 Task: Add an event with the title Product Launch Announcement, date '2023/11/10', time 7:00 AM to 9:00 AMand add a description: Throughout the workshop, participants will engage in a series of activities, exercises, and practice sessions that focus on refining their presentation skills. These activities are designed to provide hands-on experience and valuable feedback to help participants improve their delivery style and create compelling presentations.Select event color  Blueberry . Add location for the event as: 321 Dolmabahçe Palace, Istanbul, Turkey, logged in from the account softage.2@softage.netand send the event invitation to softage.10@softage.net and softage.1@softage.net. Set a reminder for the event Doesn't repeat
Action: Mouse moved to (73, 167)
Screenshot: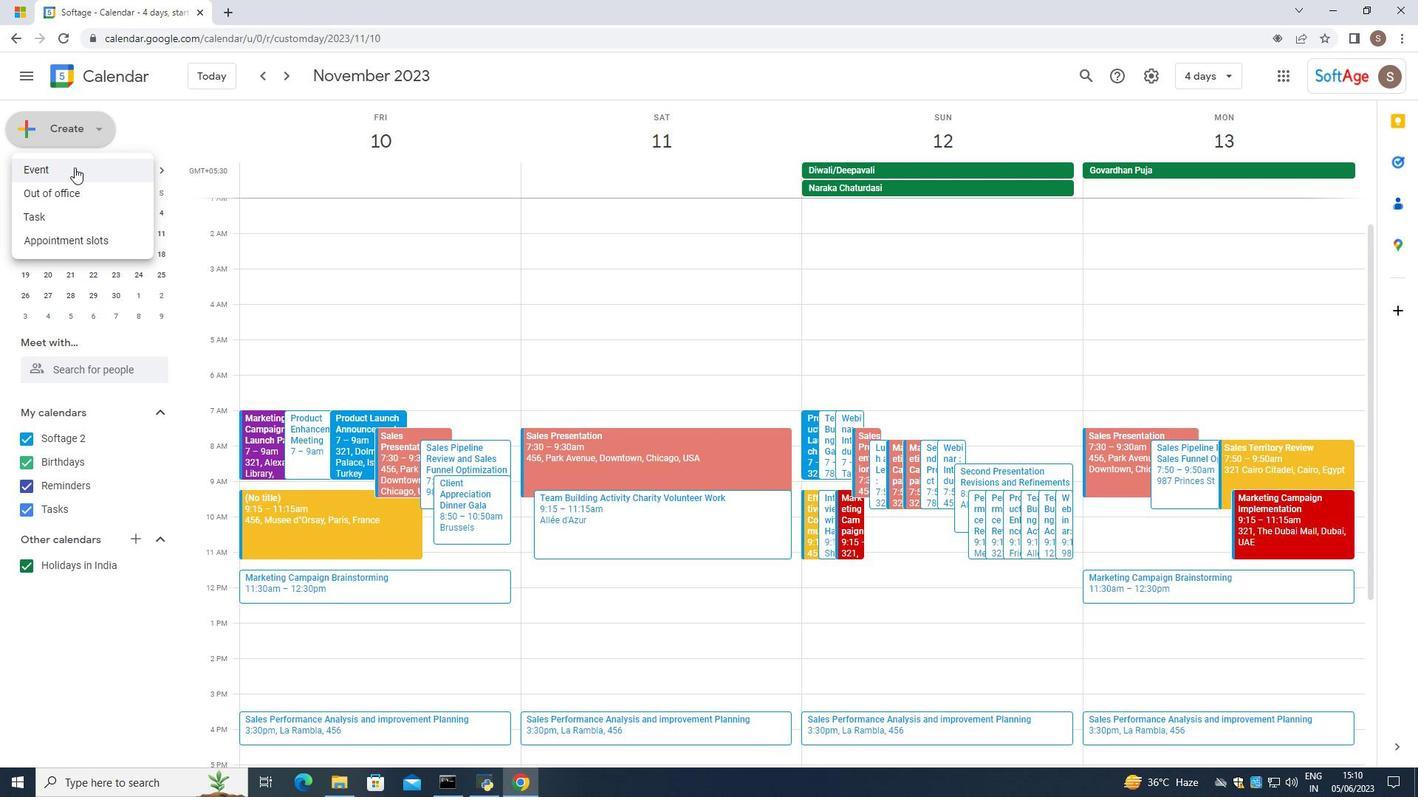 
Action: Mouse pressed left at (73, 167)
Screenshot: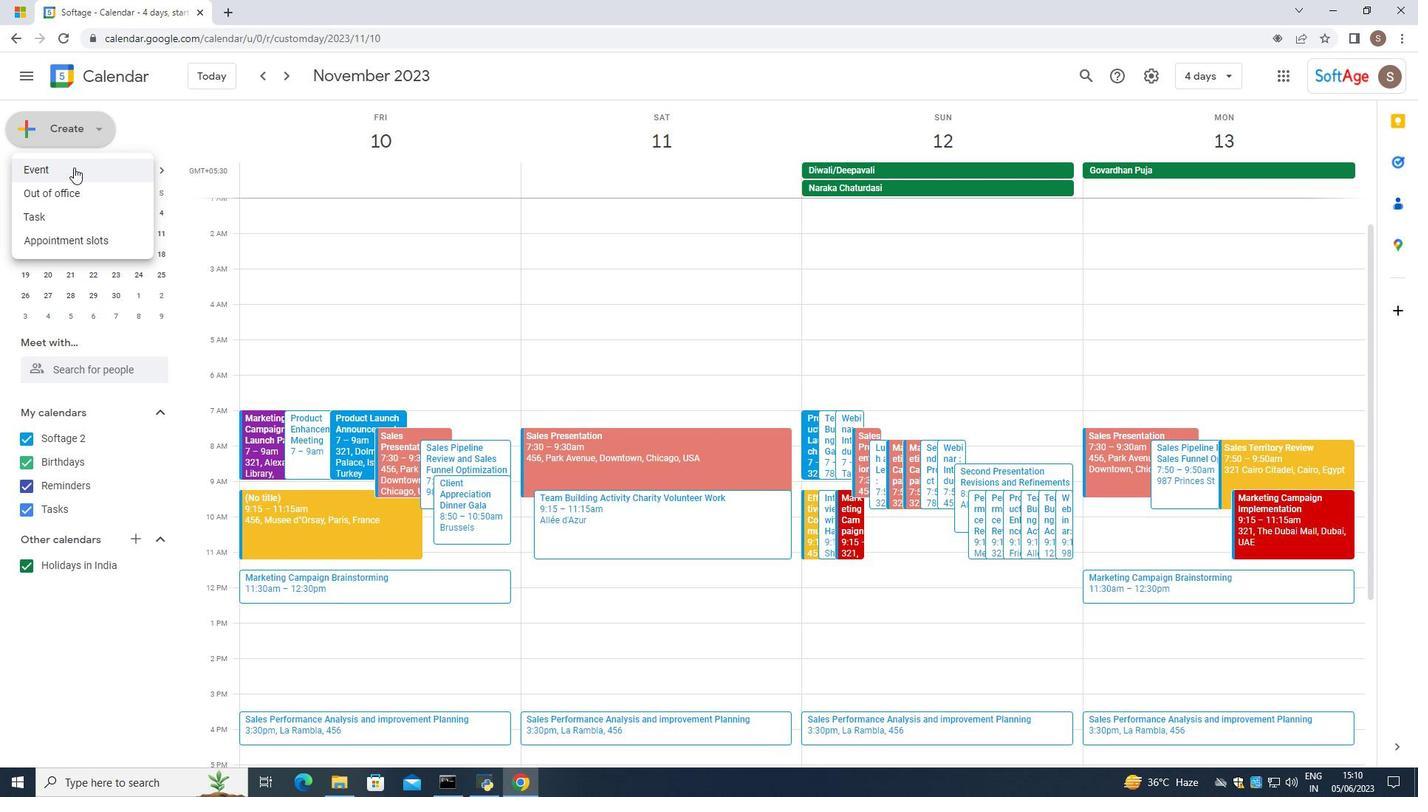 
Action: Mouse moved to (713, 480)
Screenshot: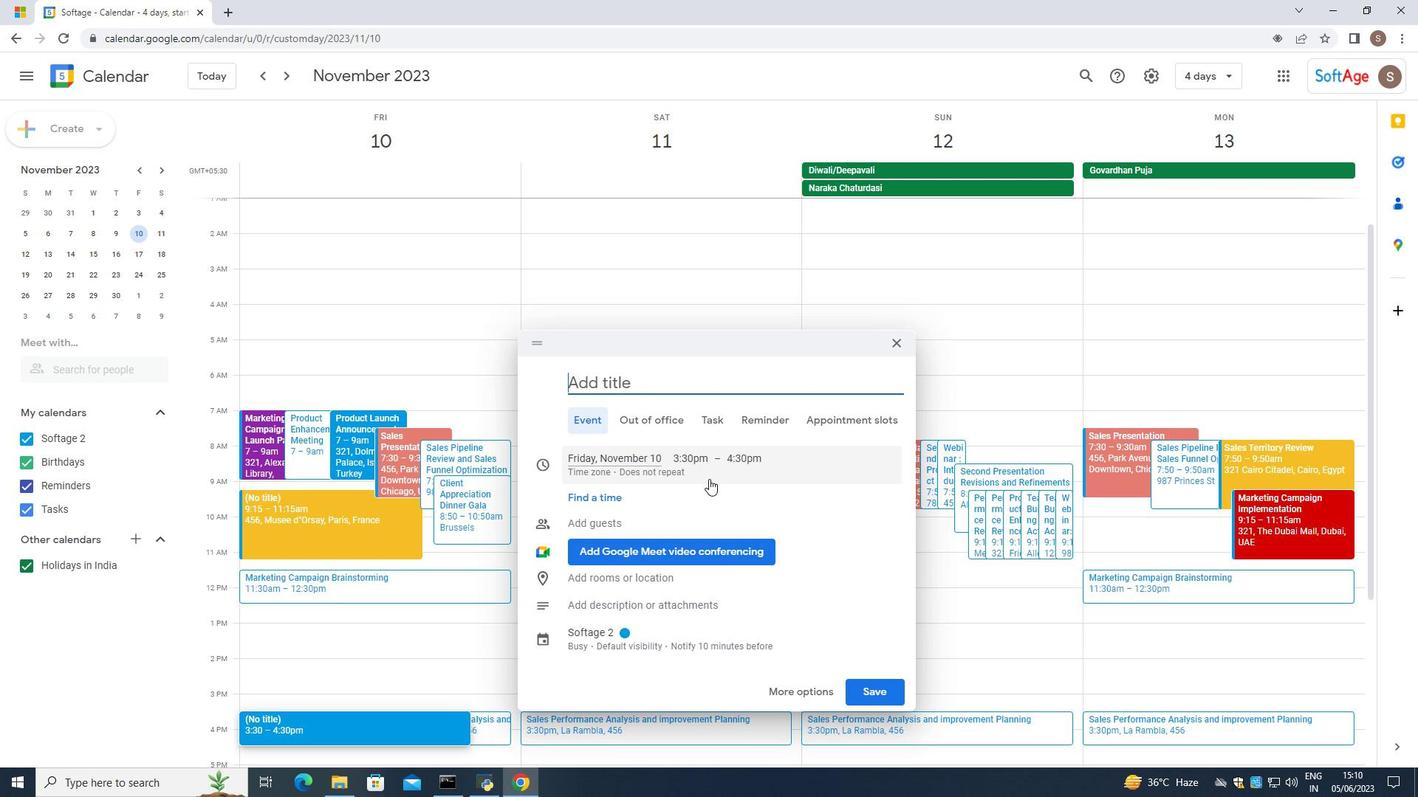 
Action: Mouse pressed left at (713, 480)
Screenshot: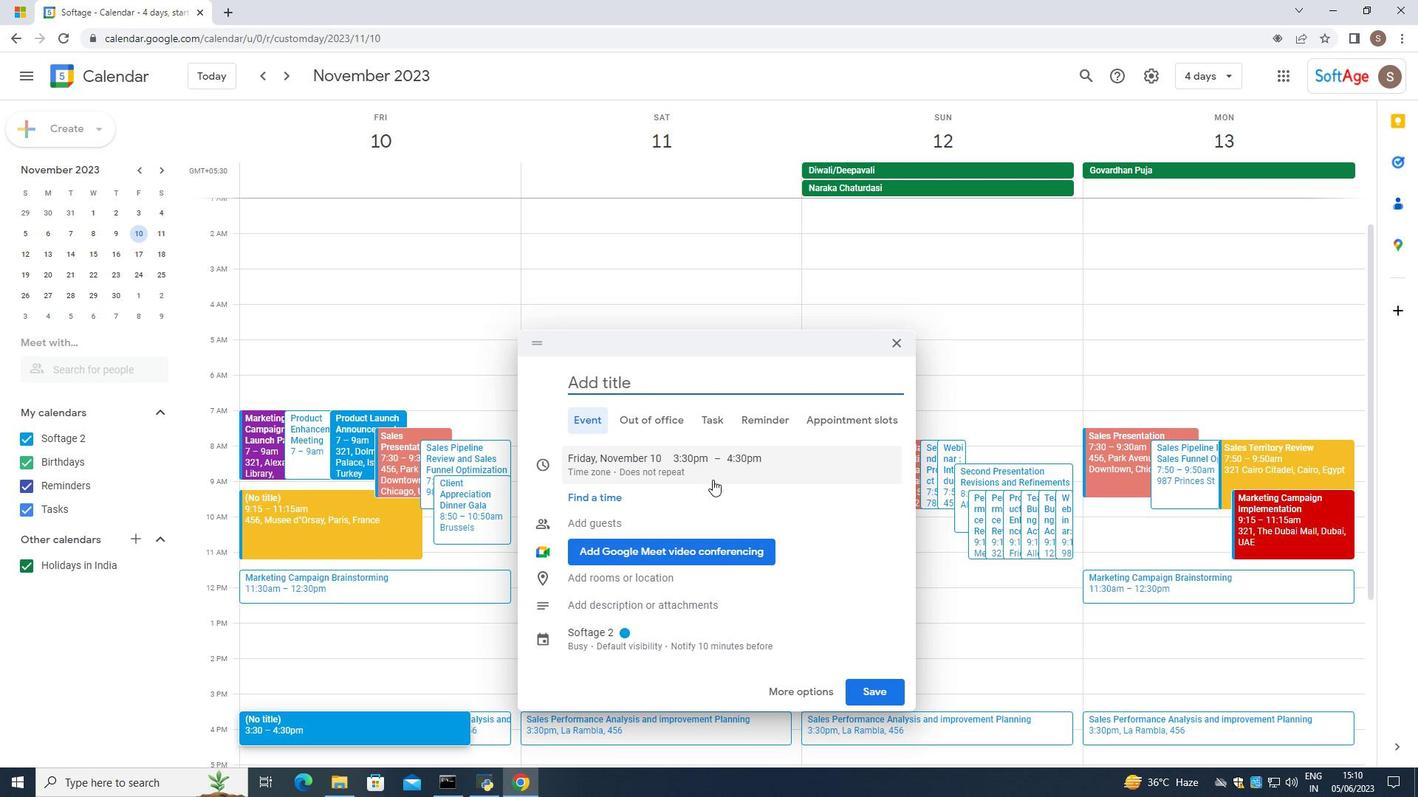
Action: Mouse moved to (718, 447)
Screenshot: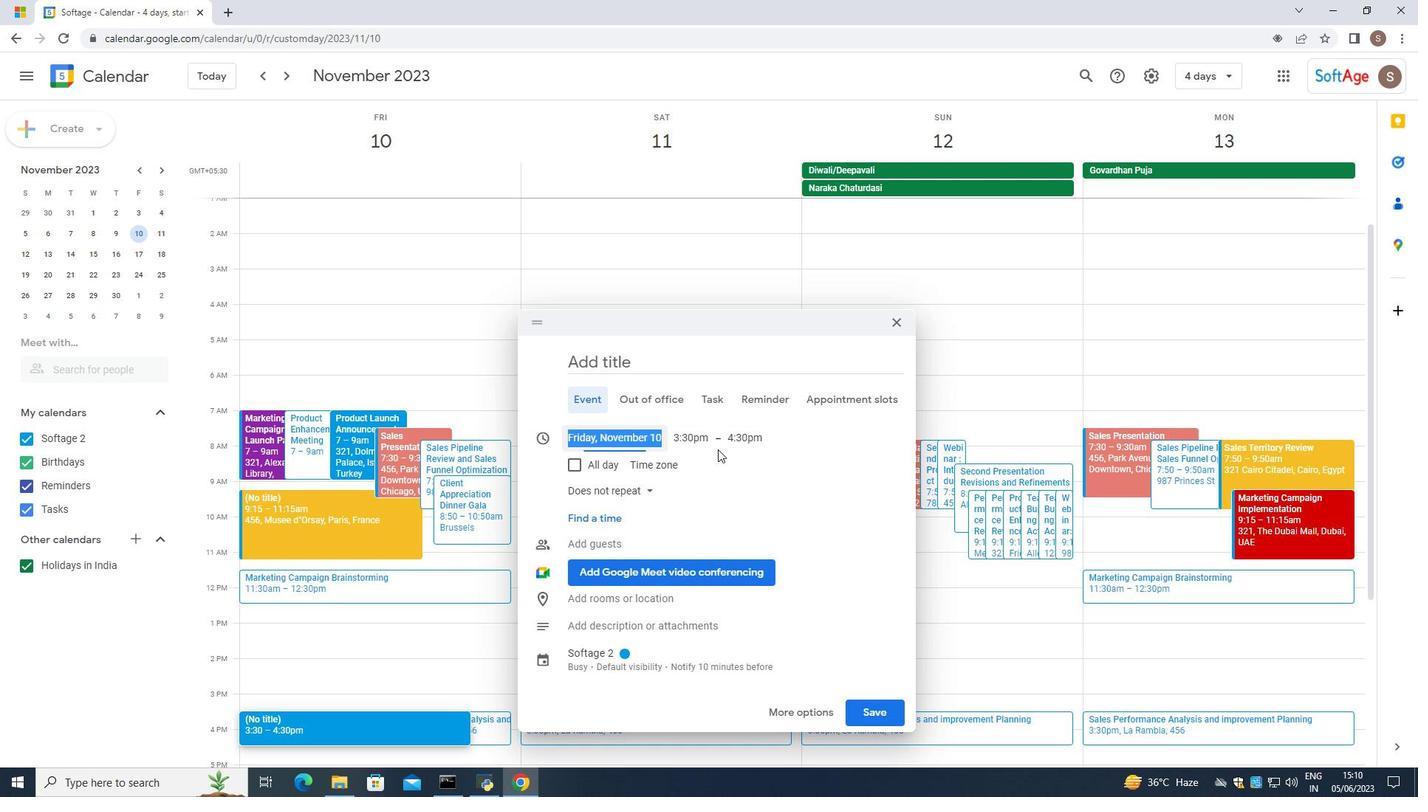 
Action: Mouse pressed left at (718, 447)
Screenshot: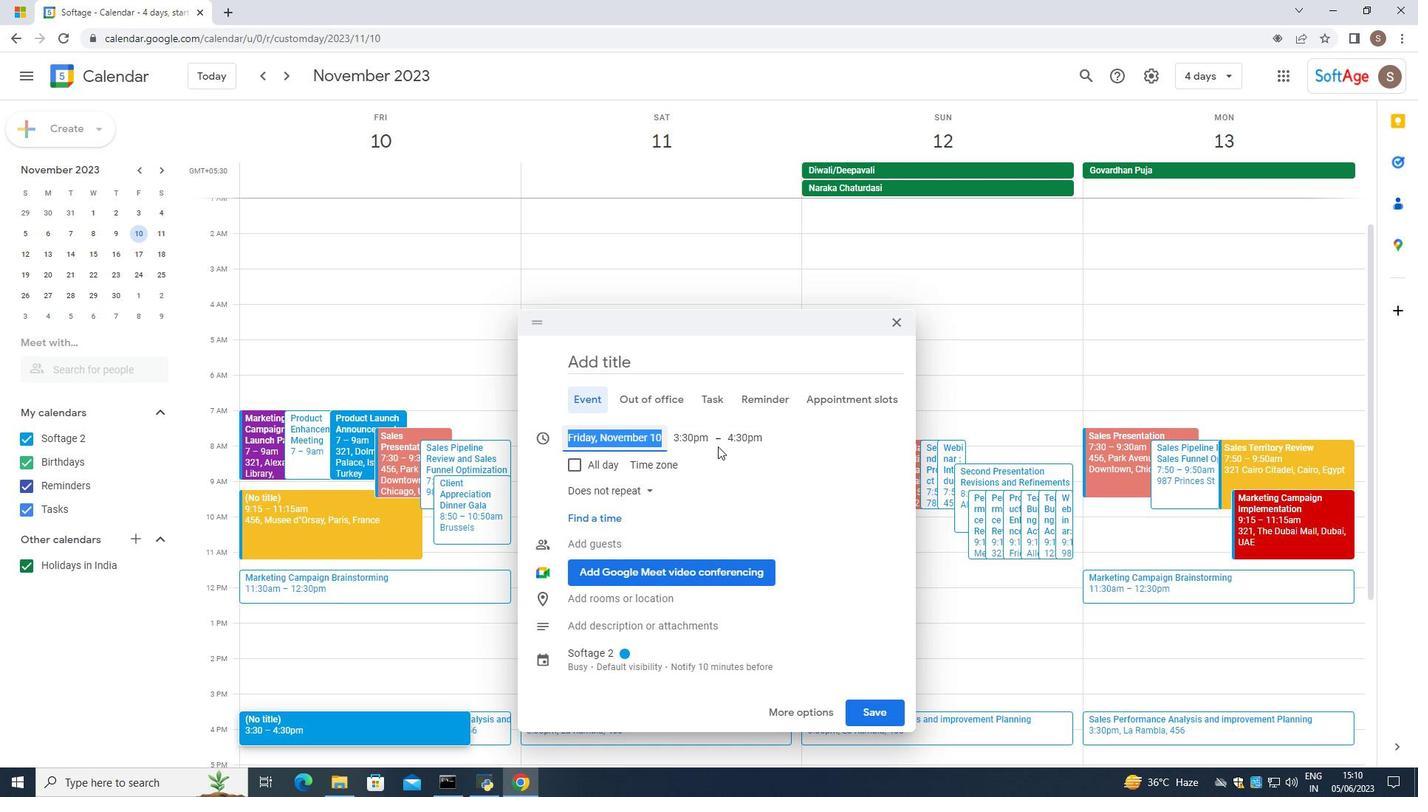 
Action: Mouse moved to (713, 443)
Screenshot: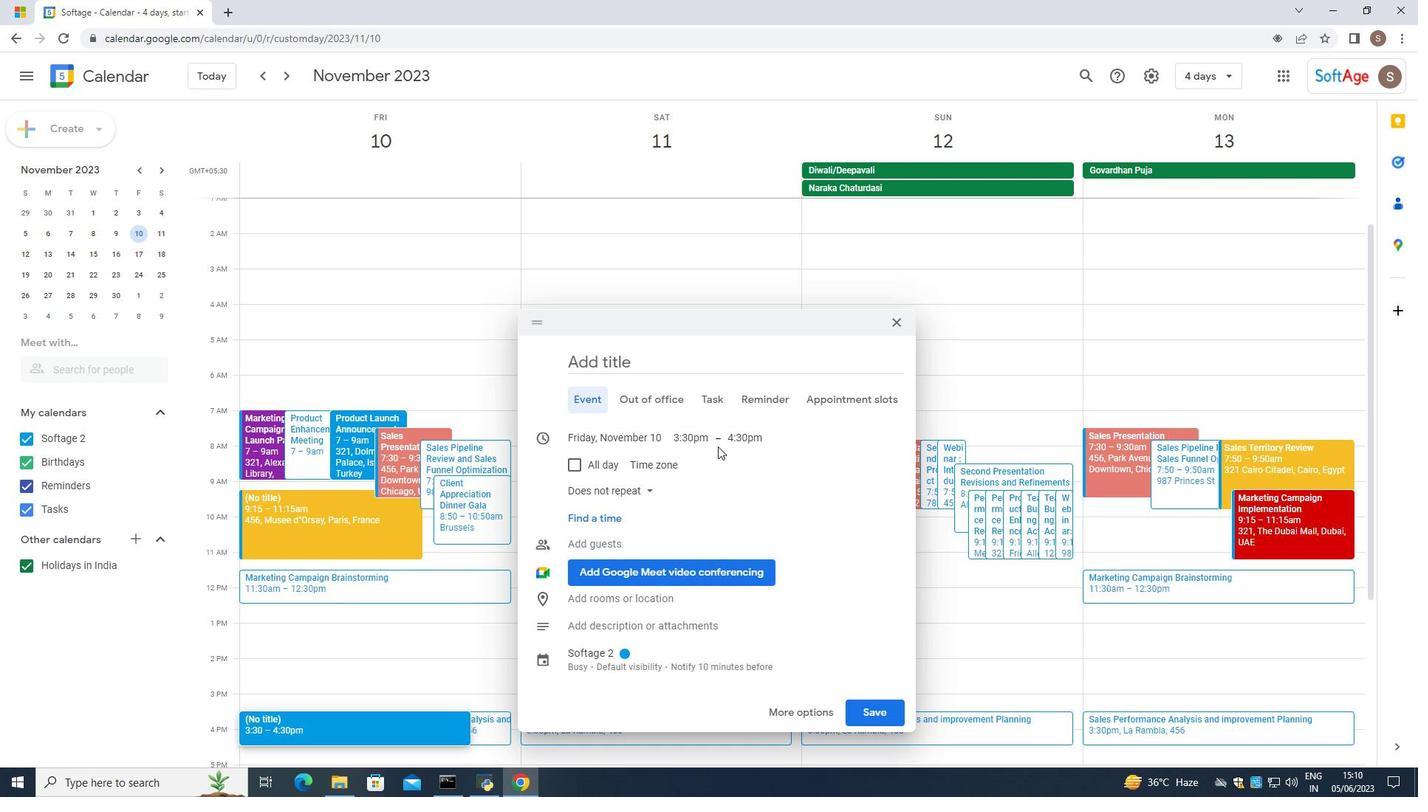 
Action: Mouse pressed left at (713, 443)
Screenshot: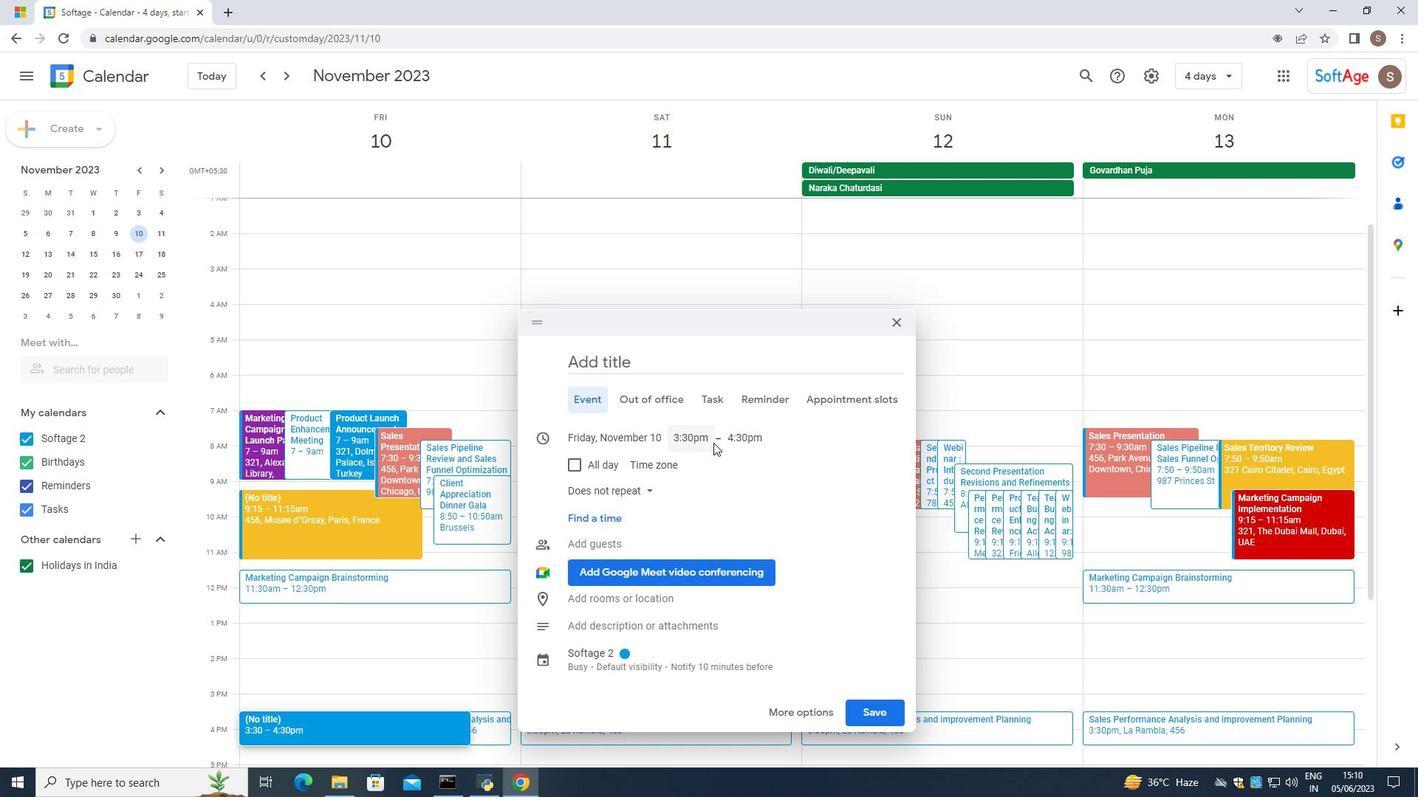 
Action: Mouse moved to (716, 524)
Screenshot: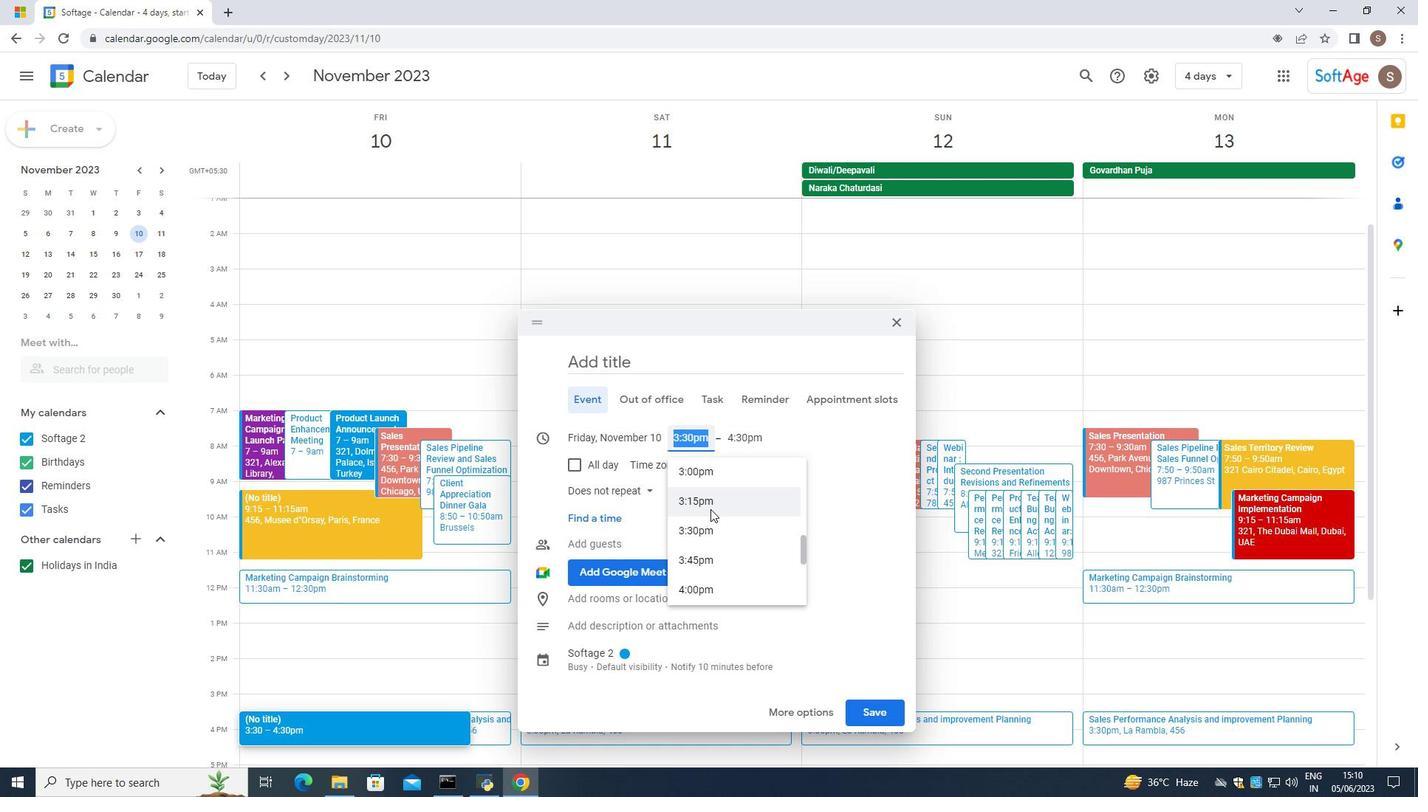 
Action: Mouse scrolled (716, 525) with delta (0, 0)
Screenshot: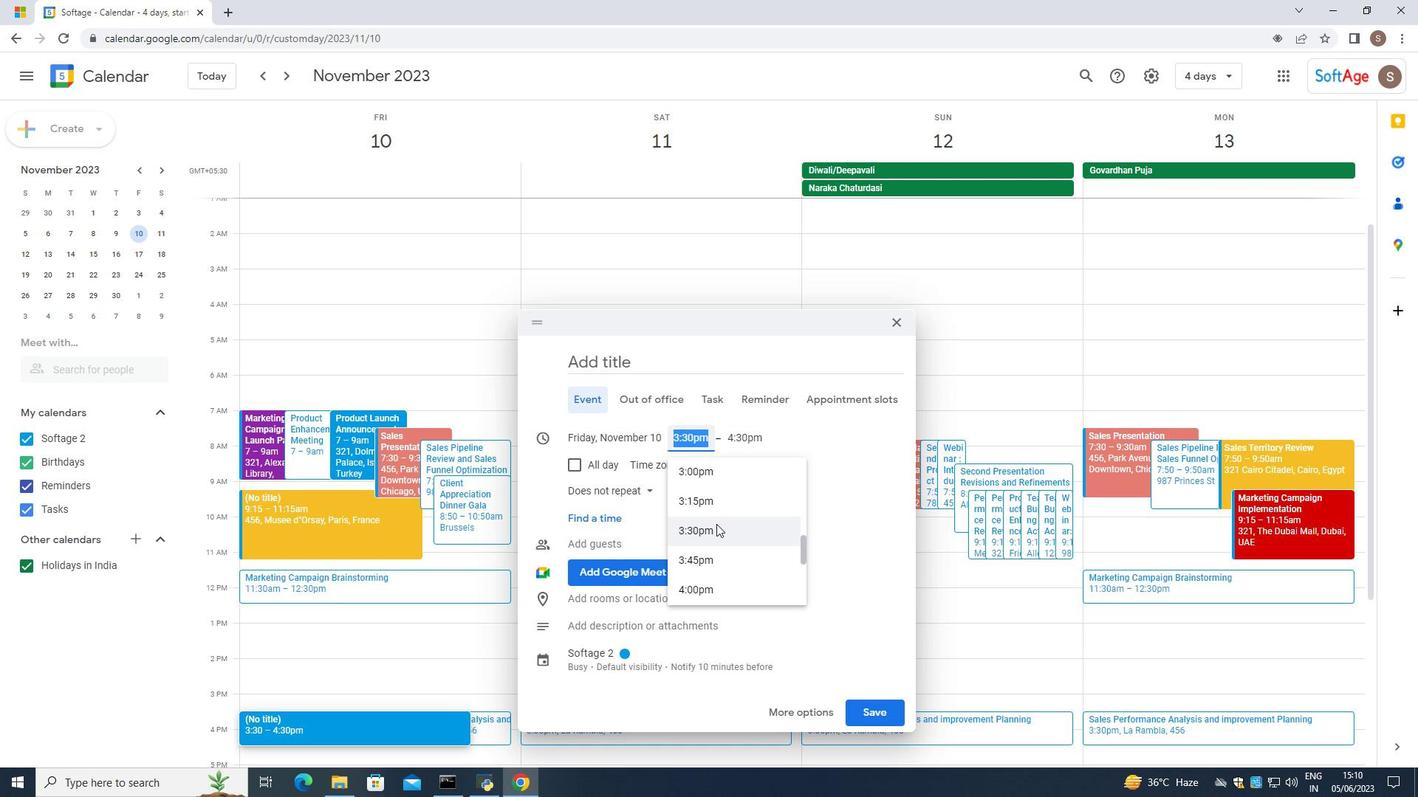 
Action: Mouse scrolled (716, 525) with delta (0, 0)
Screenshot: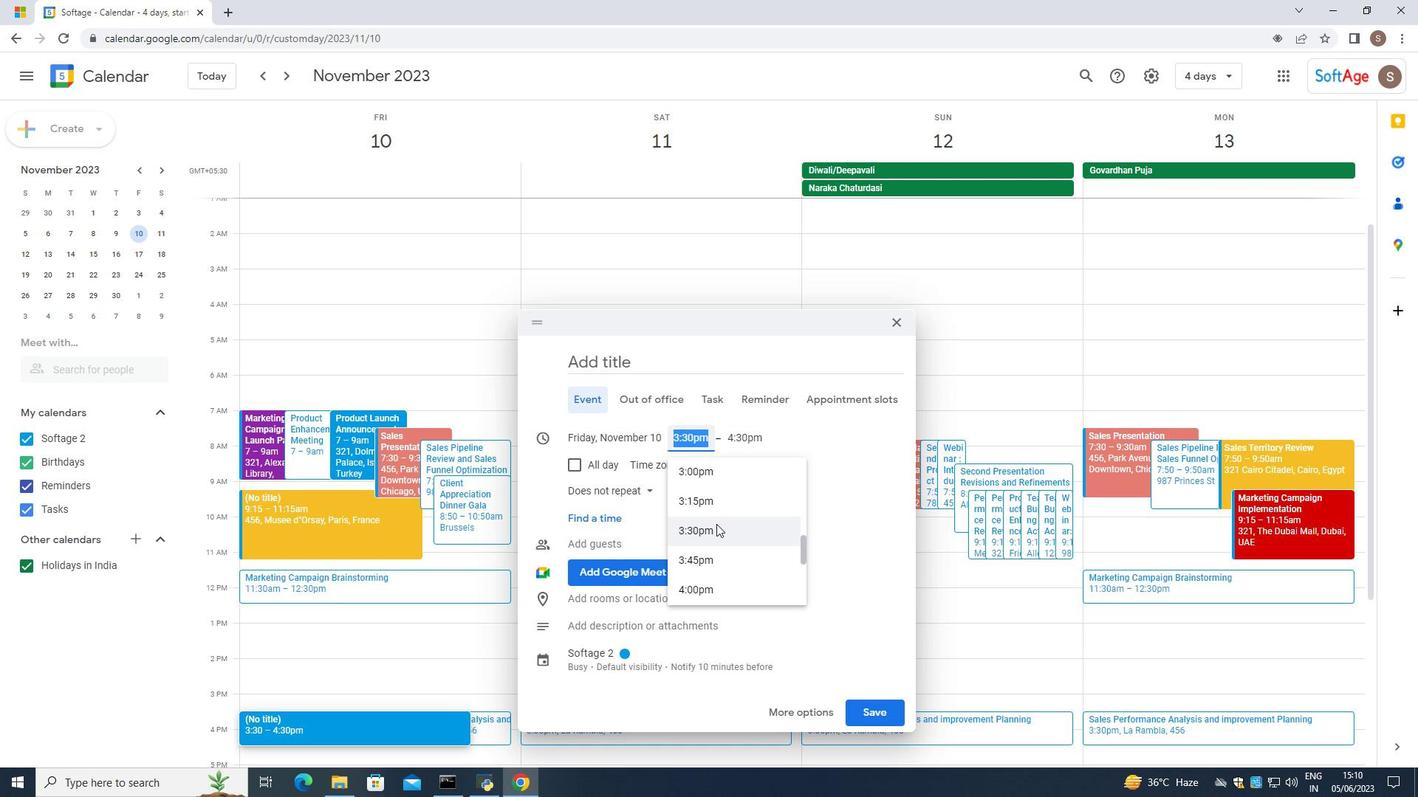 
Action: Mouse scrolled (716, 525) with delta (0, 0)
Screenshot: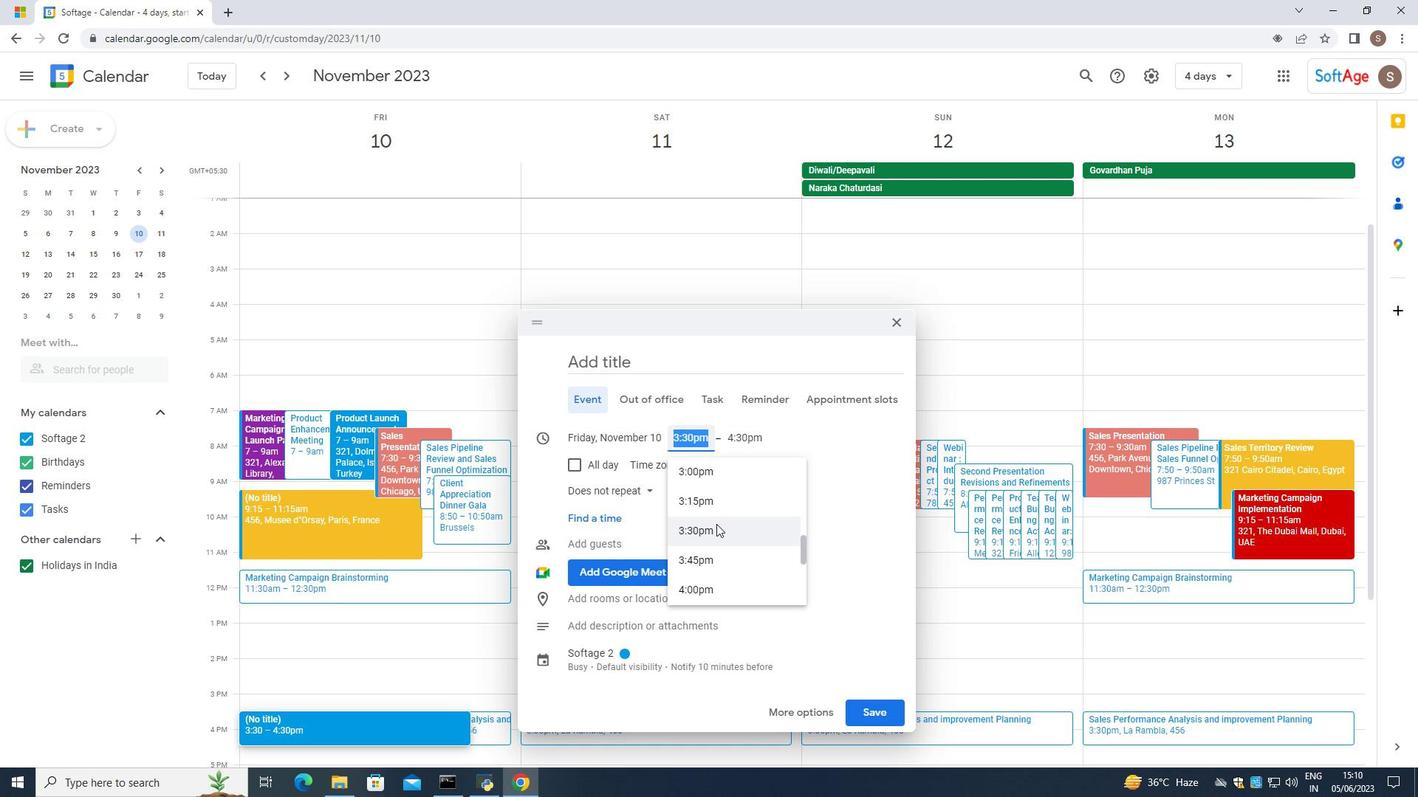 
Action: Mouse scrolled (716, 525) with delta (0, 0)
Screenshot: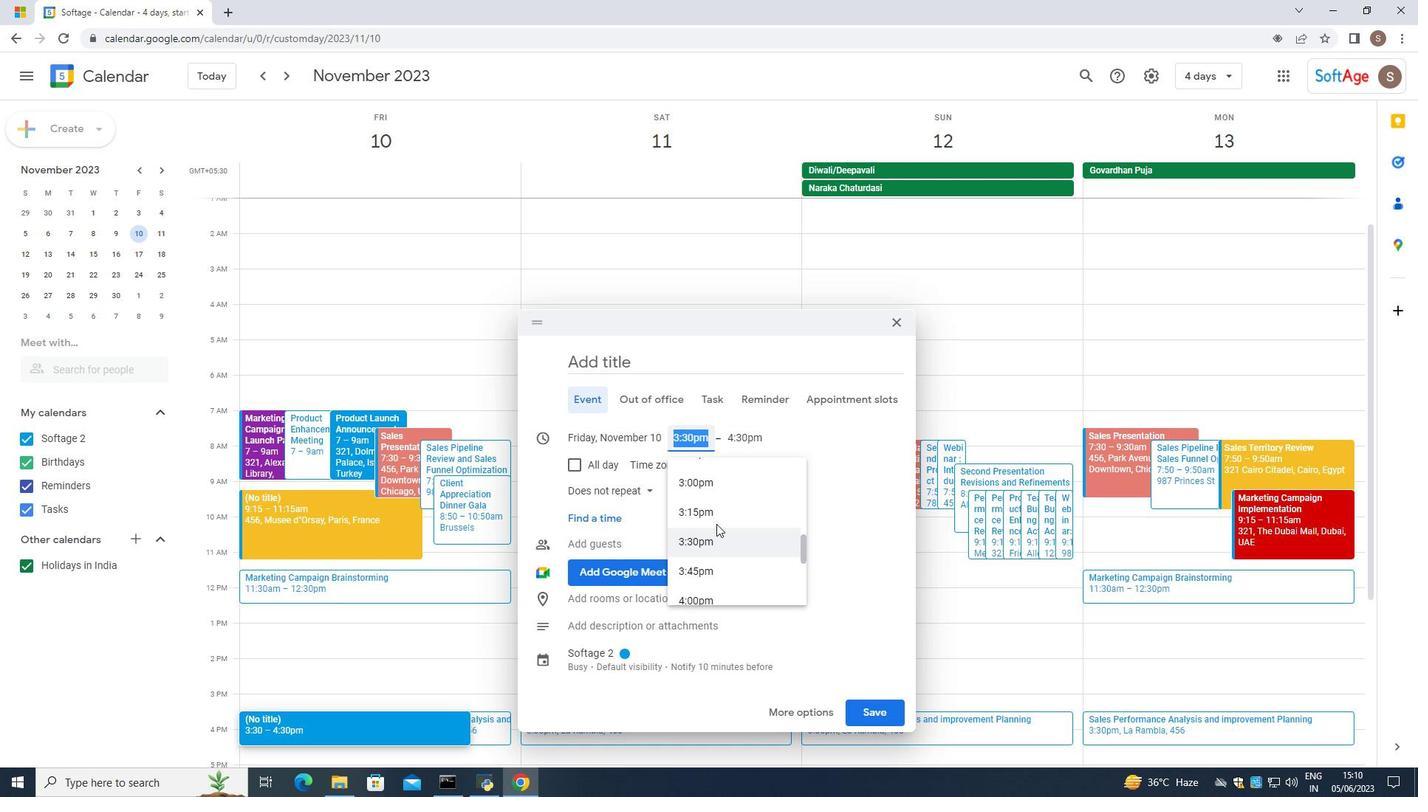 
Action: Mouse scrolled (716, 525) with delta (0, 0)
Screenshot: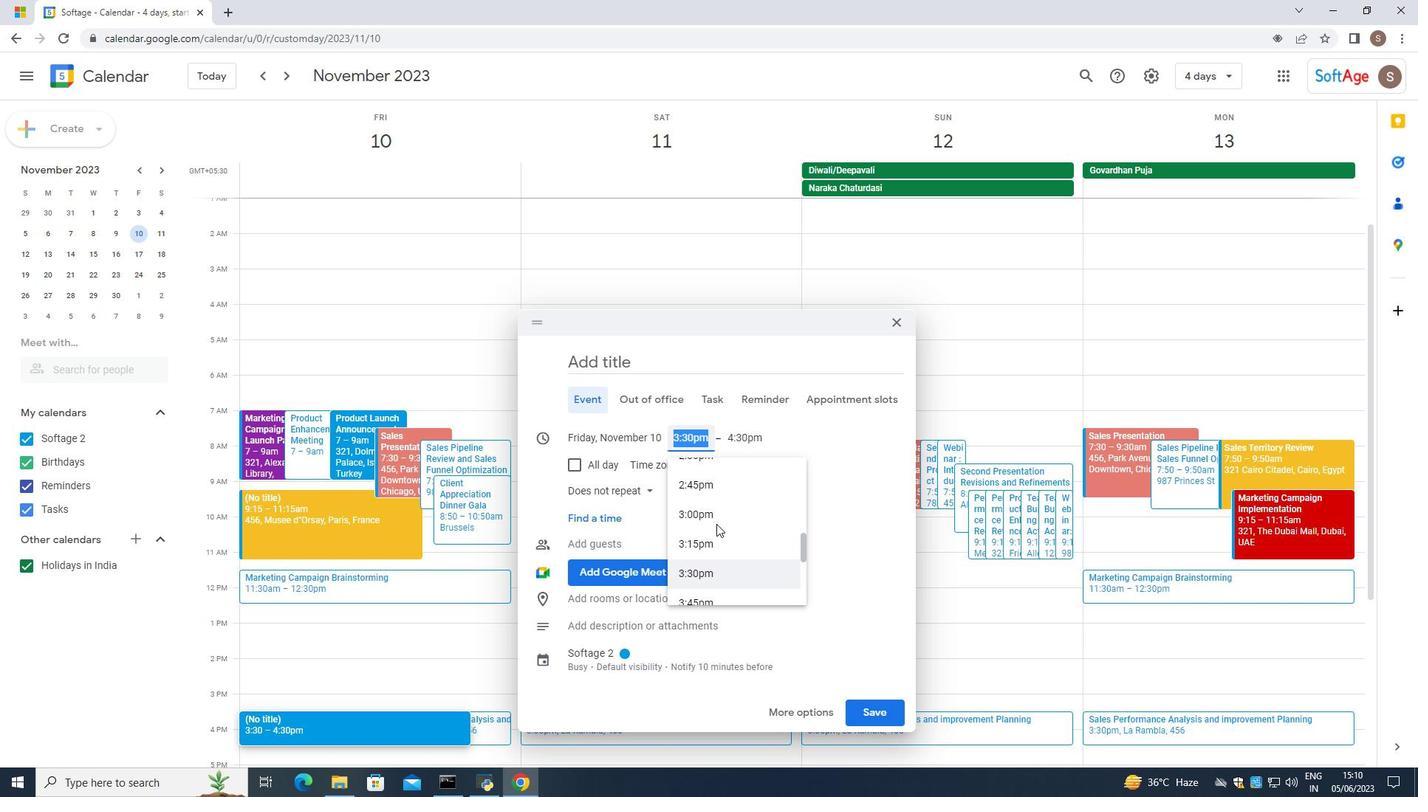 
Action: Mouse scrolled (716, 525) with delta (0, 0)
Screenshot: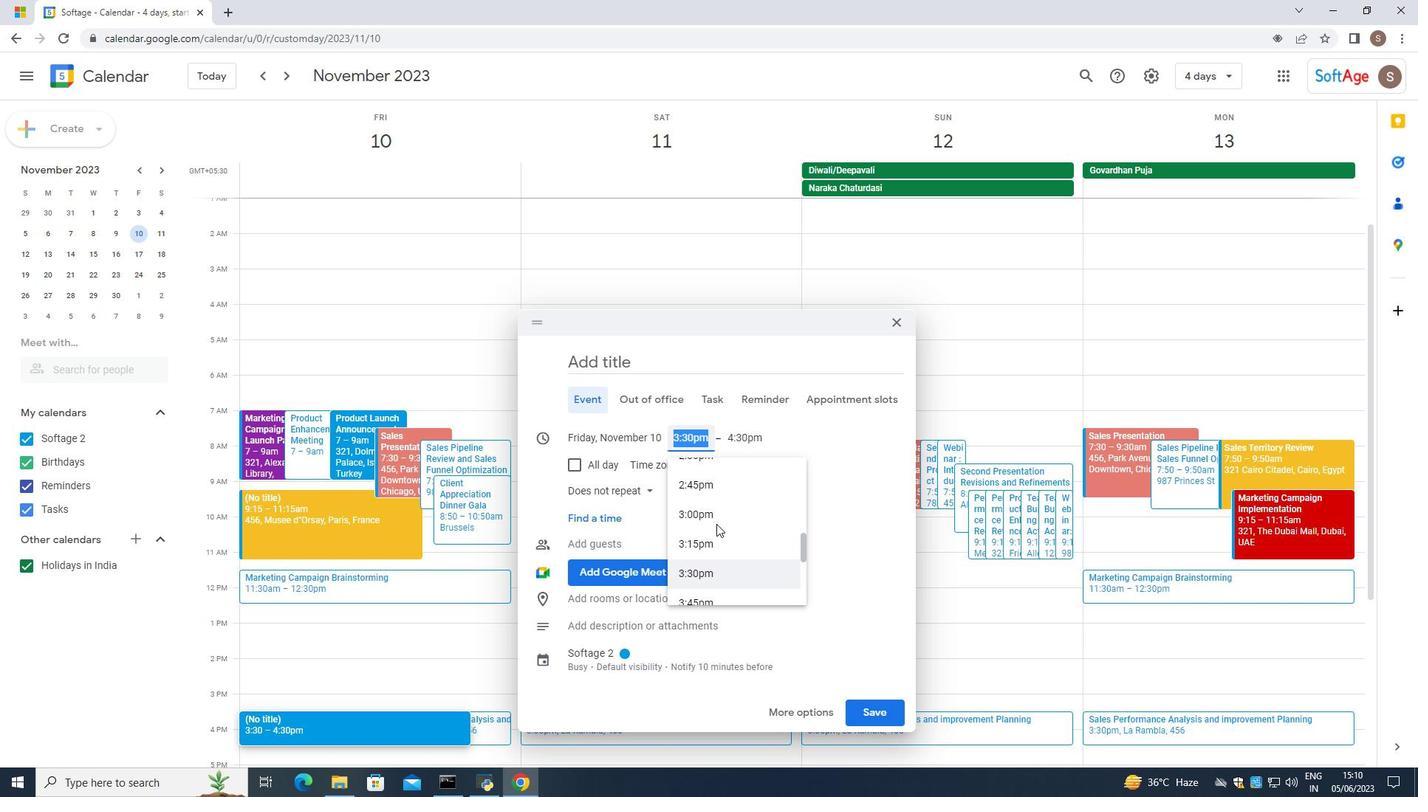 
Action: Mouse scrolled (716, 525) with delta (0, 0)
Screenshot: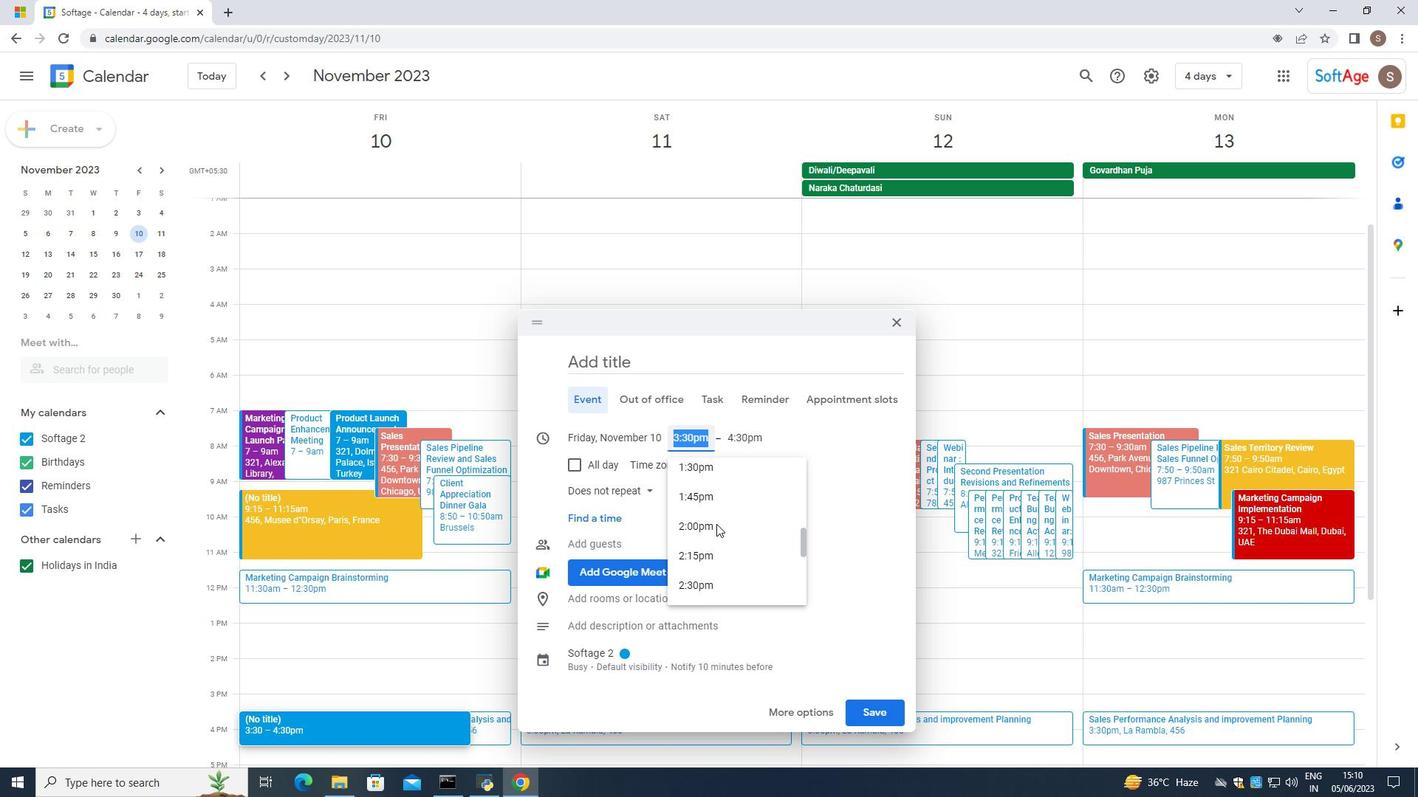 
Action: Mouse scrolled (716, 525) with delta (0, 0)
Screenshot: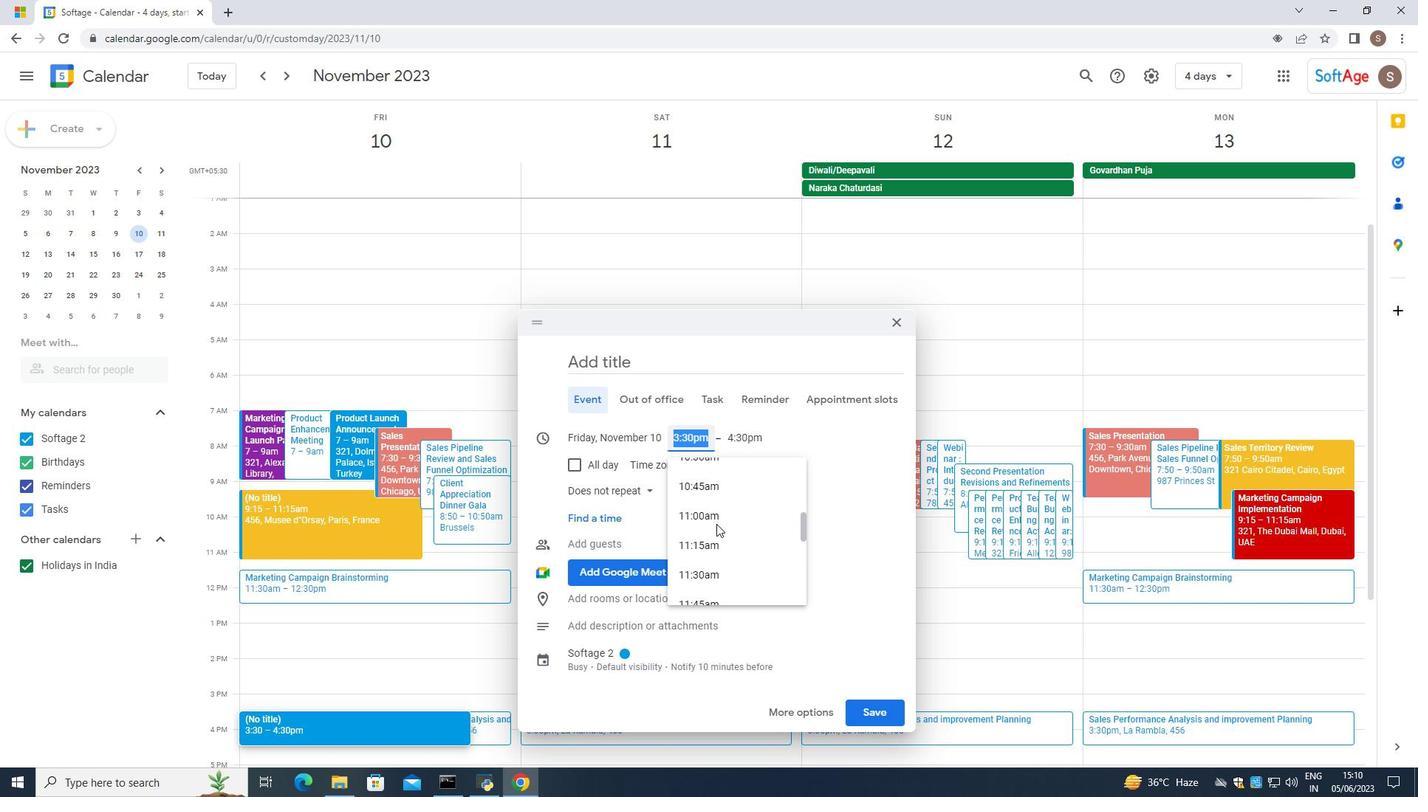 
Action: Mouse scrolled (716, 525) with delta (0, 0)
Screenshot: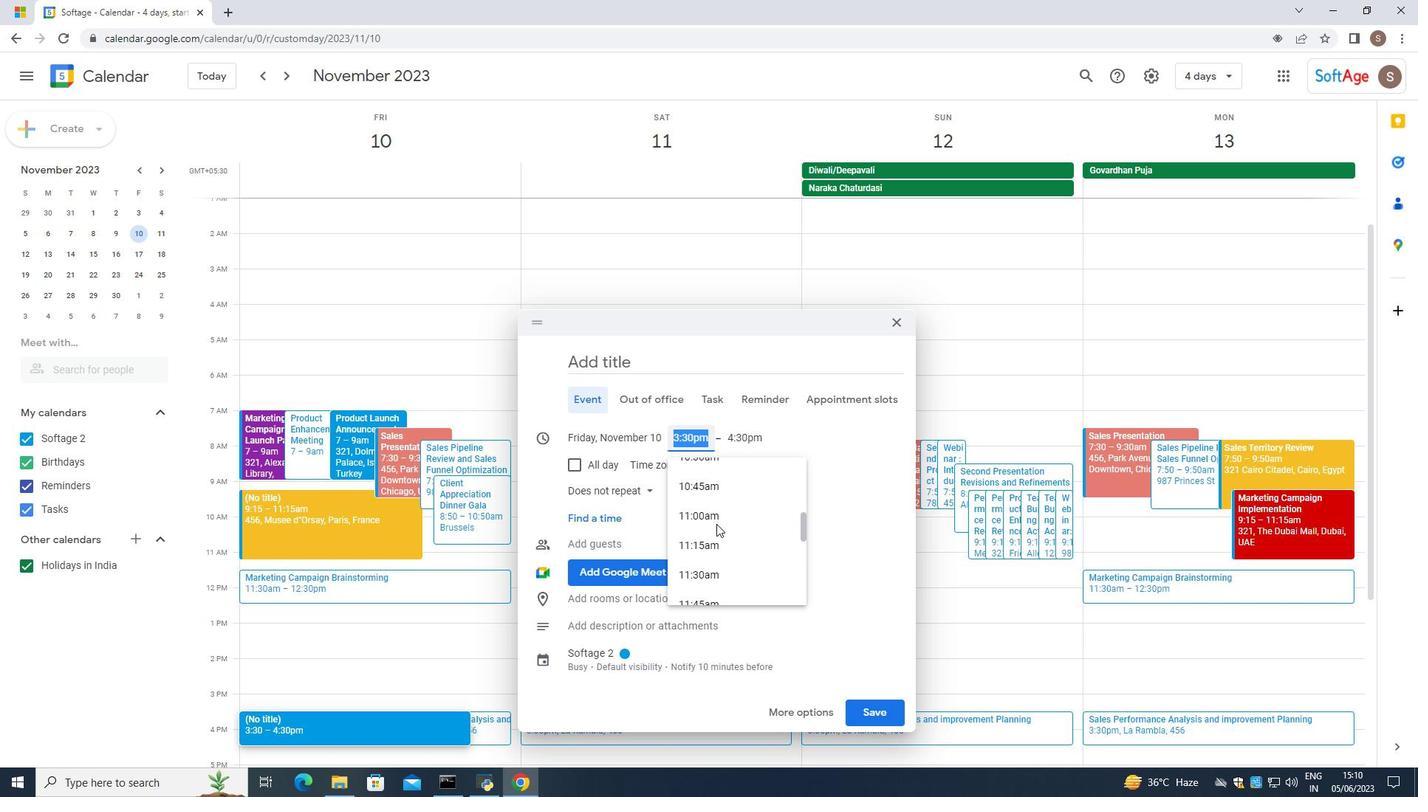 
Action: Mouse scrolled (716, 525) with delta (0, 0)
Screenshot: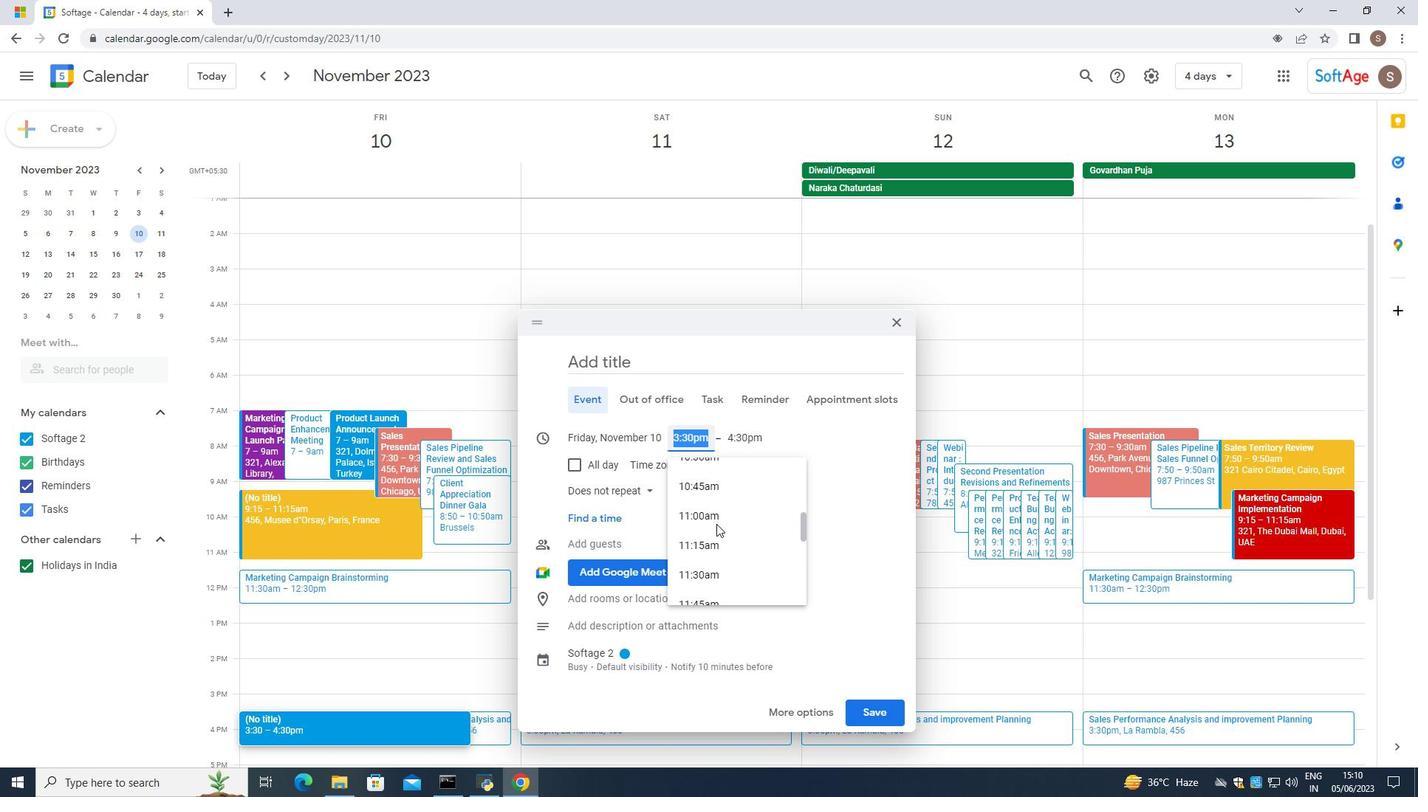 
Action: Mouse scrolled (716, 525) with delta (0, 0)
Screenshot: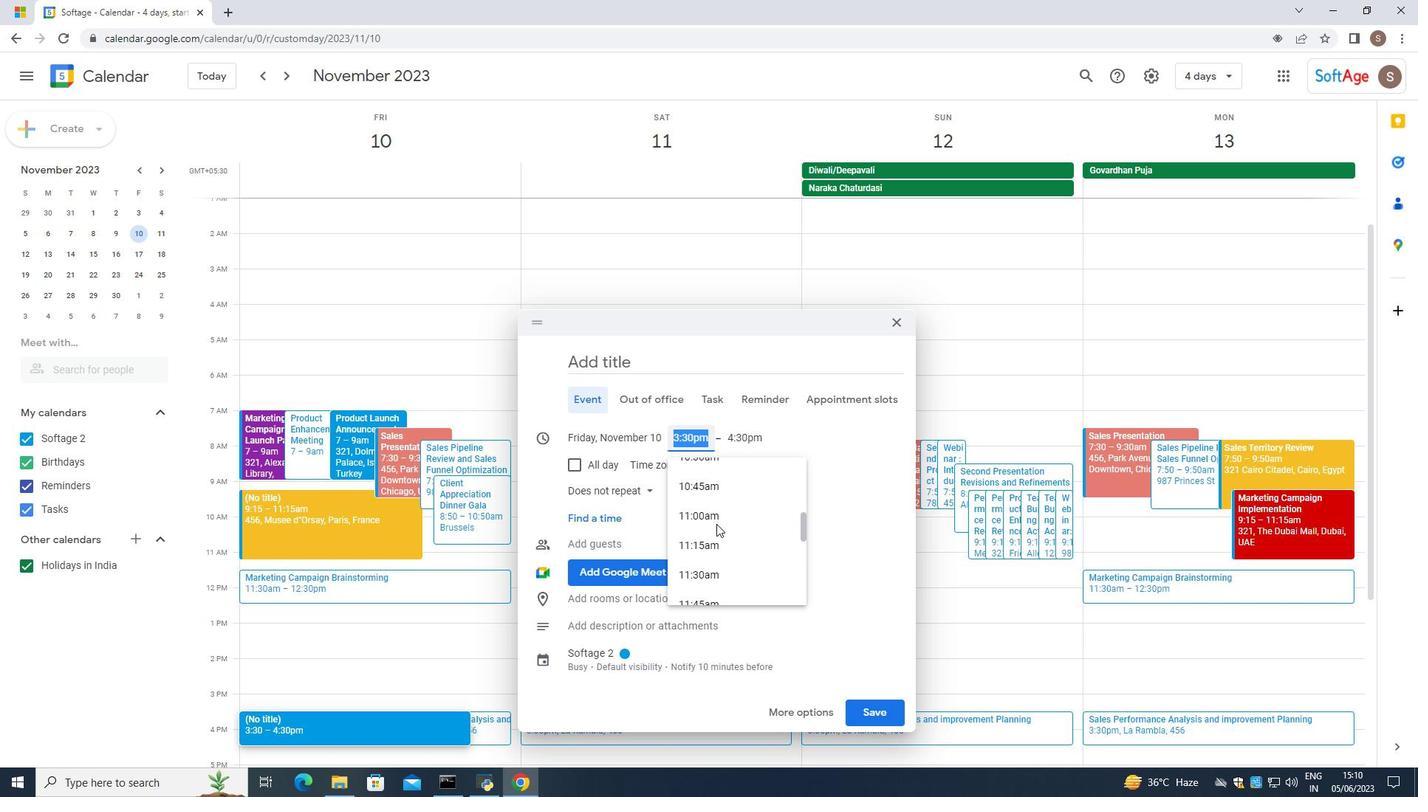 
Action: Mouse scrolled (716, 525) with delta (0, 0)
Screenshot: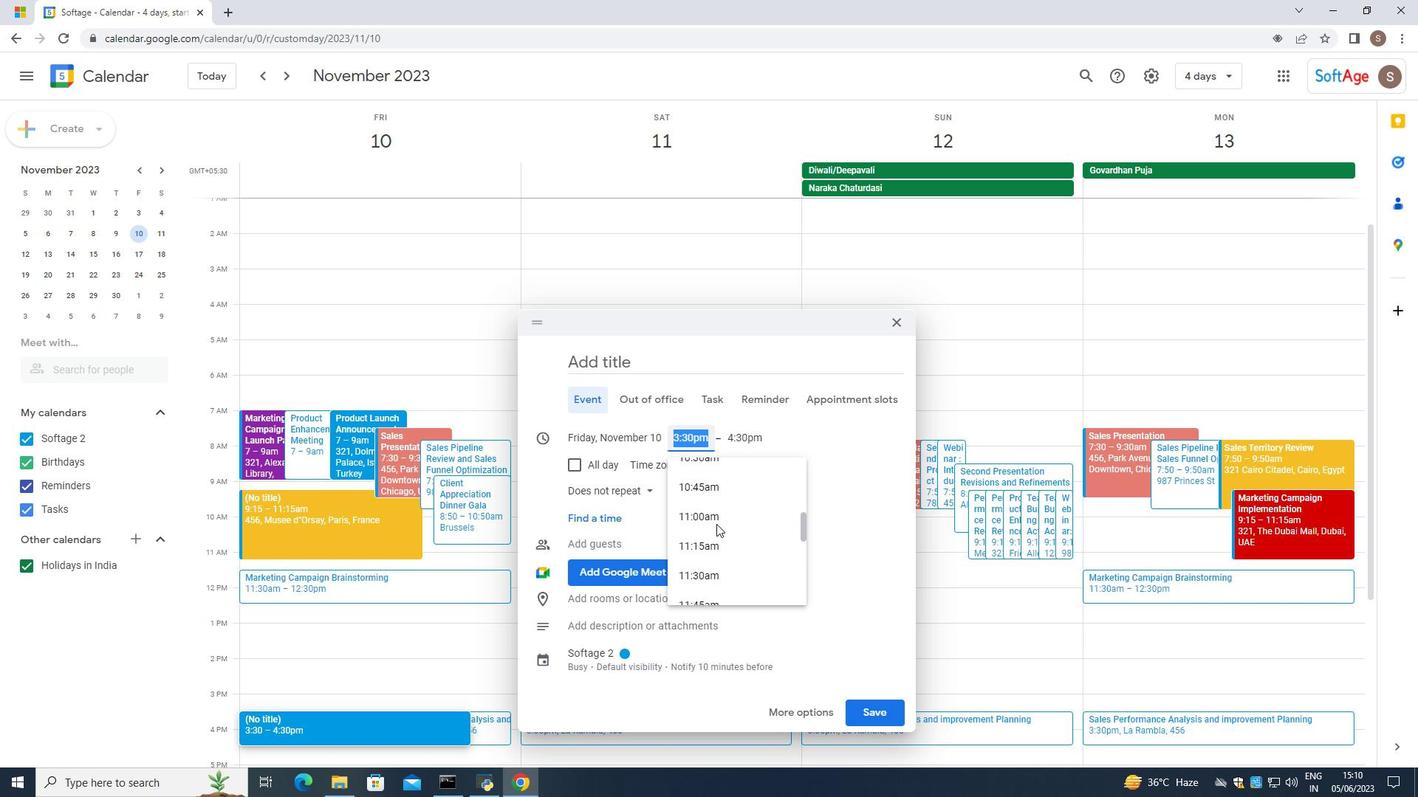 
Action: Mouse moved to (713, 517)
Screenshot: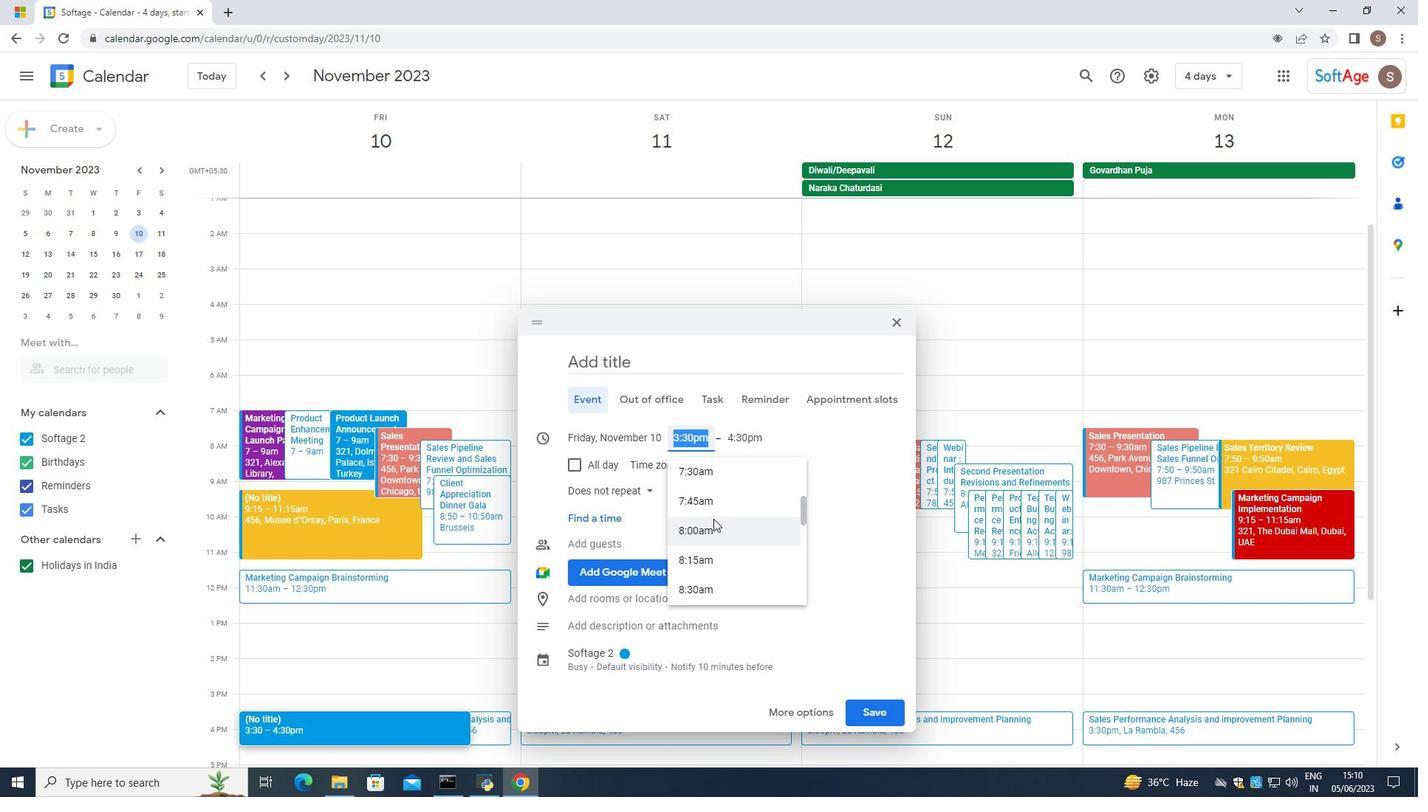 
Action: Mouse scrolled (713, 517) with delta (0, 0)
Screenshot: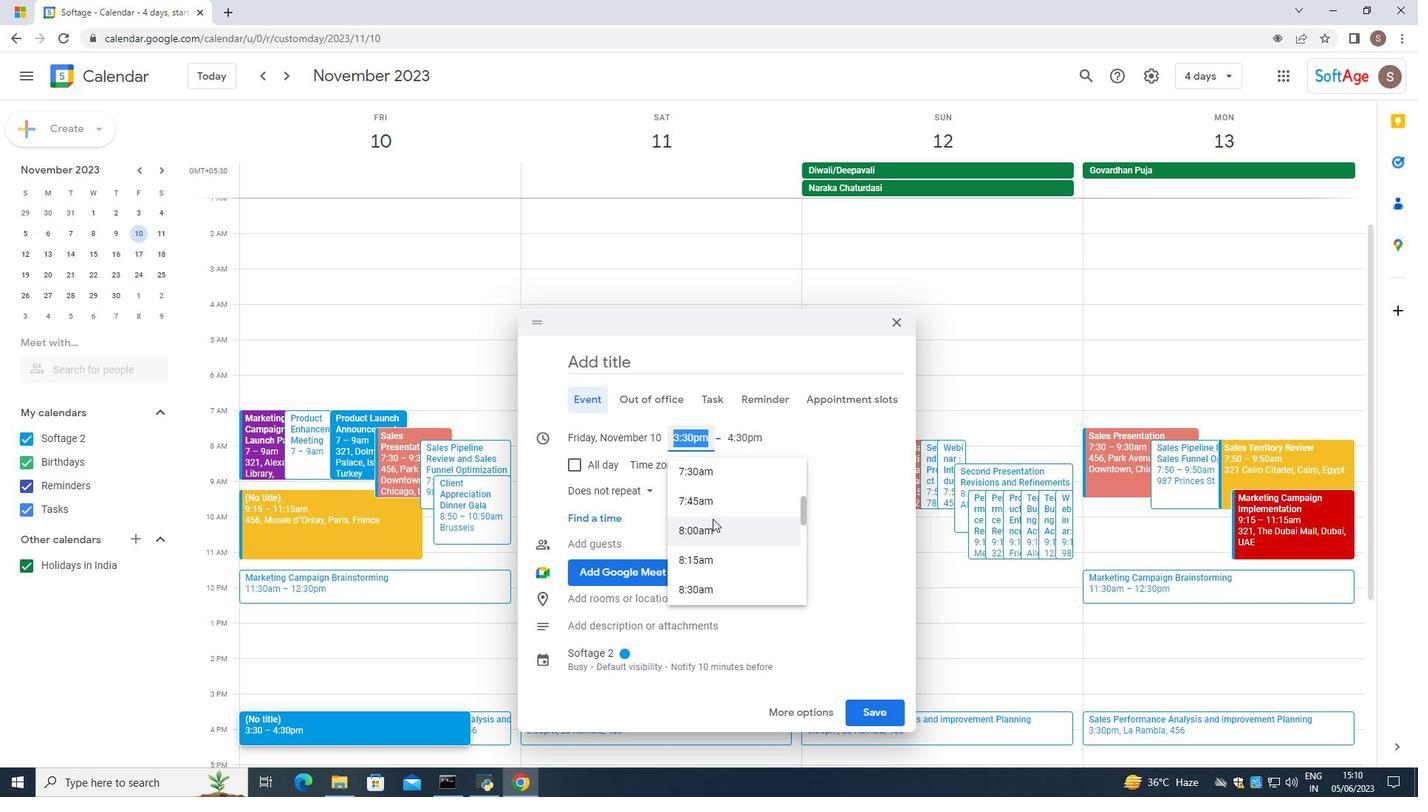 
Action: Mouse moved to (707, 489)
Screenshot: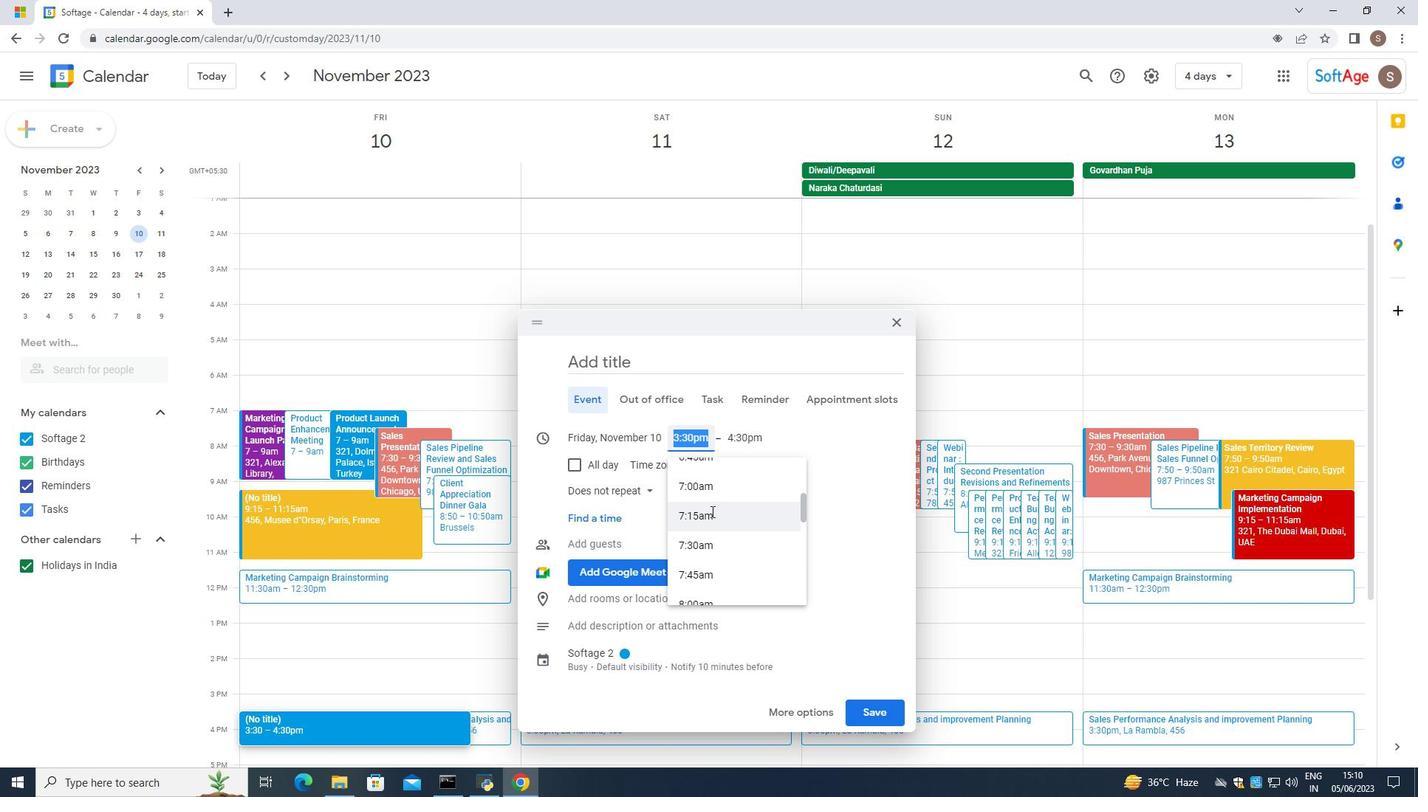 
Action: Mouse pressed left at (707, 489)
Screenshot: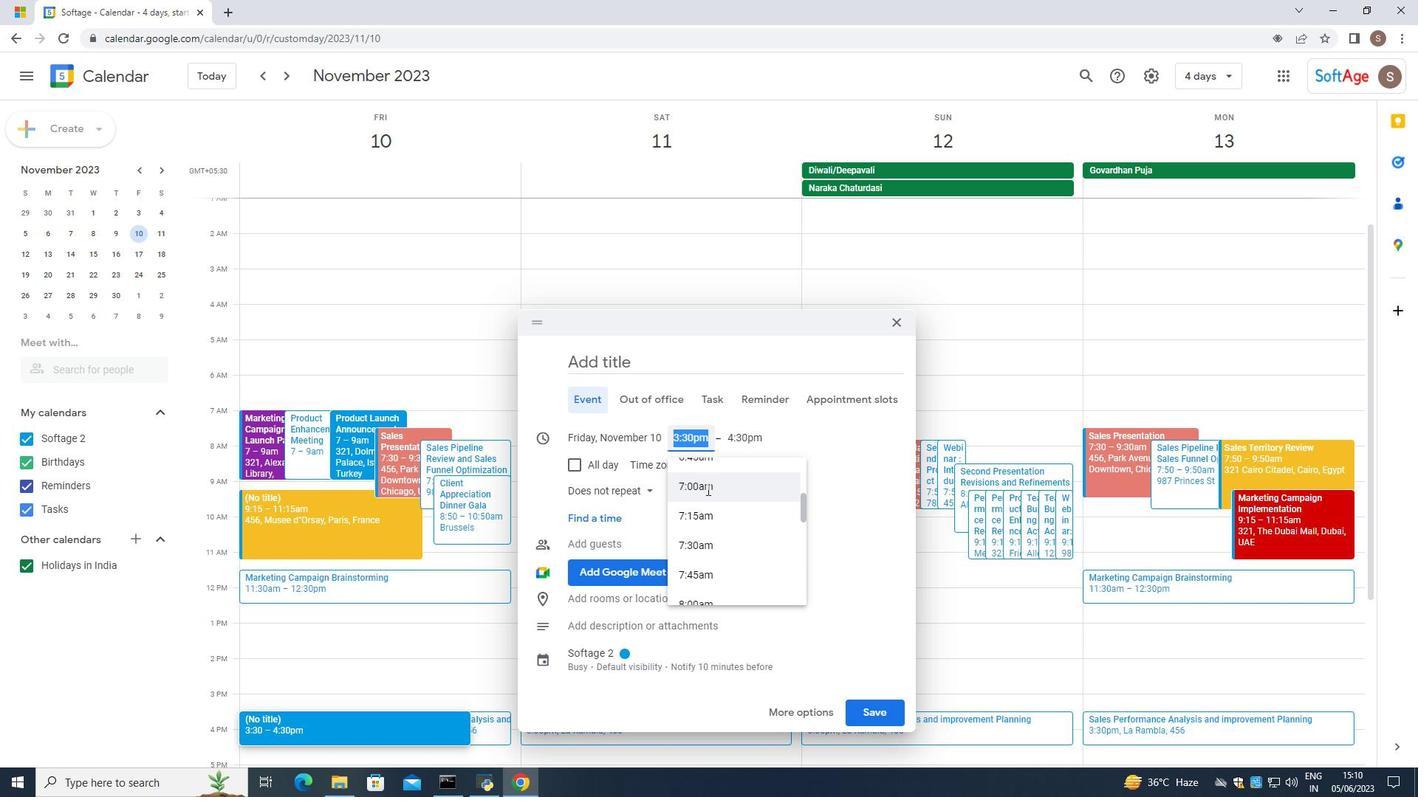 
Action: Mouse moved to (746, 345)
Screenshot: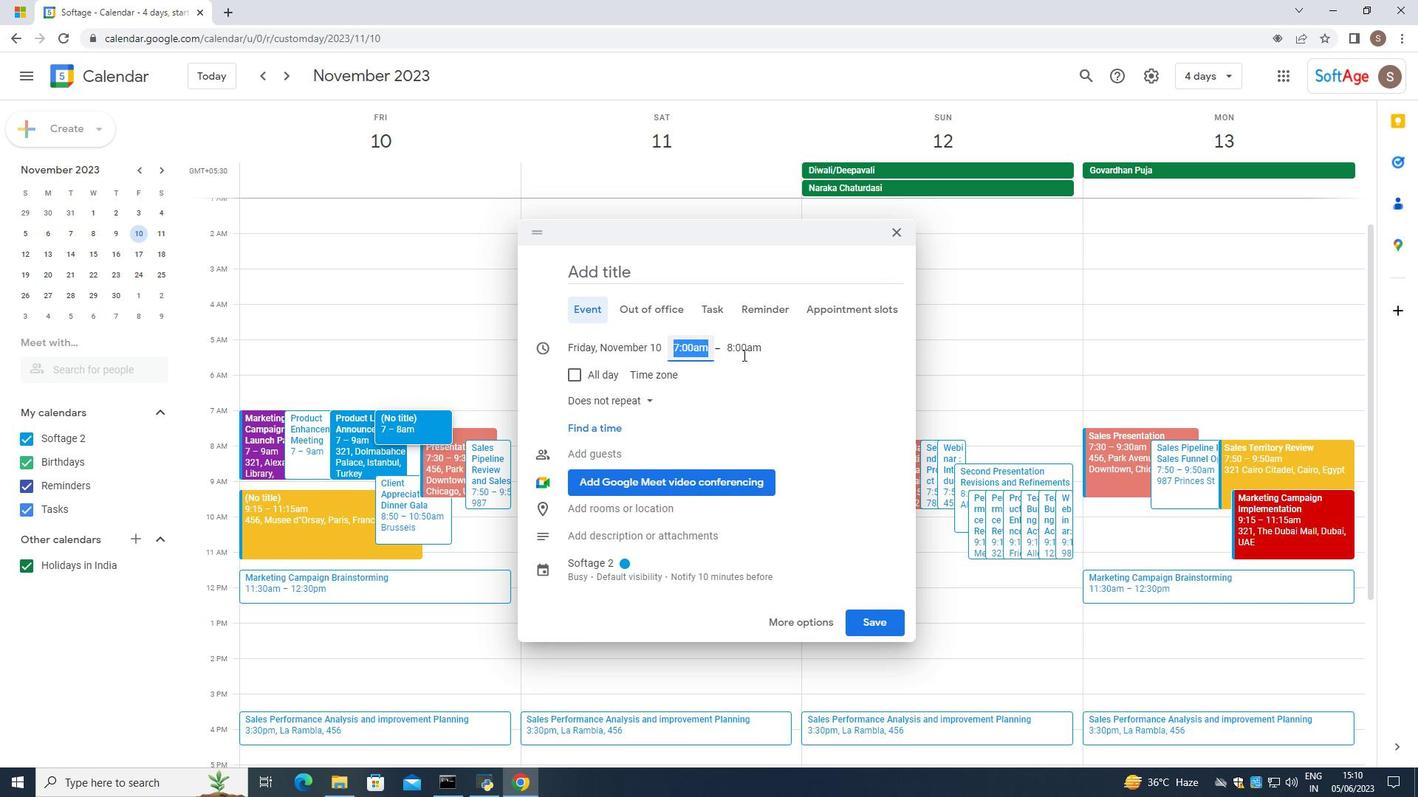
Action: Mouse pressed left at (746, 345)
Screenshot: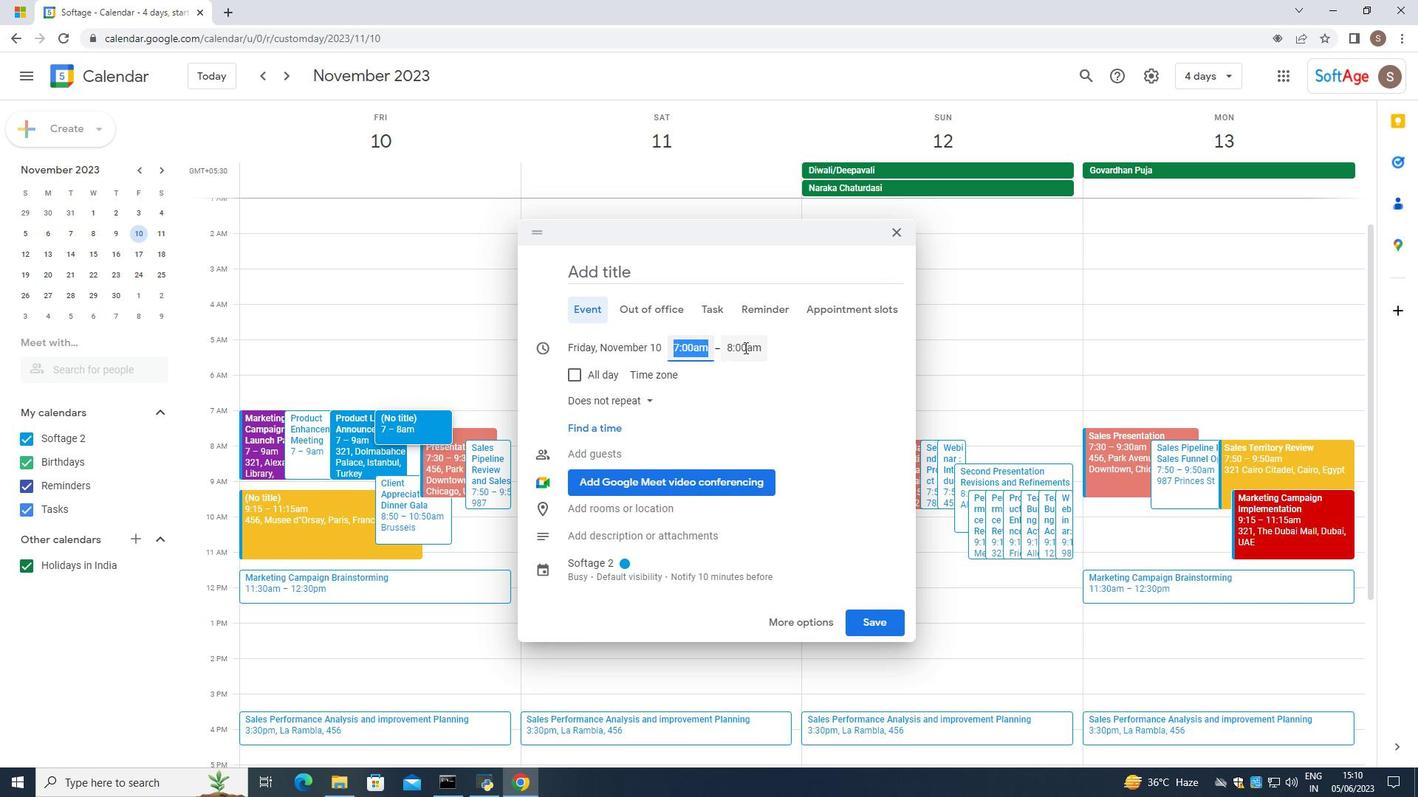 
Action: Mouse moved to (752, 494)
Screenshot: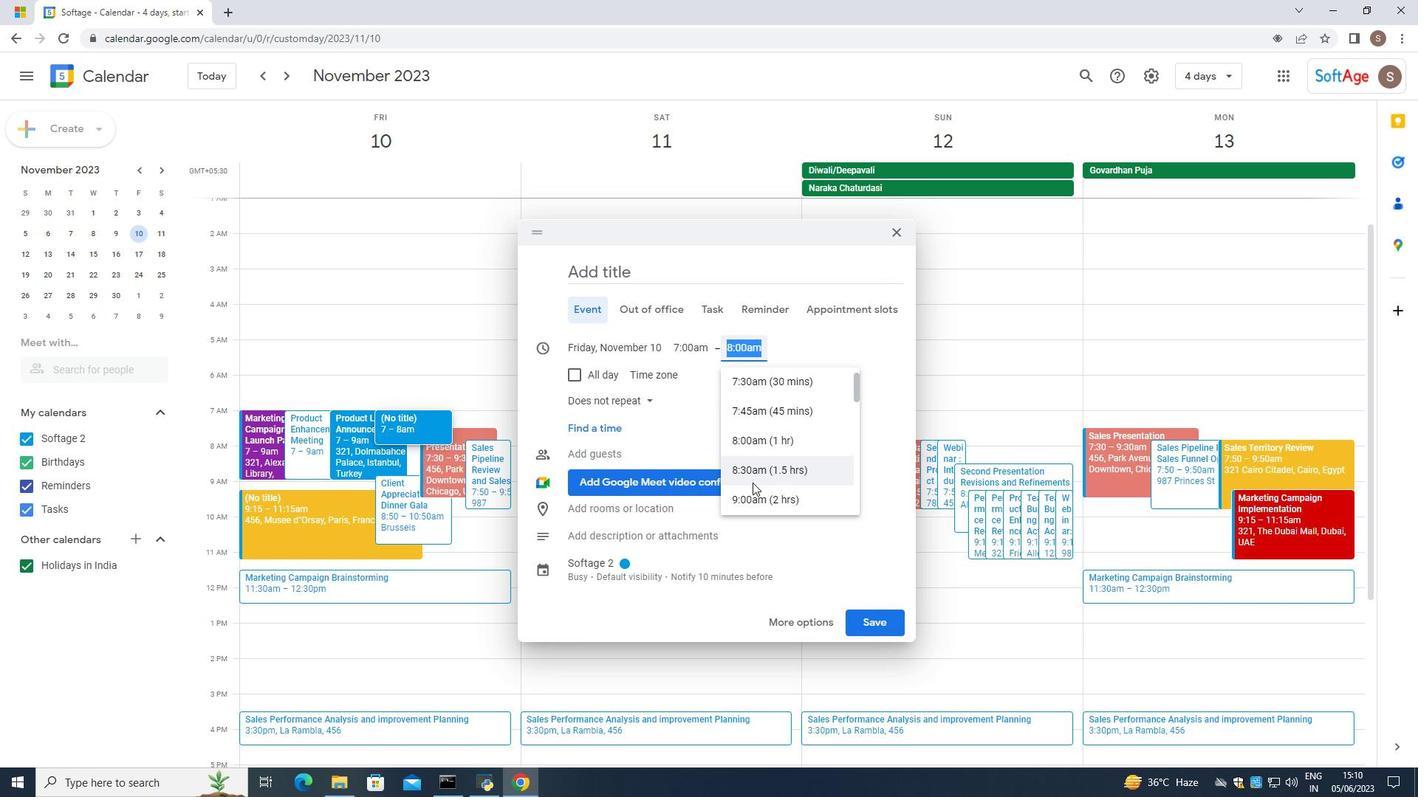 
Action: Mouse scrolled (752, 493) with delta (0, 0)
Screenshot: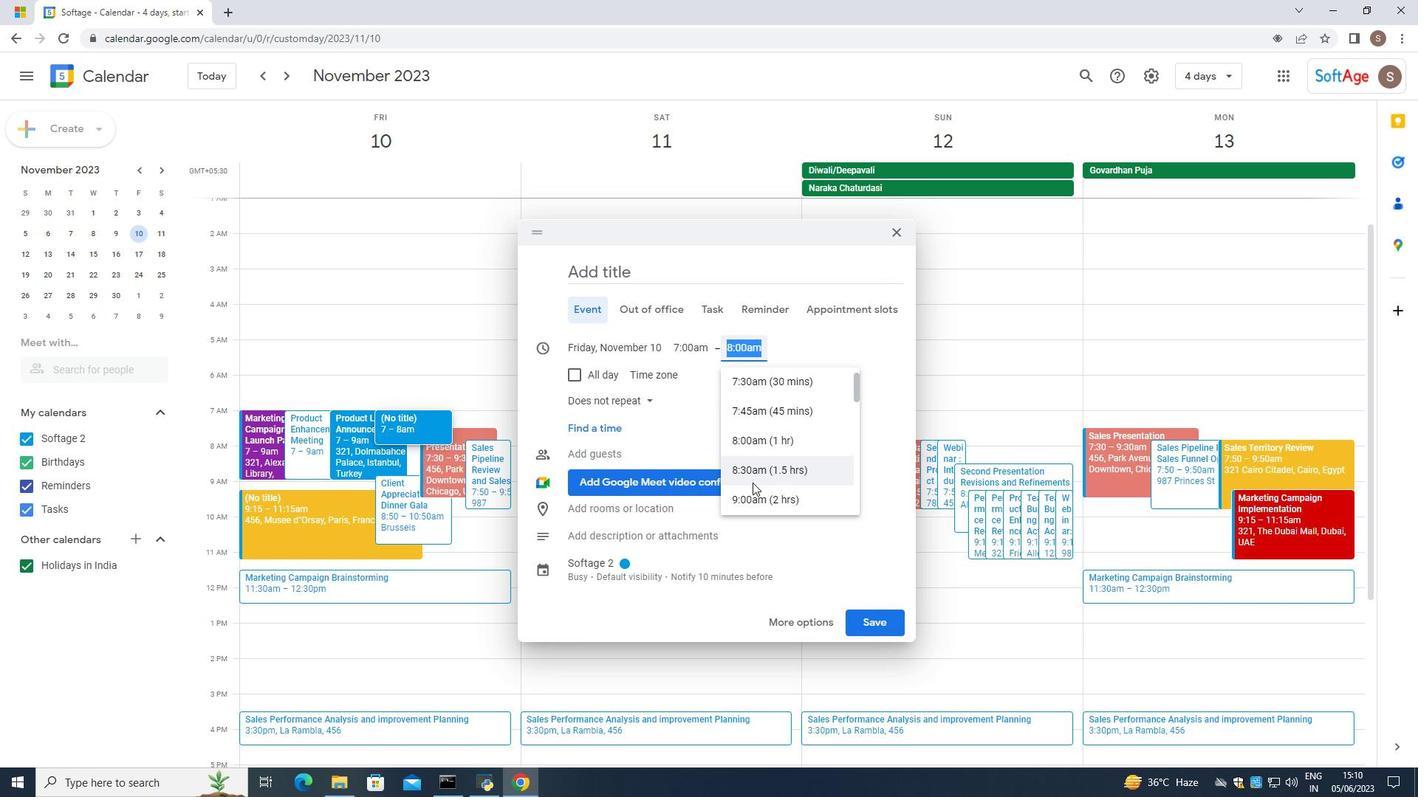 
Action: Mouse moved to (752, 500)
Screenshot: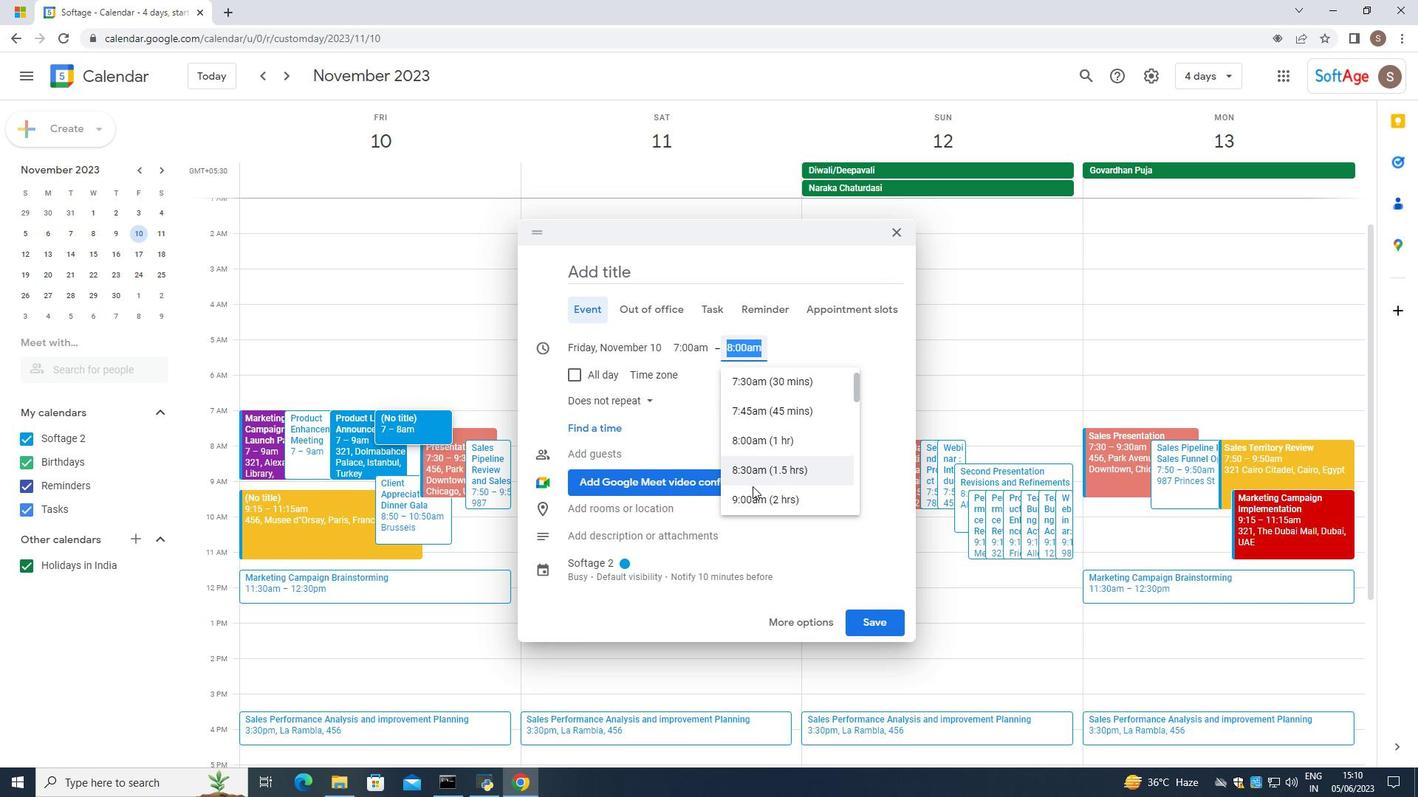
Action: Mouse pressed left at (752, 500)
Screenshot: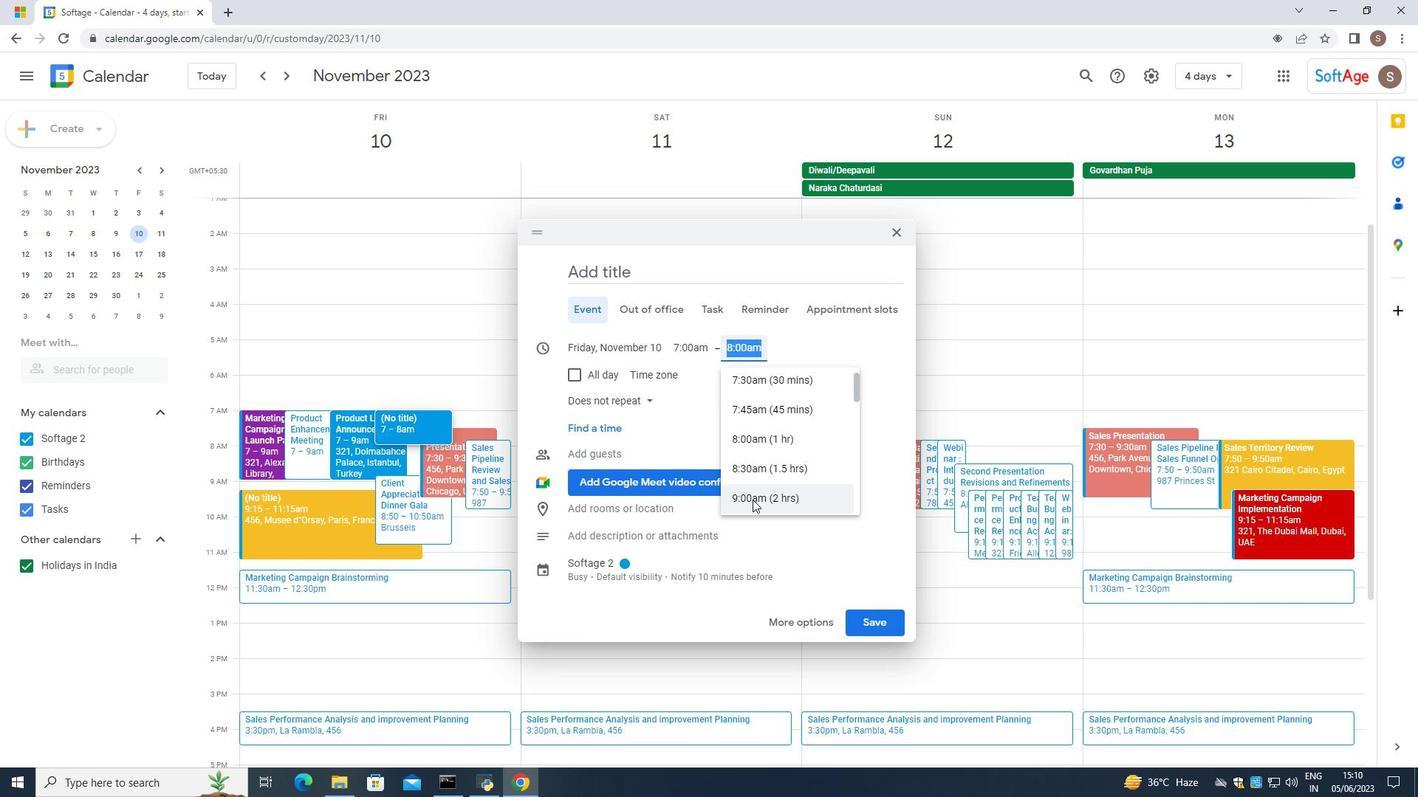 
Action: Mouse moved to (747, 340)
Screenshot: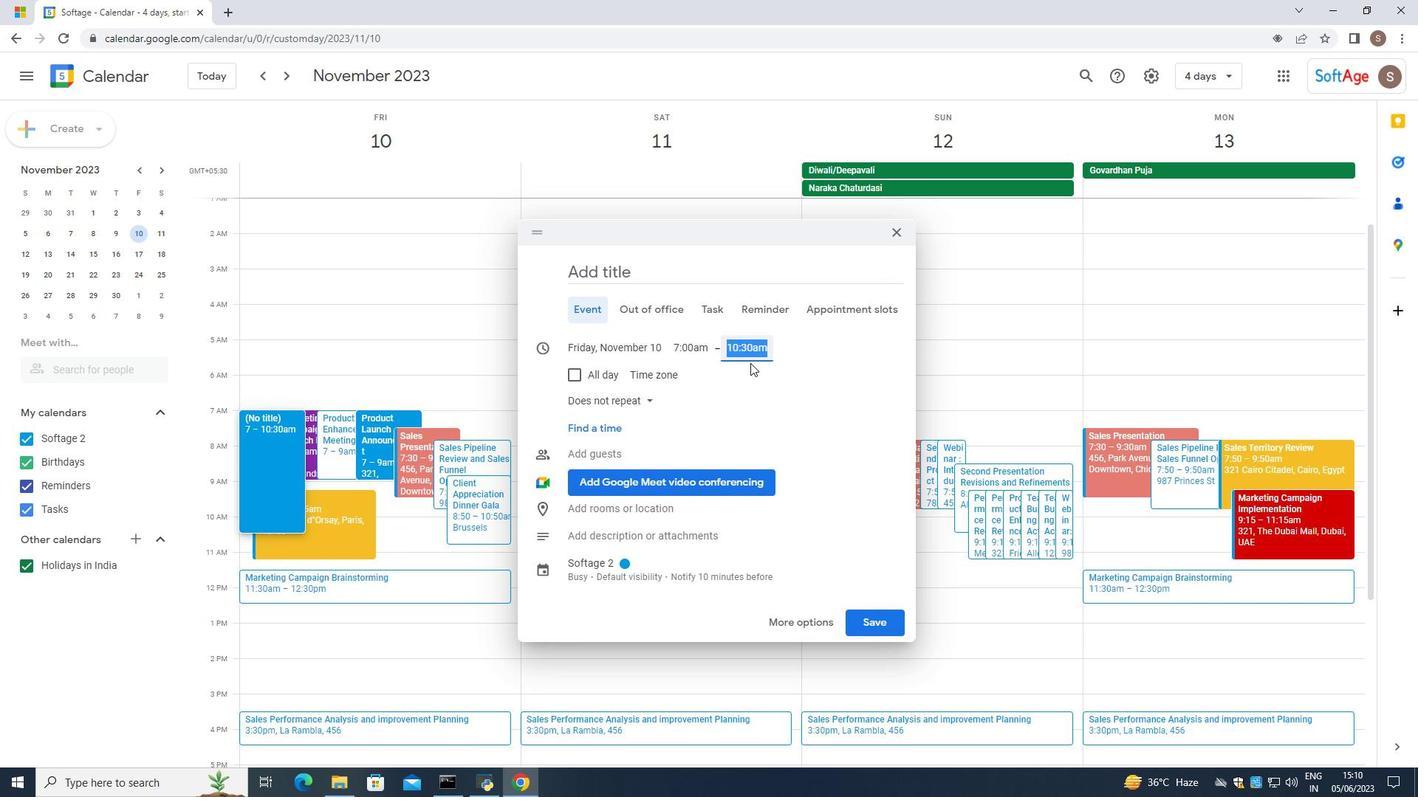 
Action: Mouse pressed left at (747, 340)
Screenshot: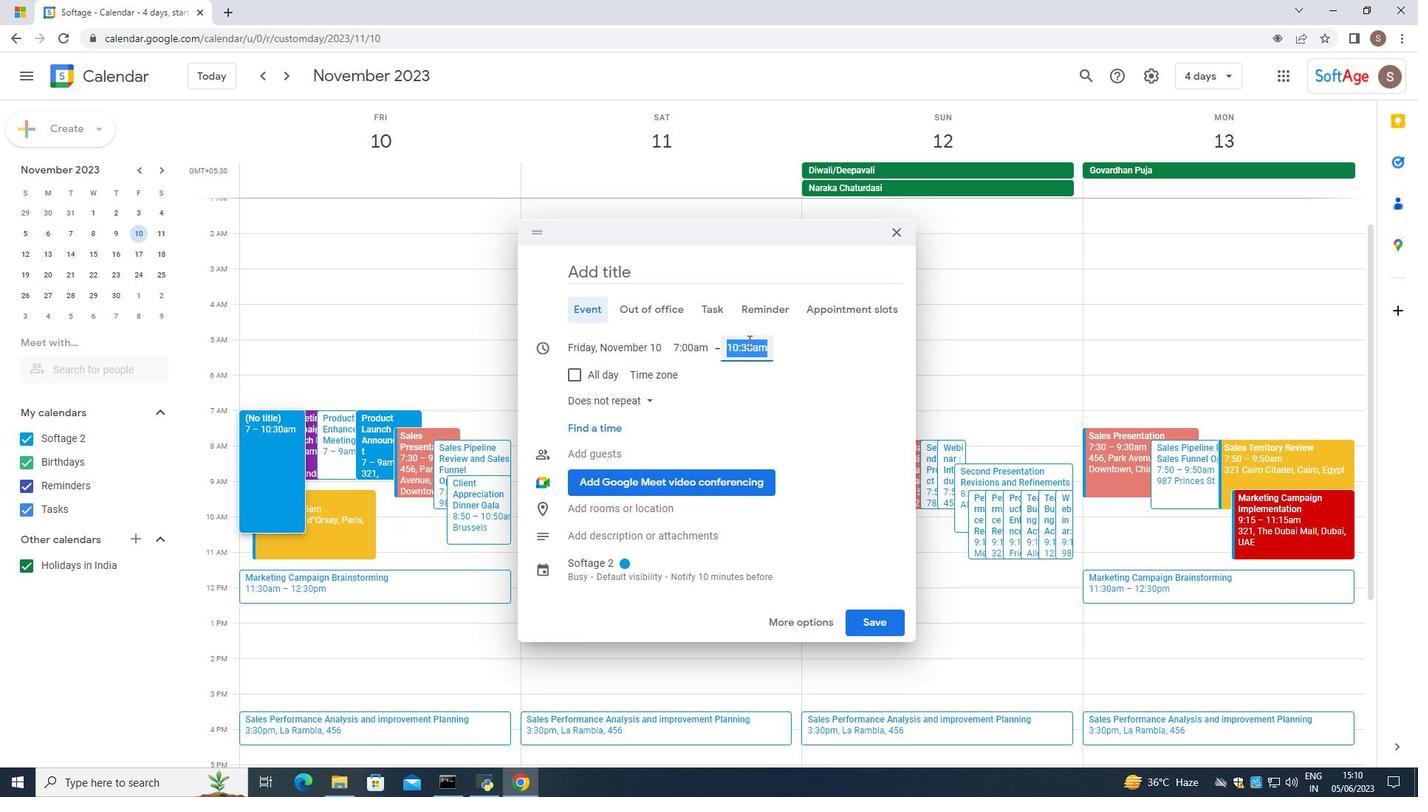 
Action: Mouse moved to (769, 394)
Screenshot: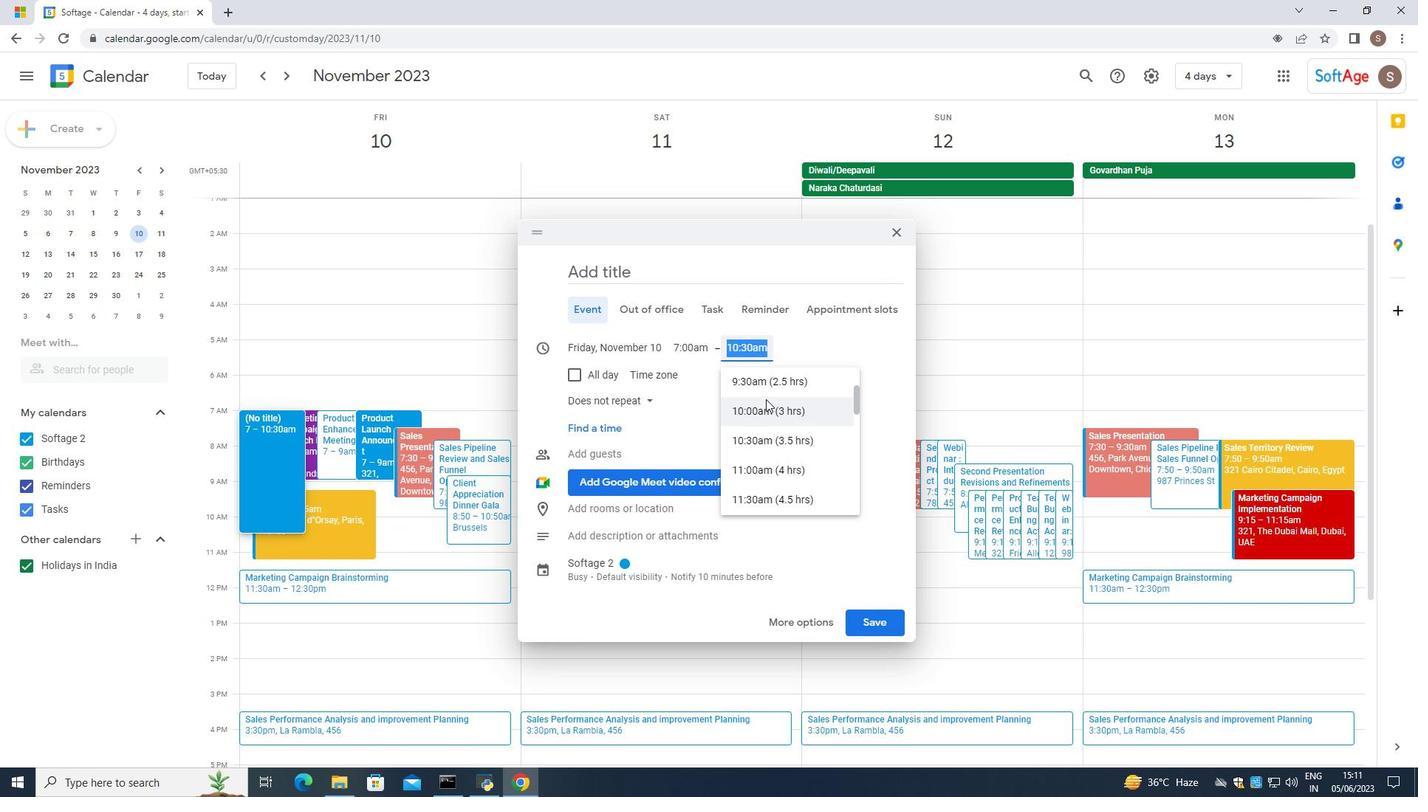 
Action: Mouse scrolled (769, 395) with delta (0, 0)
Screenshot: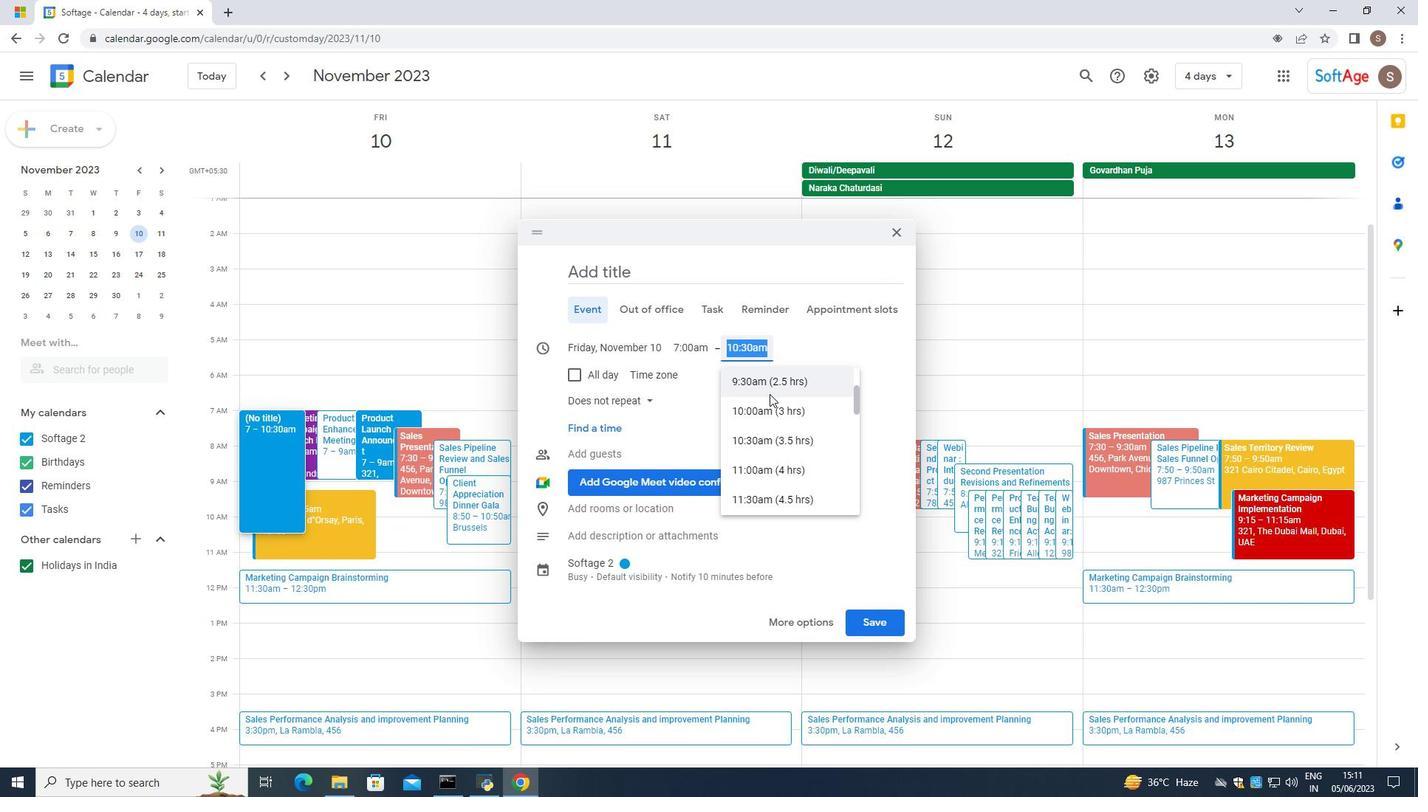 
Action: Mouse moved to (763, 421)
Screenshot: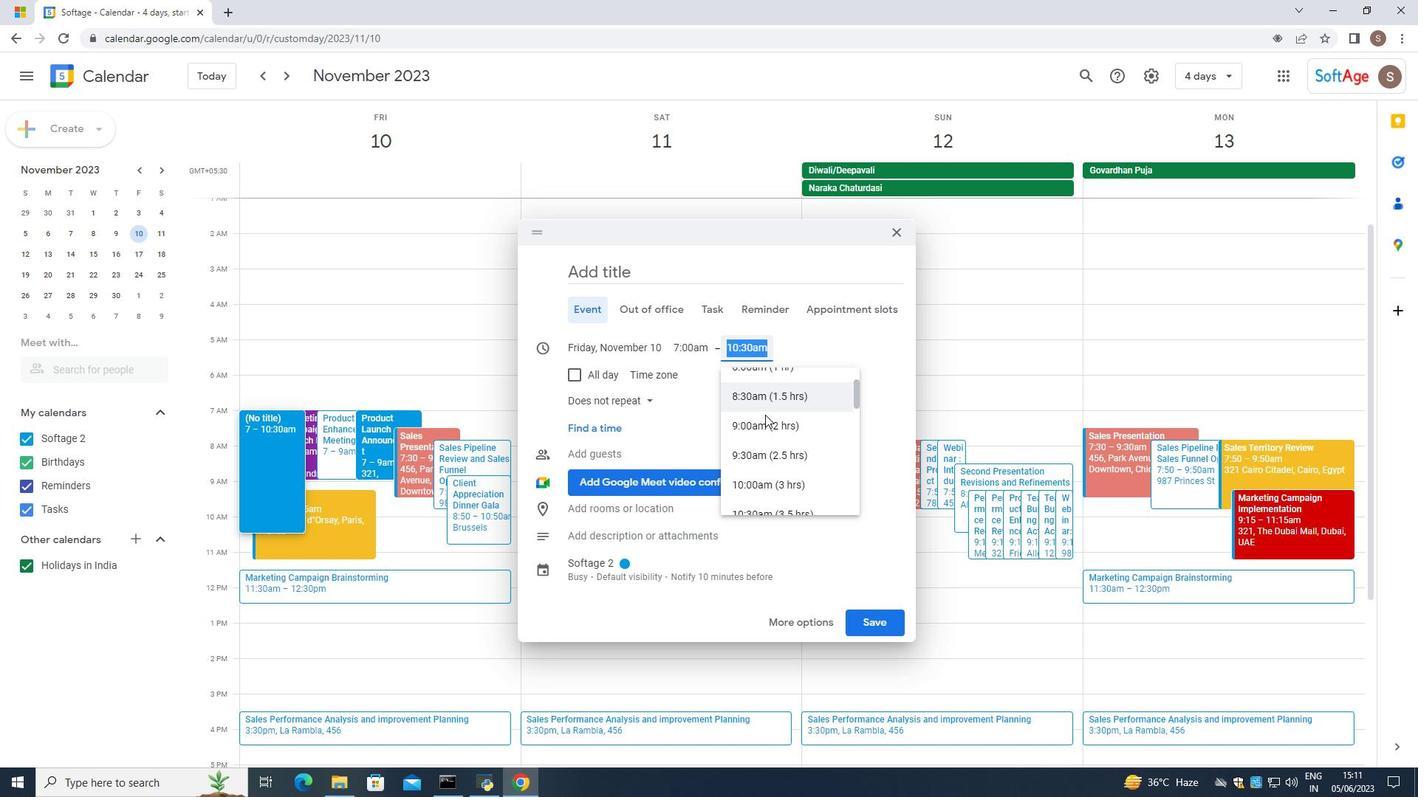 
Action: Mouse pressed left at (763, 421)
Screenshot: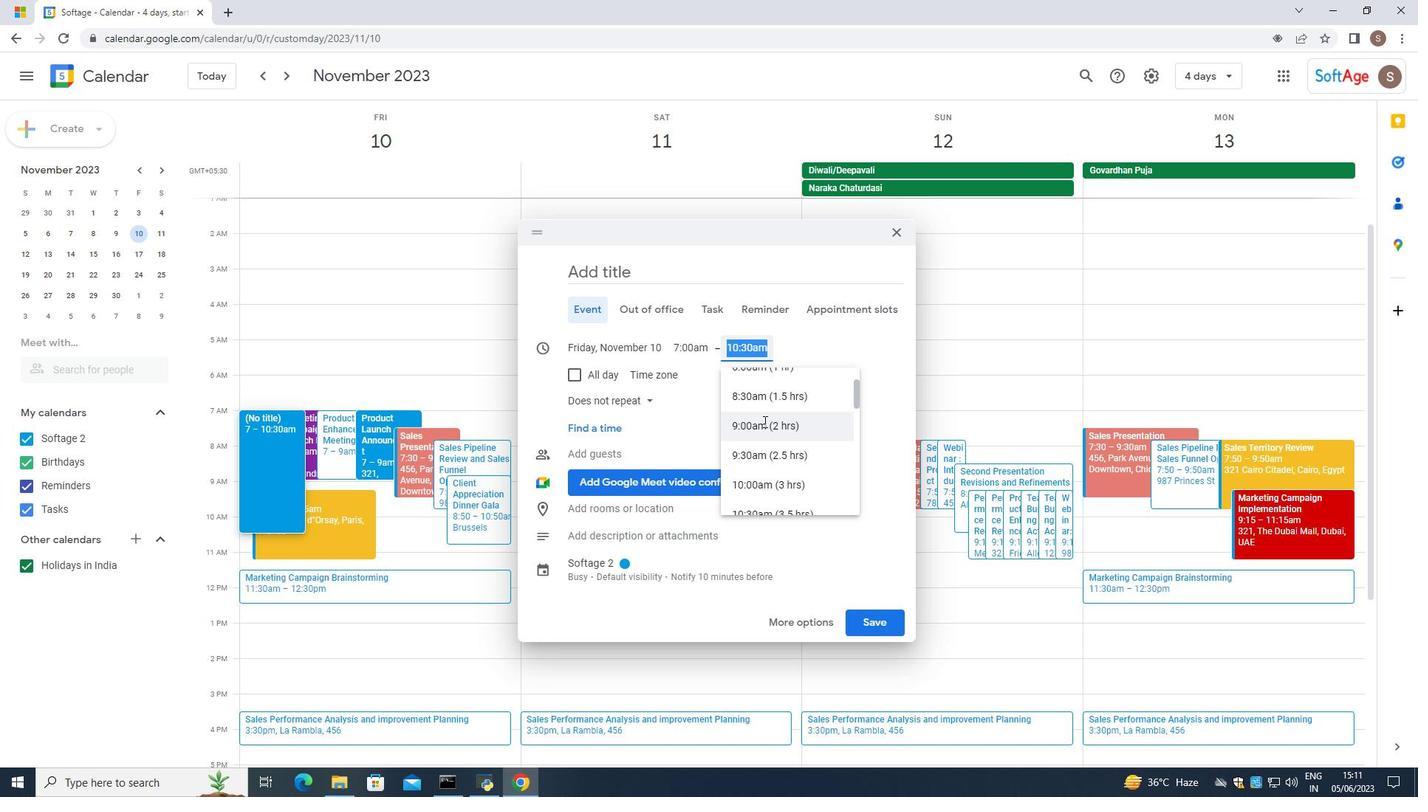 
Action: Mouse moved to (616, 401)
Screenshot: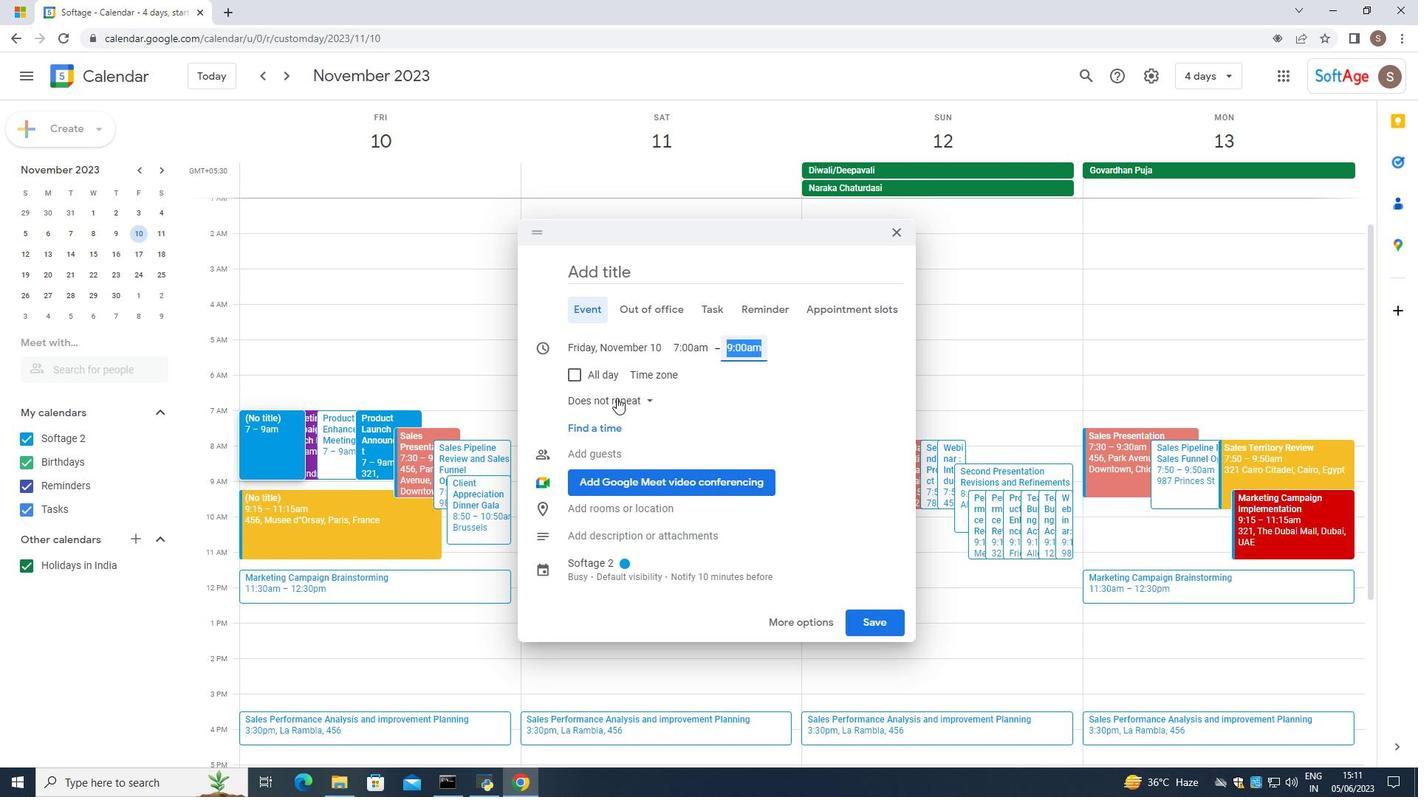 
Action: Mouse pressed left at (616, 401)
Screenshot: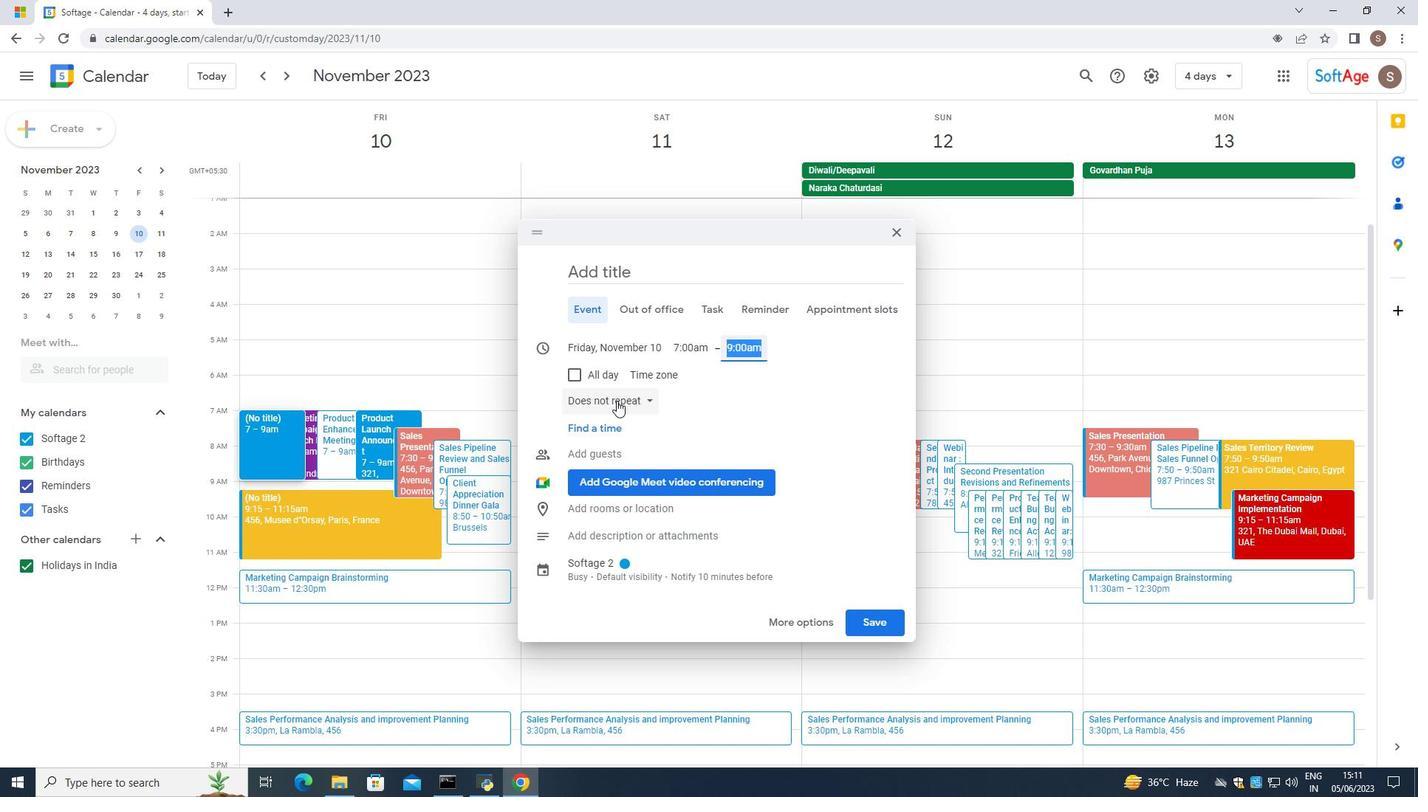 
Action: Mouse moved to (617, 441)
Screenshot: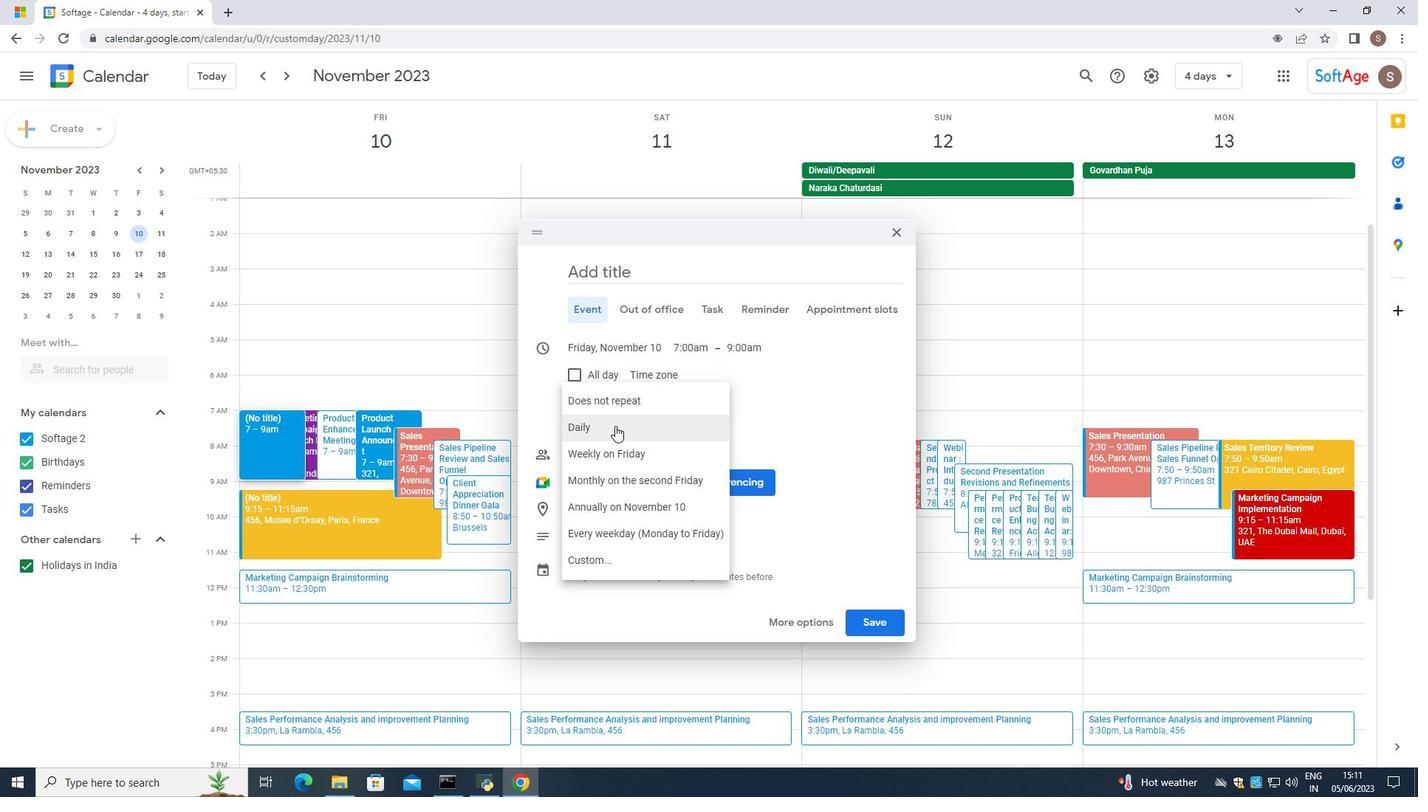 
Action: Mouse scrolled (617, 440) with delta (0, 0)
Screenshot: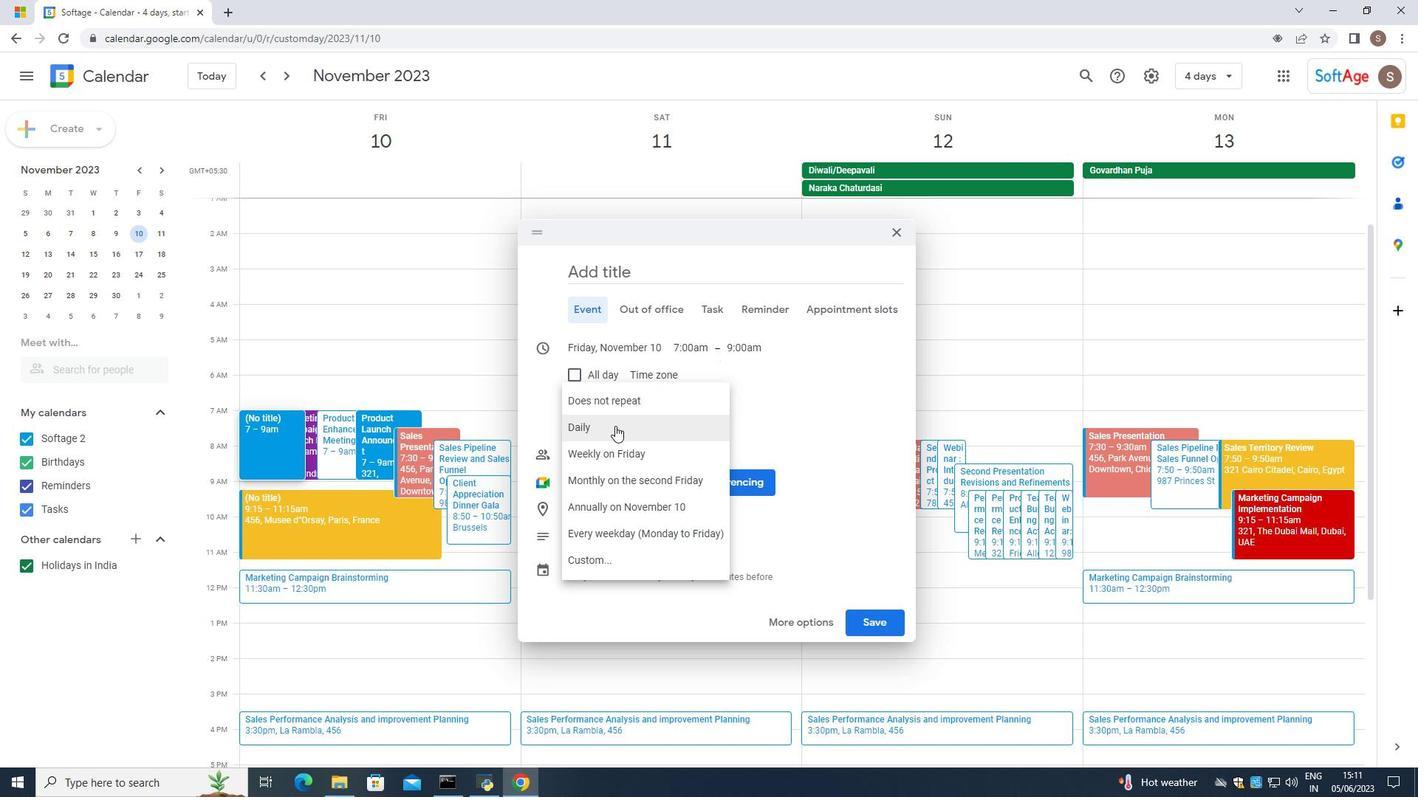 
Action: Mouse moved to (611, 512)
Screenshot: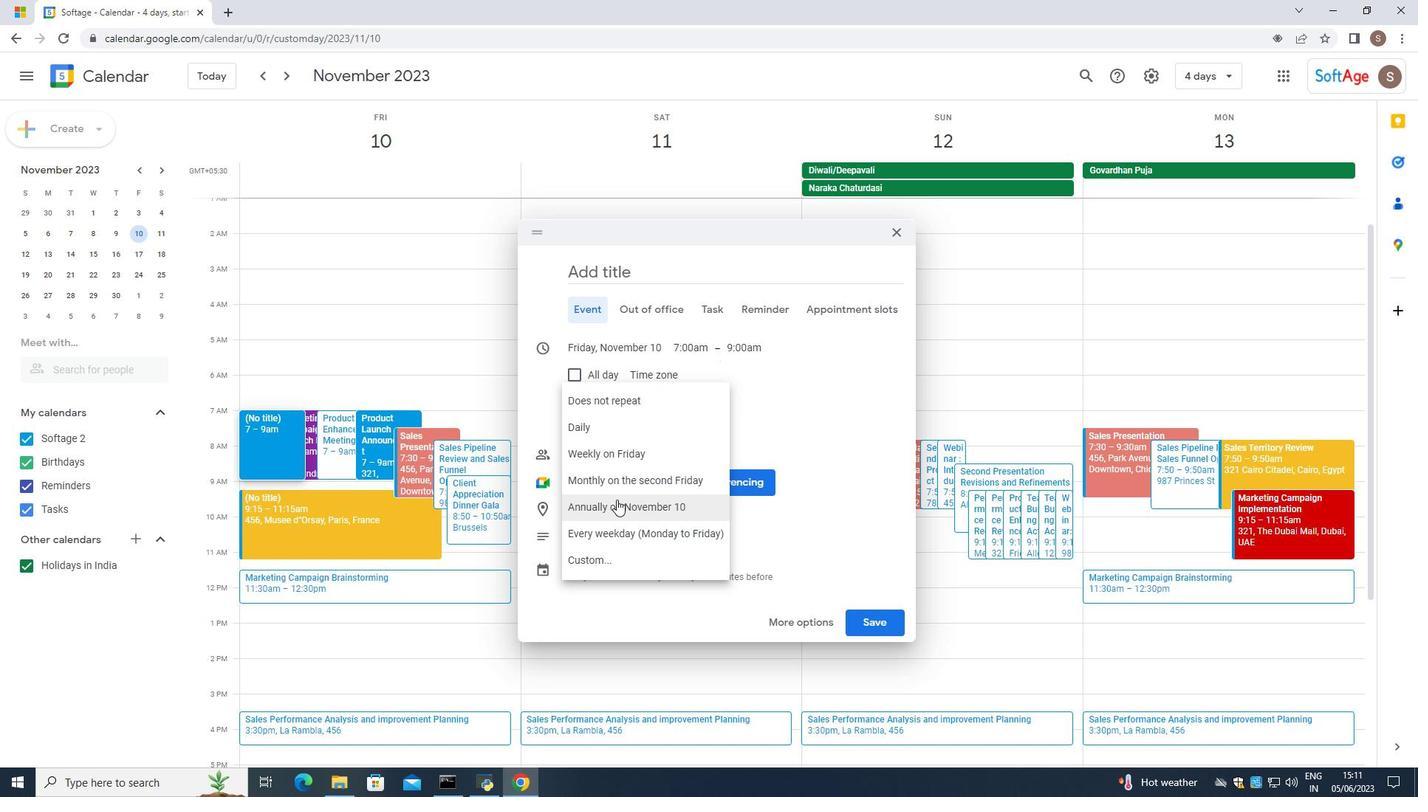 
Action: Mouse scrolled (611, 511) with delta (0, 0)
Screenshot: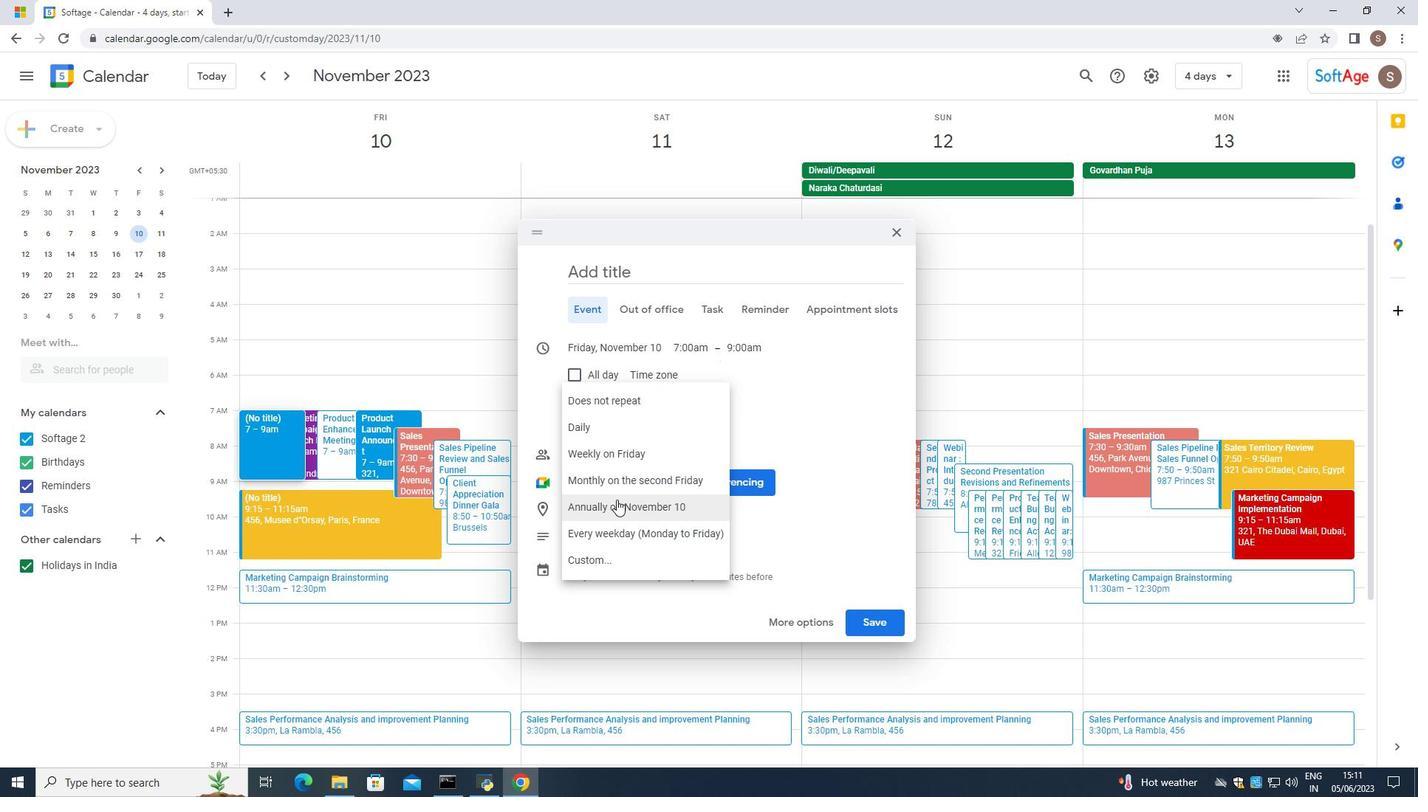 
Action: Mouse moved to (628, 404)
Screenshot: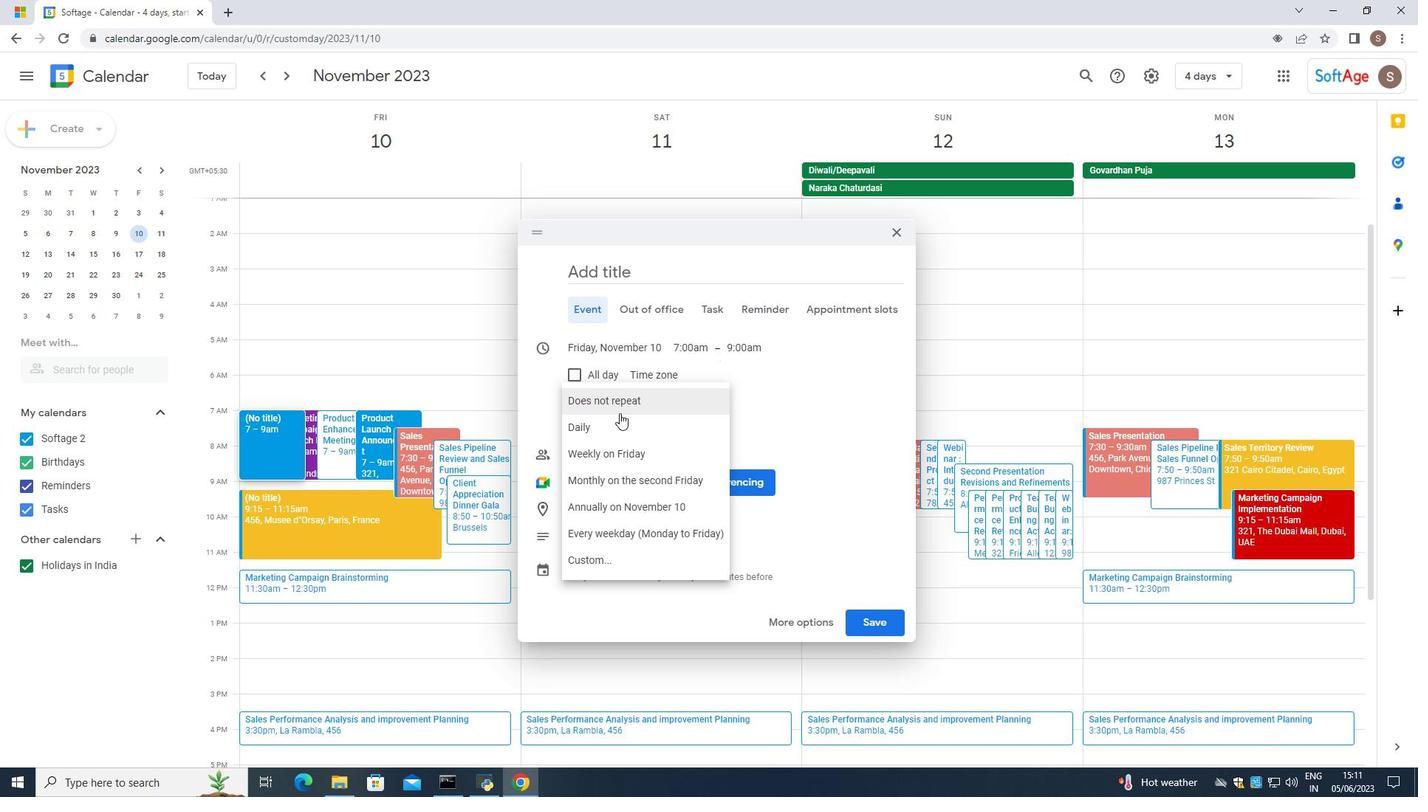 
Action: Mouse pressed left at (628, 404)
Screenshot: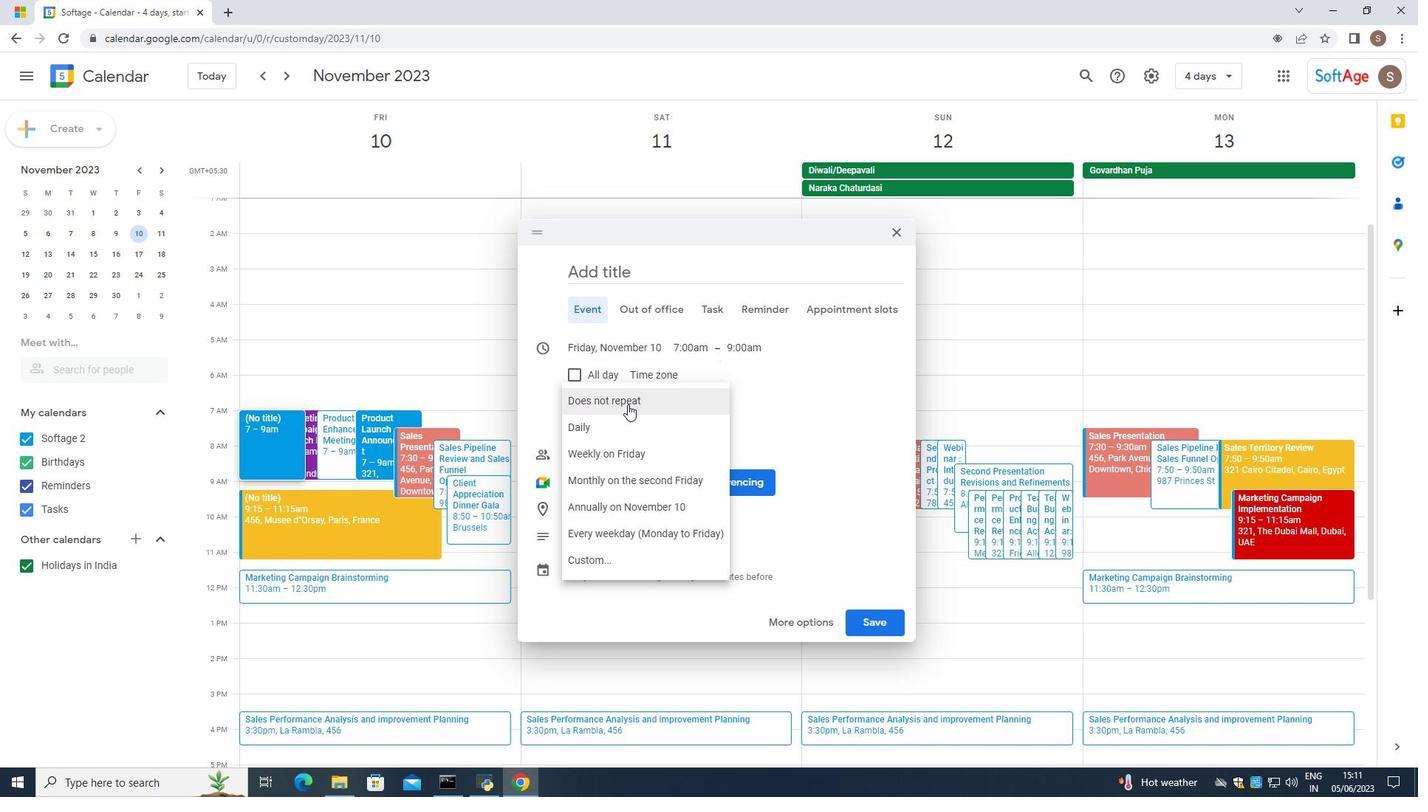 
Action: Mouse moved to (650, 567)
Screenshot: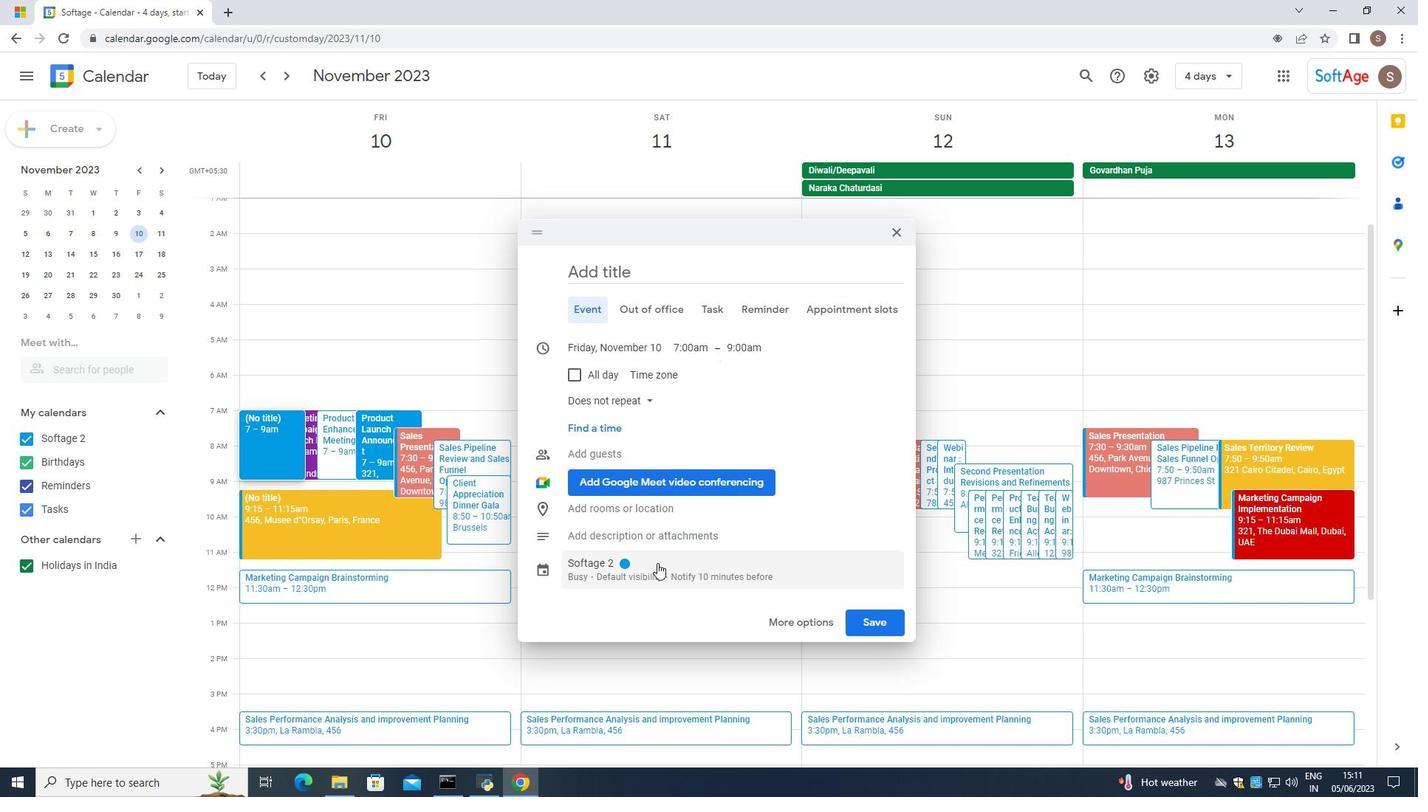 
Action: Mouse pressed left at (650, 567)
Screenshot: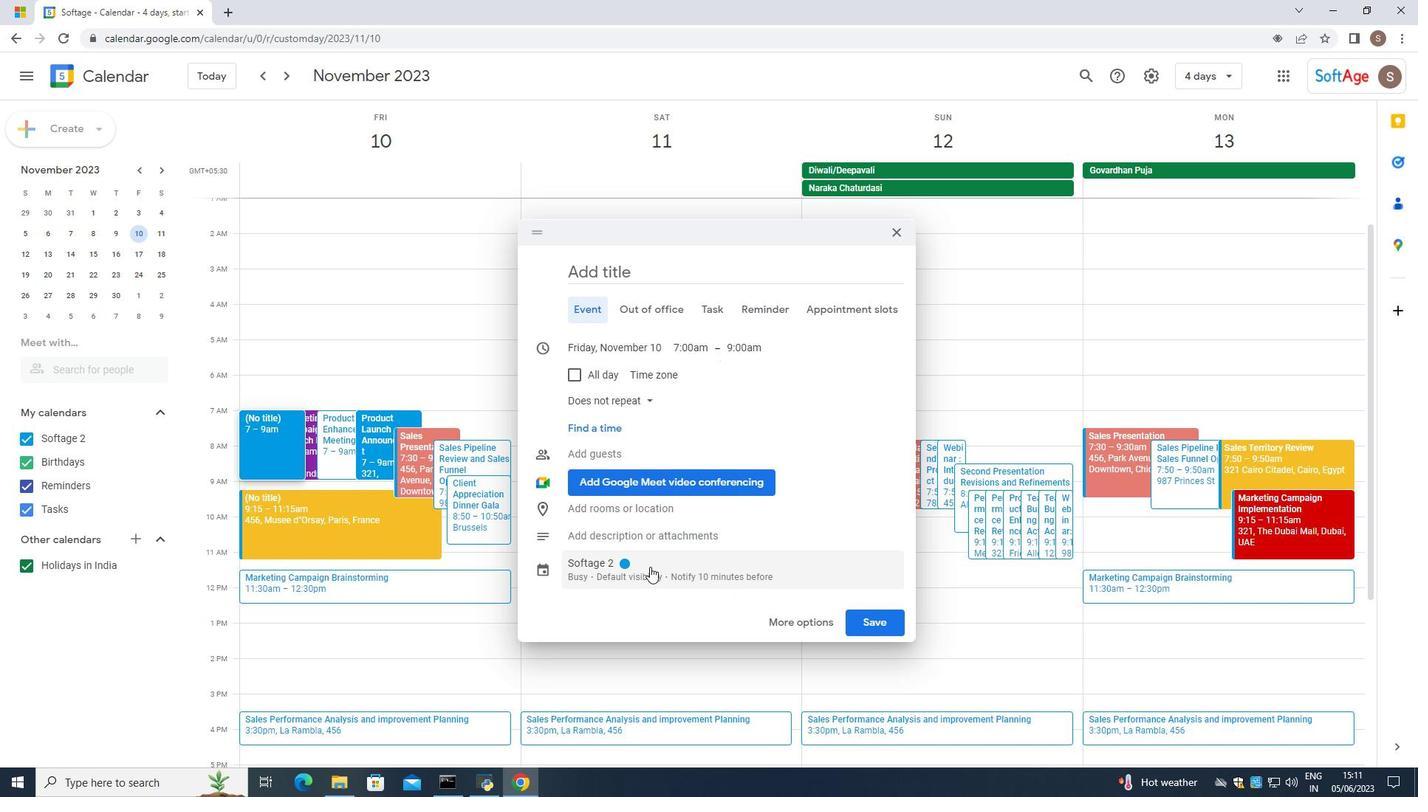 
Action: Mouse moved to (642, 549)
Screenshot: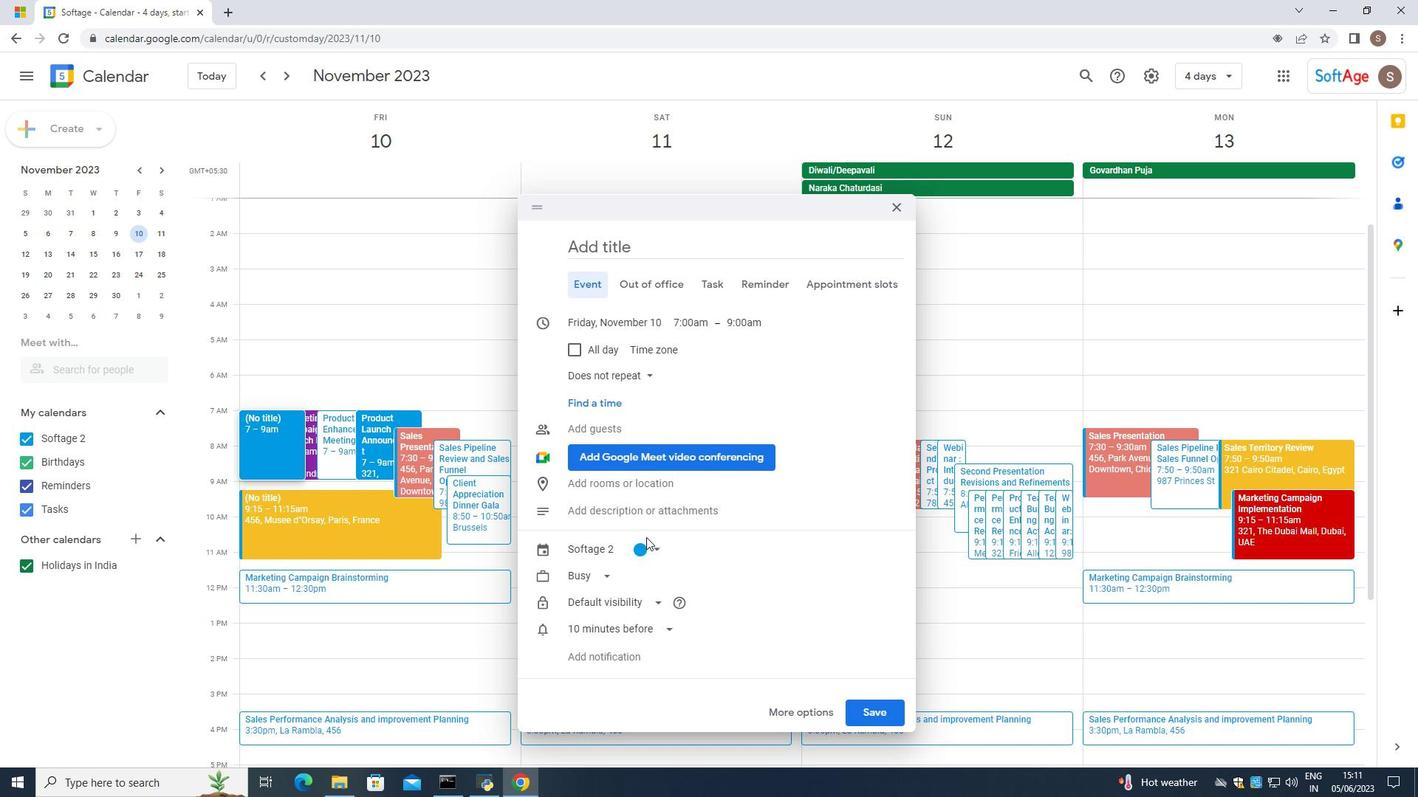 
Action: Mouse pressed left at (642, 549)
Screenshot: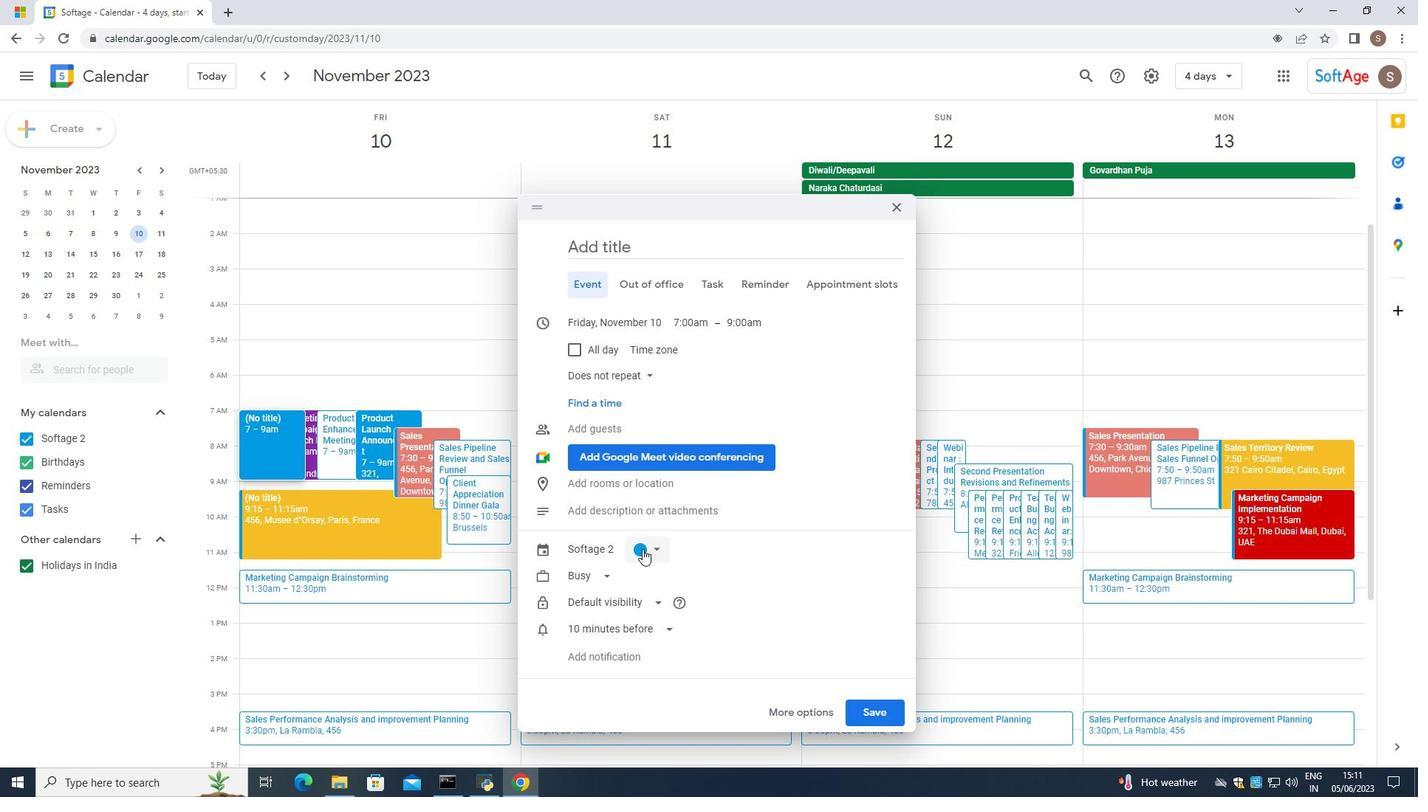 
Action: Mouse moved to (653, 626)
Screenshot: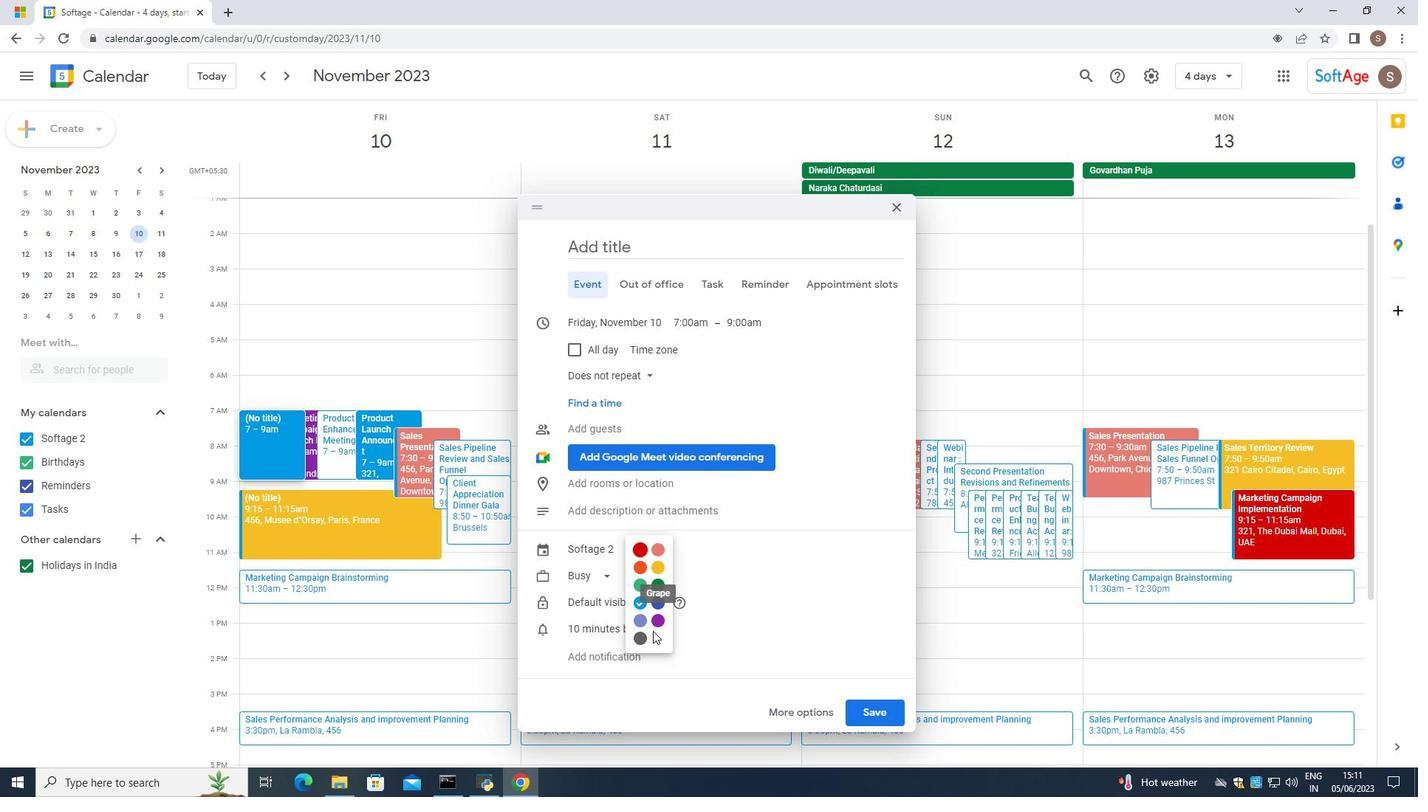 
Action: Mouse pressed left at (653, 626)
Screenshot: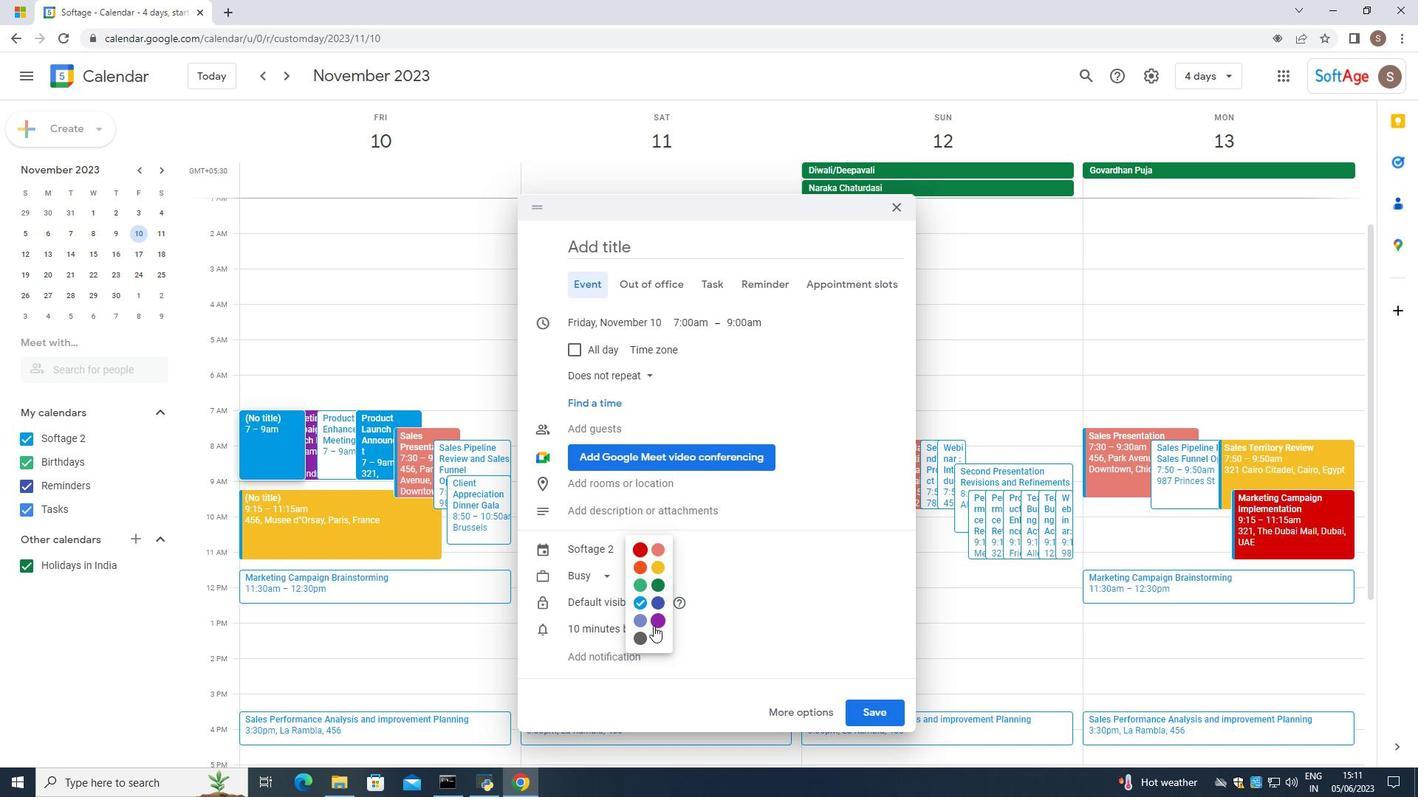 
Action: Mouse moved to (588, 482)
Screenshot: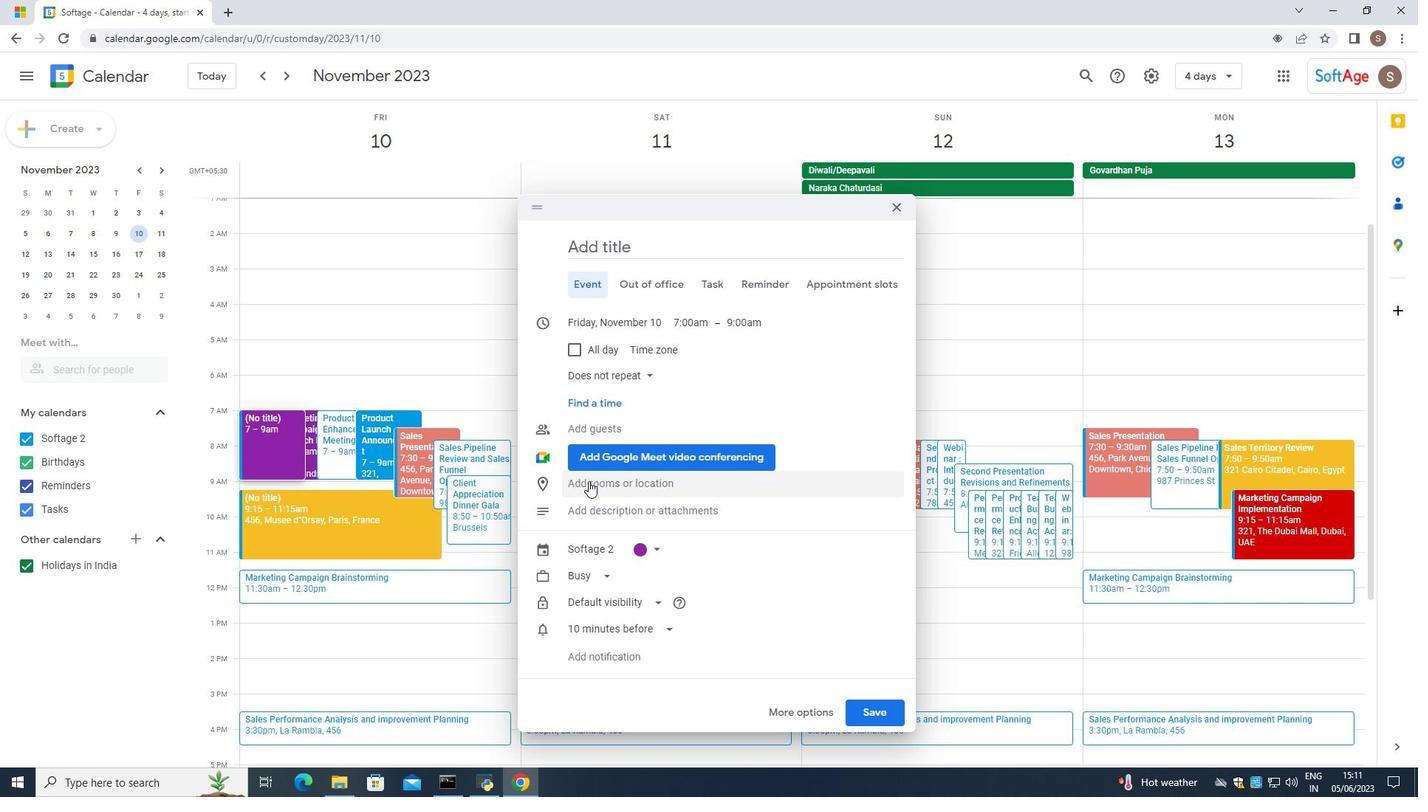 
Action: Mouse pressed left at (588, 482)
Screenshot: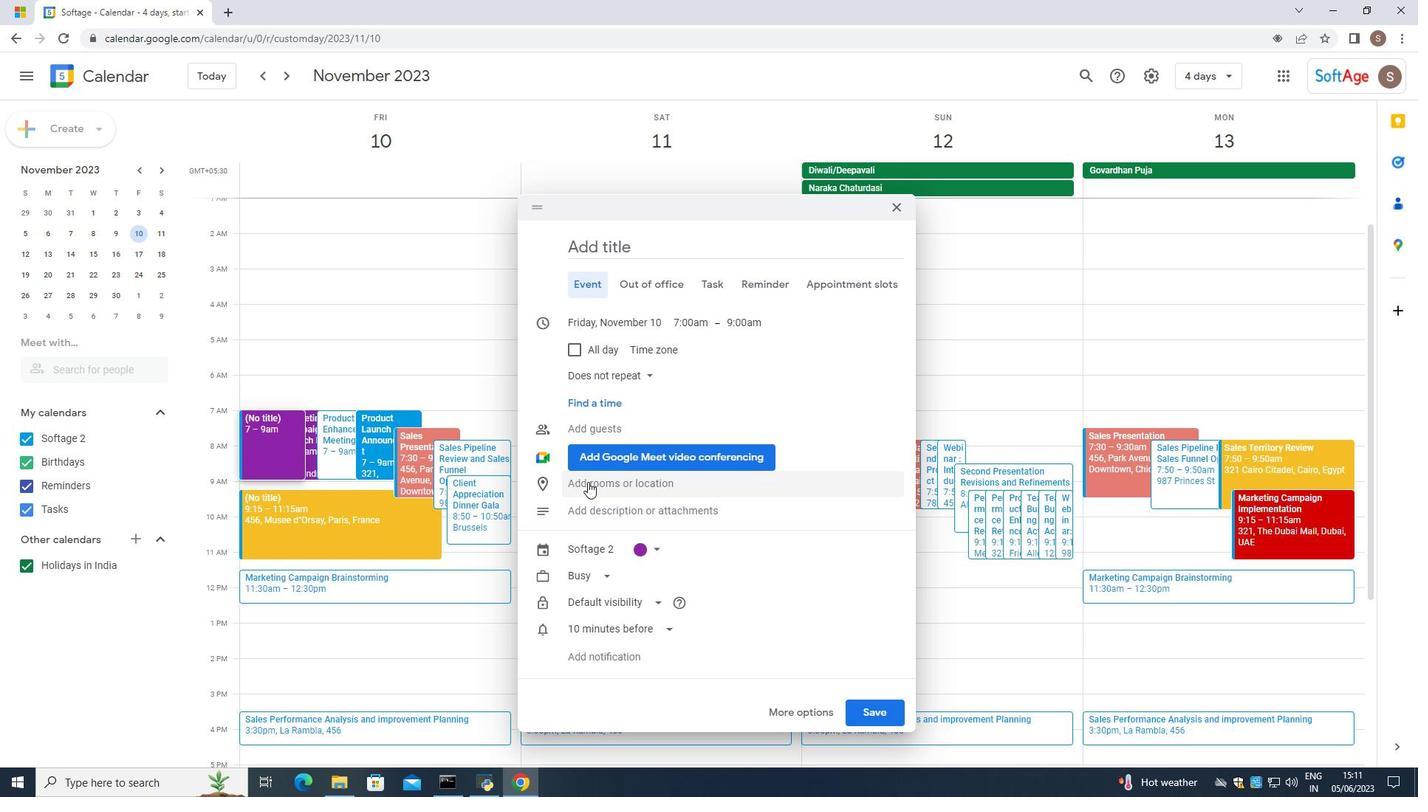 
Action: Mouse moved to (593, 470)
Screenshot: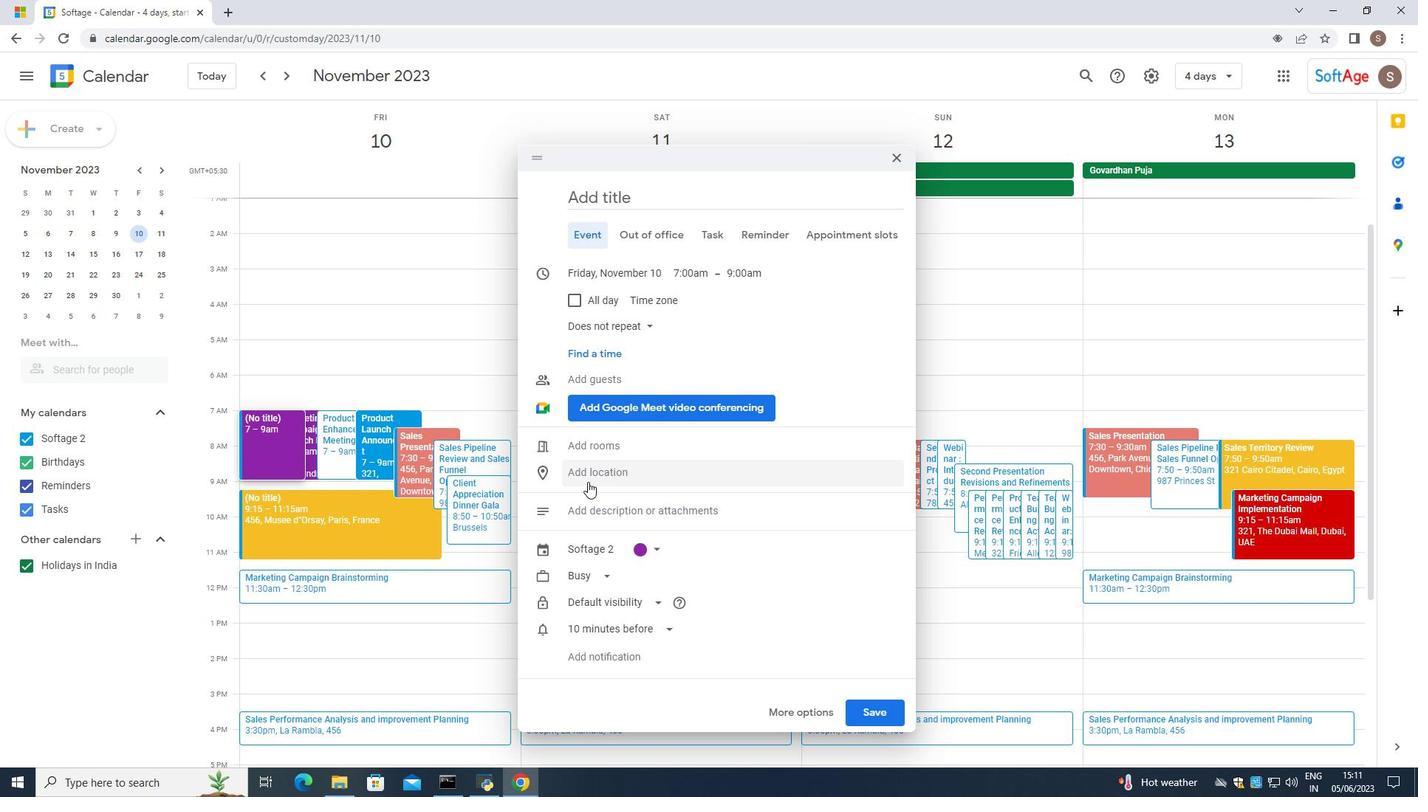 
Action: Mouse pressed left at (593, 470)
Screenshot: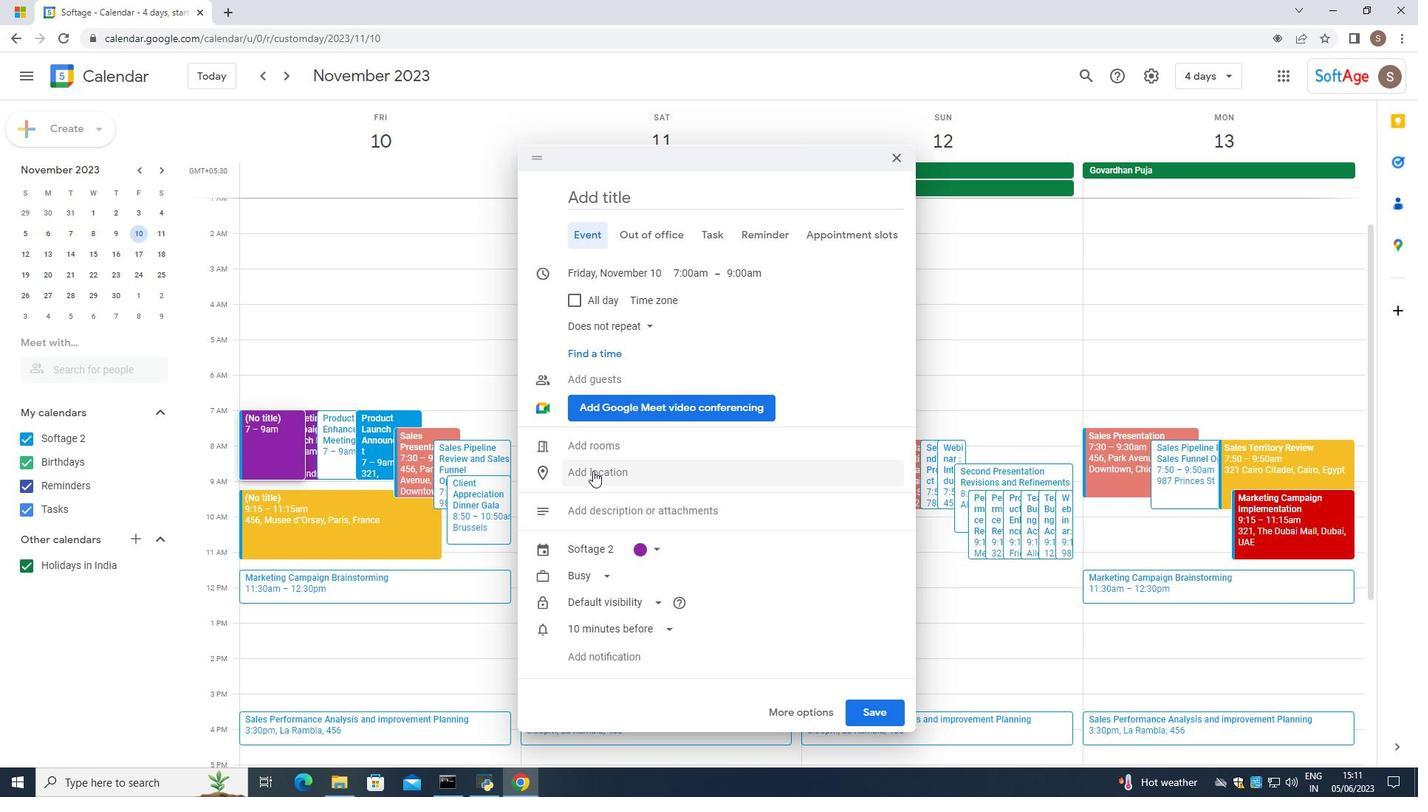 
Action: Mouse moved to (593, 470)
Screenshot: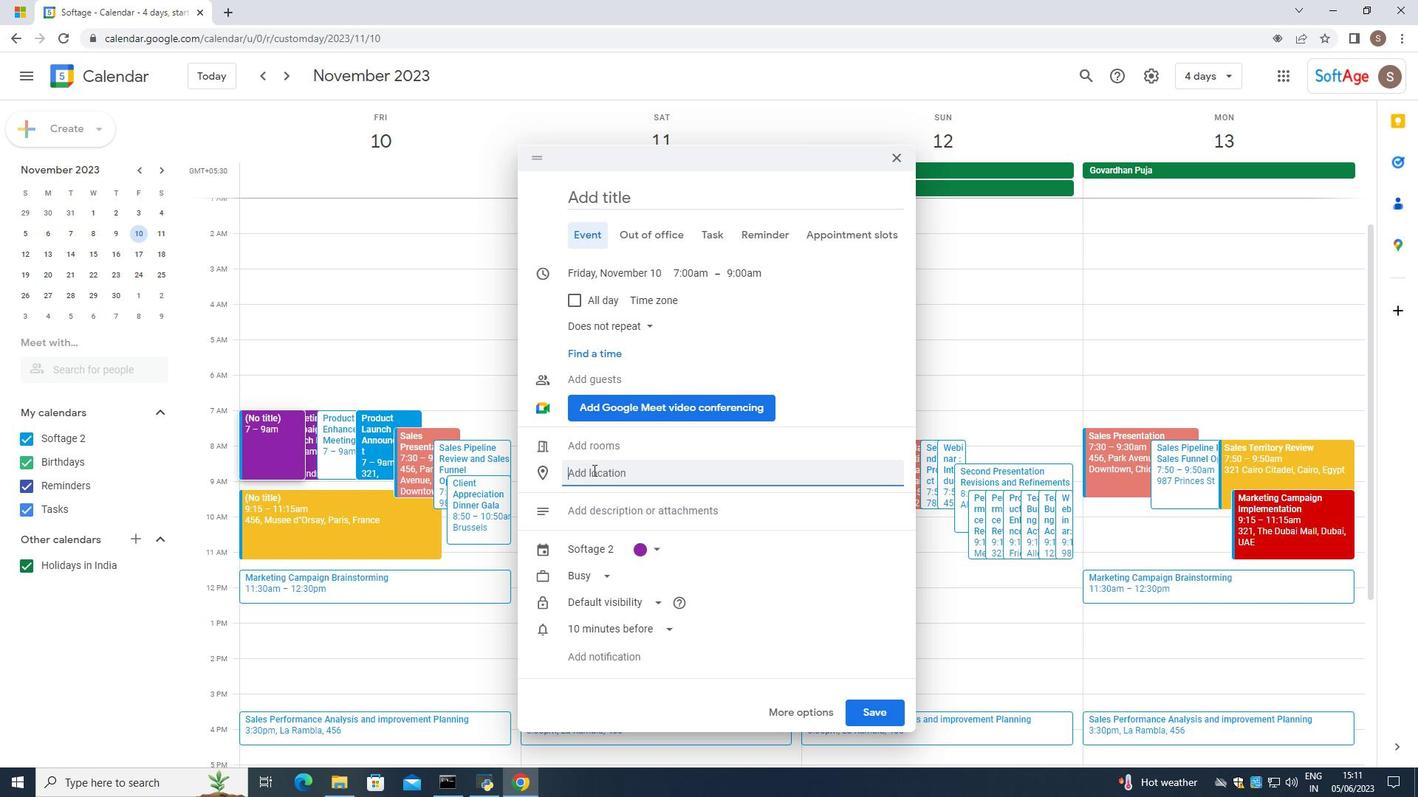 
Action: Key pressed 321,<Key.caps_lock>D<Key.caps_lock>olman<Key.backspace><Key.backspace><Key.backspace>mabance<Key.space><Key.caps_lock>P<Key.caps_lock>alace,<Key.space><Key.caps_lock>I<Key.caps_lock>stanbul,<Key.caps_lock>T<Key.caps_lock>urkey
Screenshot: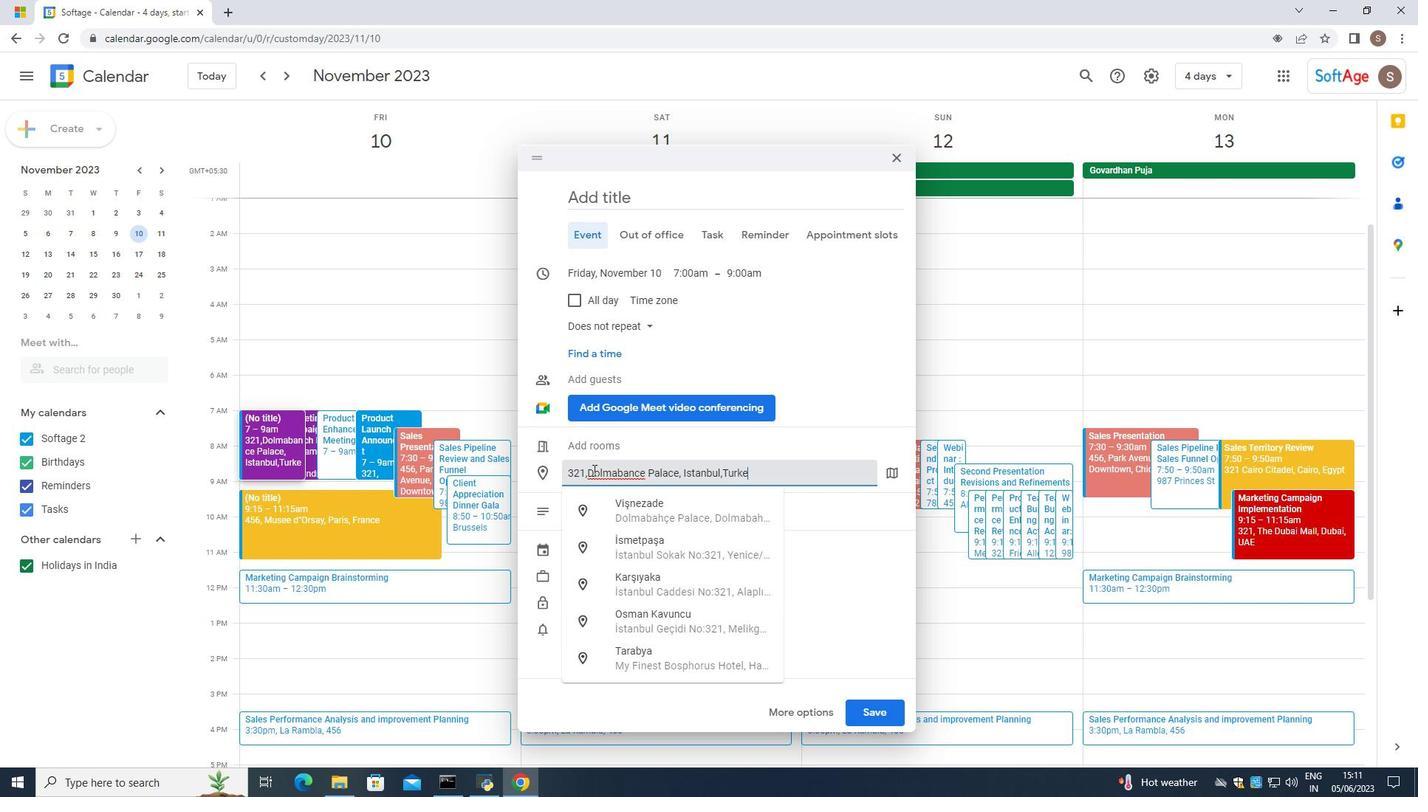 
Action: Mouse moved to (778, 465)
Screenshot: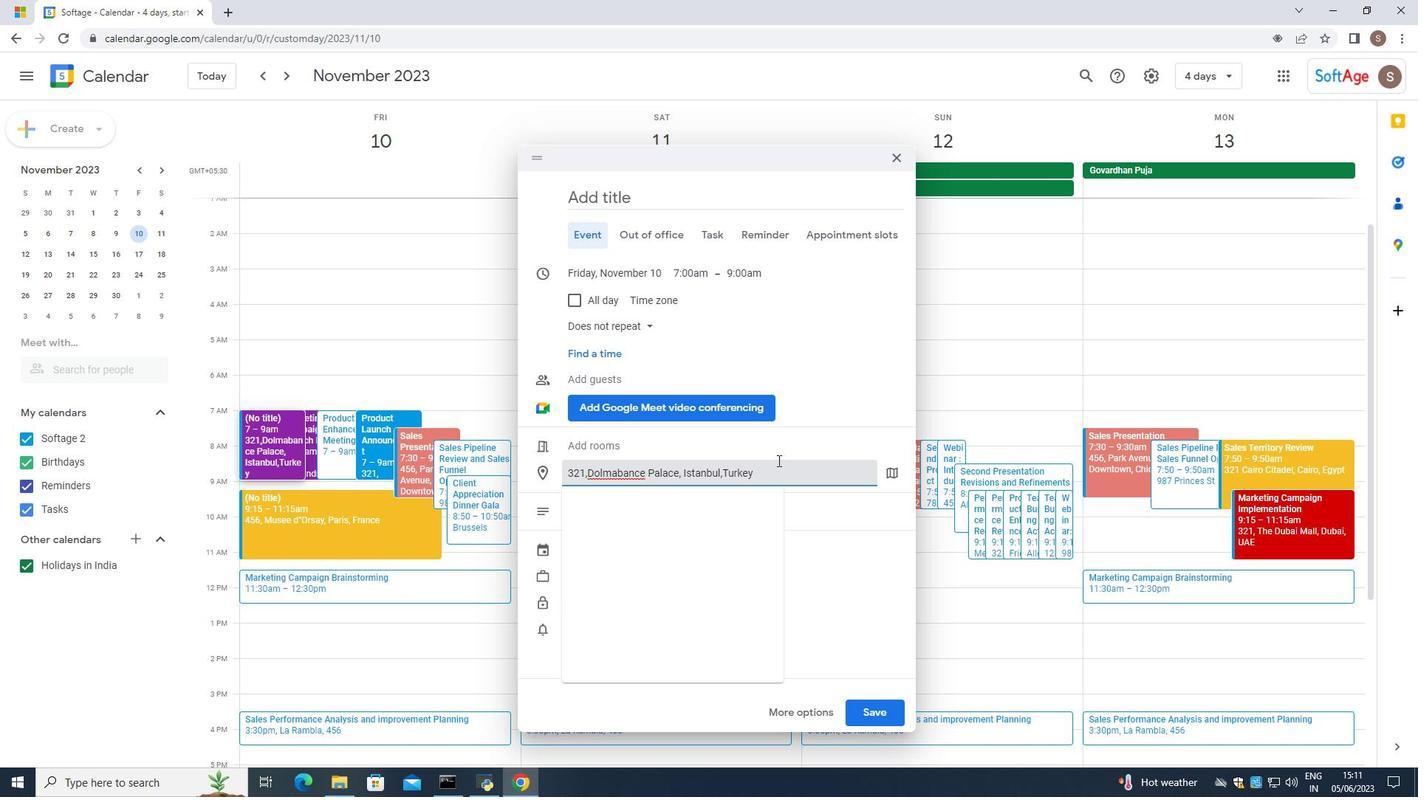 
Action: Key pressed <Key.enter>
Screenshot: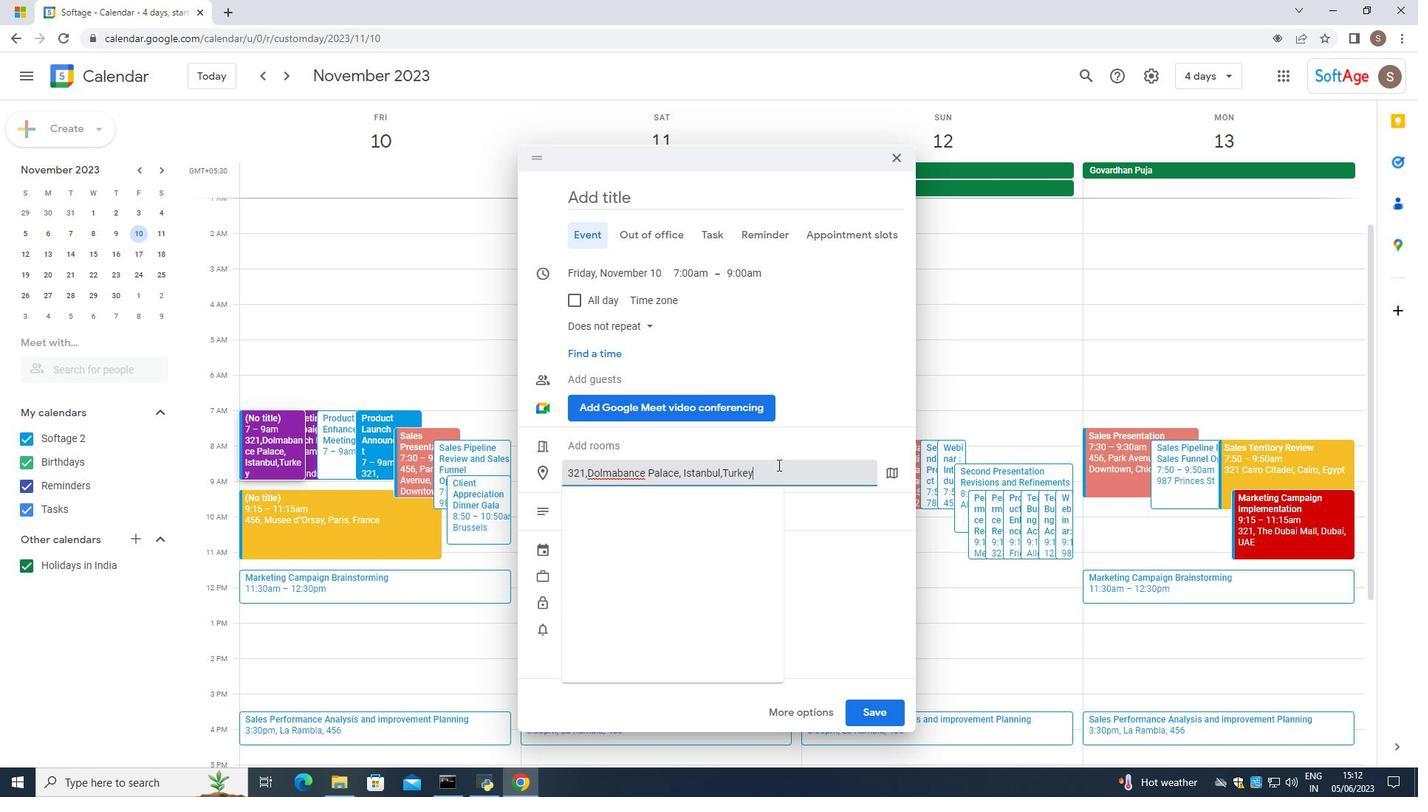 
Action: Mouse moved to (670, 476)
Screenshot: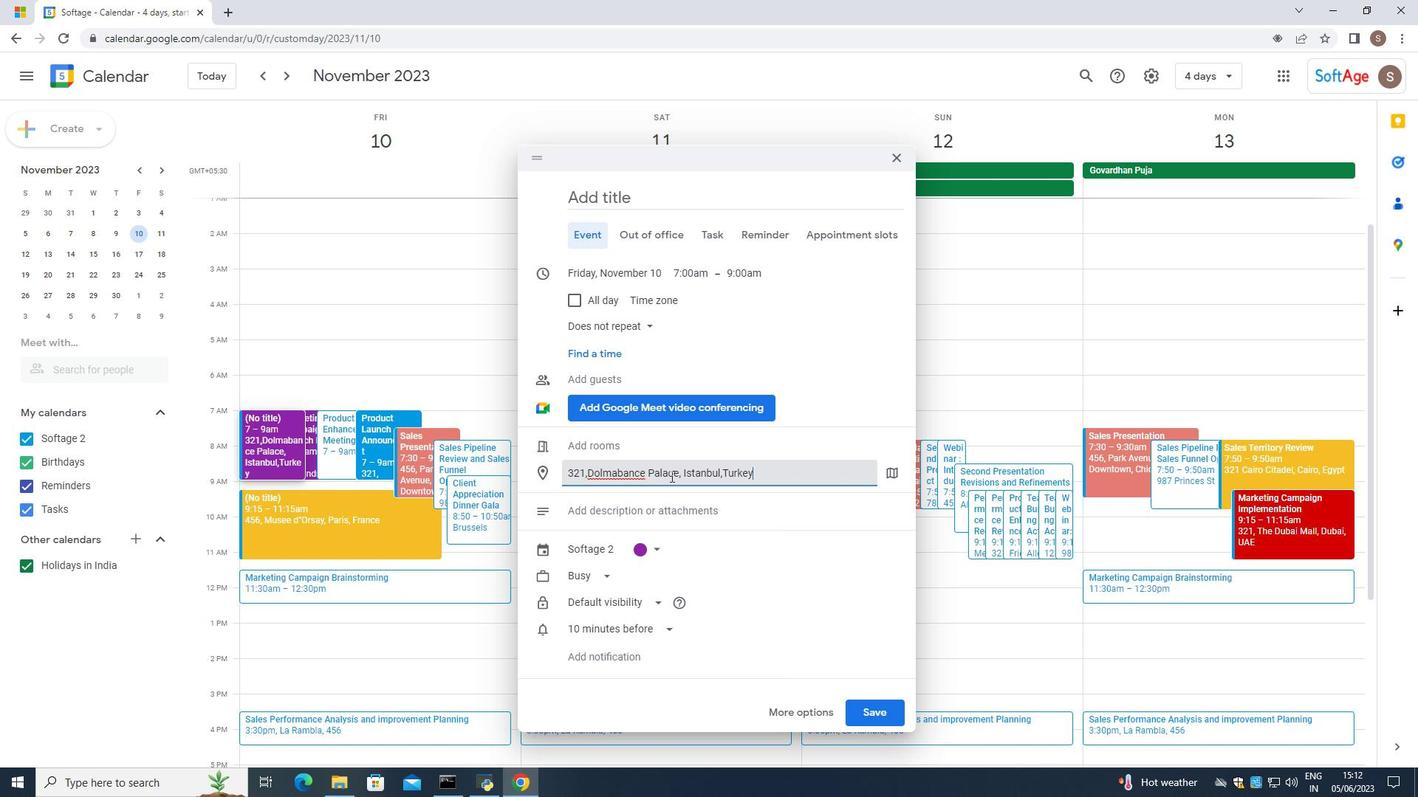 
Action: Mouse scrolled (670, 475) with delta (0, 0)
Screenshot: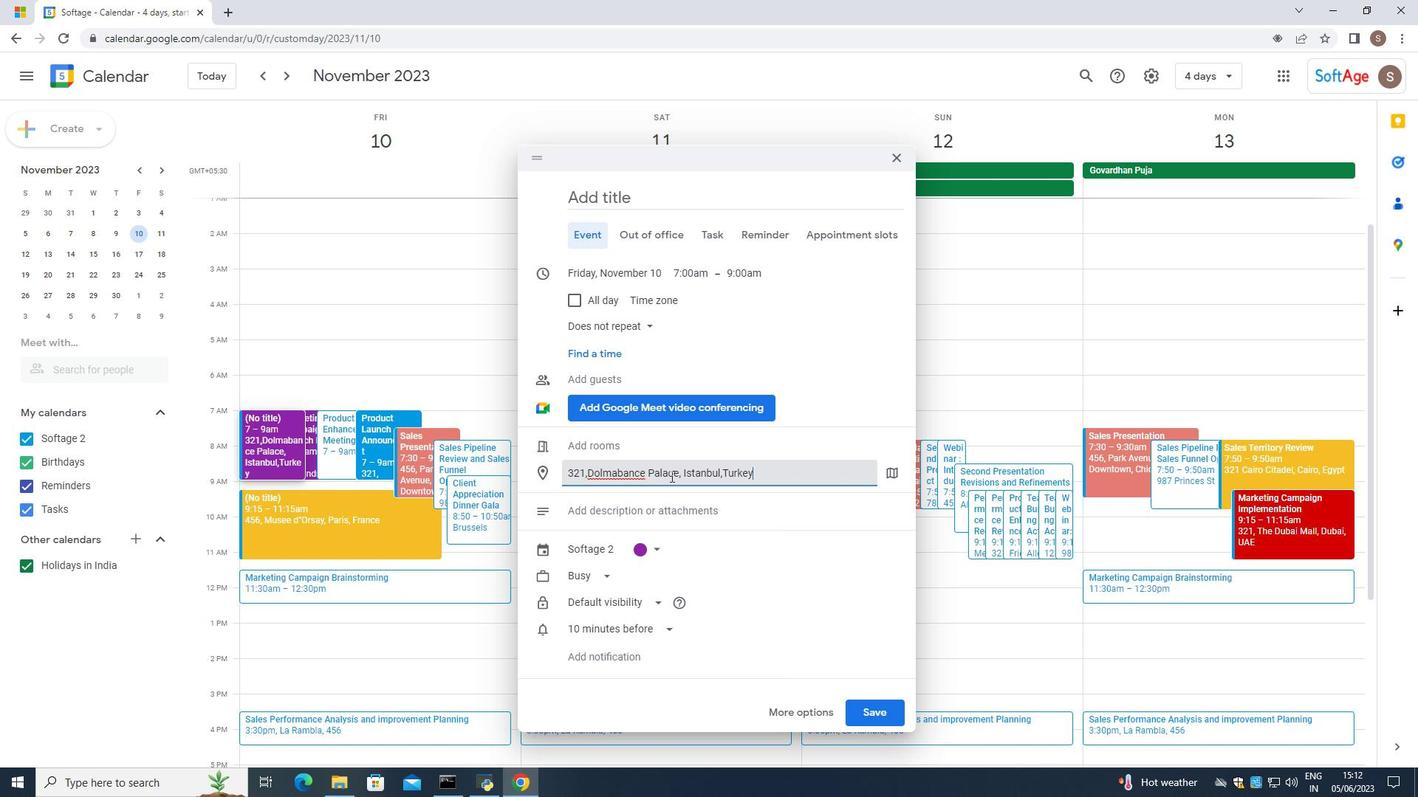 
Action: Mouse moved to (663, 480)
Screenshot: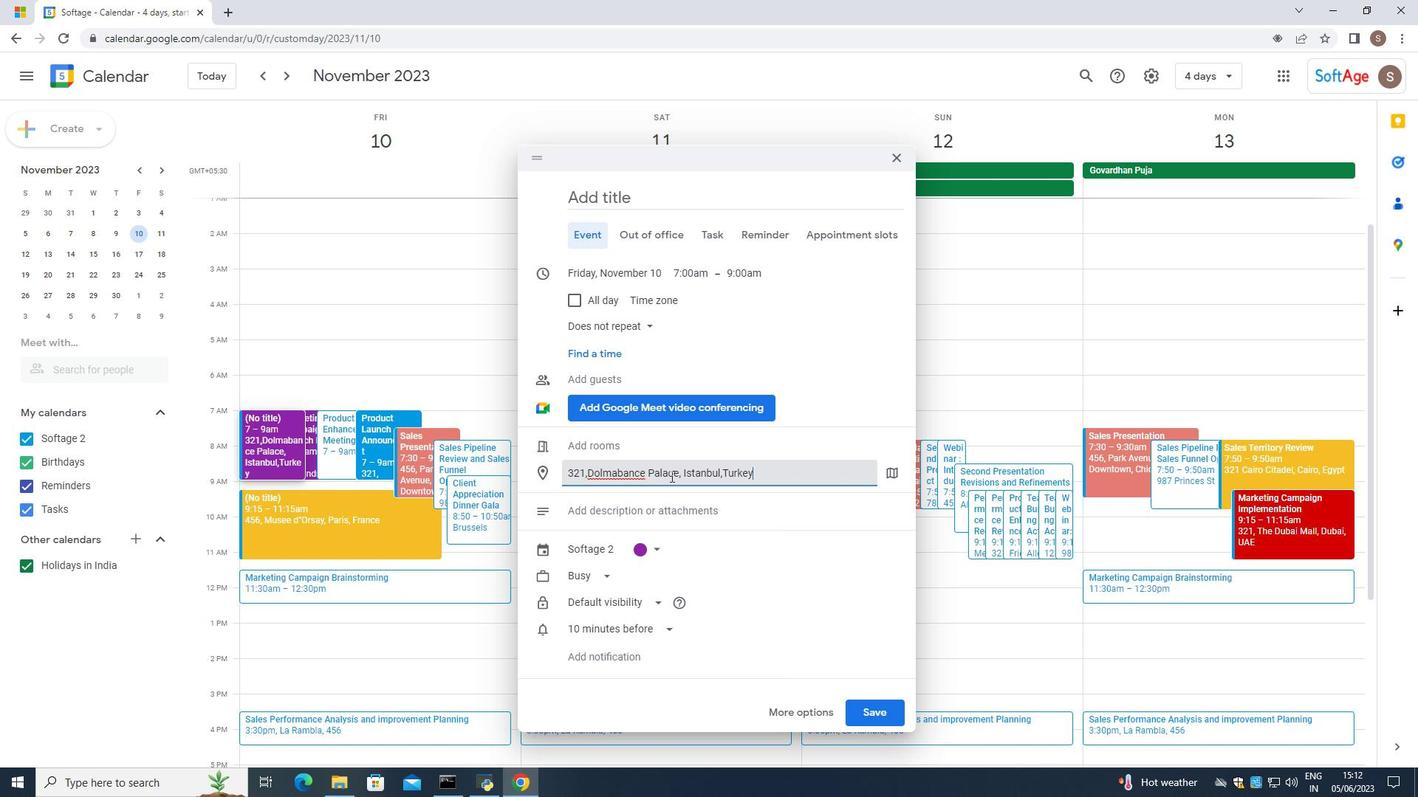 
Action: Mouse scrolled (663, 479) with delta (0, 0)
Screenshot: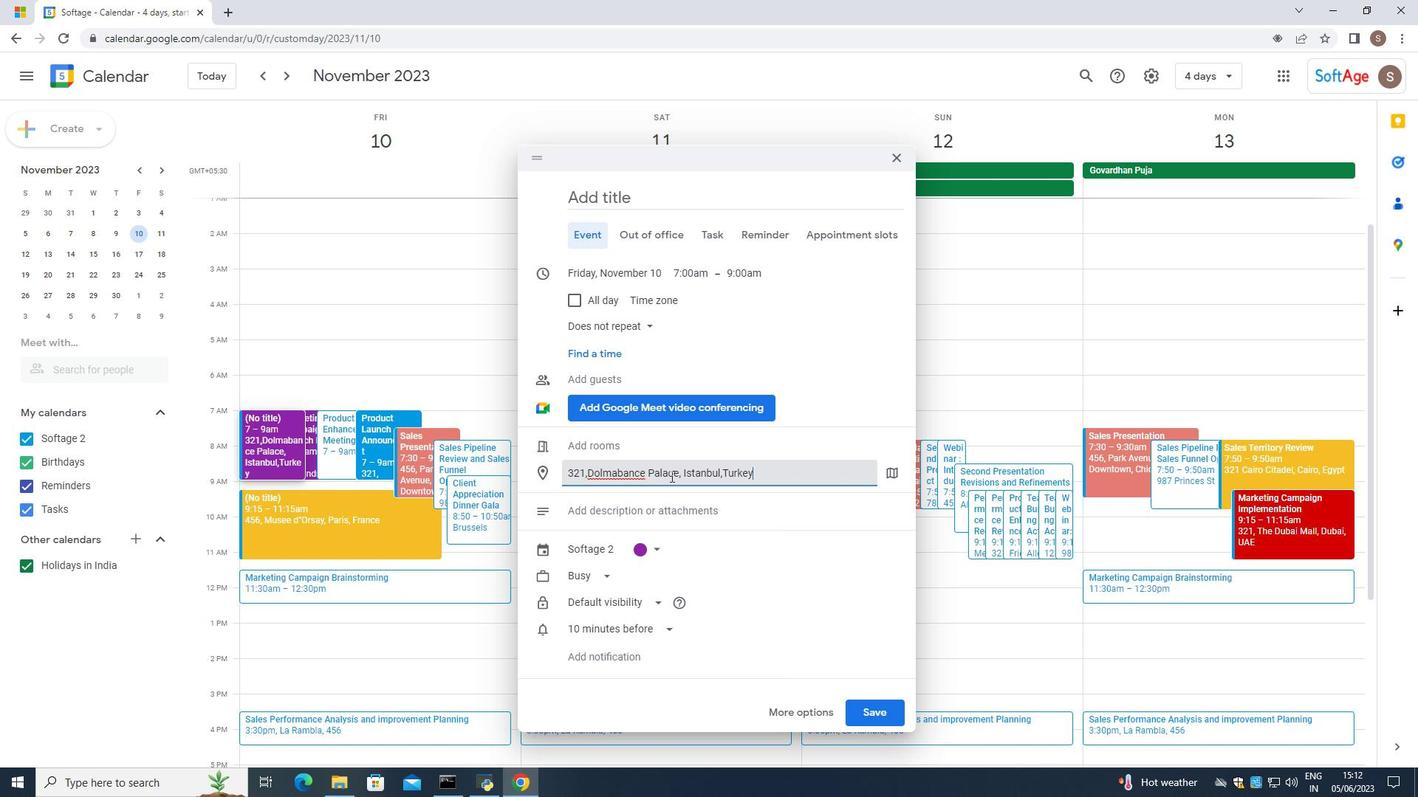 
Action: Mouse moved to (660, 483)
Screenshot: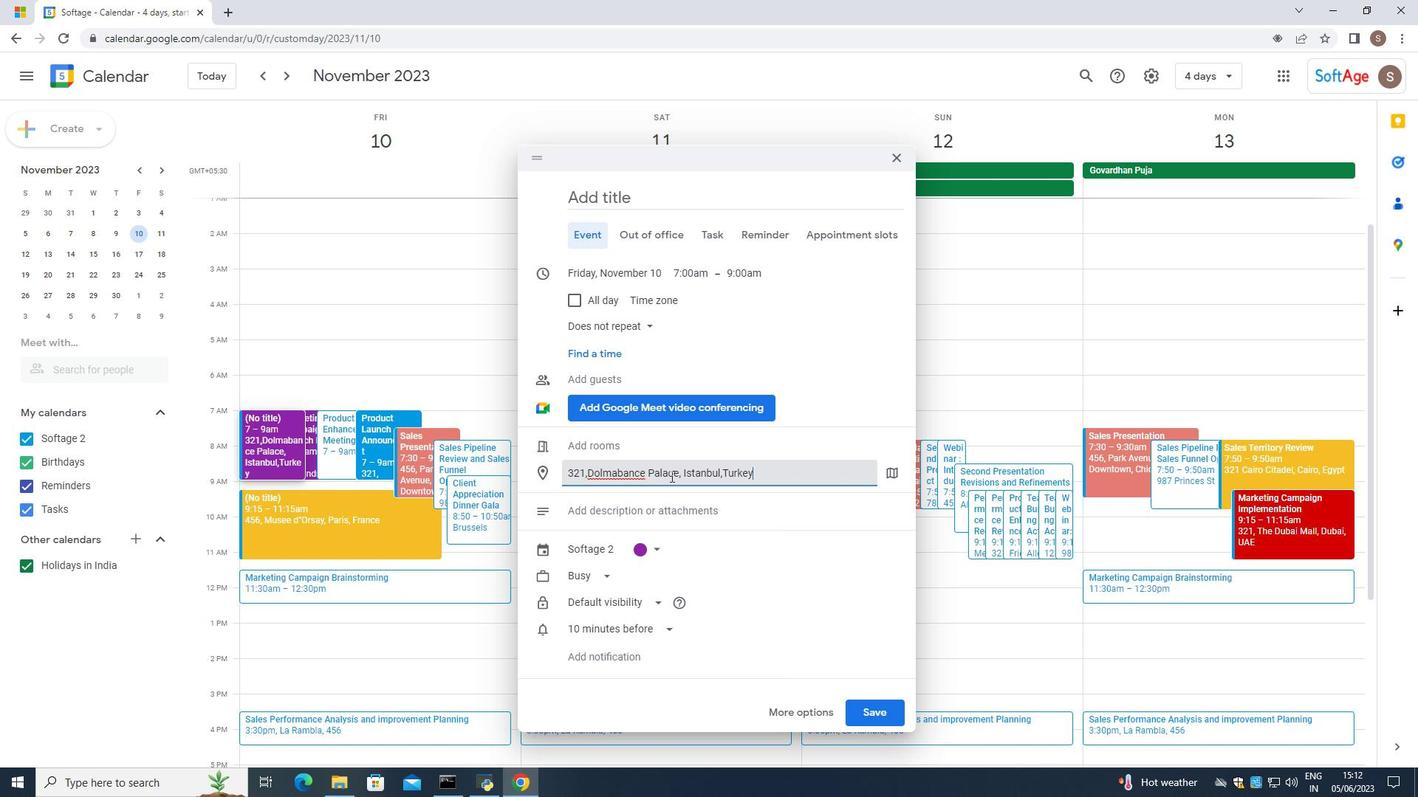 
Action: Mouse scrolled (660, 482) with delta (0, 0)
Screenshot: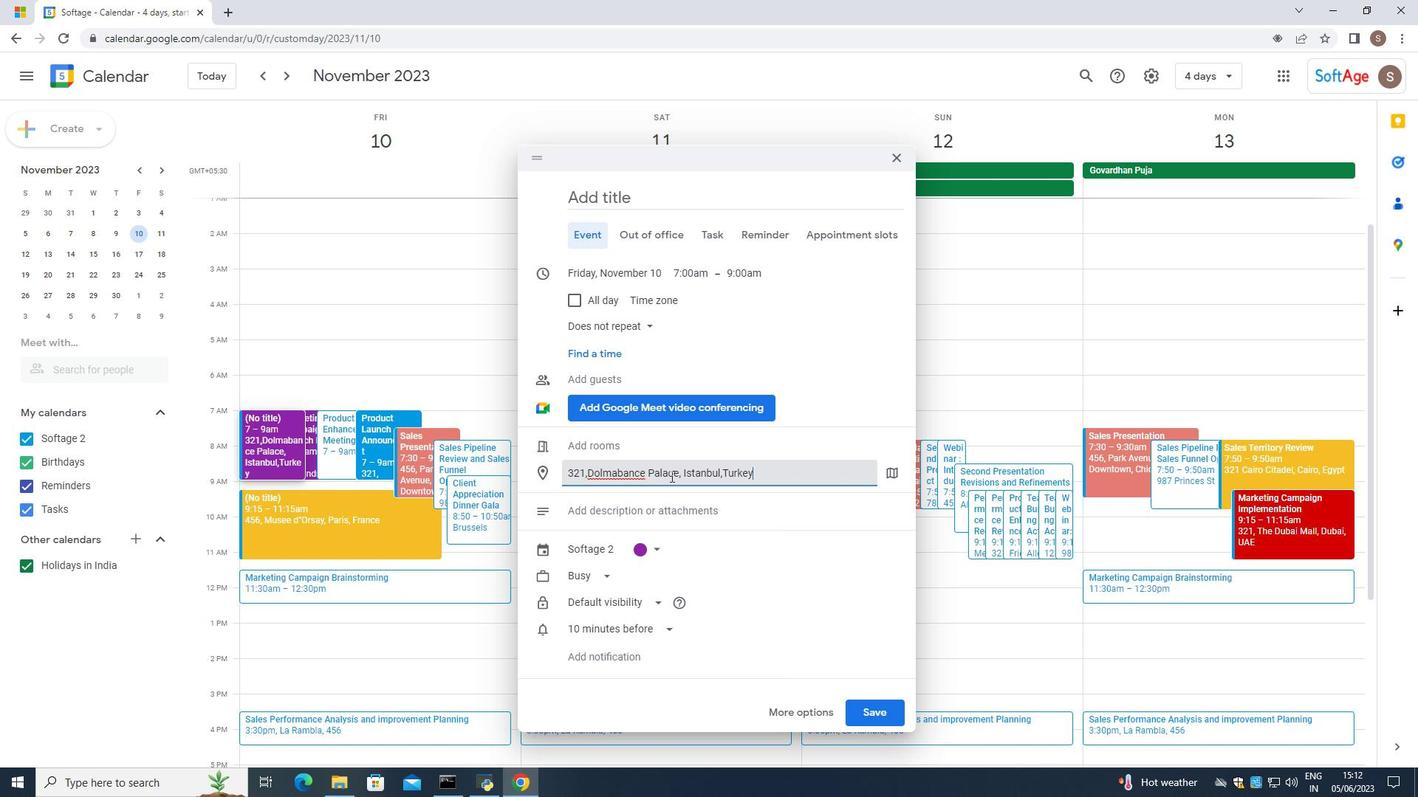 
Action: Mouse moved to (659, 482)
Screenshot: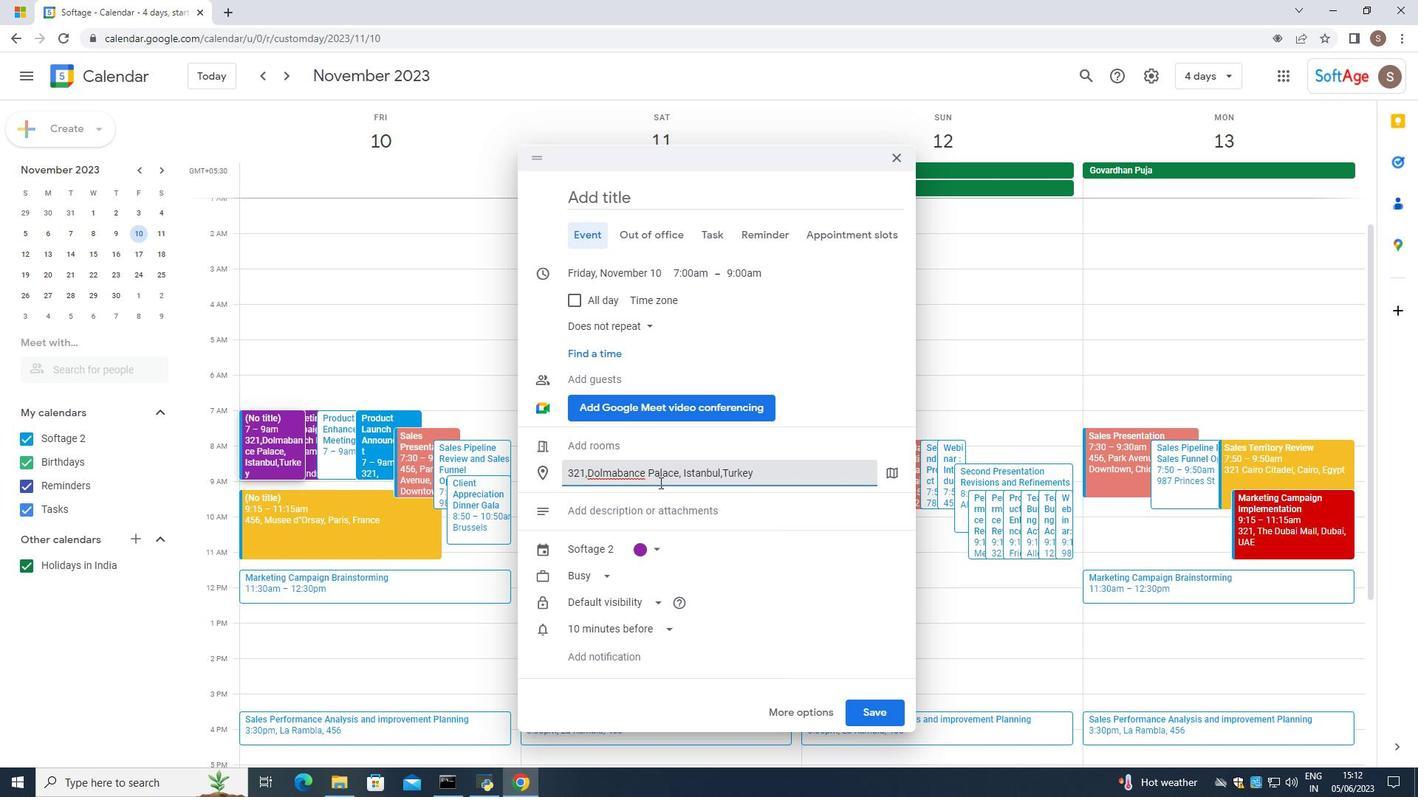 
Action: Mouse scrolled (659, 481) with delta (0, 0)
Screenshot: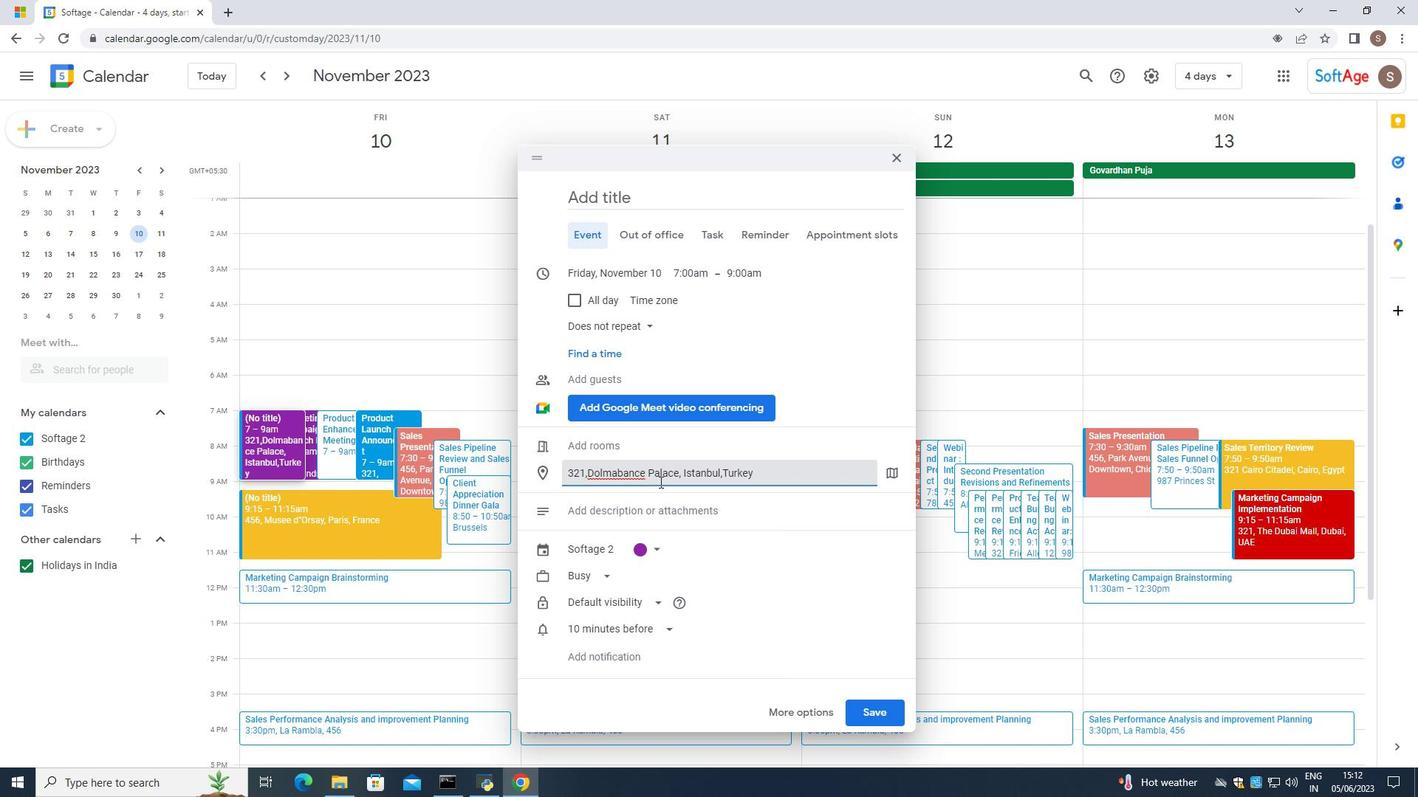 
Action: Mouse moved to (625, 509)
Screenshot: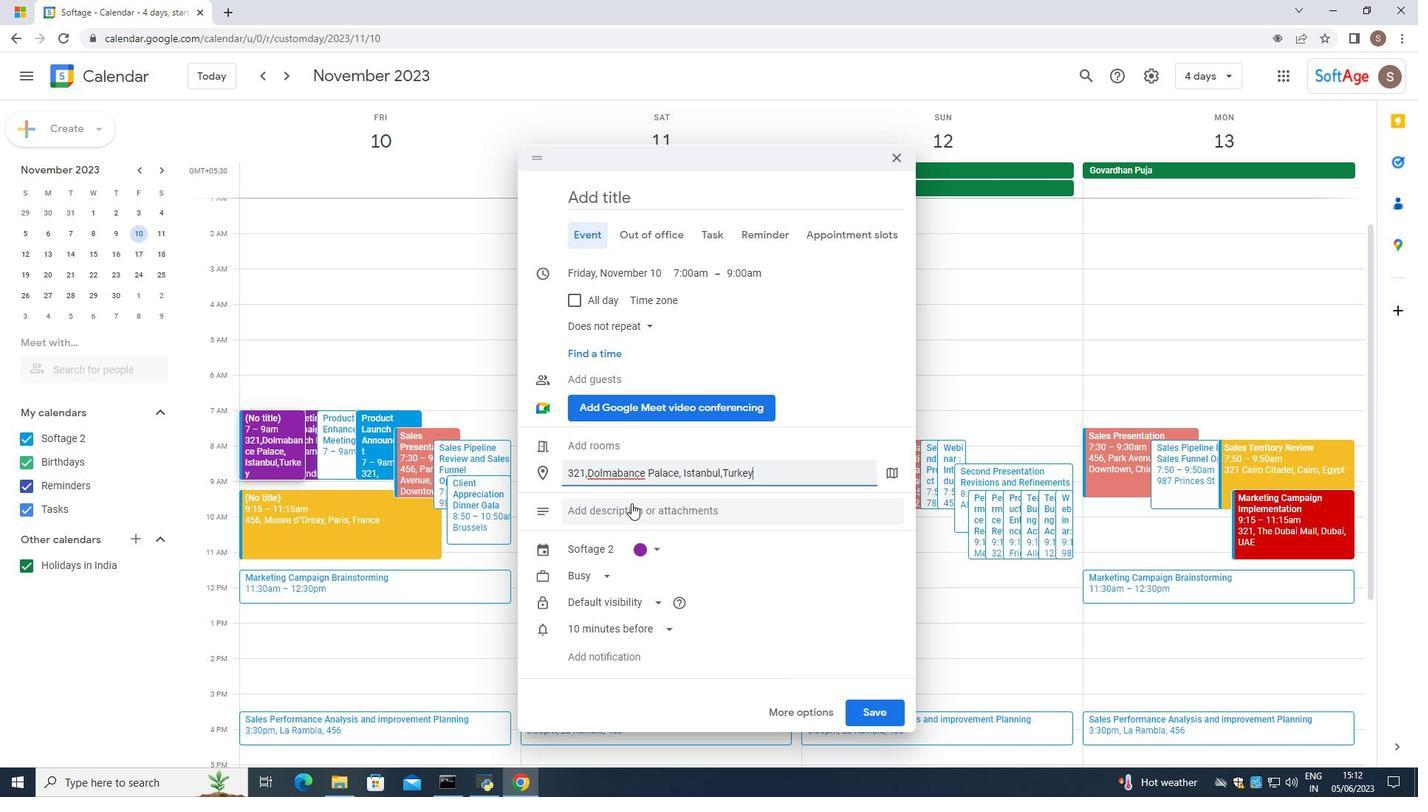 
Action: Mouse pressed left at (625, 509)
Screenshot: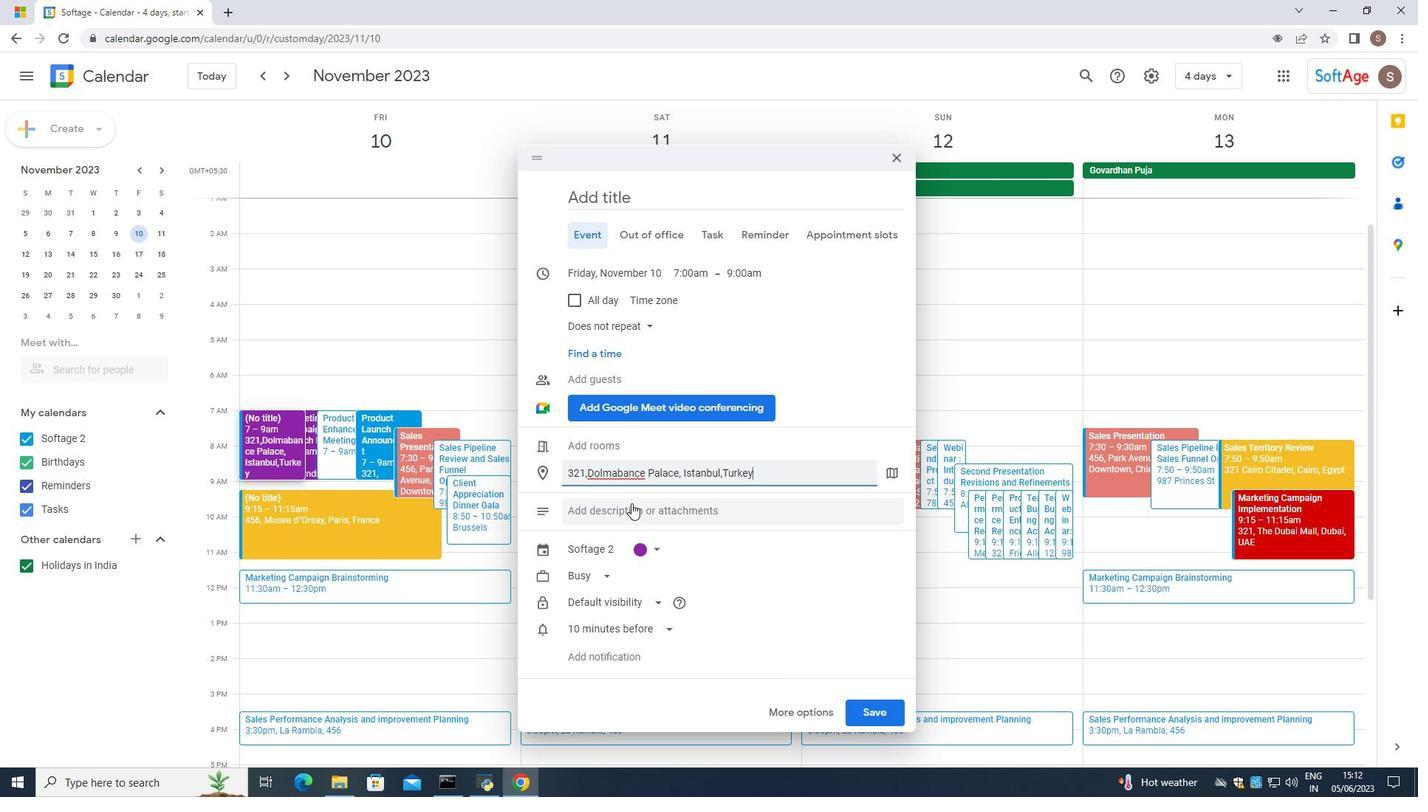 
Action: Mouse moved to (602, 446)
Screenshot: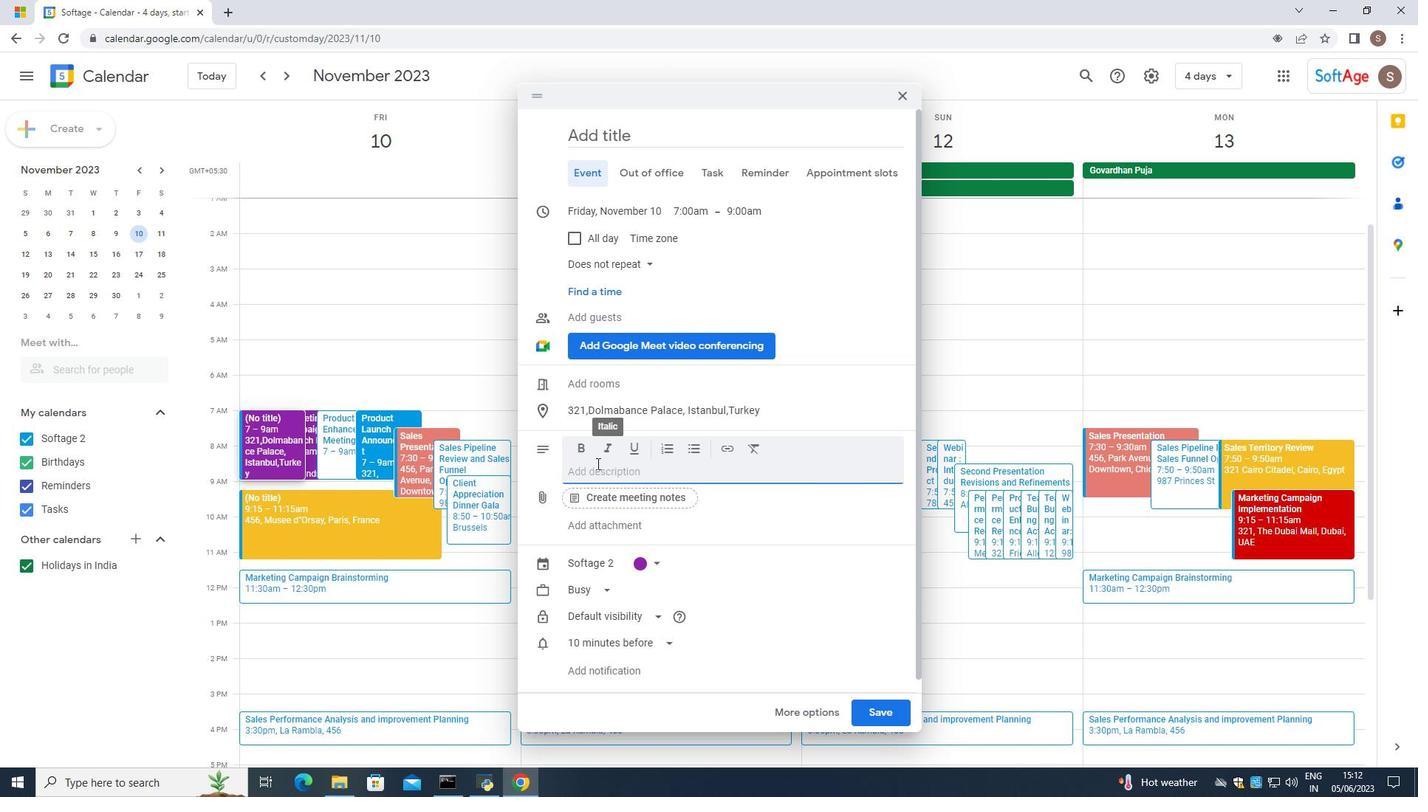 
Action: Mouse pressed left at (602, 446)
Screenshot: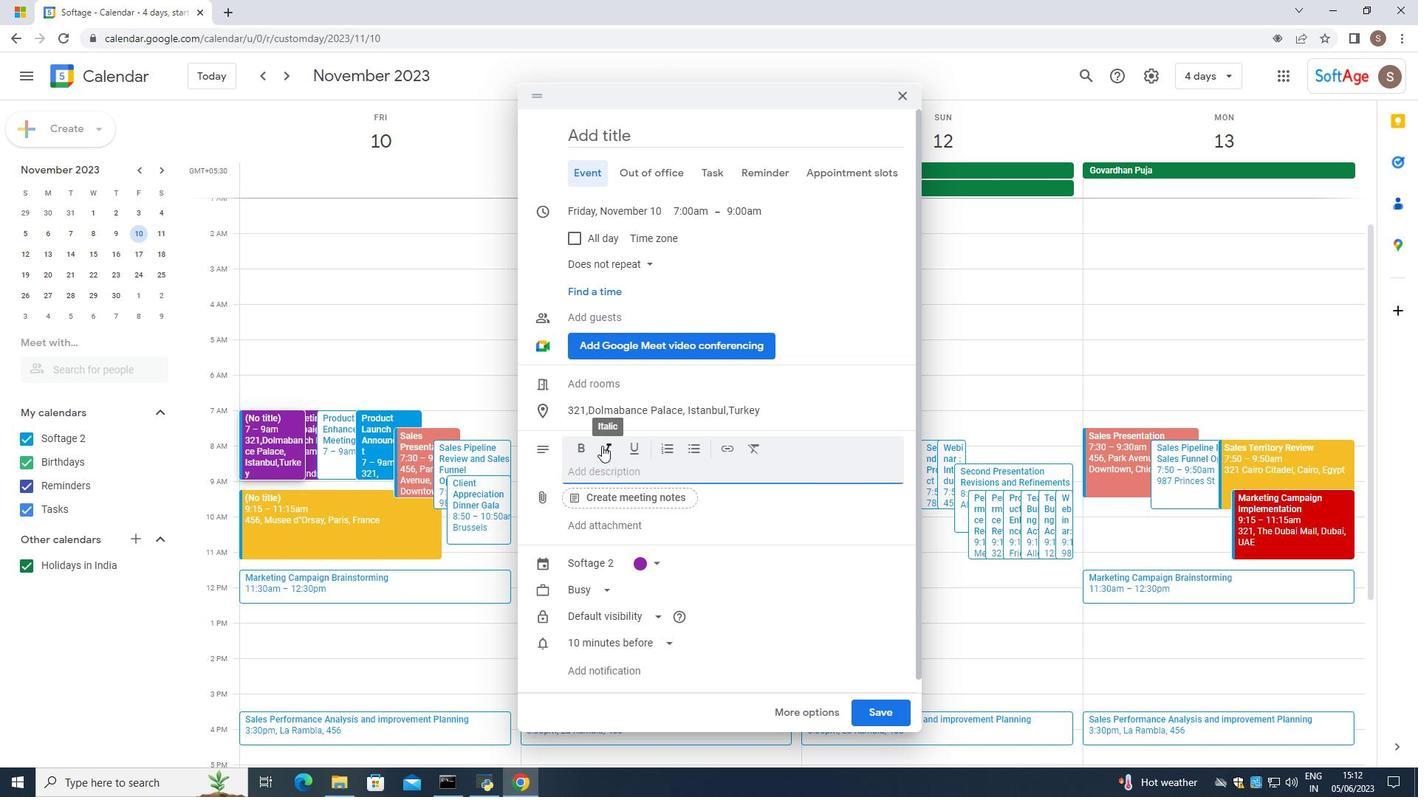 
Action: Mouse moved to (591, 483)
Screenshot: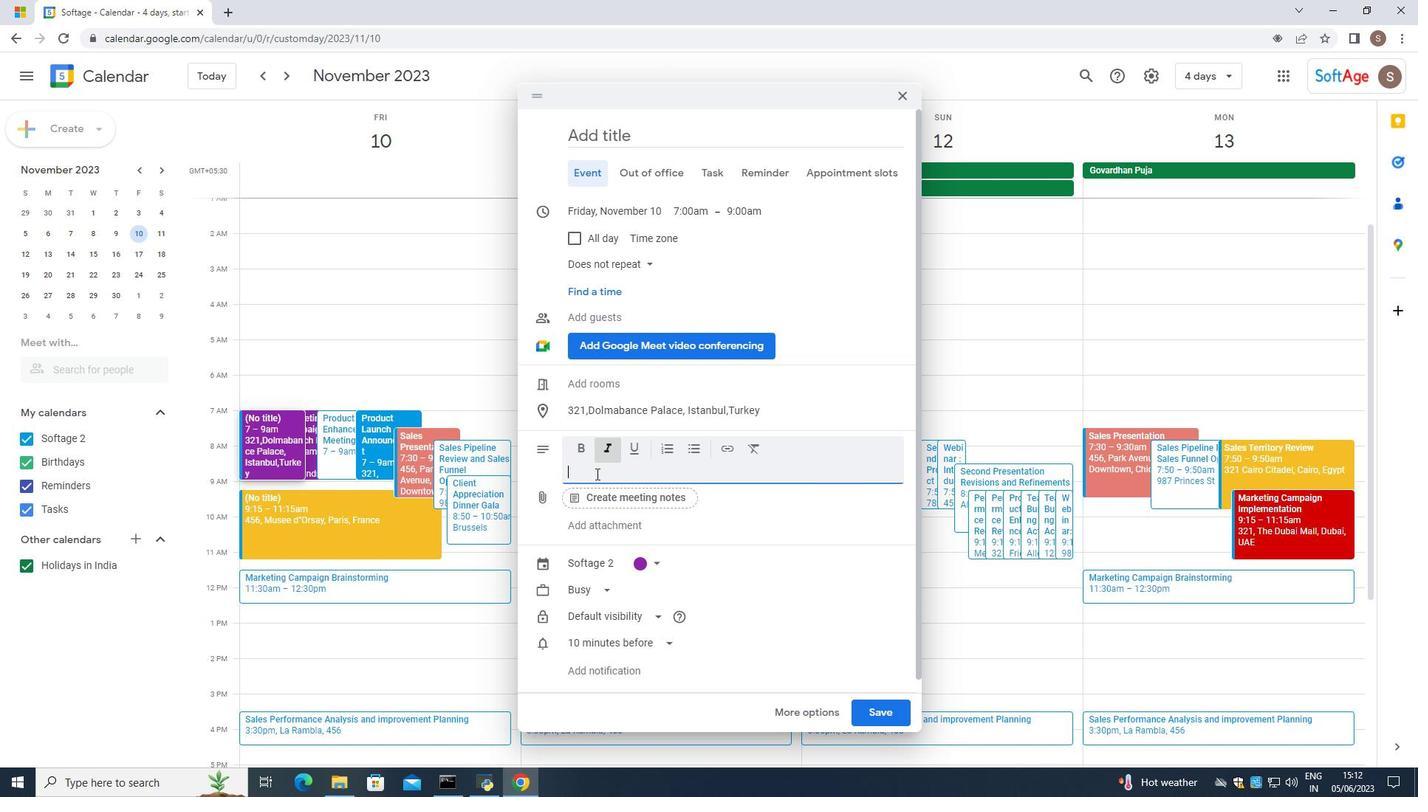 
Action: Mouse pressed left at (591, 483)
Screenshot: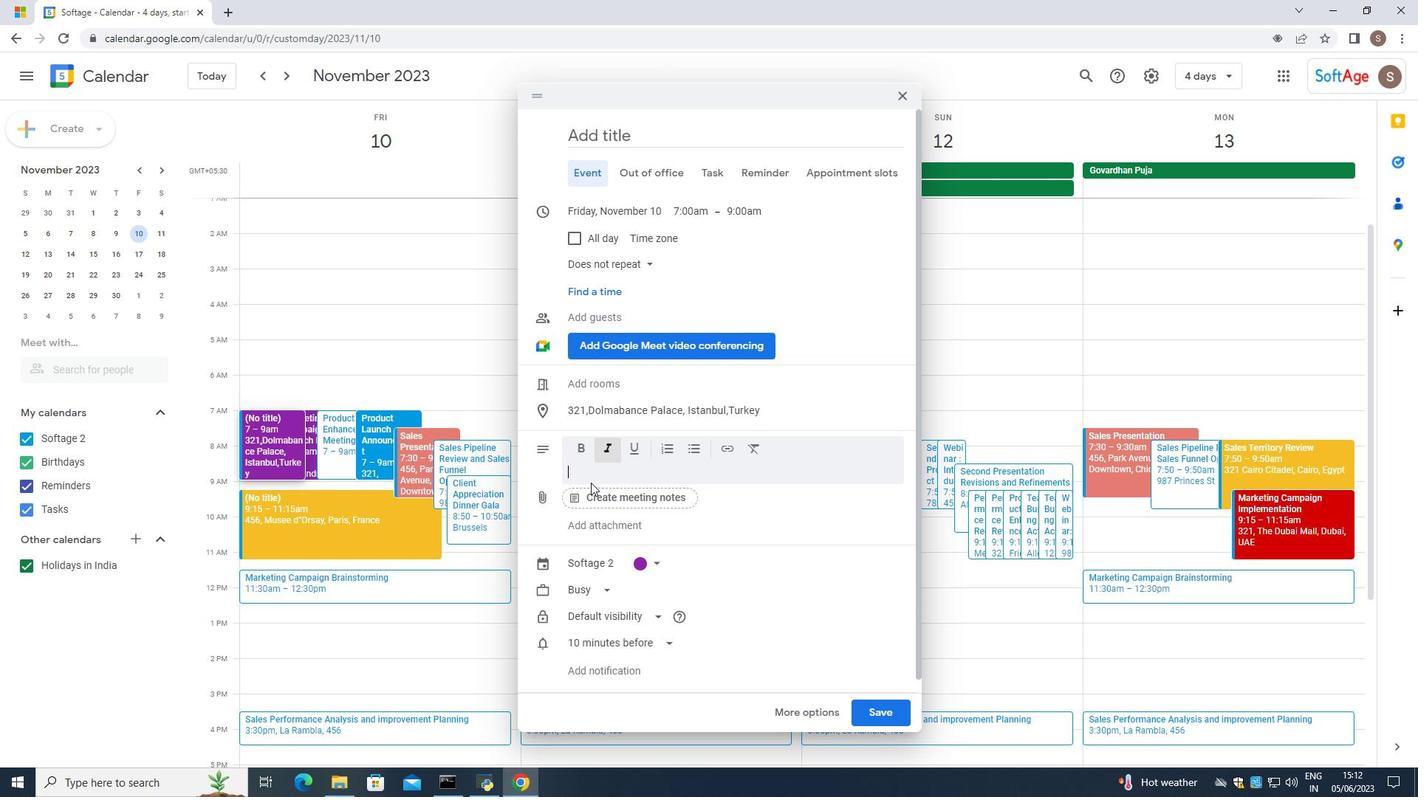 
Action: Mouse moved to (593, 476)
Screenshot: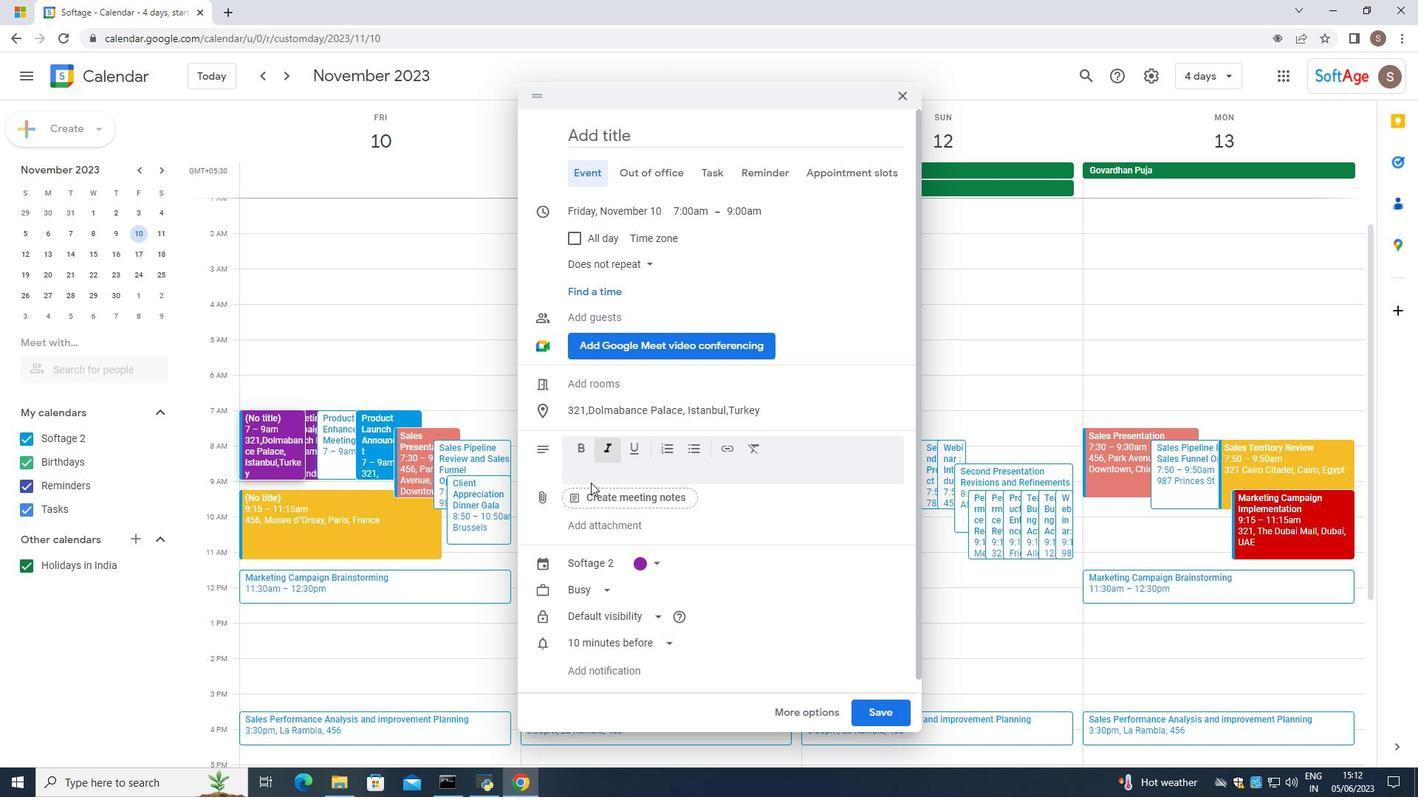 
Action: Mouse pressed left at (593, 476)
Screenshot: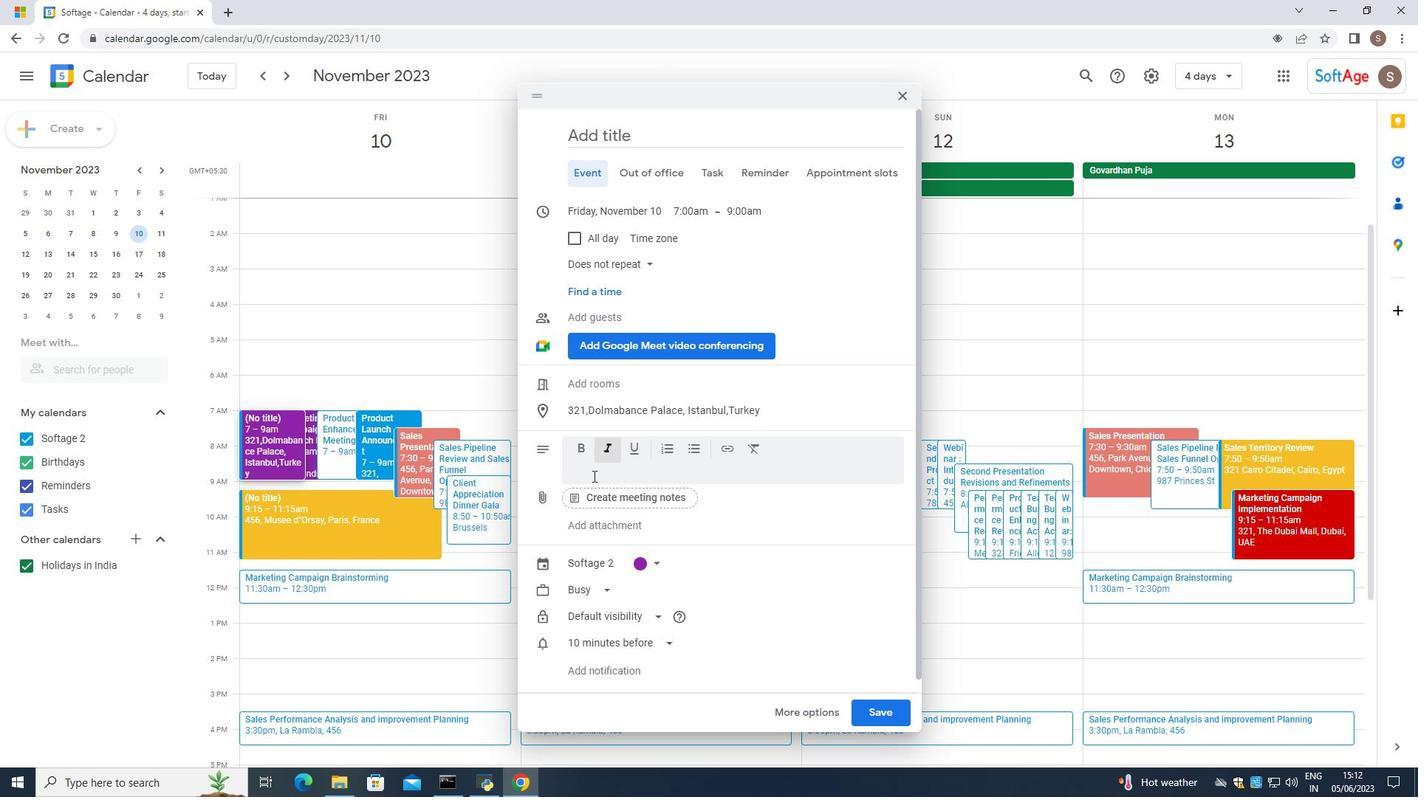 
Action: Key pressed <Key.caps_lock>T<Key.caps_lock>hroughout<Key.space>the<Key.space>wortkshop[<Key.backspace>,<Key.space>
Screenshot: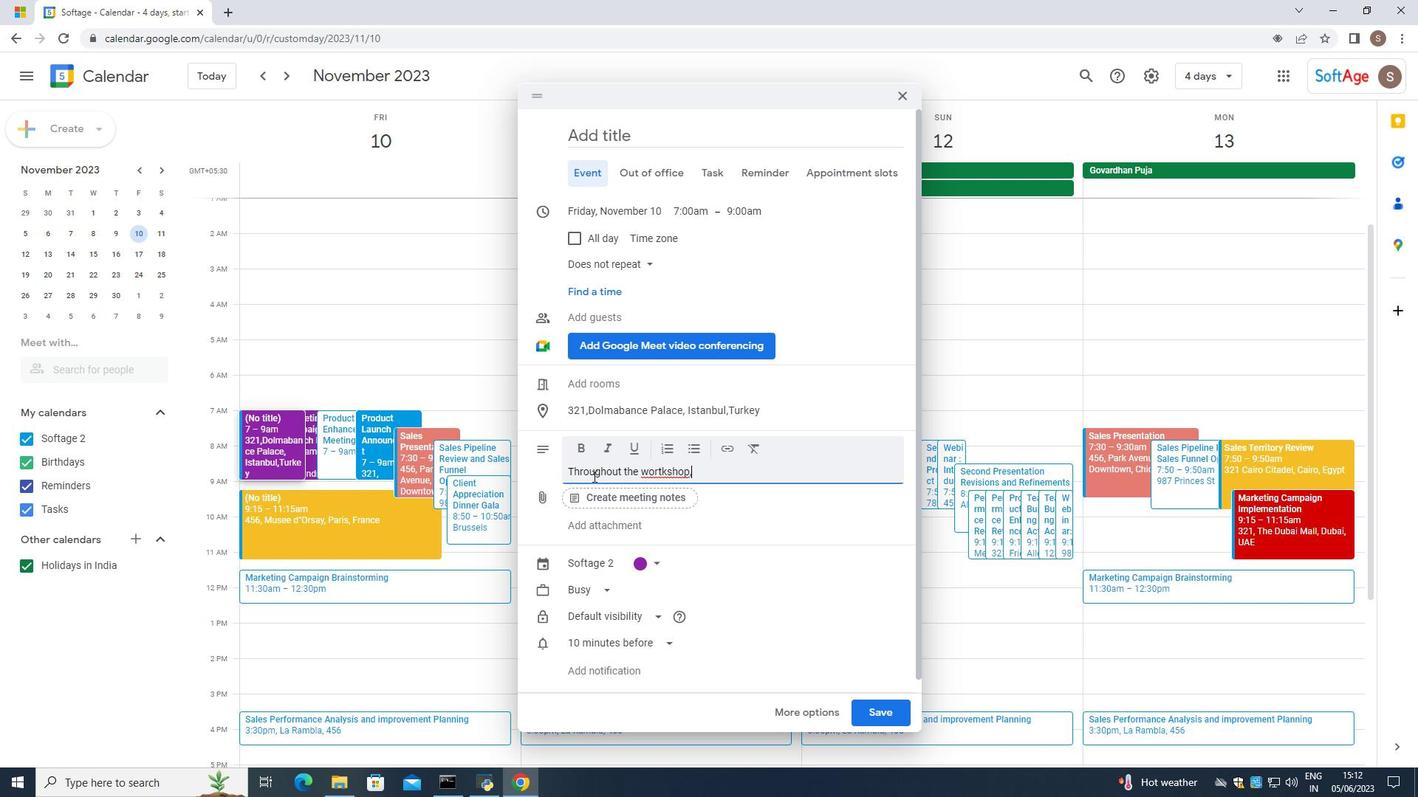
Action: Mouse moved to (657, 469)
Screenshot: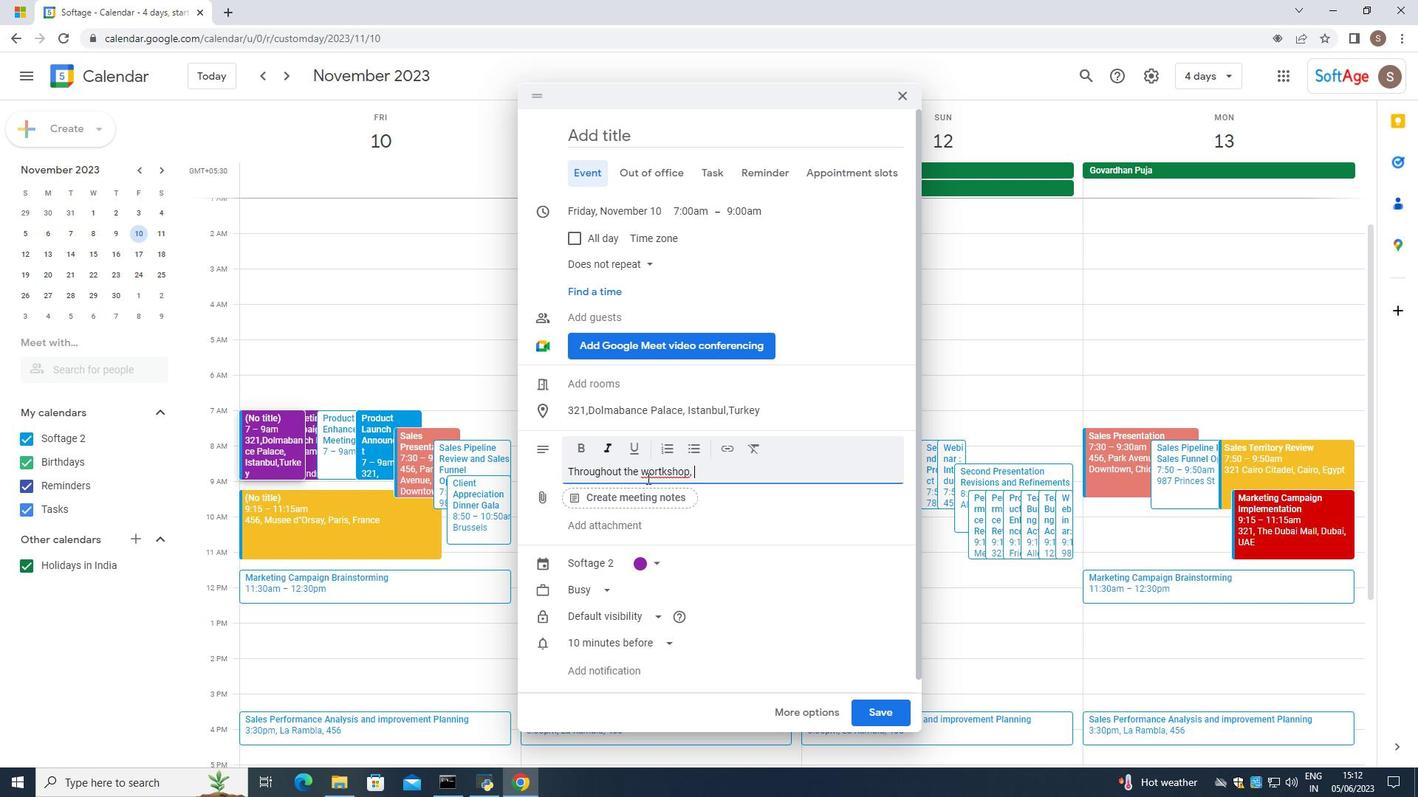 
Action: Mouse pressed left at (657, 469)
Screenshot: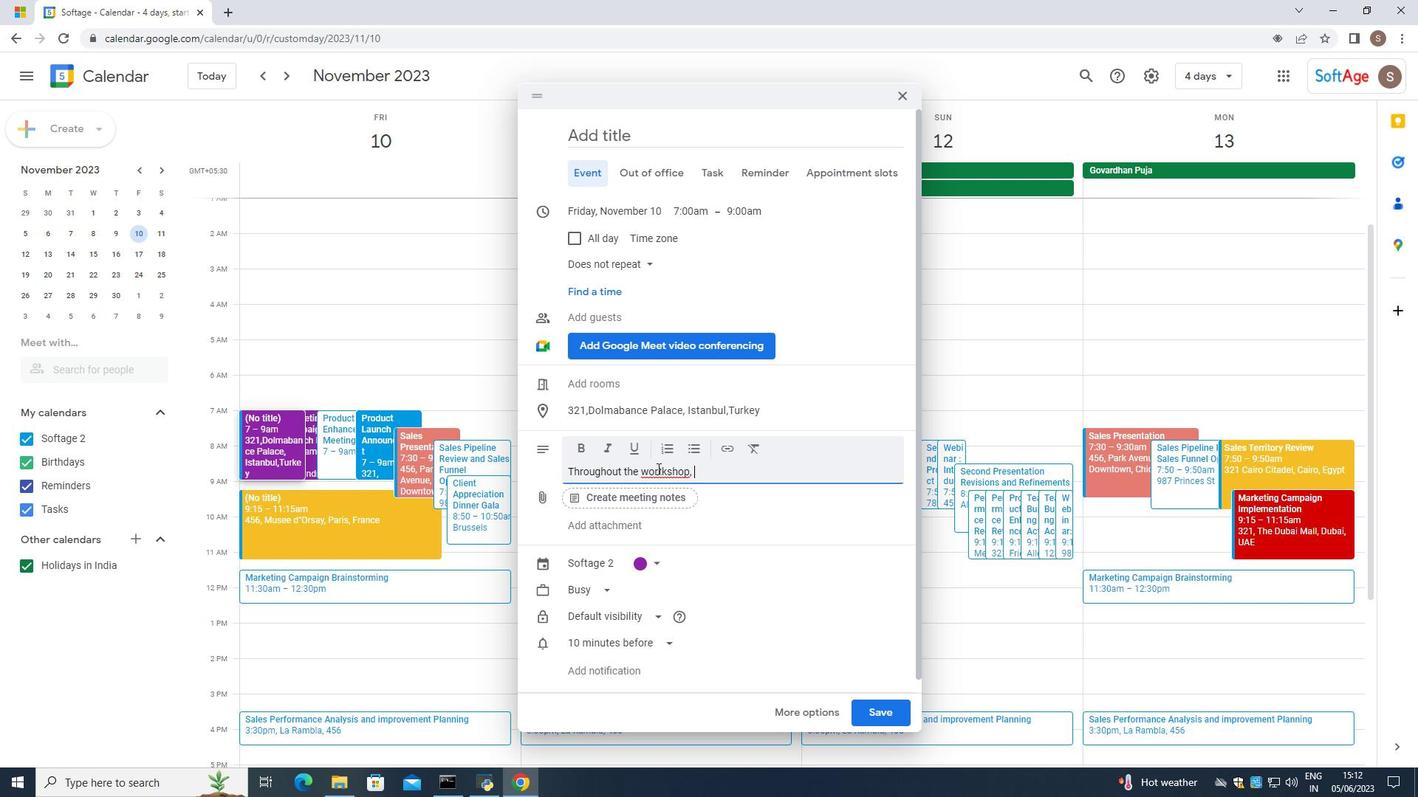 
Action: Mouse pressed right at (657, 469)
Screenshot: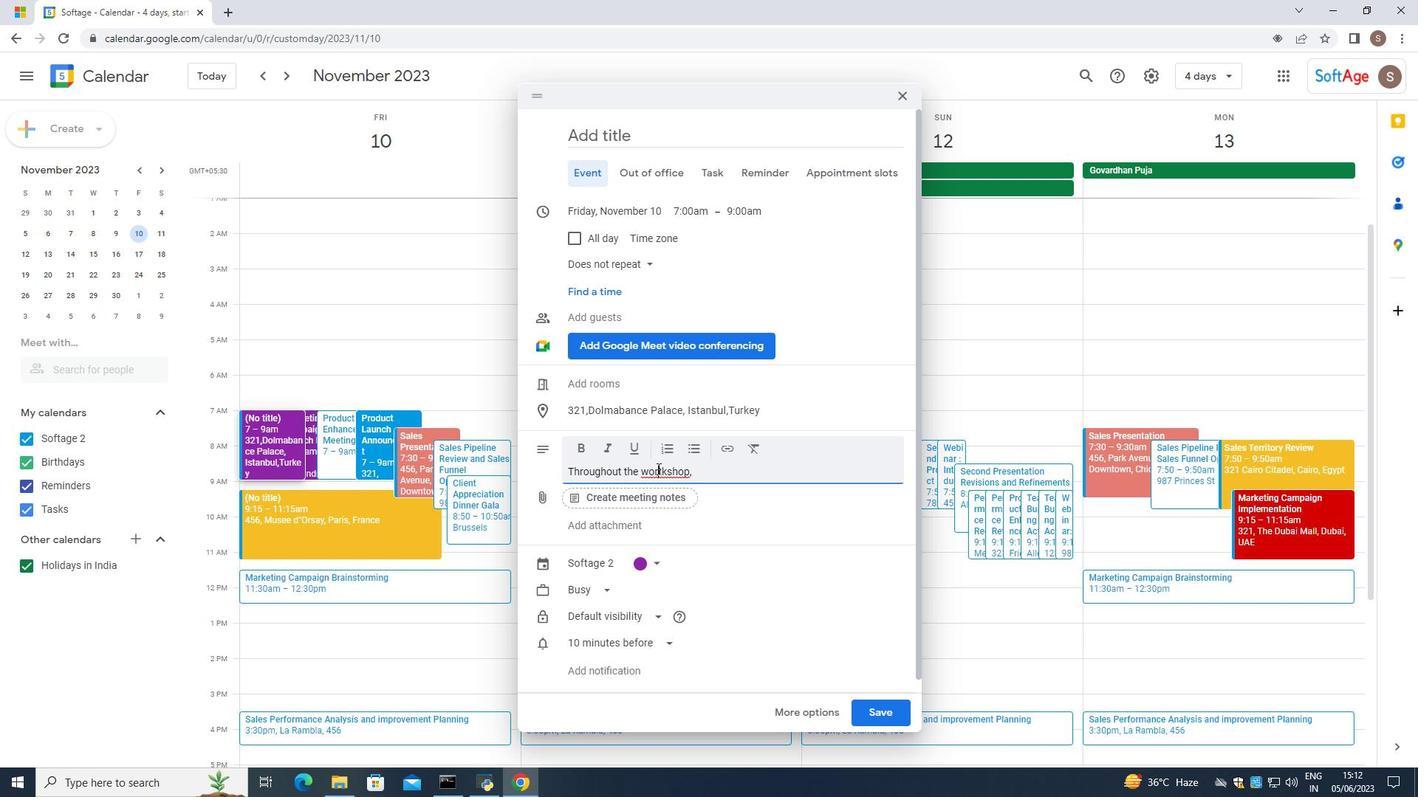 
Action: Mouse moved to (678, 483)
Screenshot: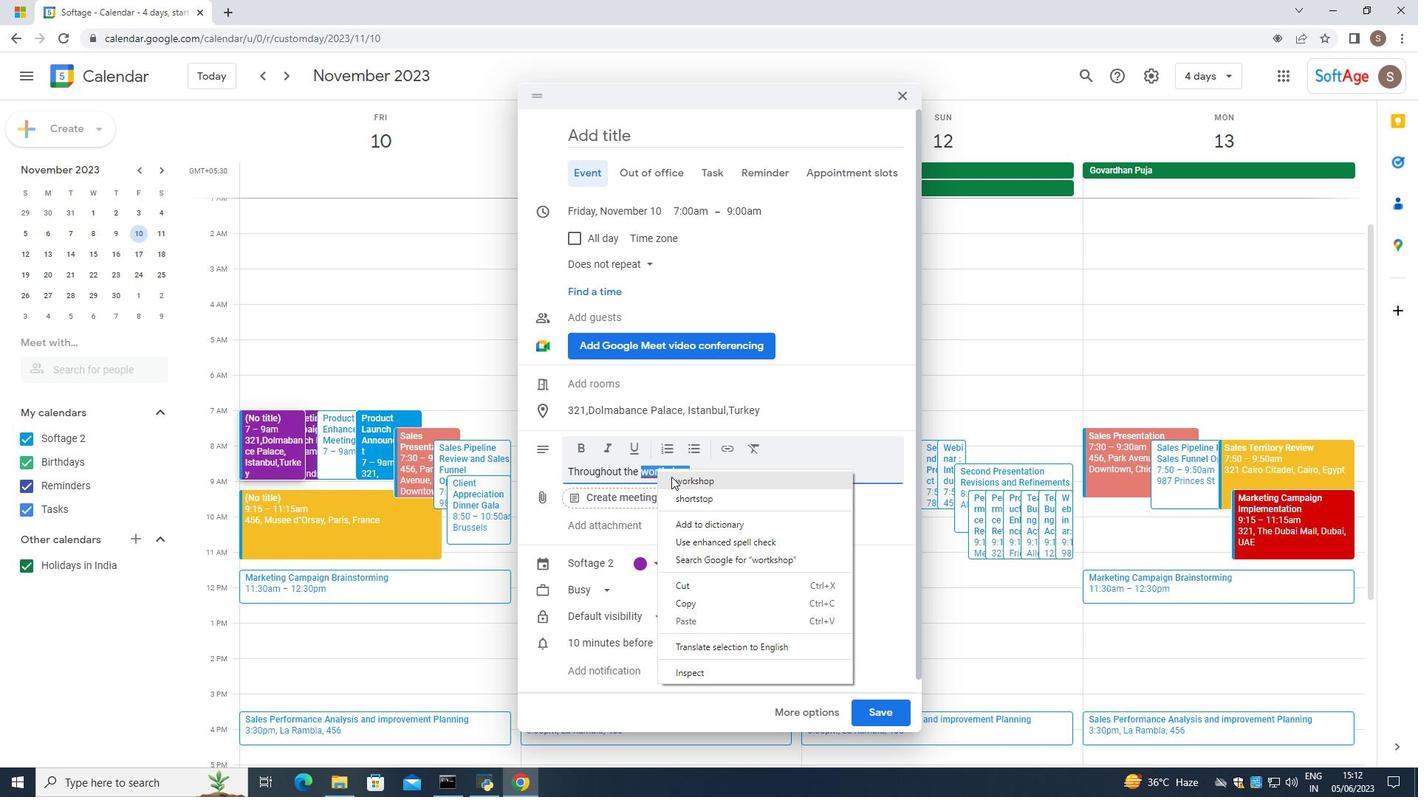 
Action: Mouse pressed left at (678, 483)
Screenshot: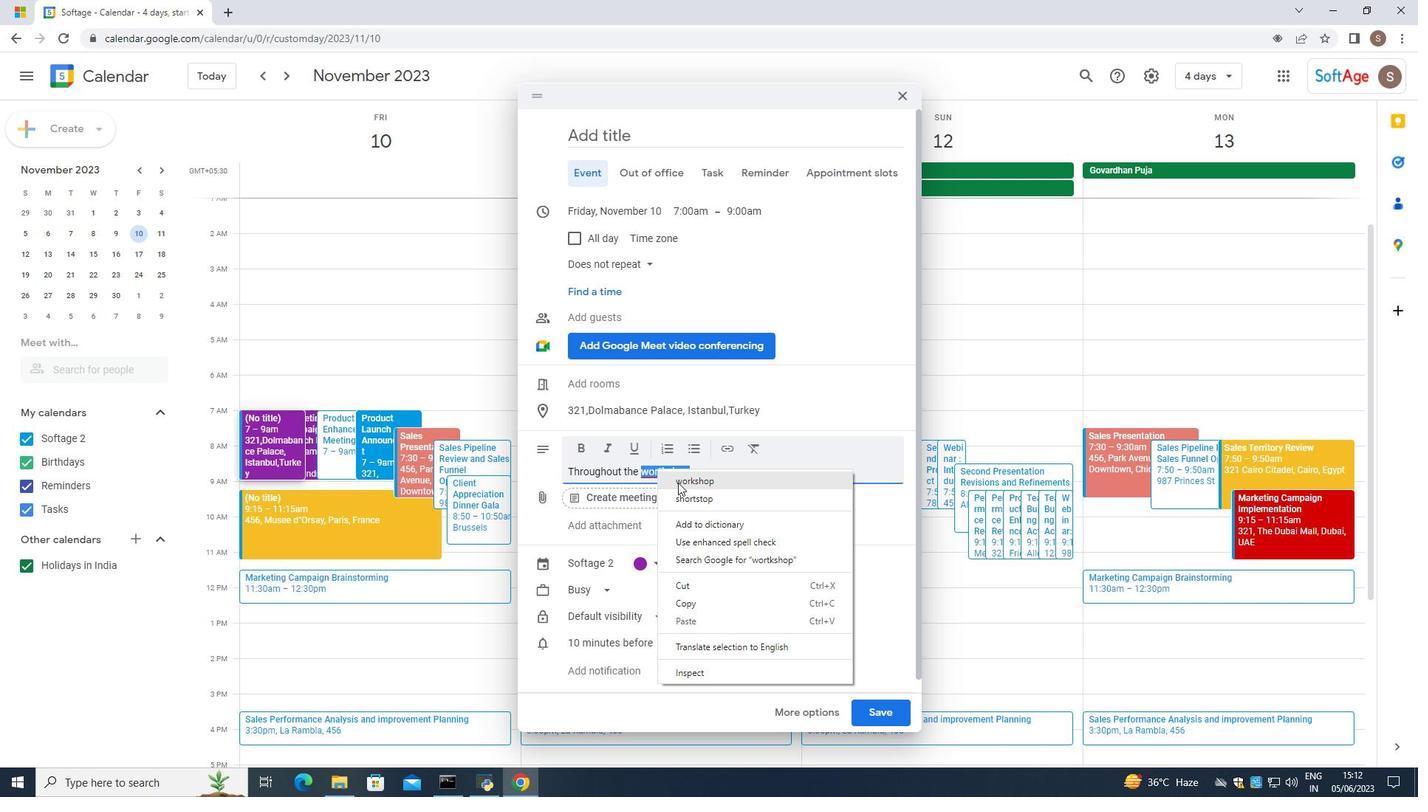 
Action: Mouse moved to (704, 471)
Screenshot: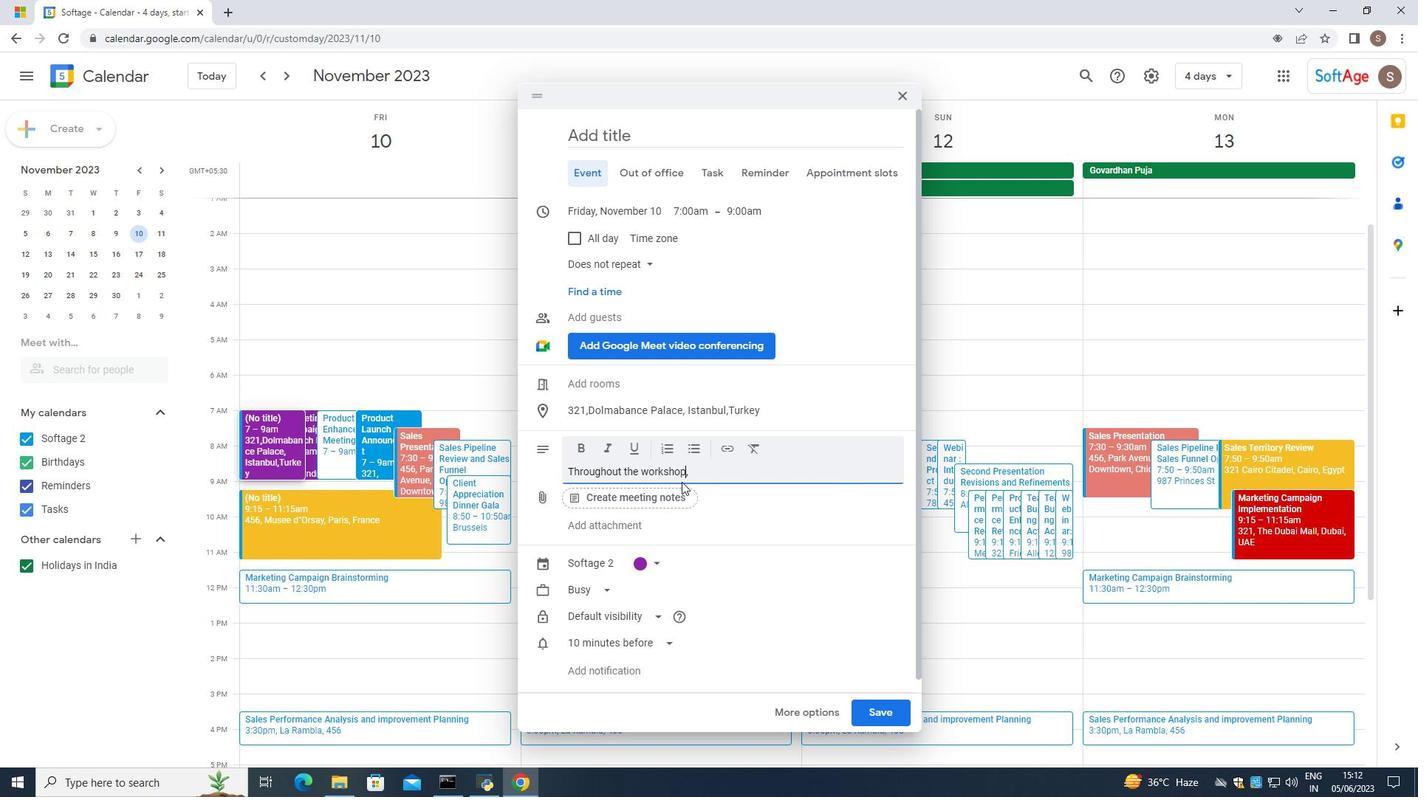 
Action: Mouse pressed left at (704, 471)
Screenshot: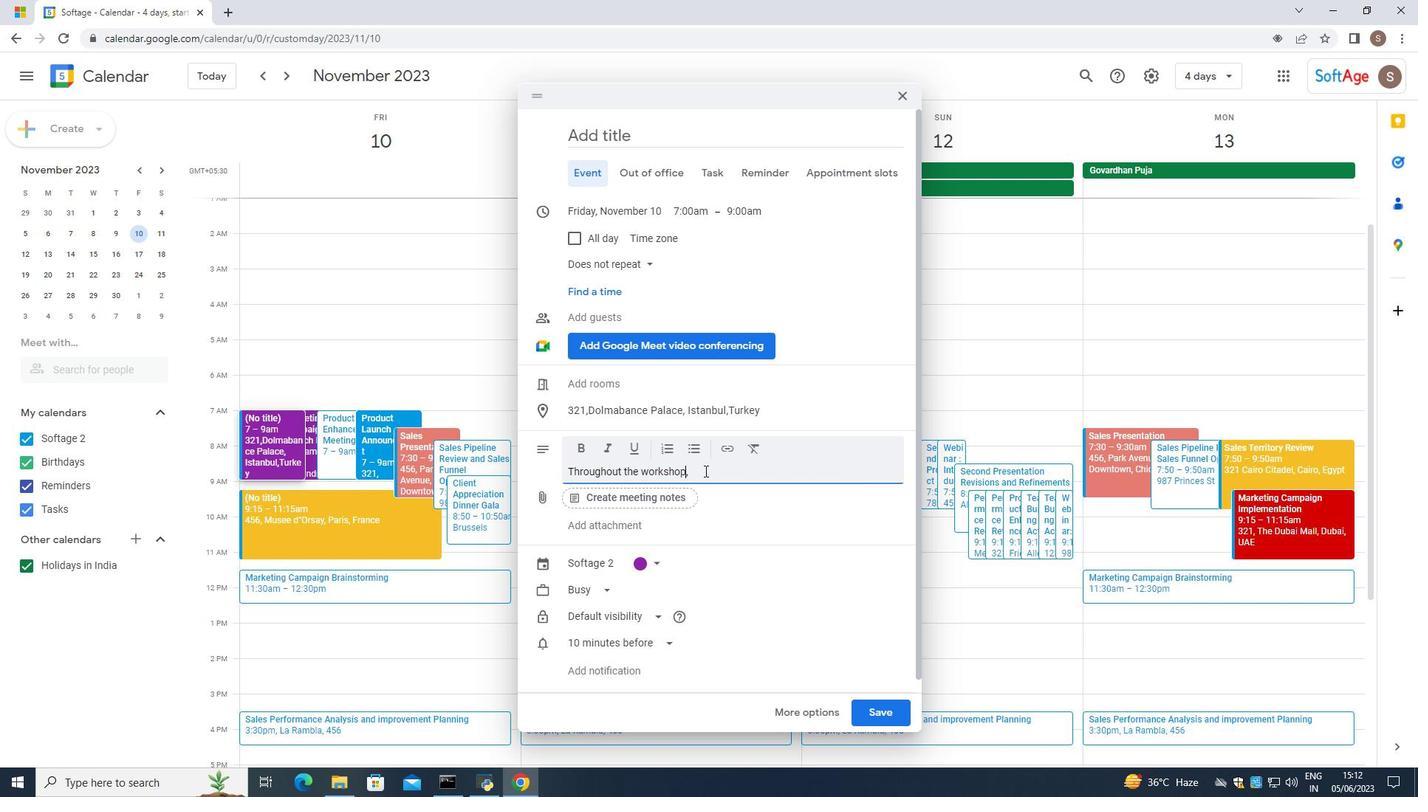 
Action: Mouse moved to (619, 523)
Screenshot: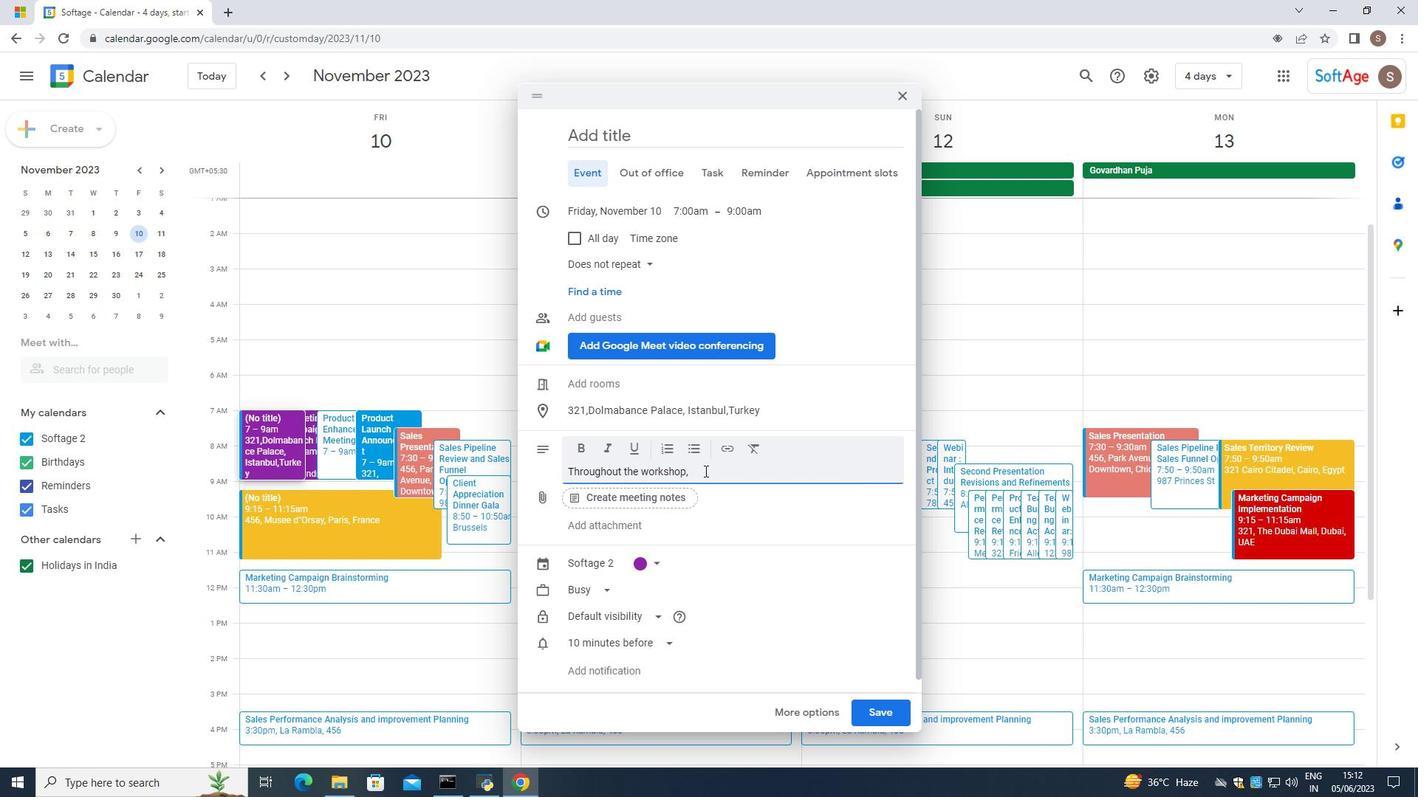 
Action: Key pressed participants<Key.space>will<Key.space>engage<Key.space>
Screenshot: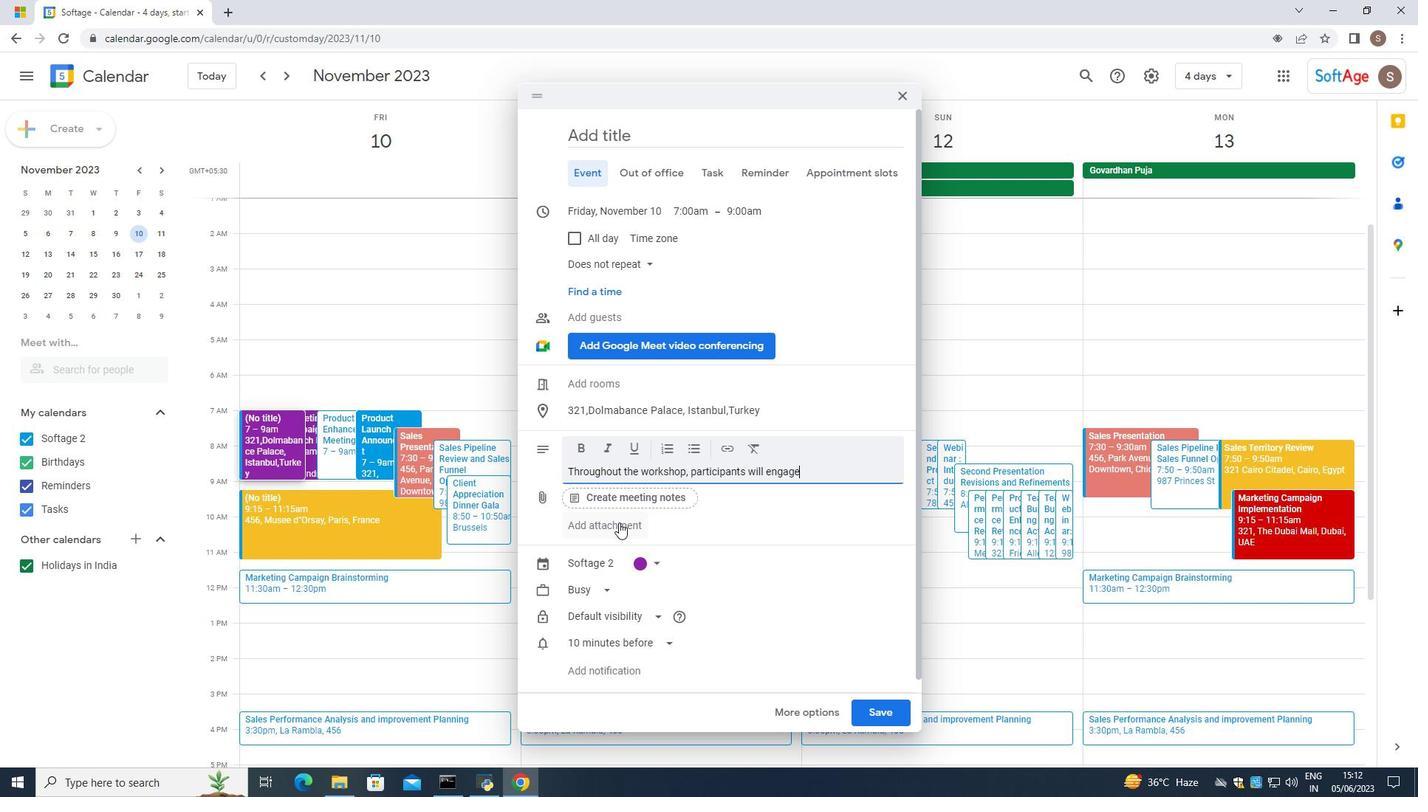 
Action: Mouse moved to (618, 523)
Screenshot: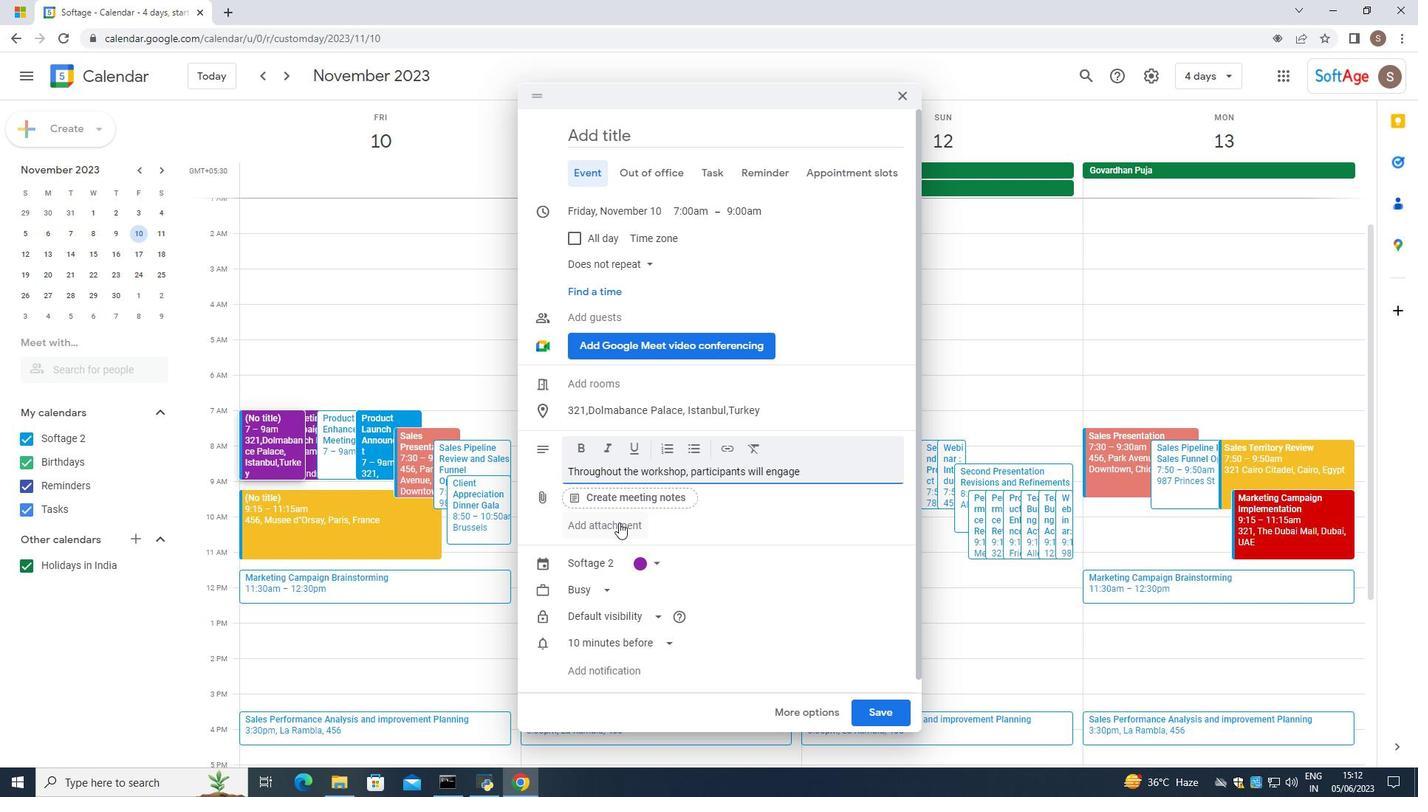 
Action: Key pressed ina<Key.space>series<Key.space>ogf<Key.space>
Screenshot: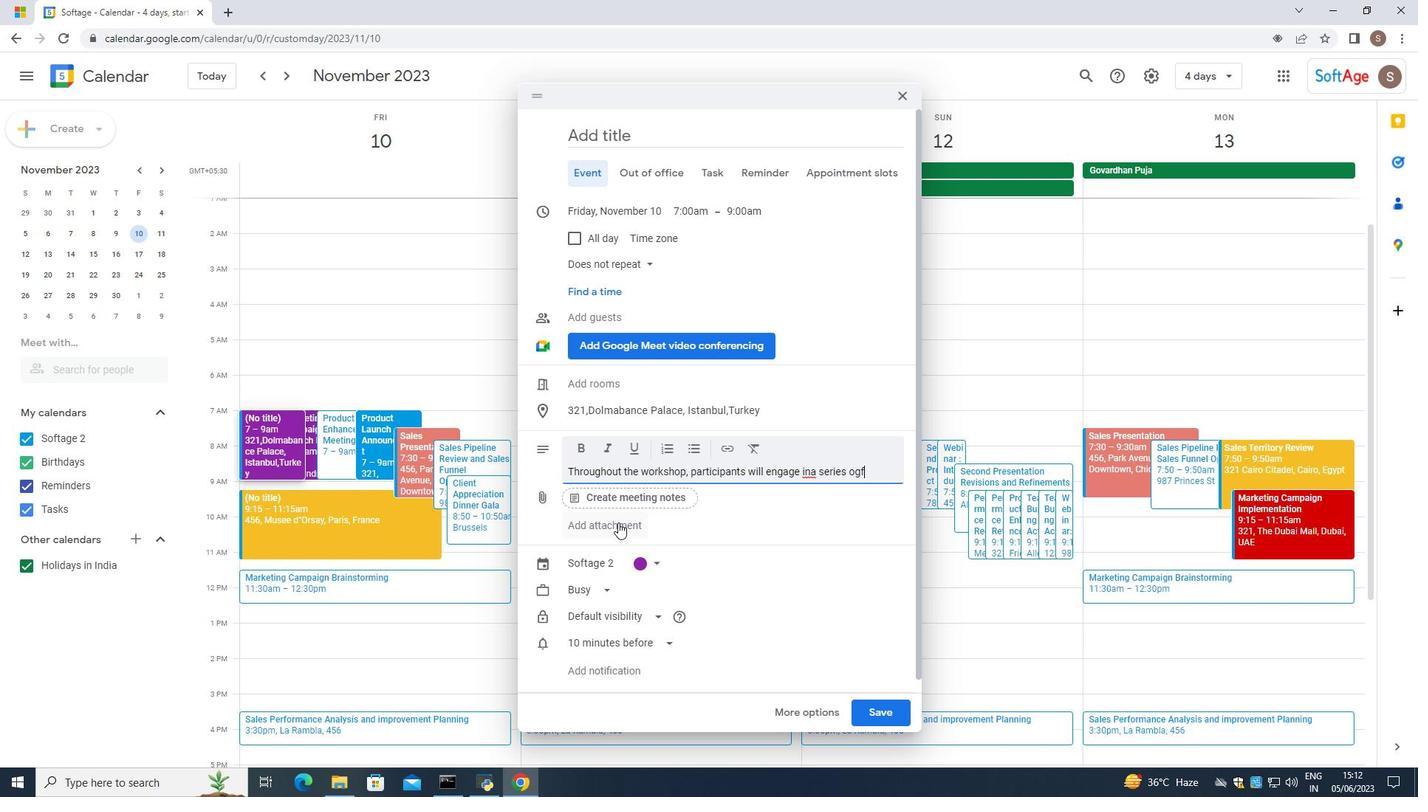 
Action: Mouse moved to (811, 472)
Screenshot: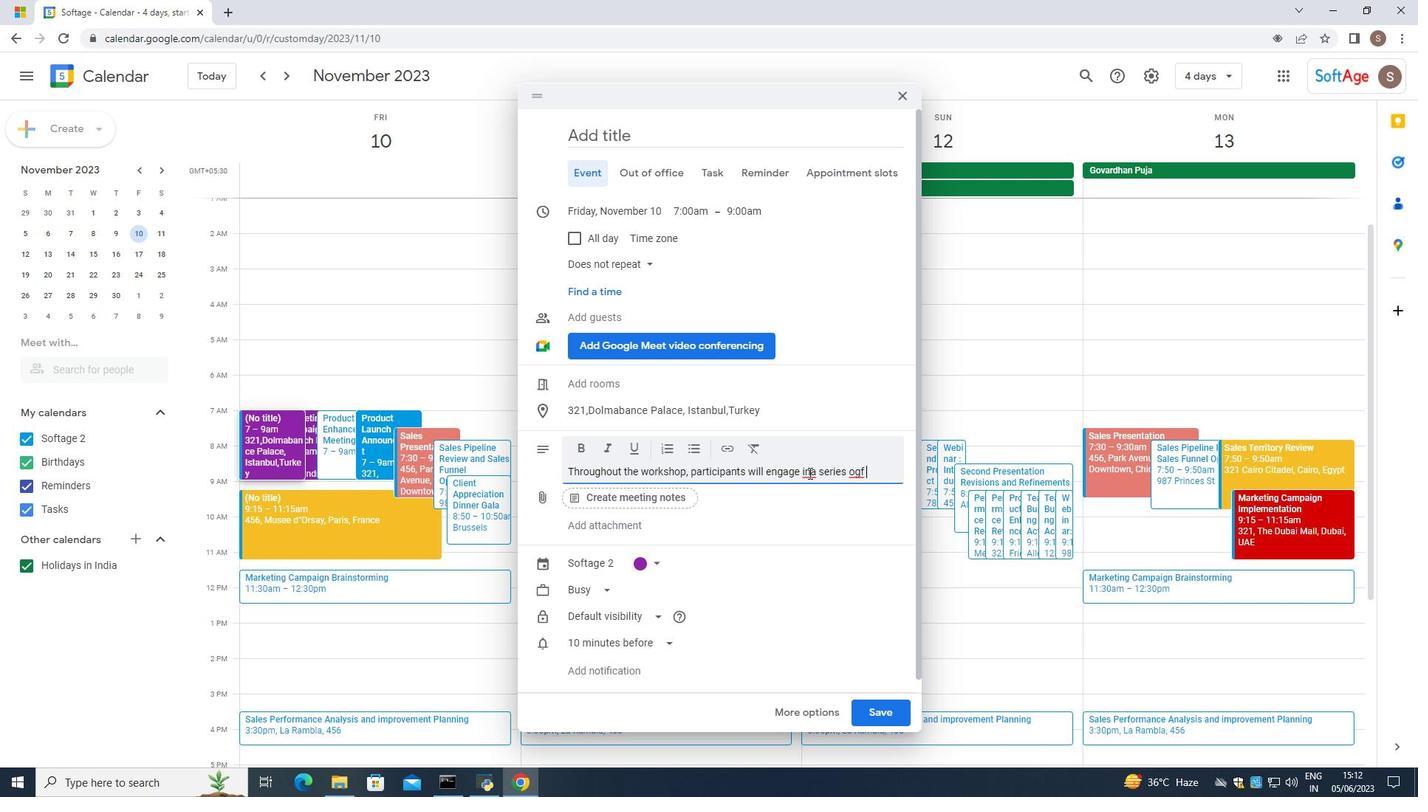 
Action: Mouse pressed left at (811, 472)
Screenshot: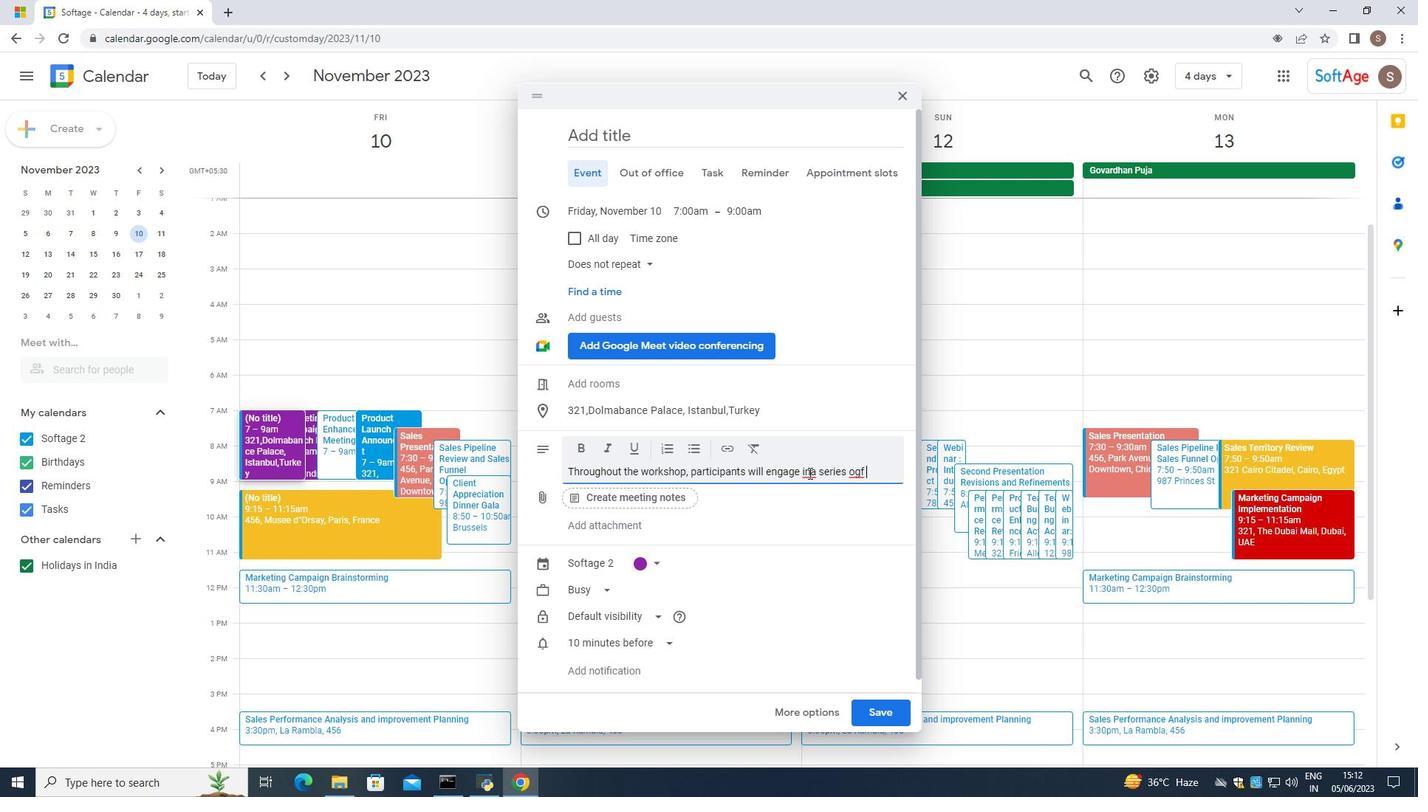 
Action: Mouse moved to (813, 470)
Screenshot: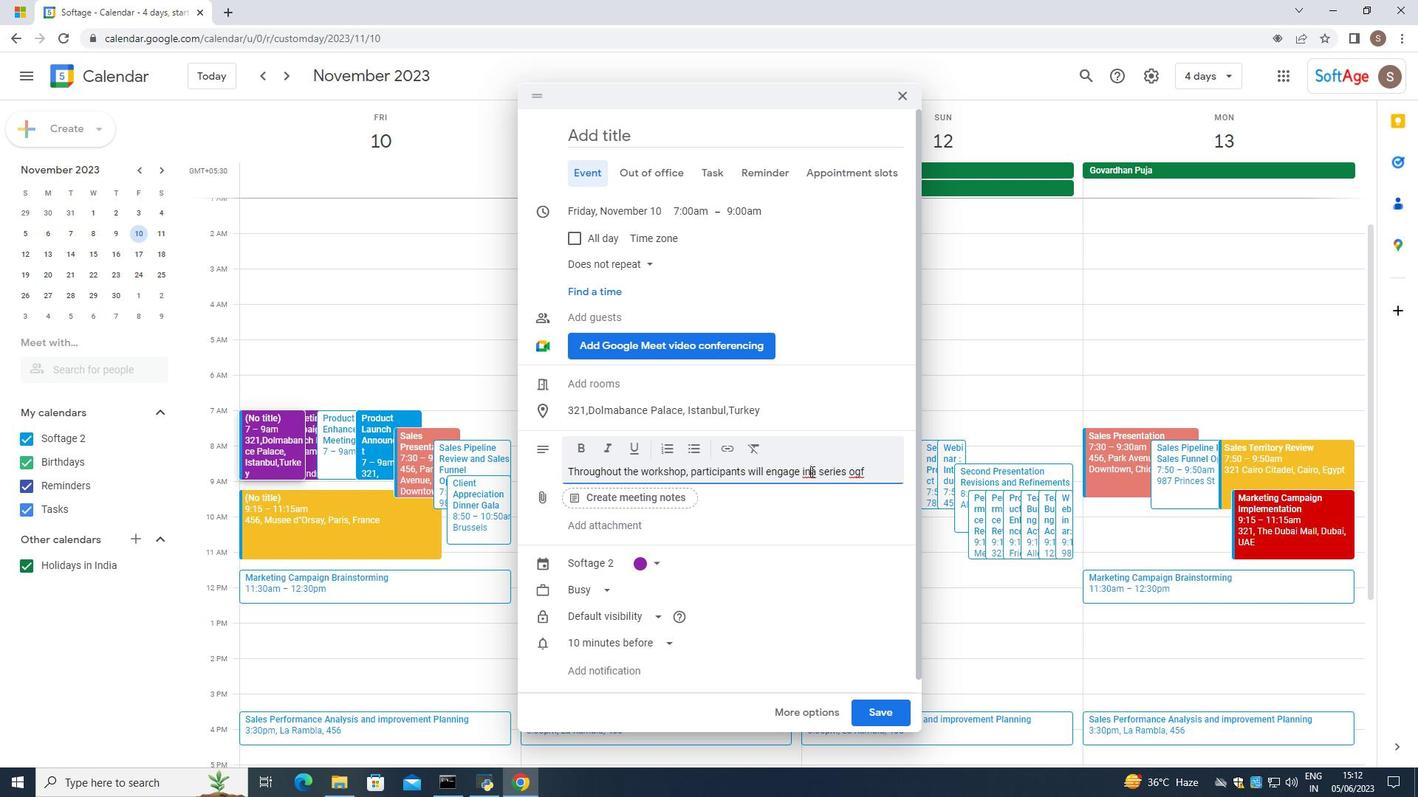 
Action: Key pressed <Key.space>
Screenshot: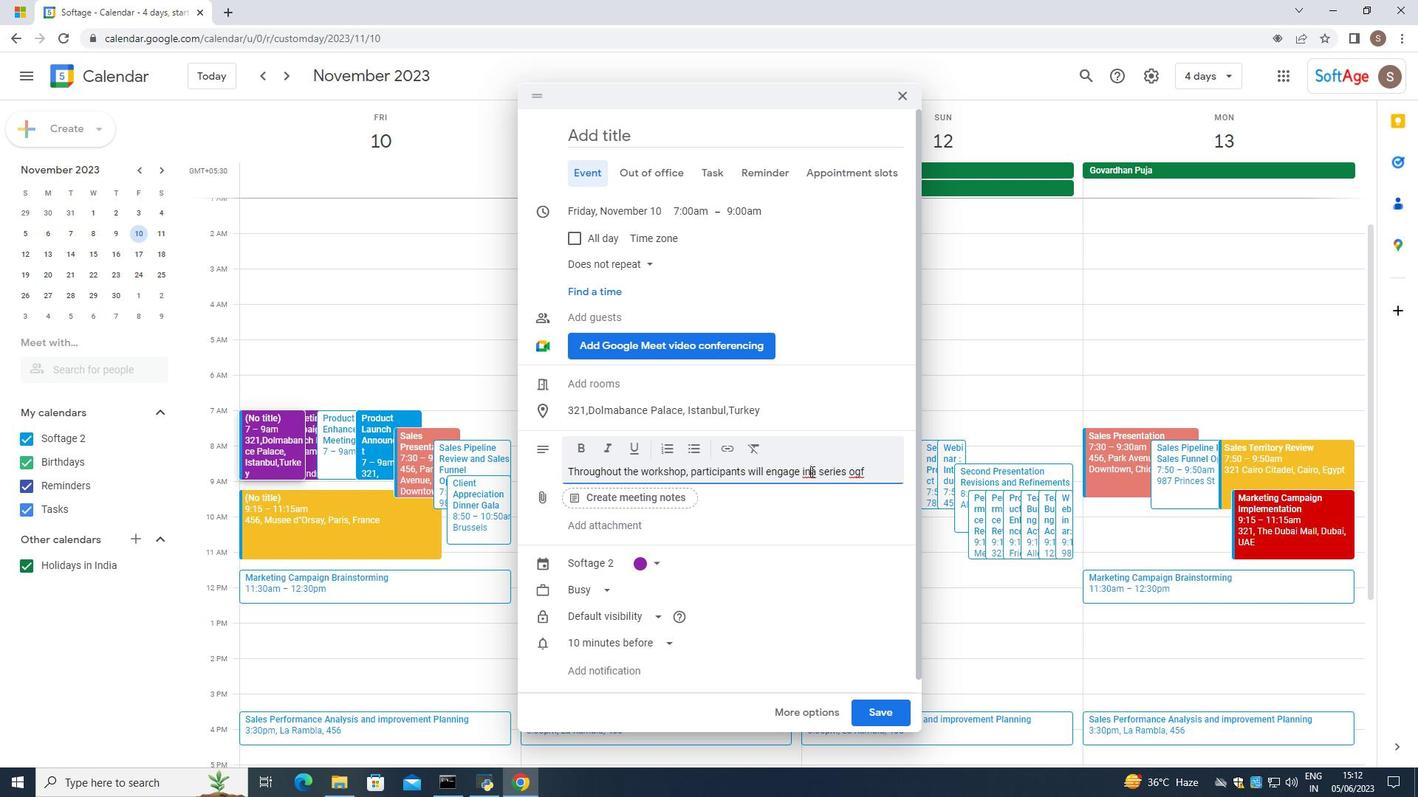 
Action: Mouse moved to (862, 469)
Screenshot: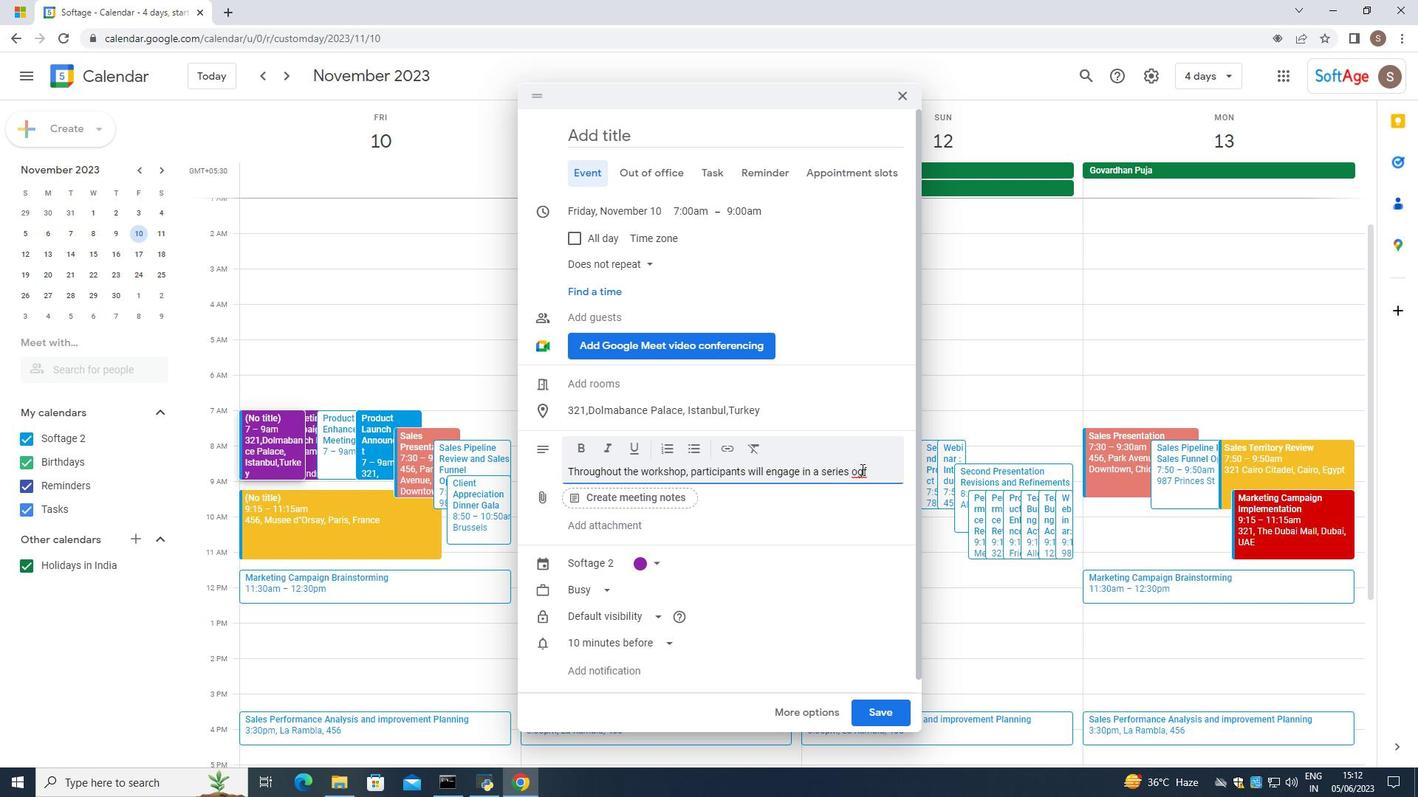 
Action: Mouse pressed left at (862, 469)
Screenshot: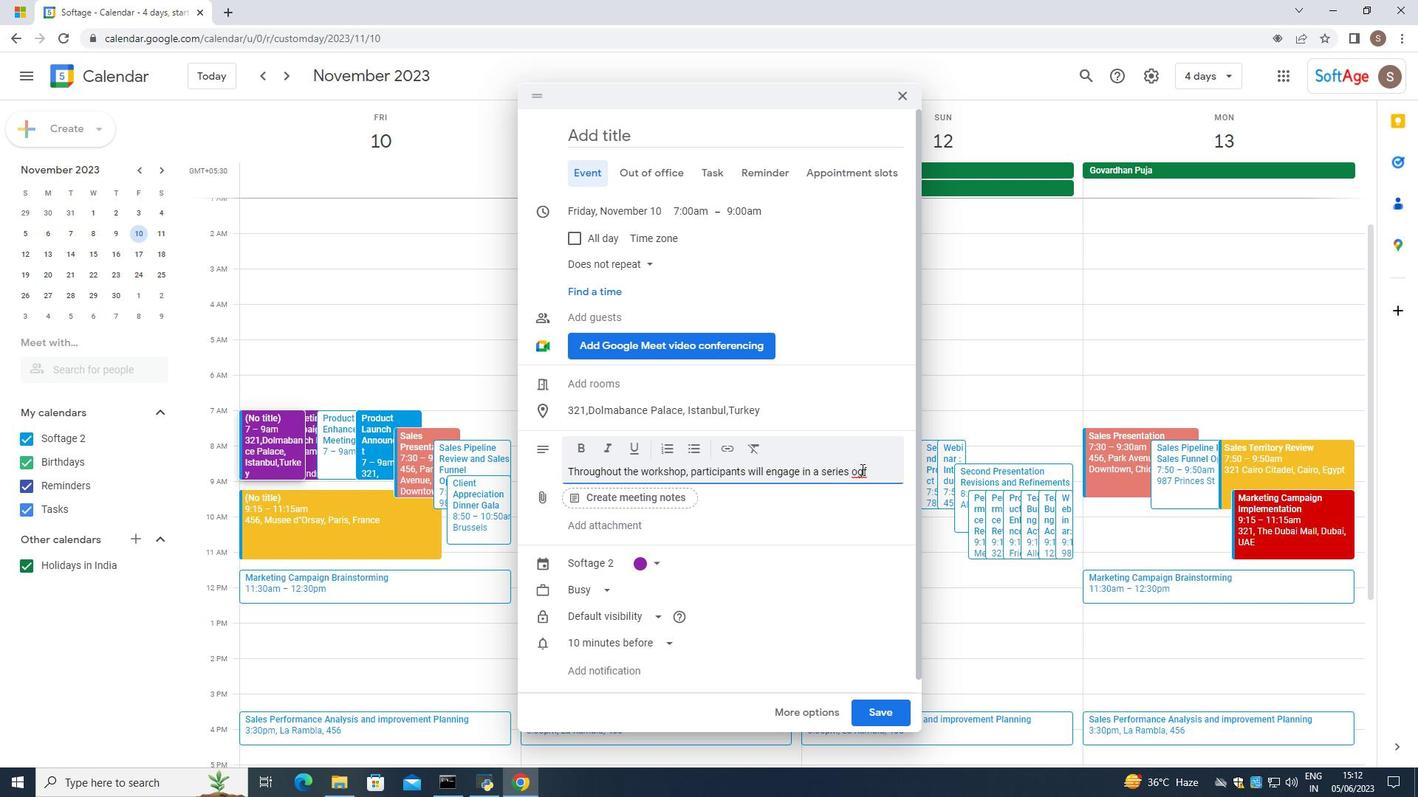 
Action: Key pressed <Key.backspace><Key.right><Key.space><Key.space>activitiesw,<Key.space>exercisesm<Key.backspace>,p[ractice<Key.space>sessions<Key.space>
Screenshot: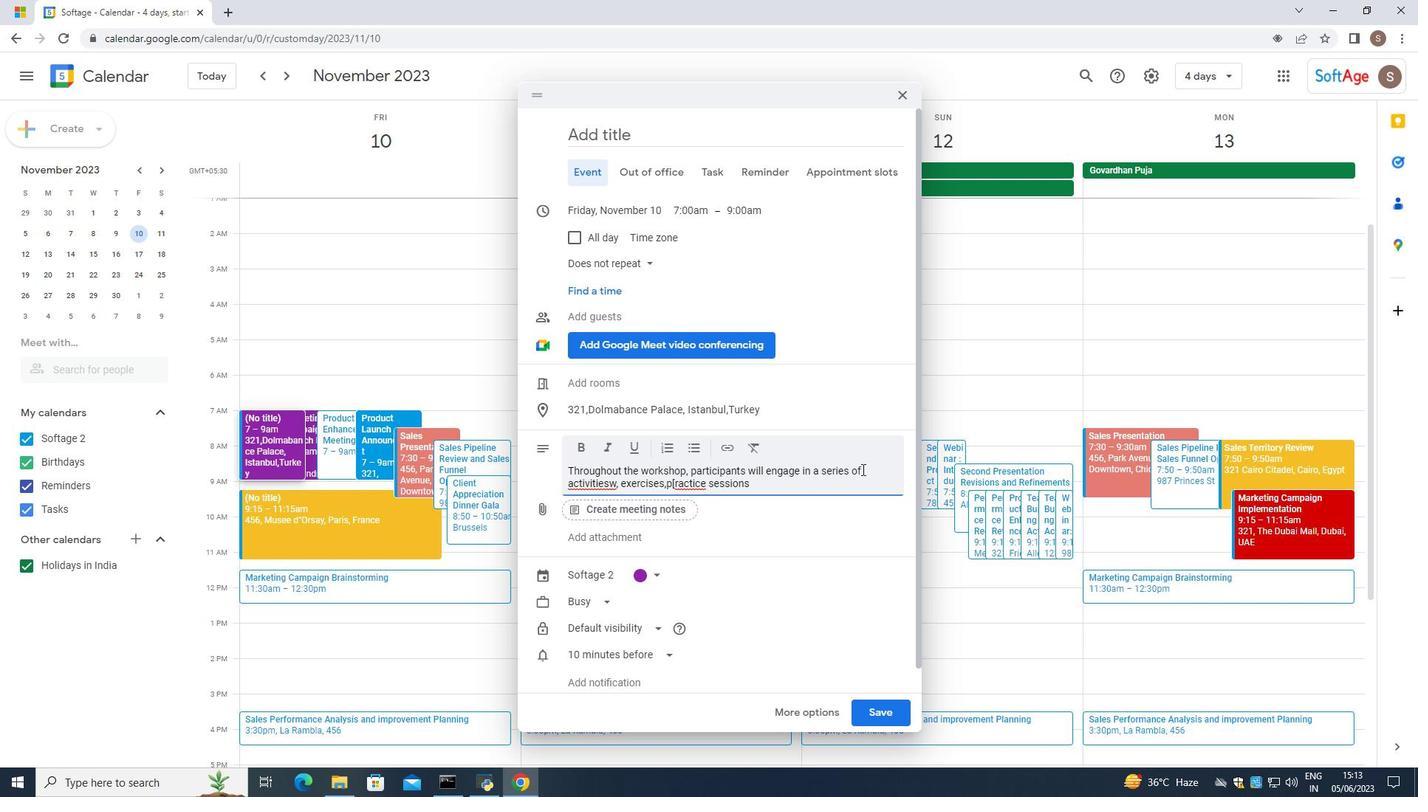 
Action: Mouse moved to (676, 486)
Screenshot: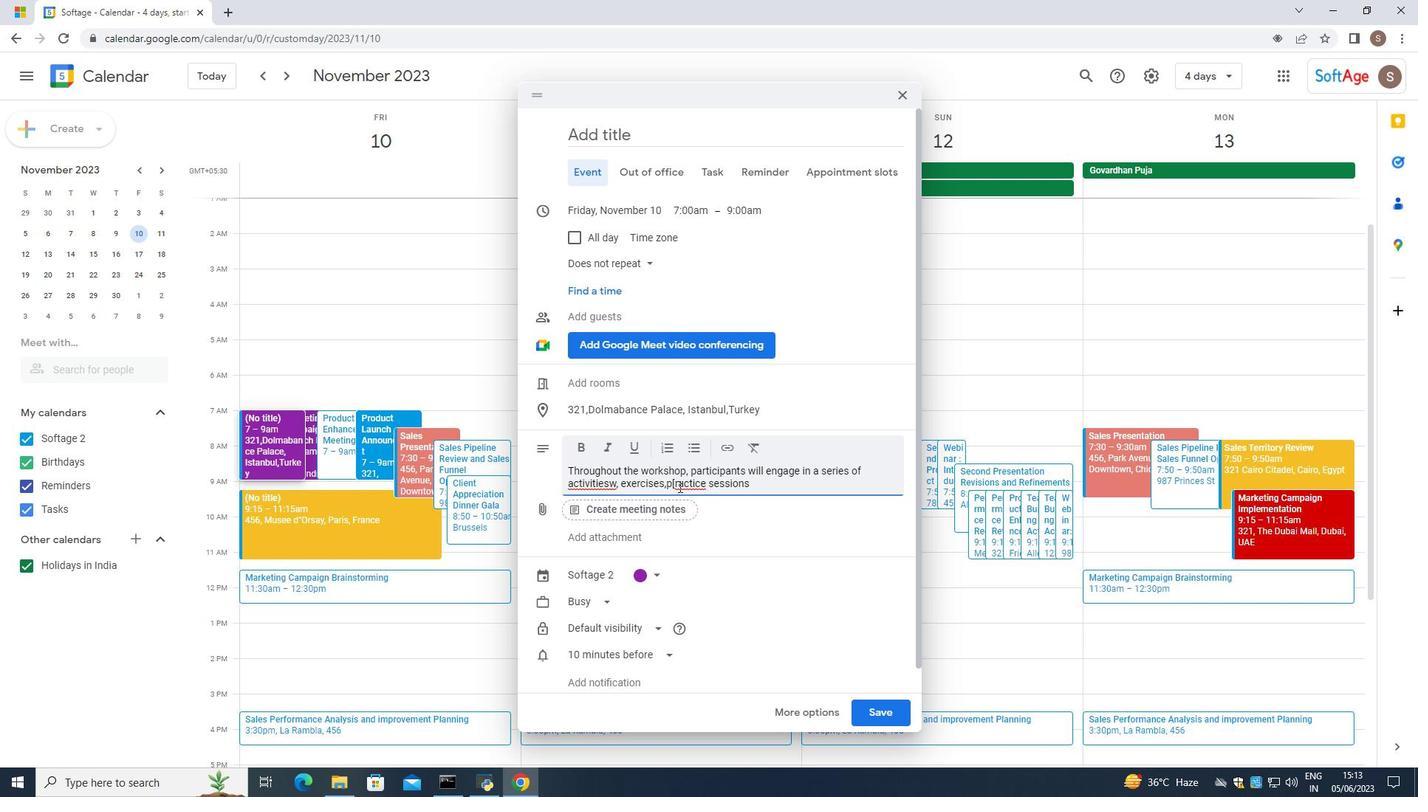 
Action: Mouse pressed left at (676, 486)
Screenshot: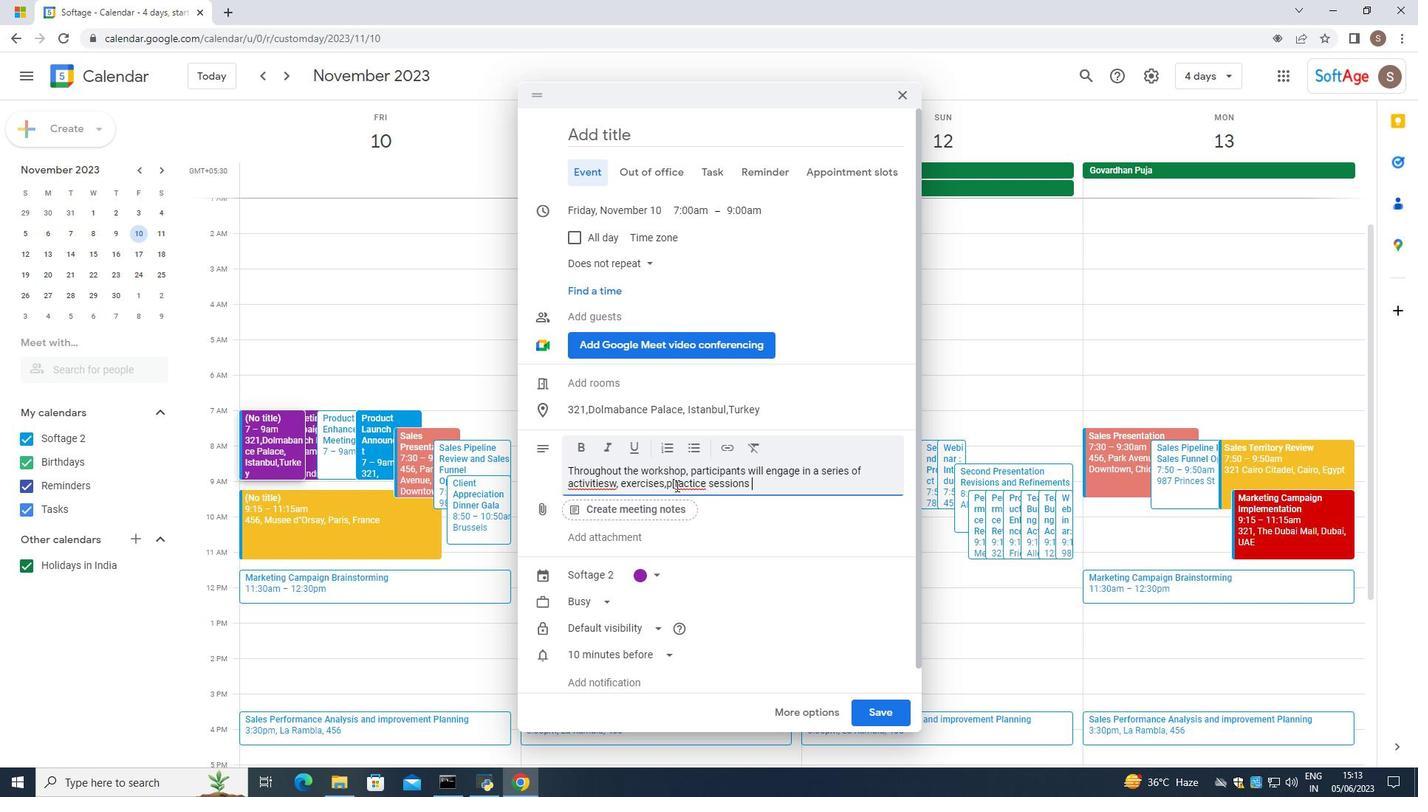 
Action: Mouse moved to (647, 500)
Screenshot: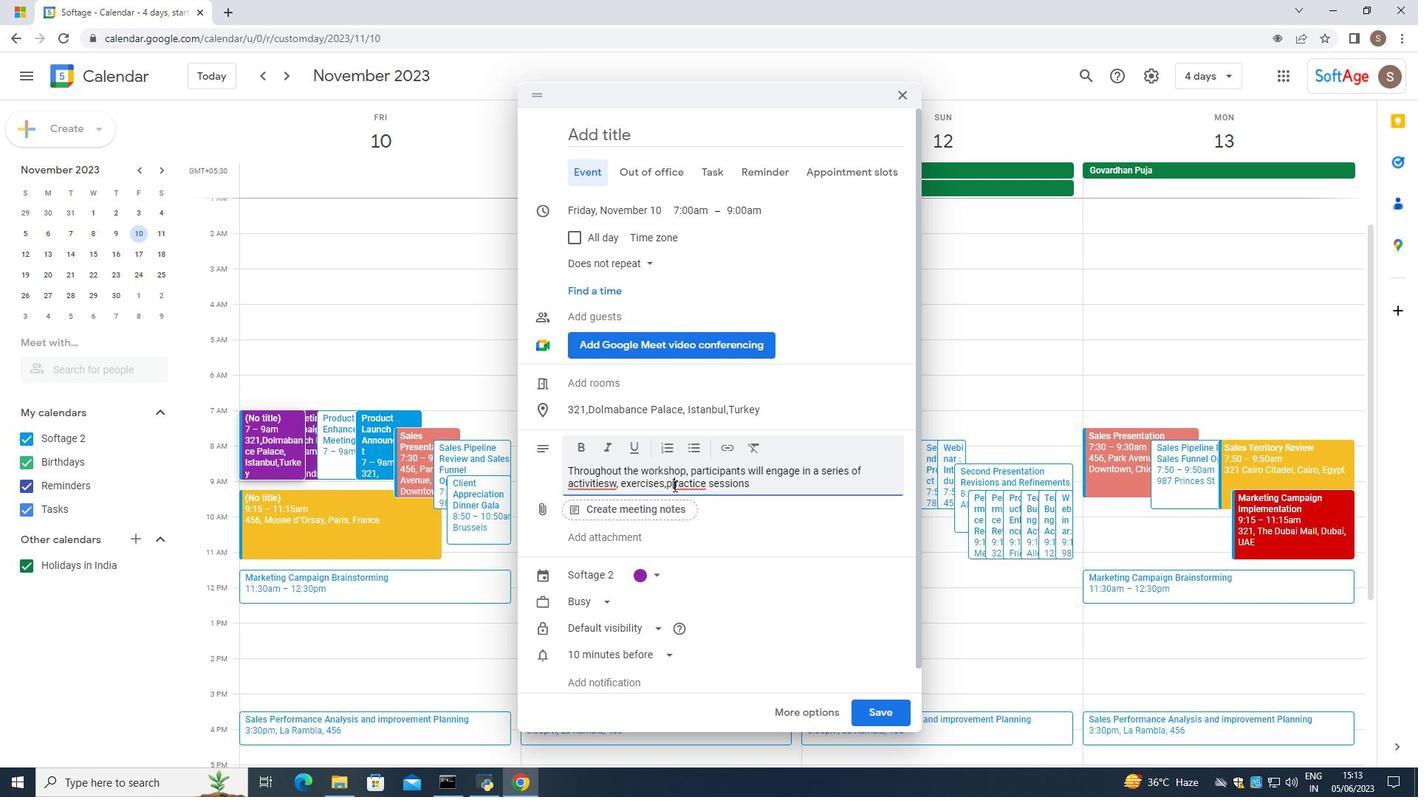 
Action: Key pressed <Key.backspace>
Screenshot: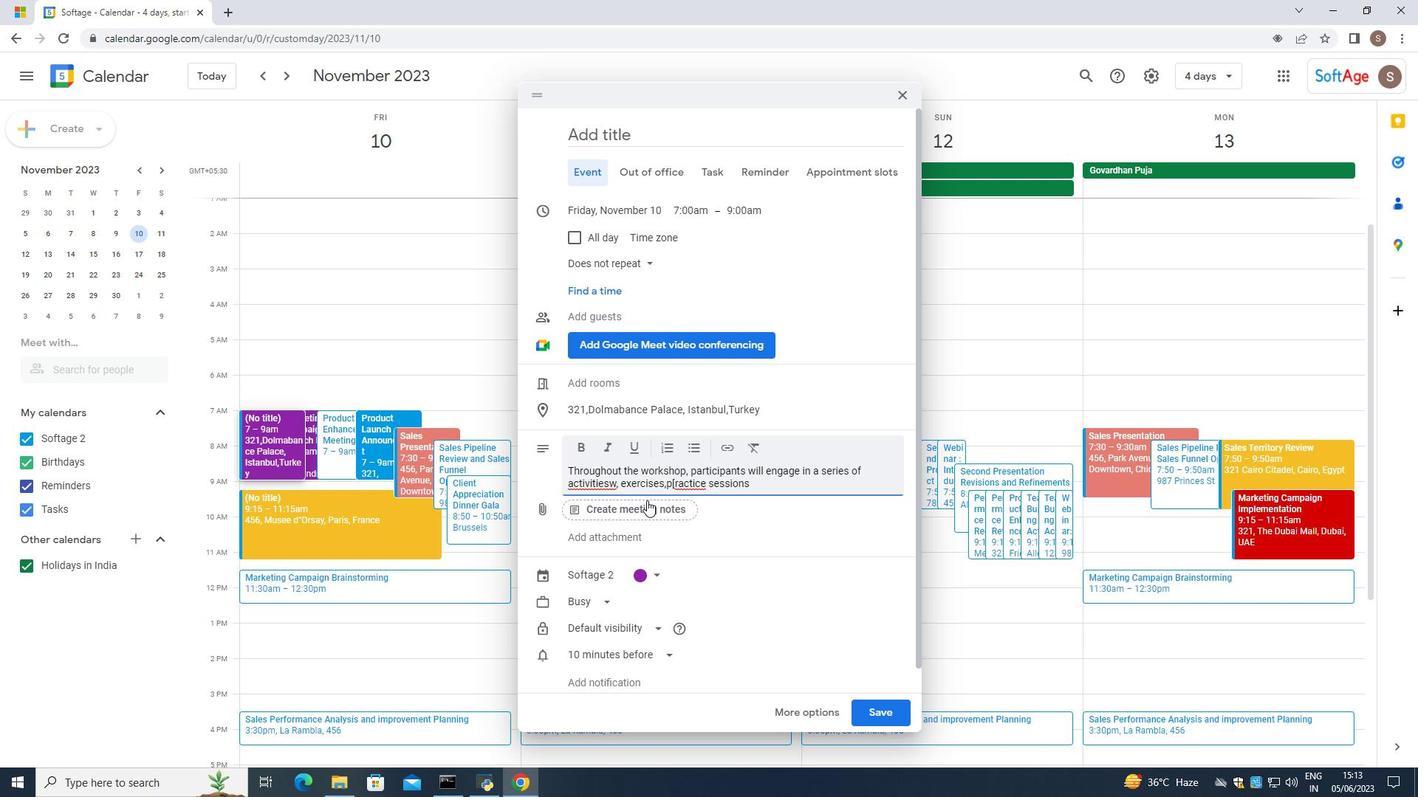 
Action: Mouse moved to (614, 485)
Screenshot: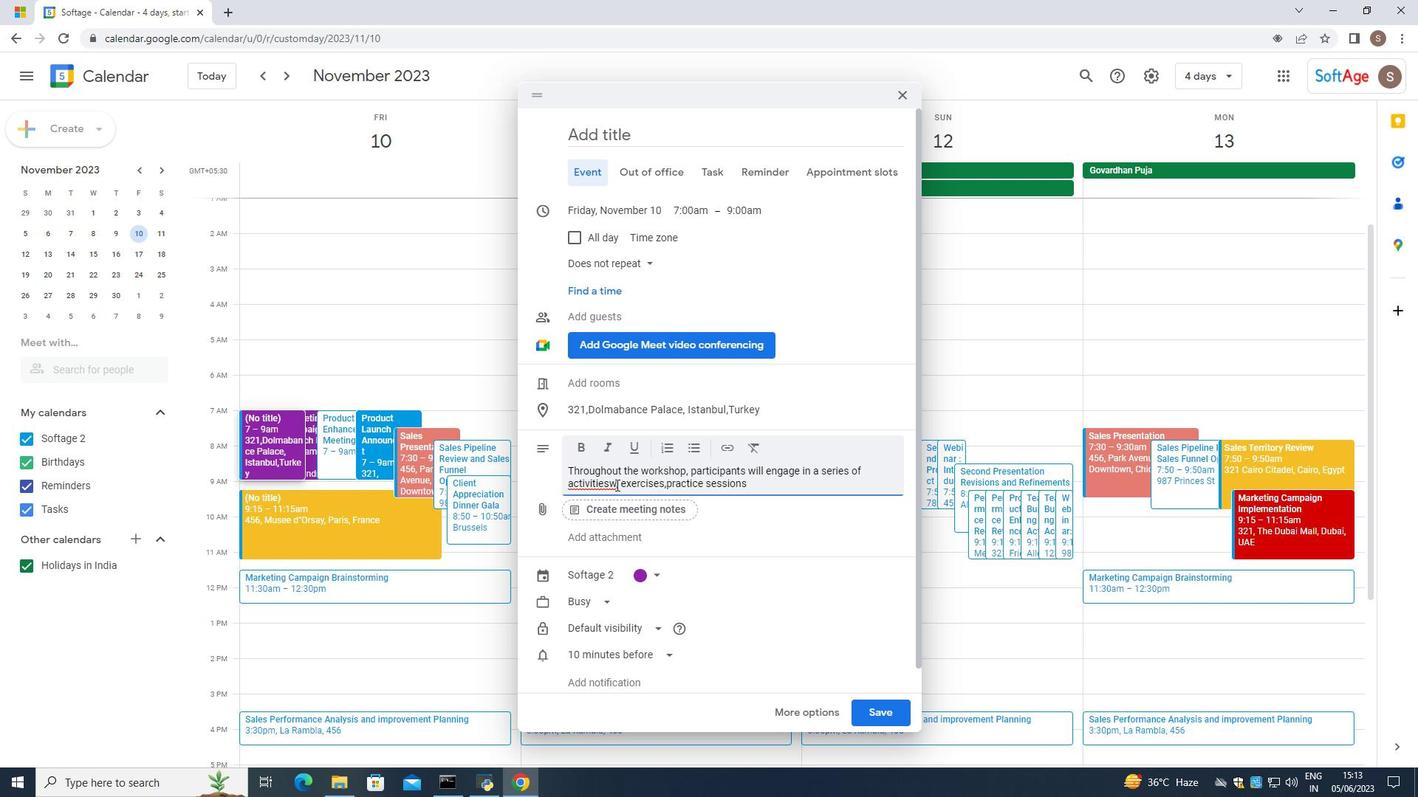
Action: Mouse pressed left at (614, 485)
Screenshot: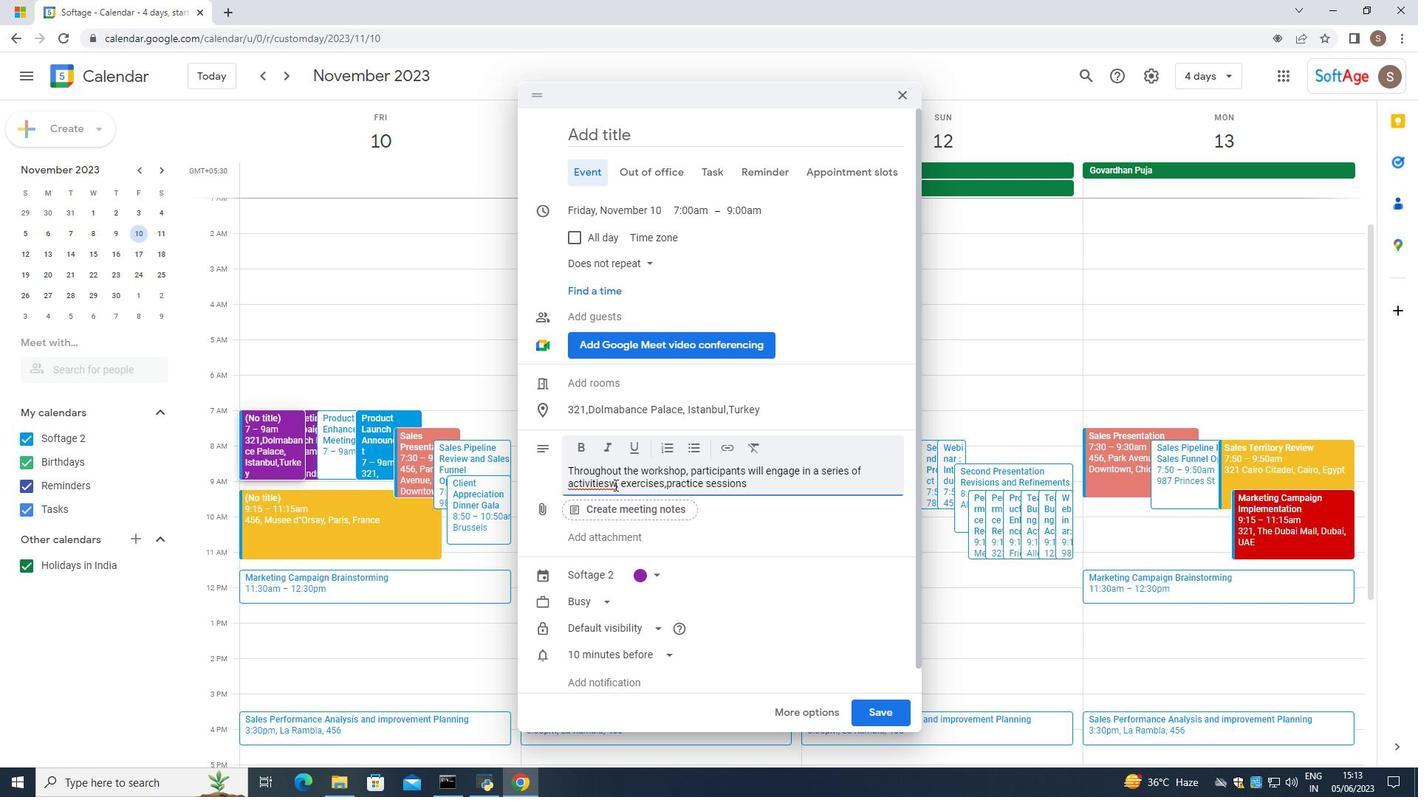 
Action: Mouse moved to (613, 485)
Screenshot: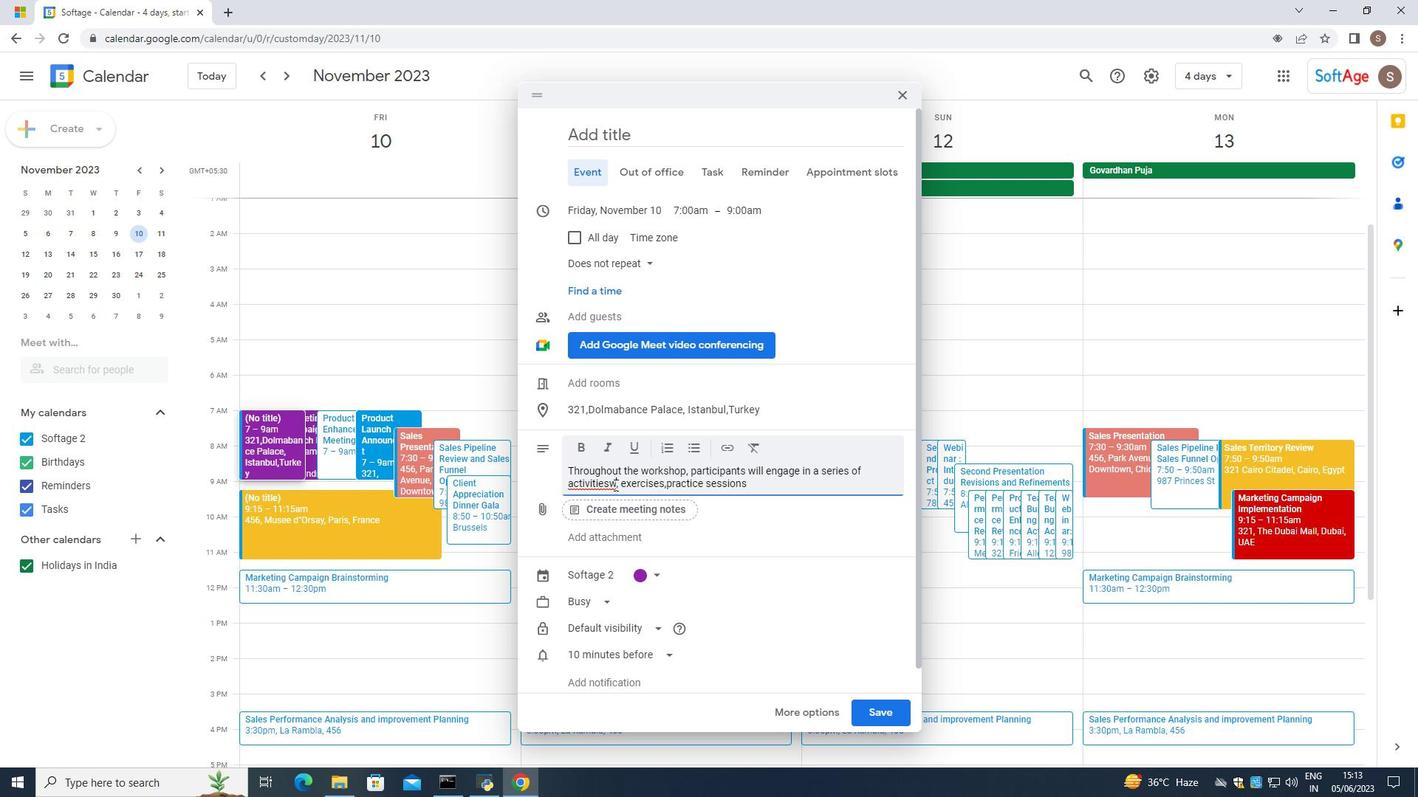 
Action: Key pressed <Key.backspace>
Screenshot: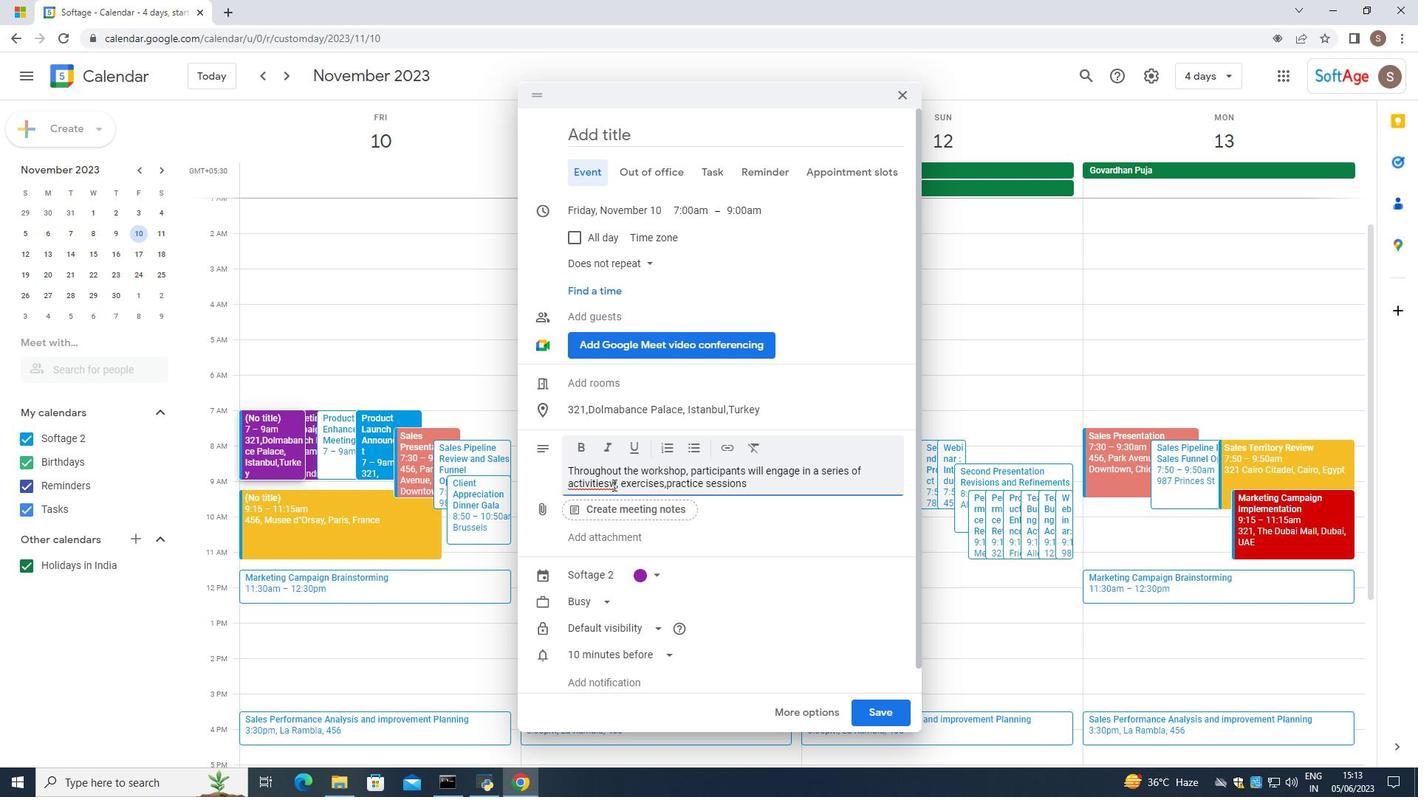 
Action: Mouse moved to (745, 479)
Screenshot: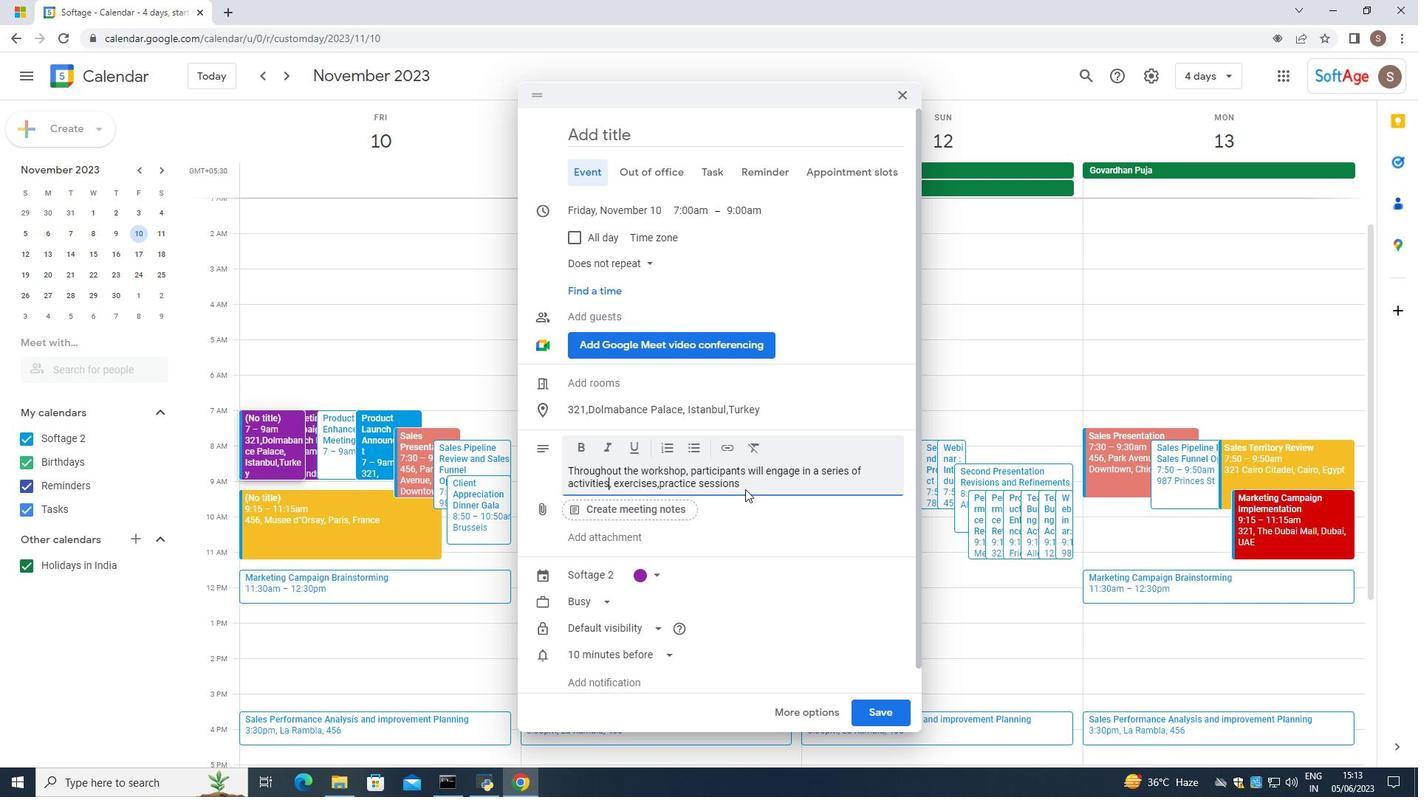 
Action: Mouse pressed left at (745, 479)
Screenshot: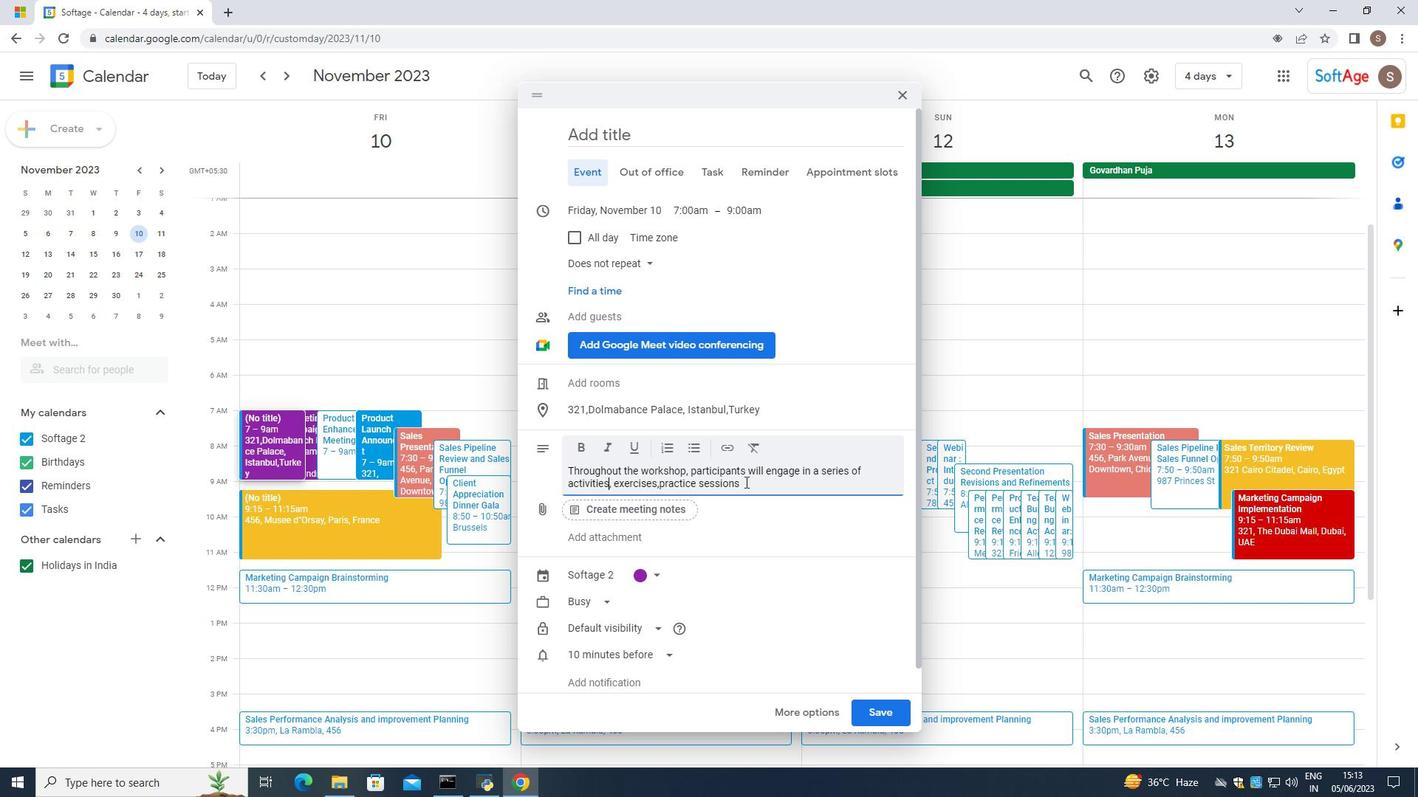 
Action: Mouse moved to (735, 486)
Screenshot: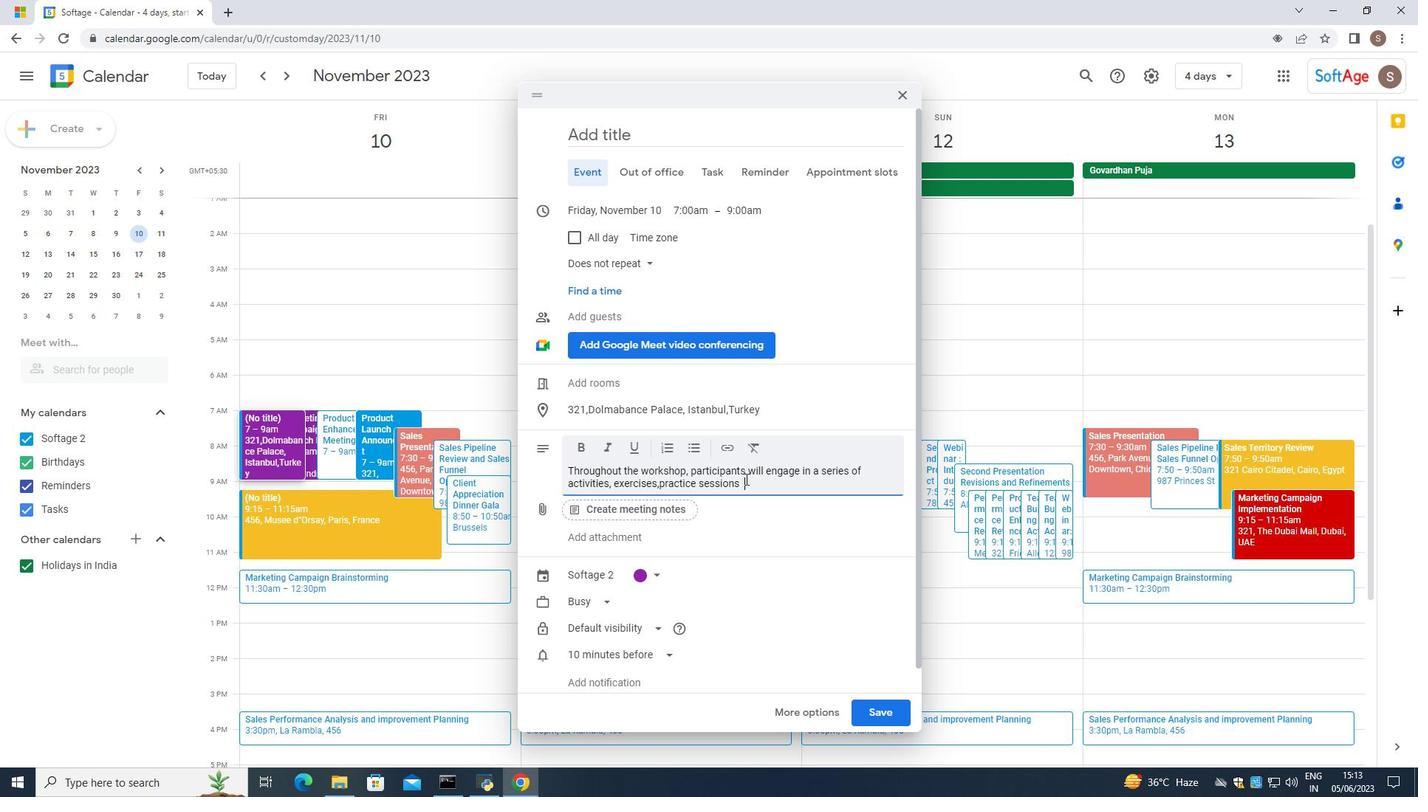 
Action: Key pressed that<Key.space>foi=<Key.backspace>ci=uis<Key.backspace><Key.backspace><Key.backspace><Key.backspace><Key.backspace><Key.backspace><Key.backspace><Key.backspace>ocus<Key.space>on<Key.space>refining<Key.space>their<Key.space>presentation<Key.space>skiklls<Key.space>=<Key.backspace><Key.backspace><Key.backspace><Key.backspace><Key.backspace><Key.backspace>lls<Key.space>.<Key.space><Key.caps_lock>T<Key.caps_lock>hese<Key.space>s<Key.backspace>activities<Key.space>are<Key.space>designed<Key.space>to<Key.space>provide<Key.space>hands-on<Key.space>ec<Key.backspace>xperience<Key.space>and<Key.space>vak<Key.backspace>luabkle=<Key.backspace><Key.backspace><Key.backspace><Key.backspace>le<Key.space>feedback<Key.space>to<Key.space>helop<Key.backspace><Key.backspace>p<Key.space>provide<Key.backspace><Key.backspace><Key.backspace><Key.backspace><Key.backspace><Key.backspace>articipants<Key.space>remo<Key.backspace><Key.backspace><Key.backspace><Key.backspace>improive-<Key.backspace><Key.backspace><Key.backspace><Key.backspace>cv<Key.backspace>ve<Key.space>tg<Key.backspace>hier=<Key.backspace><Key.backspace><Key.backspace><Key.backspace><Key.backspace><Key.backspace><Key.backspace><Key.backspace><Key.backspace><Key.backspace>ve<Key.space>tg<Key.backspace>heir<Key.space>delivery<Key.space>style<Key.space>and<Key.space>createcomnpelki==<Key.backspace><Key.backspace><Key.backspace><Key.backspace><Key.backspace><Key.backspace><Key.backspace><Key.backspace><Key.backspace><Key.backspace><Key.backspace><Key.space>compellinbg<Key.backspace><Key.backspace><Key.backspace>ng<Key.space>presentations.
Screenshot: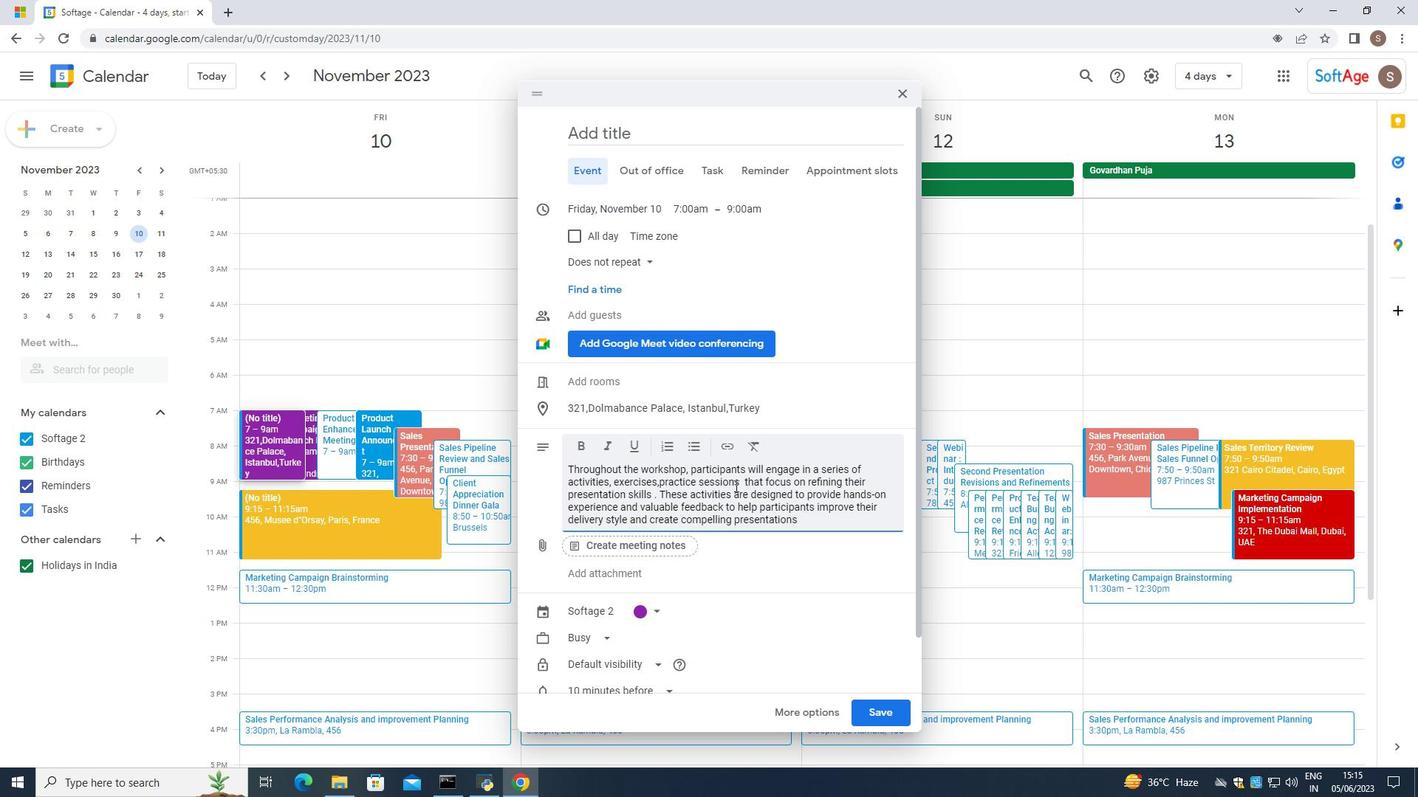 
Action: Mouse moved to (681, 591)
Screenshot: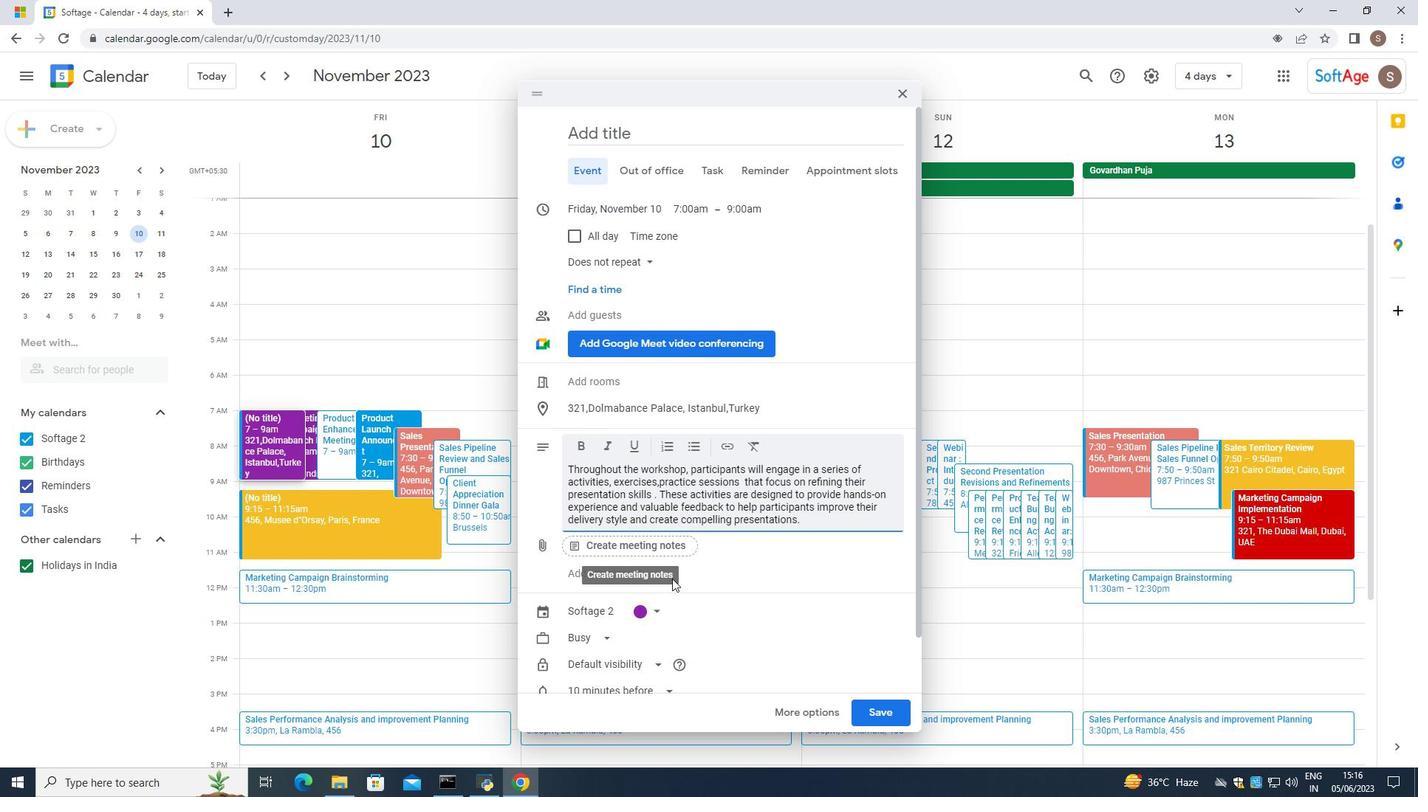 
Action: Mouse scrolled (681, 592) with delta (0, 0)
Screenshot: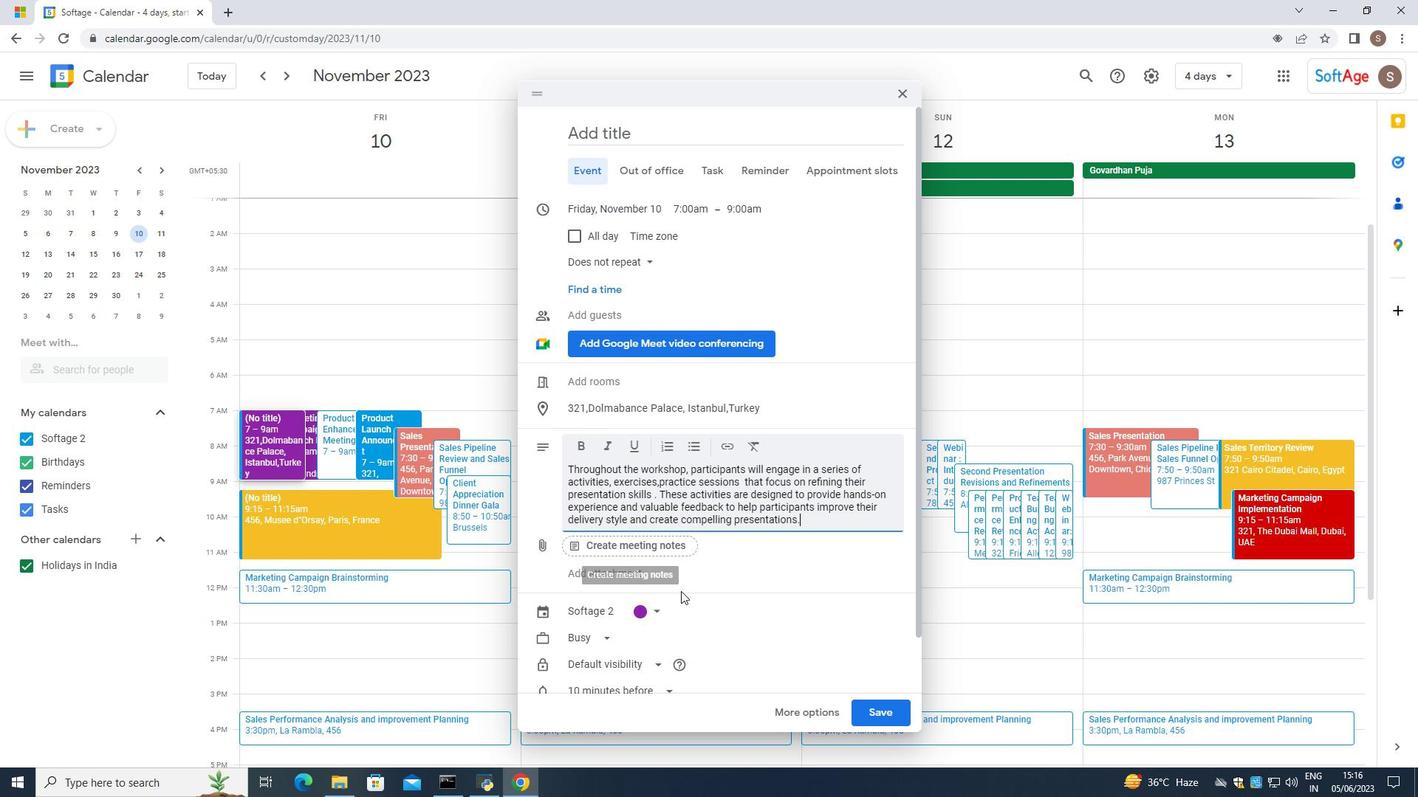 
Action: Mouse moved to (678, 594)
Screenshot: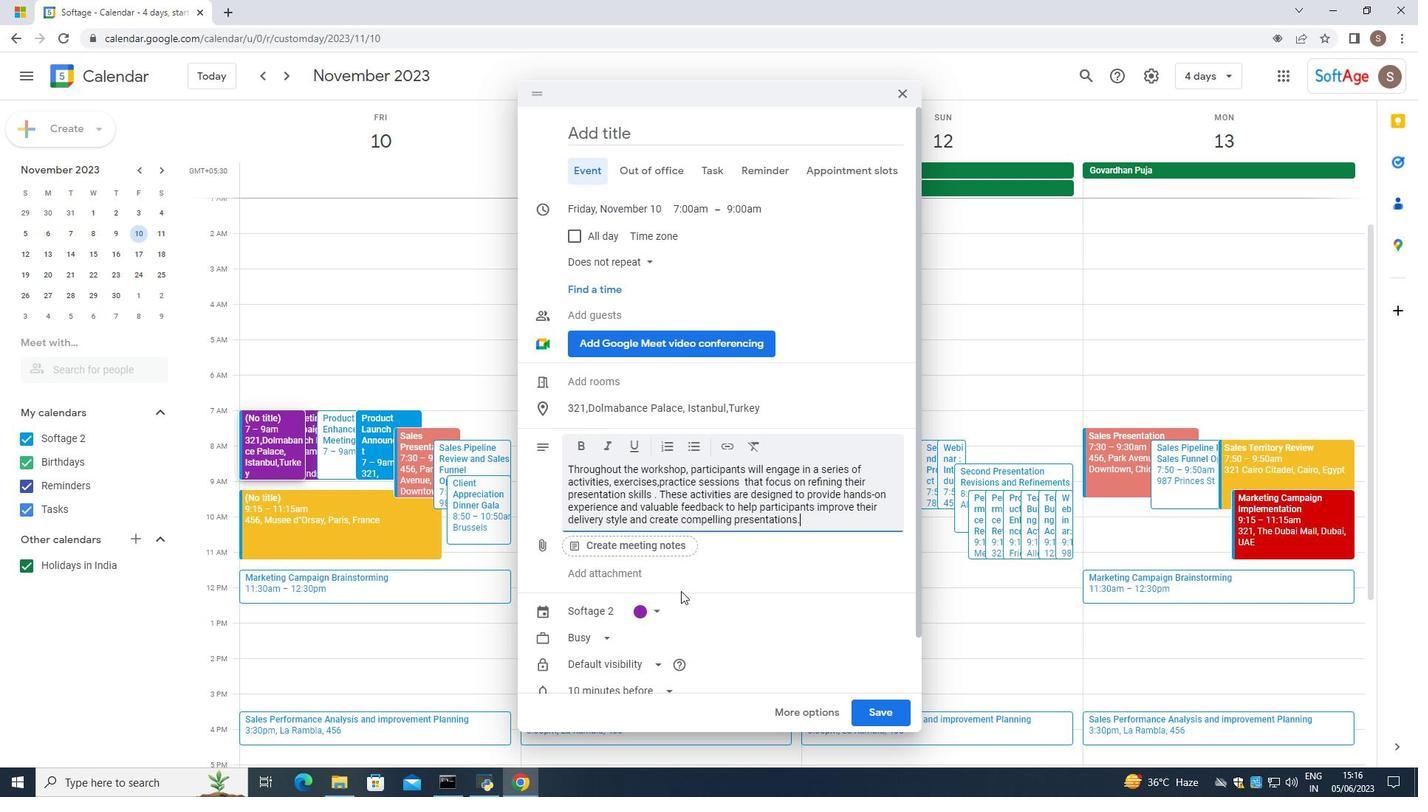 
Action: Mouse scrolled (679, 592) with delta (0, 0)
Screenshot: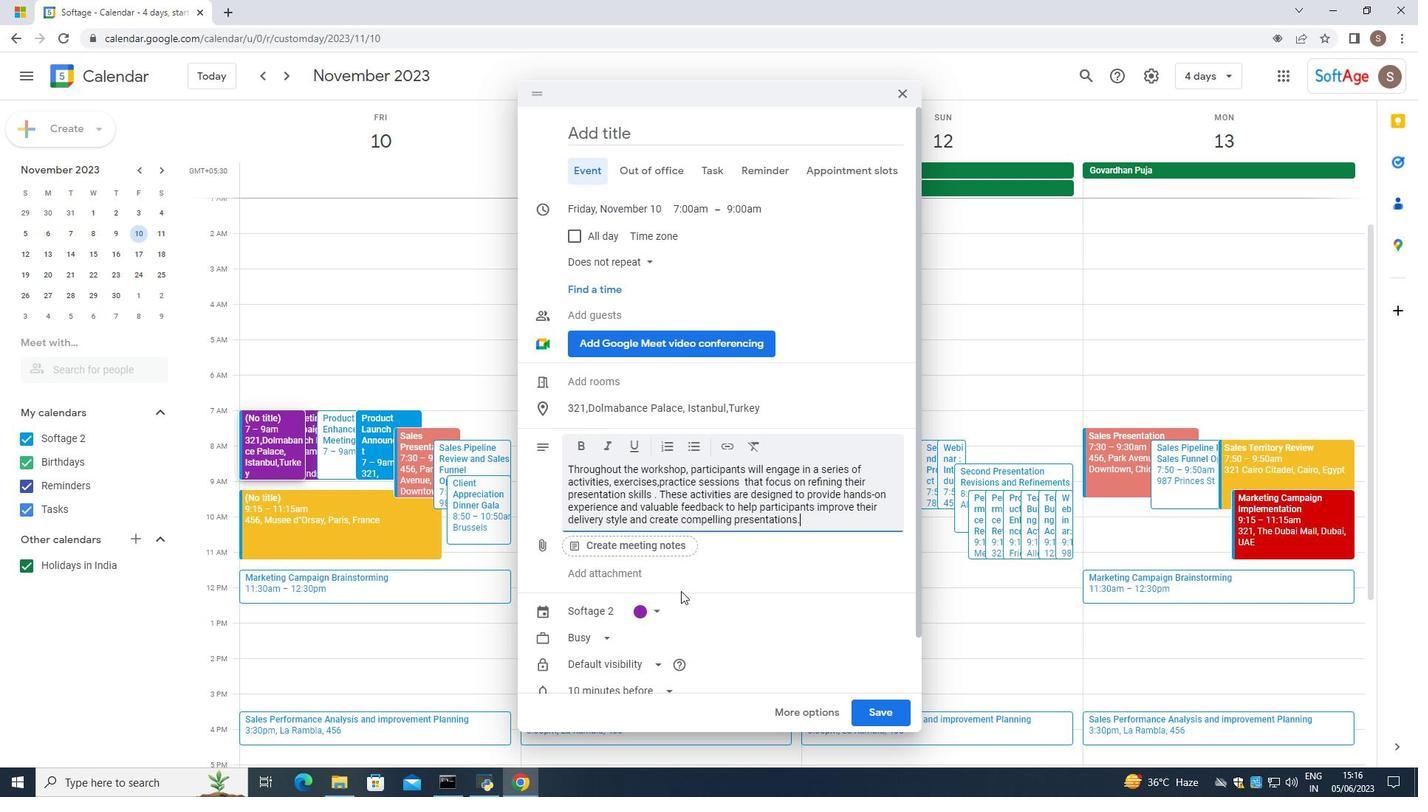 
Action: Mouse moved to (678, 594)
Screenshot: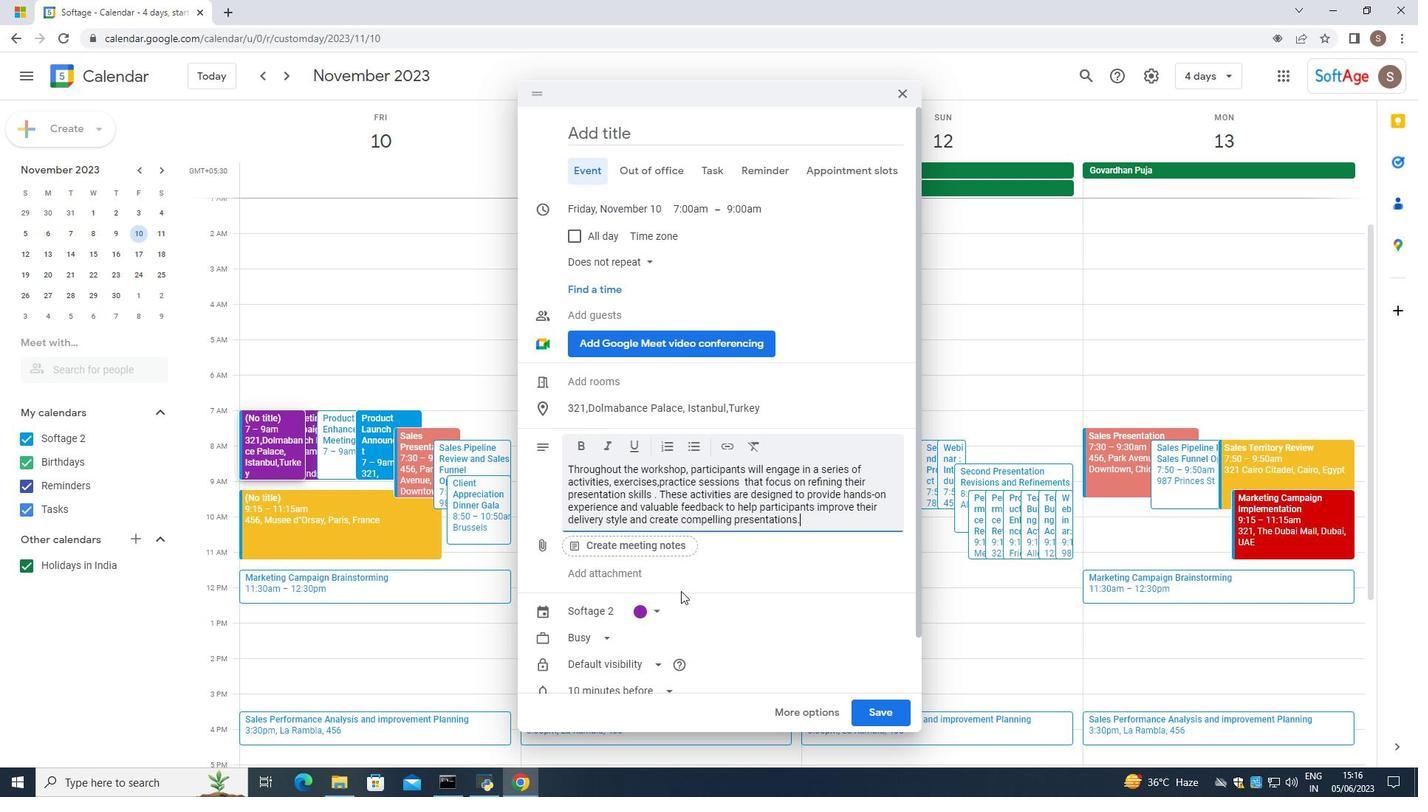 
Action: Mouse scrolled (678, 594) with delta (0, 0)
Screenshot: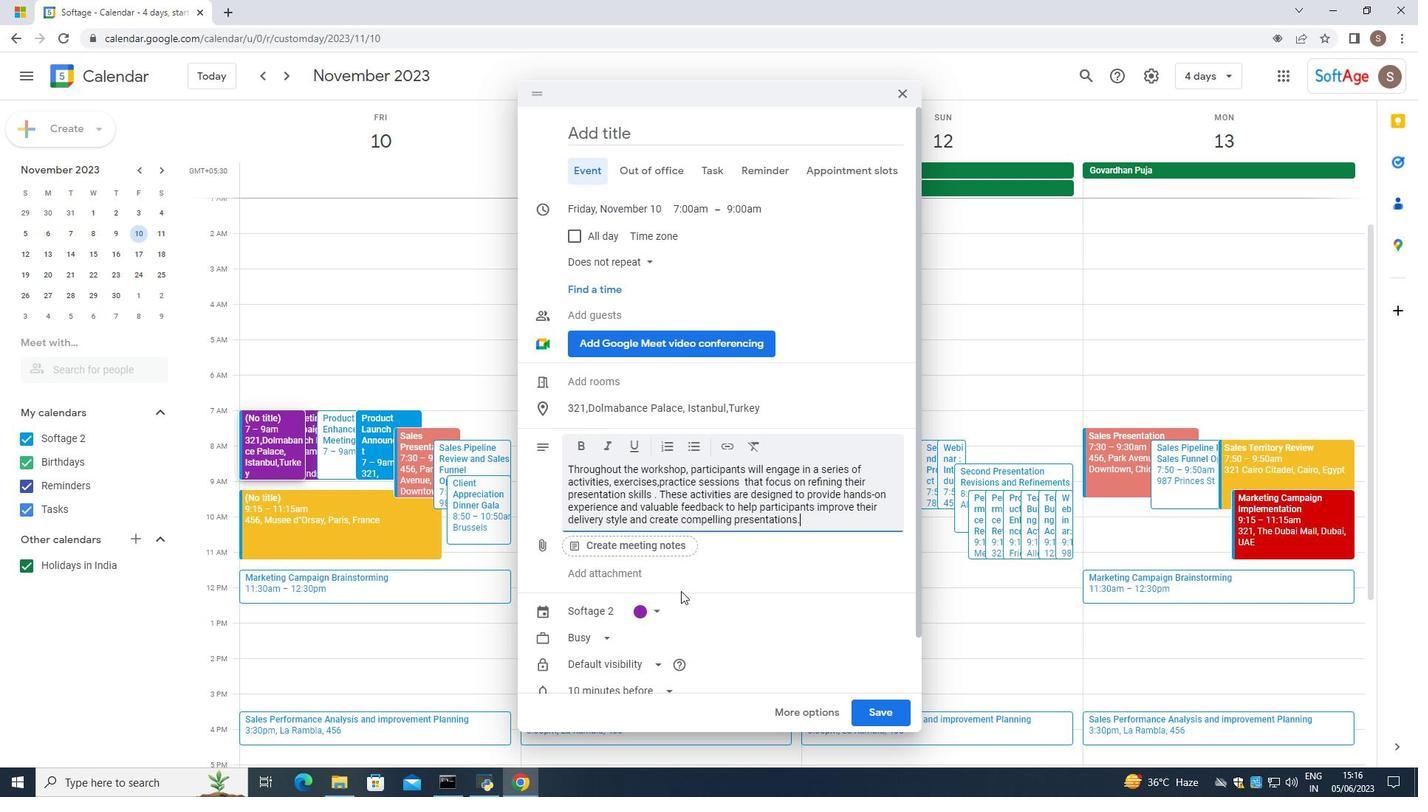 
Action: Mouse moved to (877, 715)
Screenshot: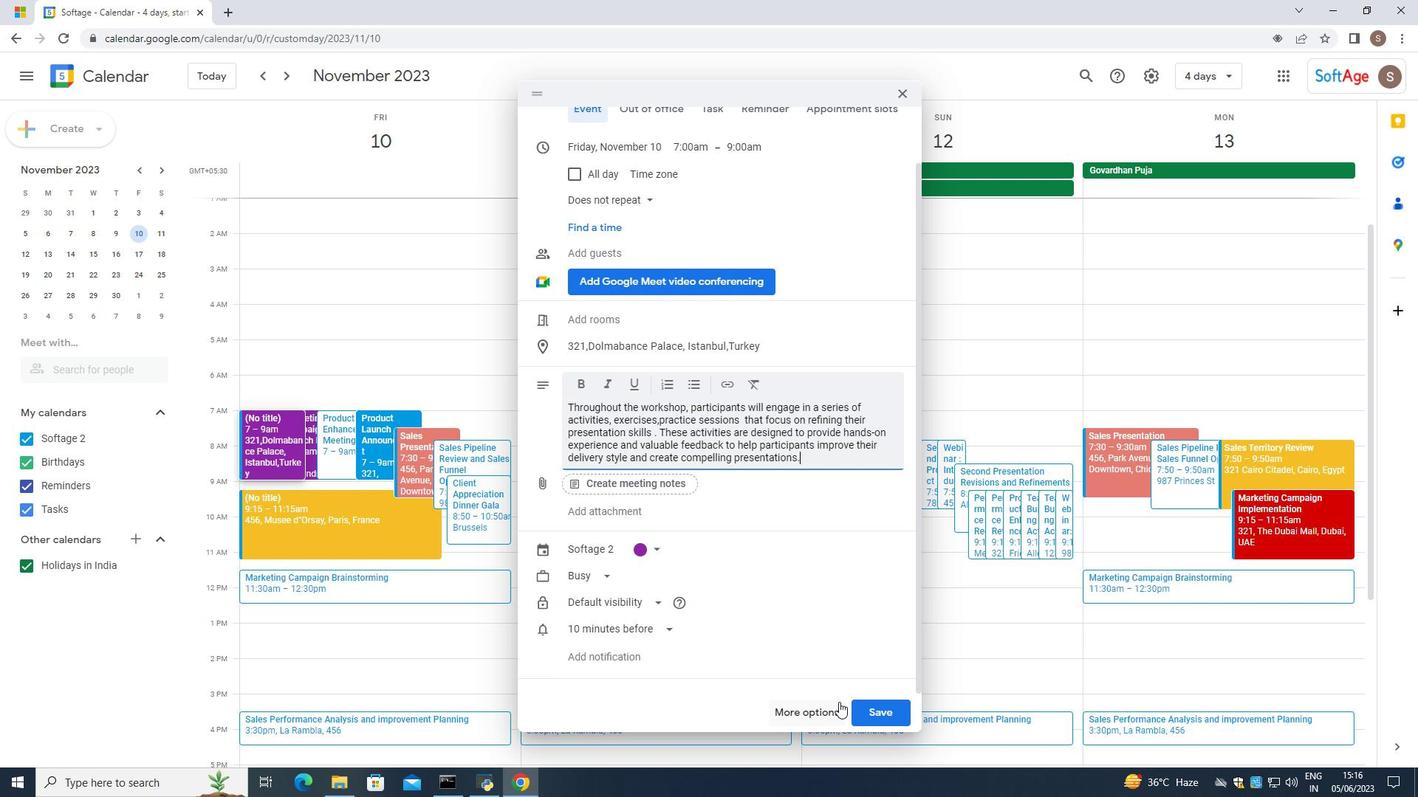 
Action: Mouse pressed left at (877, 715)
Screenshot: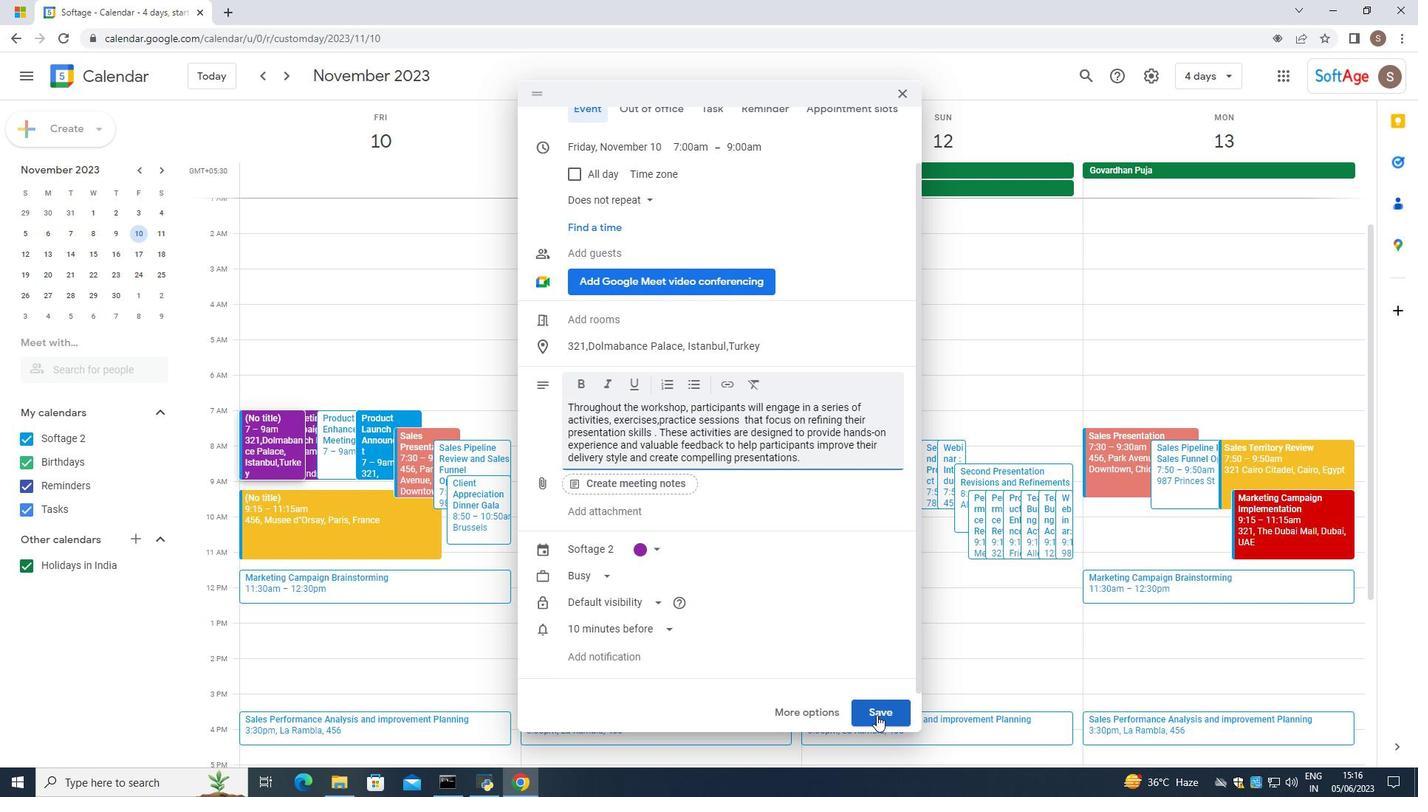 
Action: Mouse moved to (393, 530)
Screenshot: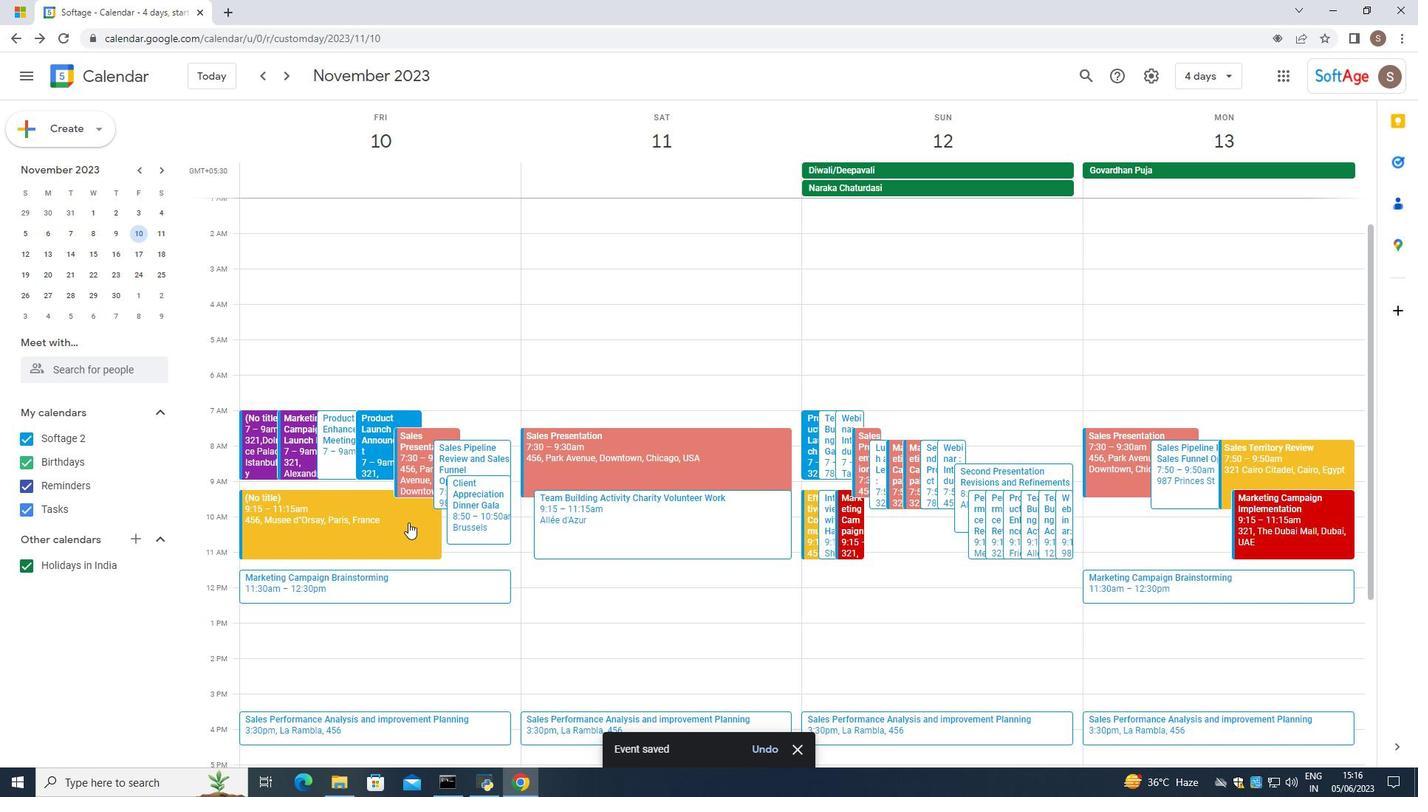 
Action: Mouse pressed left at (393, 530)
Screenshot: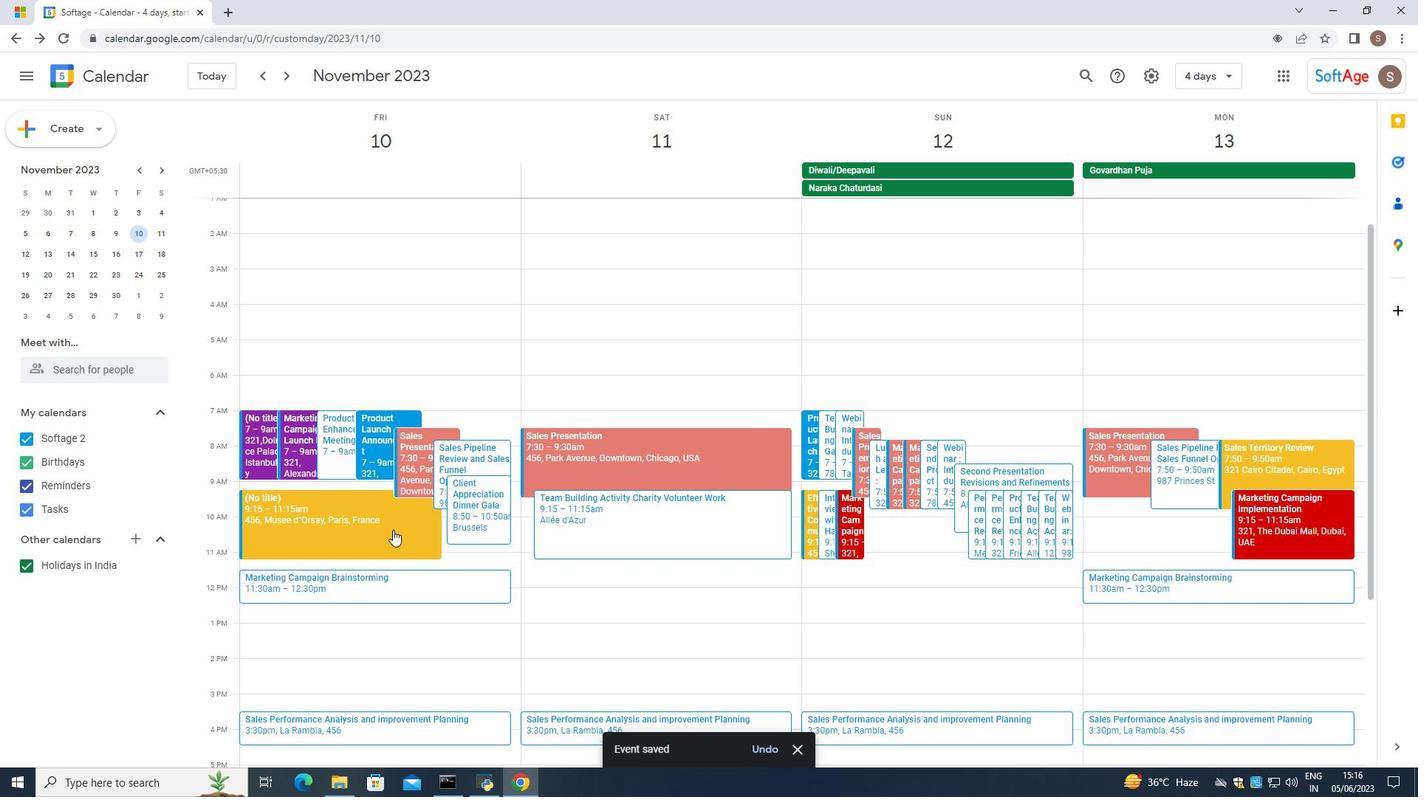 
Action: Mouse moved to (687, 284)
Screenshot: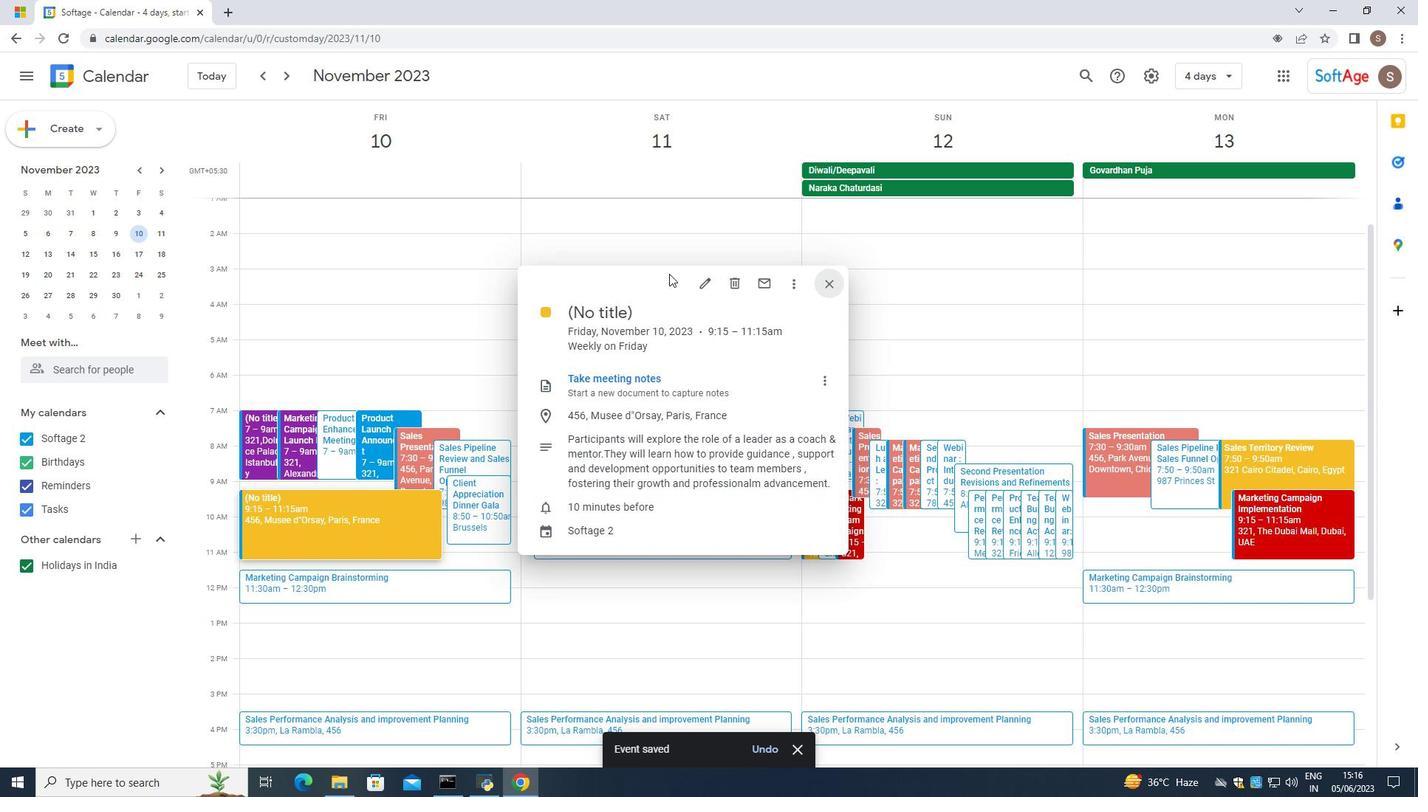 
Action: Mouse pressed left at (687, 284)
Screenshot: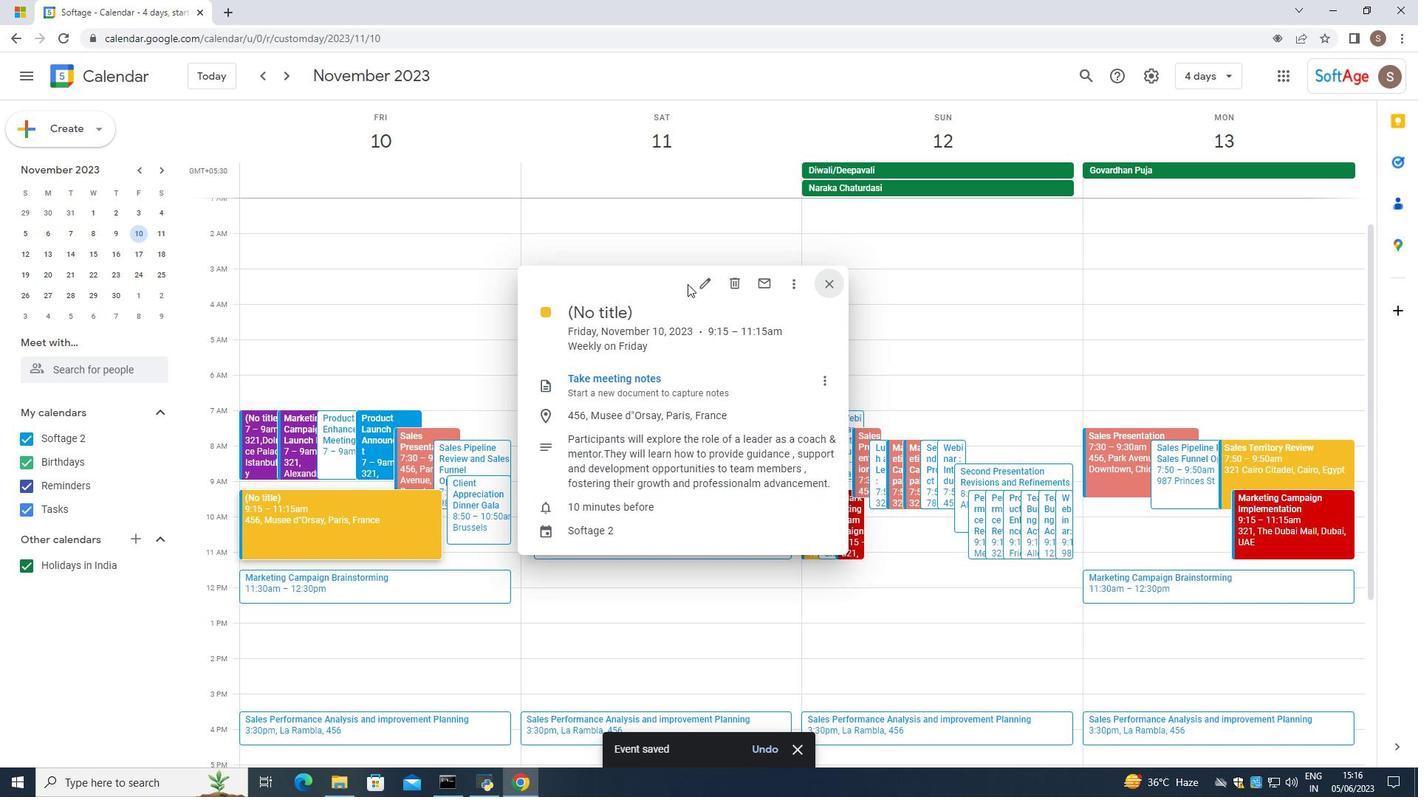 
Action: Mouse moved to (701, 285)
Screenshot: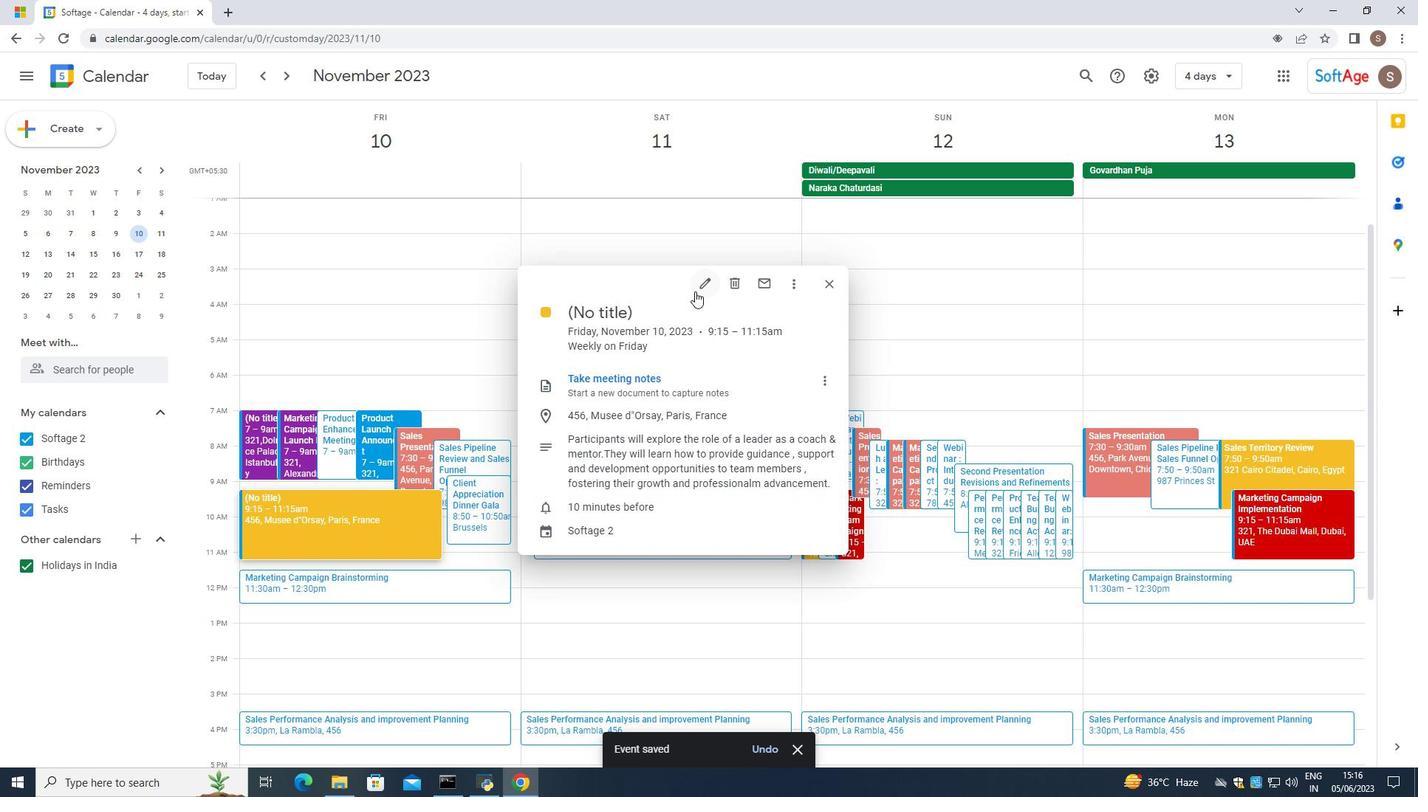 
Action: Mouse pressed left at (701, 285)
Screenshot: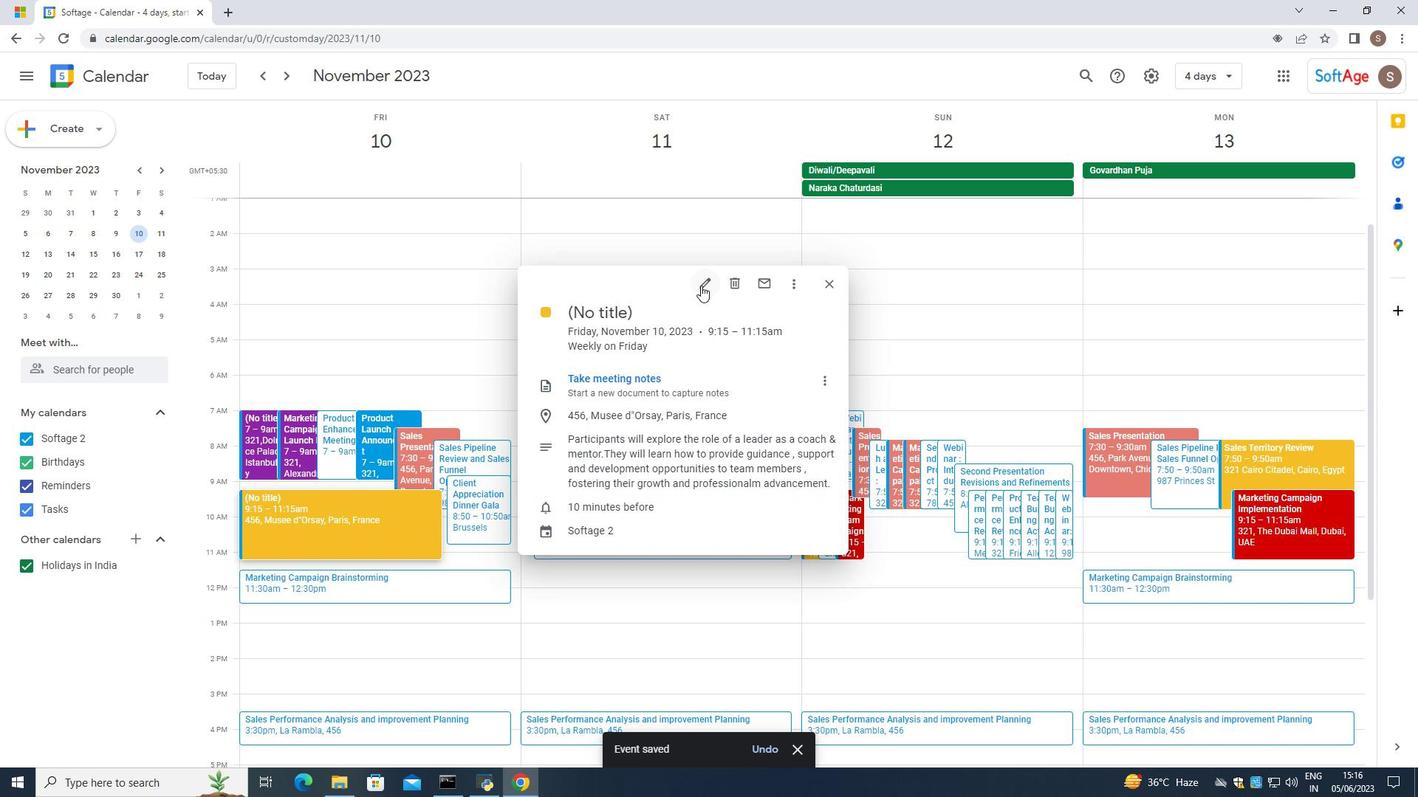 
Action: Mouse moved to (19, 40)
Screenshot: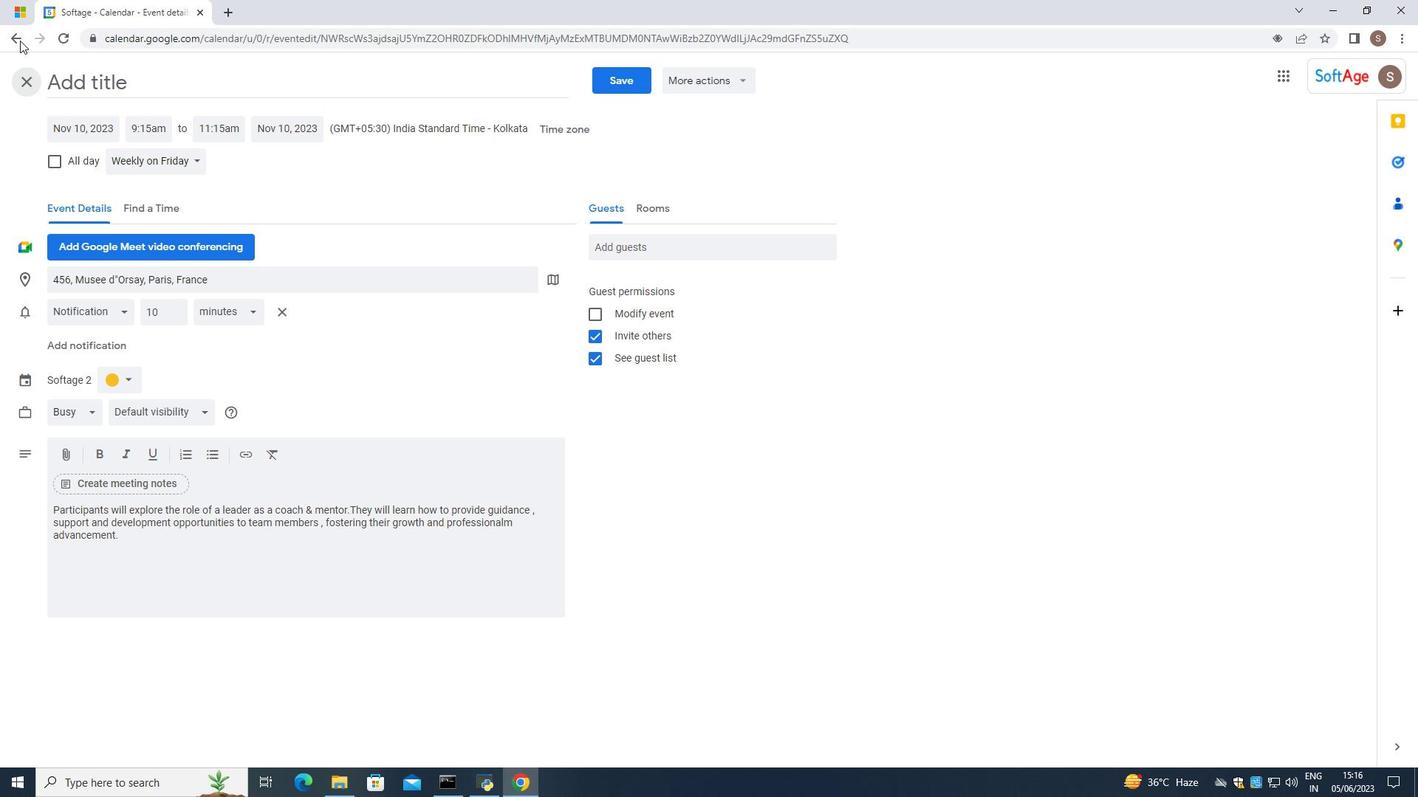 
Action: Mouse pressed left at (19, 40)
Screenshot: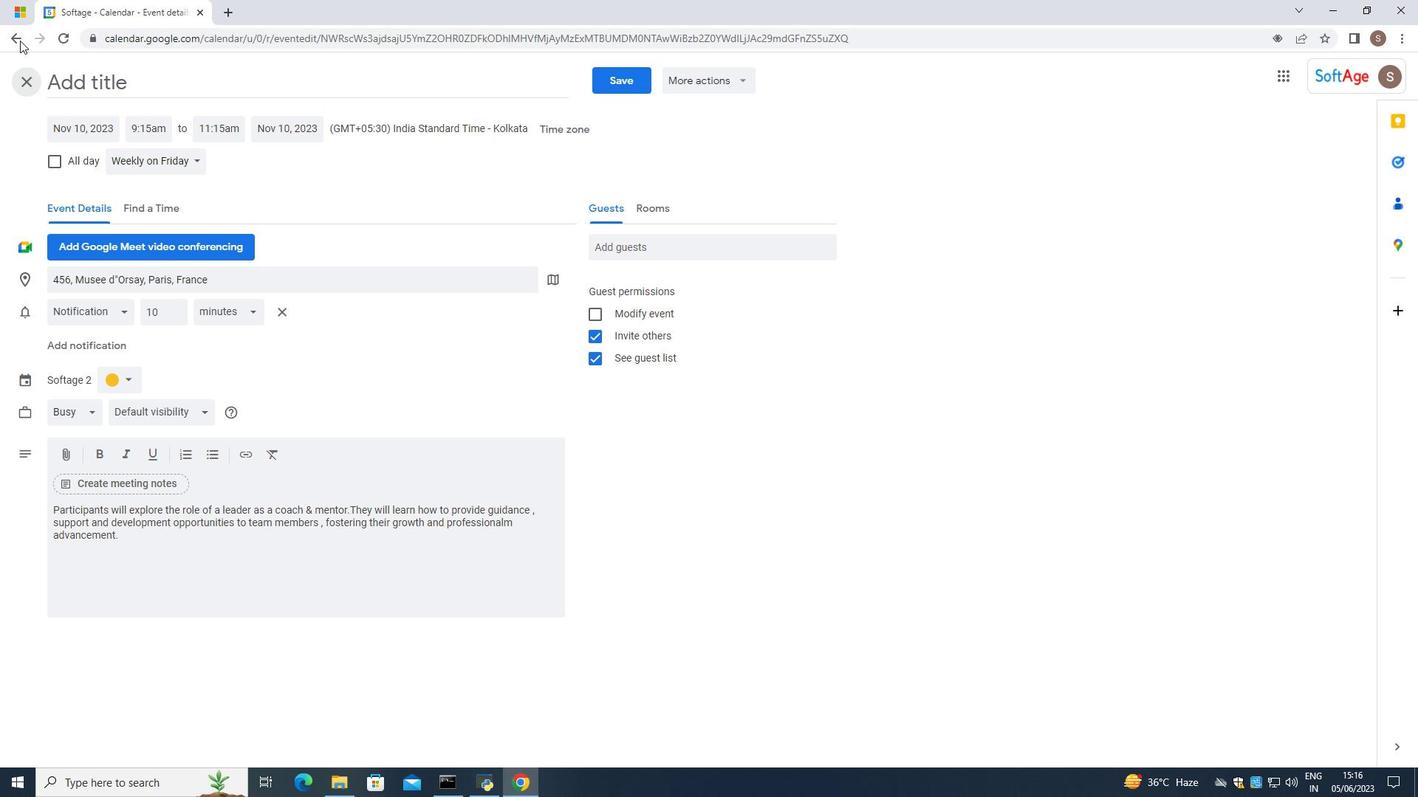 
Action: Mouse moved to (404, 518)
Screenshot: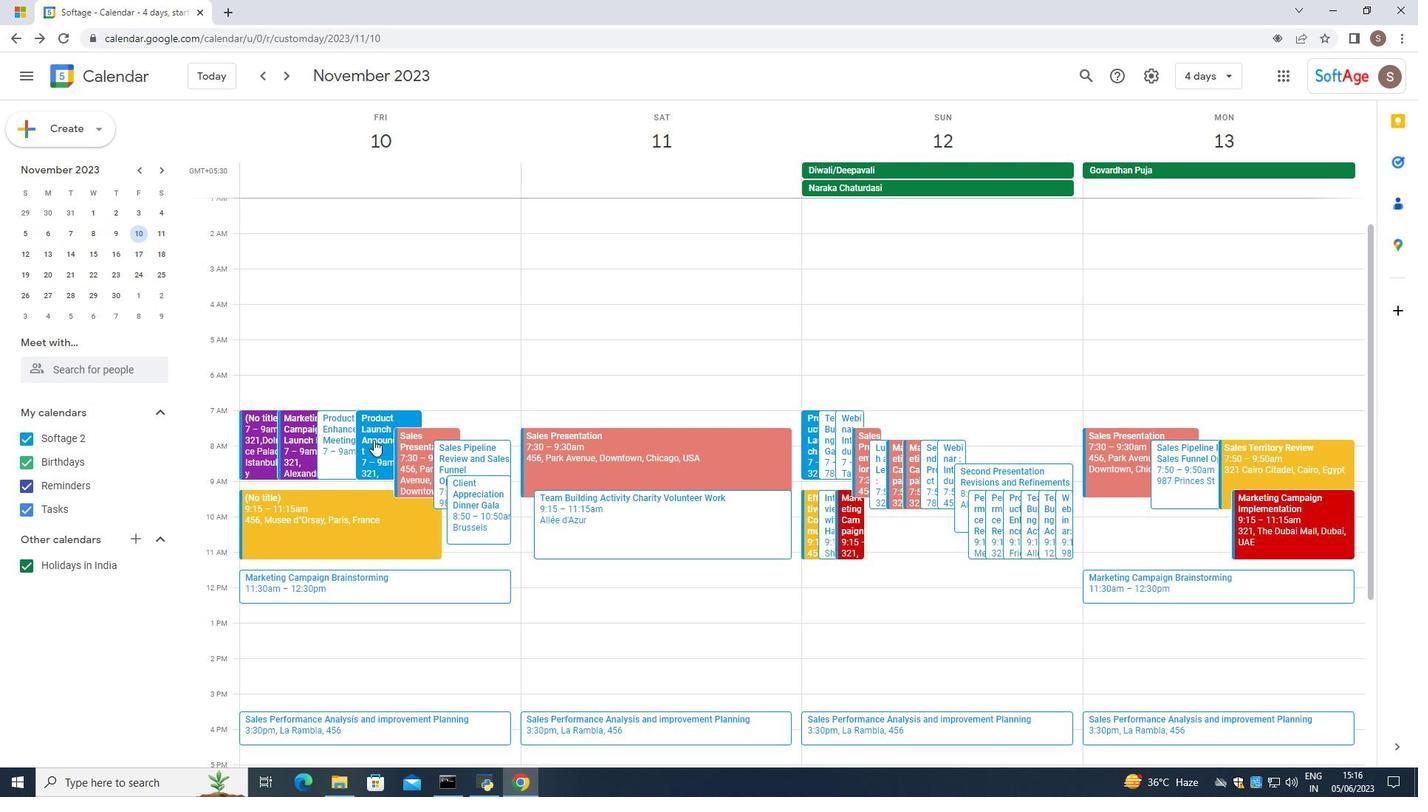 
Action: Mouse scrolled (404, 517) with delta (0, 0)
Screenshot: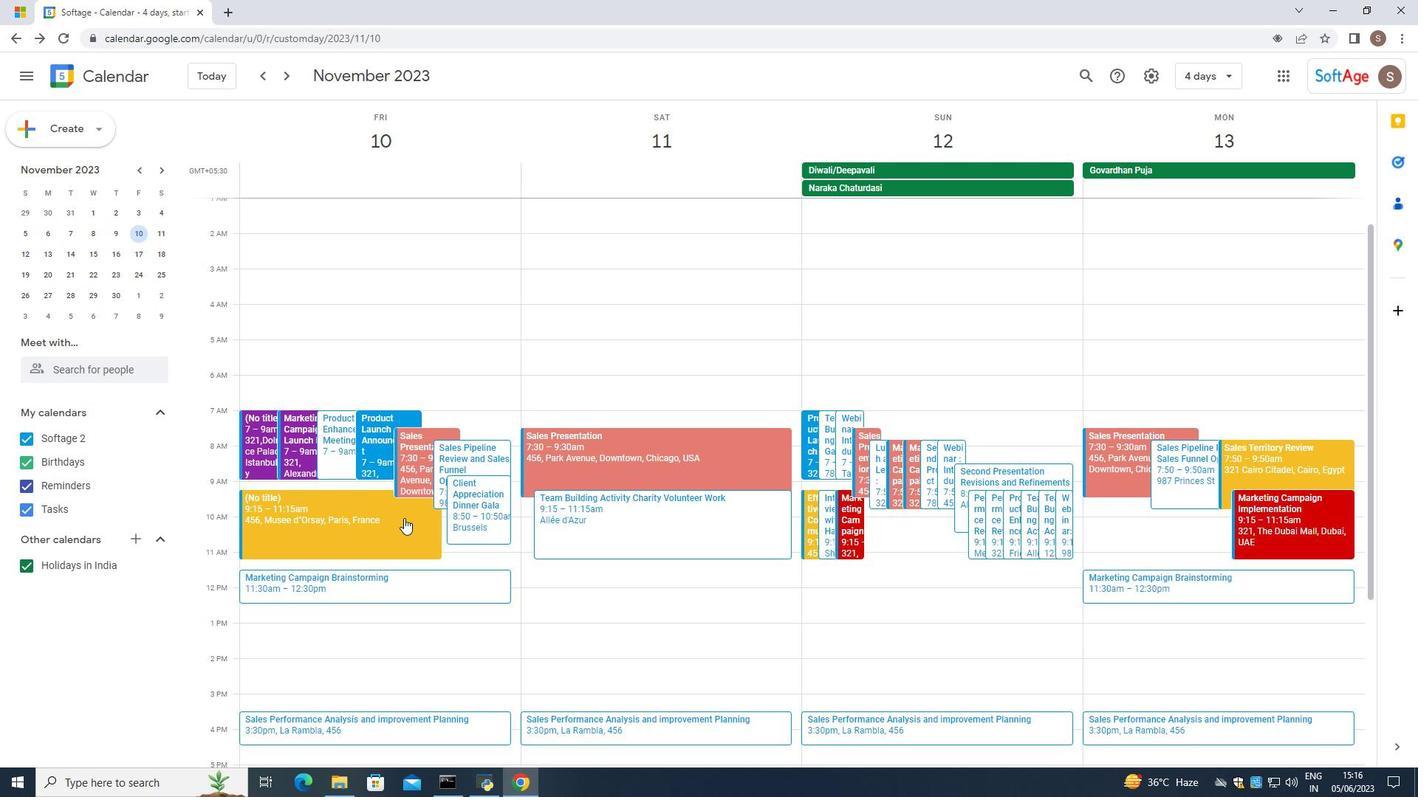 
Action: Mouse moved to (366, 393)
Screenshot: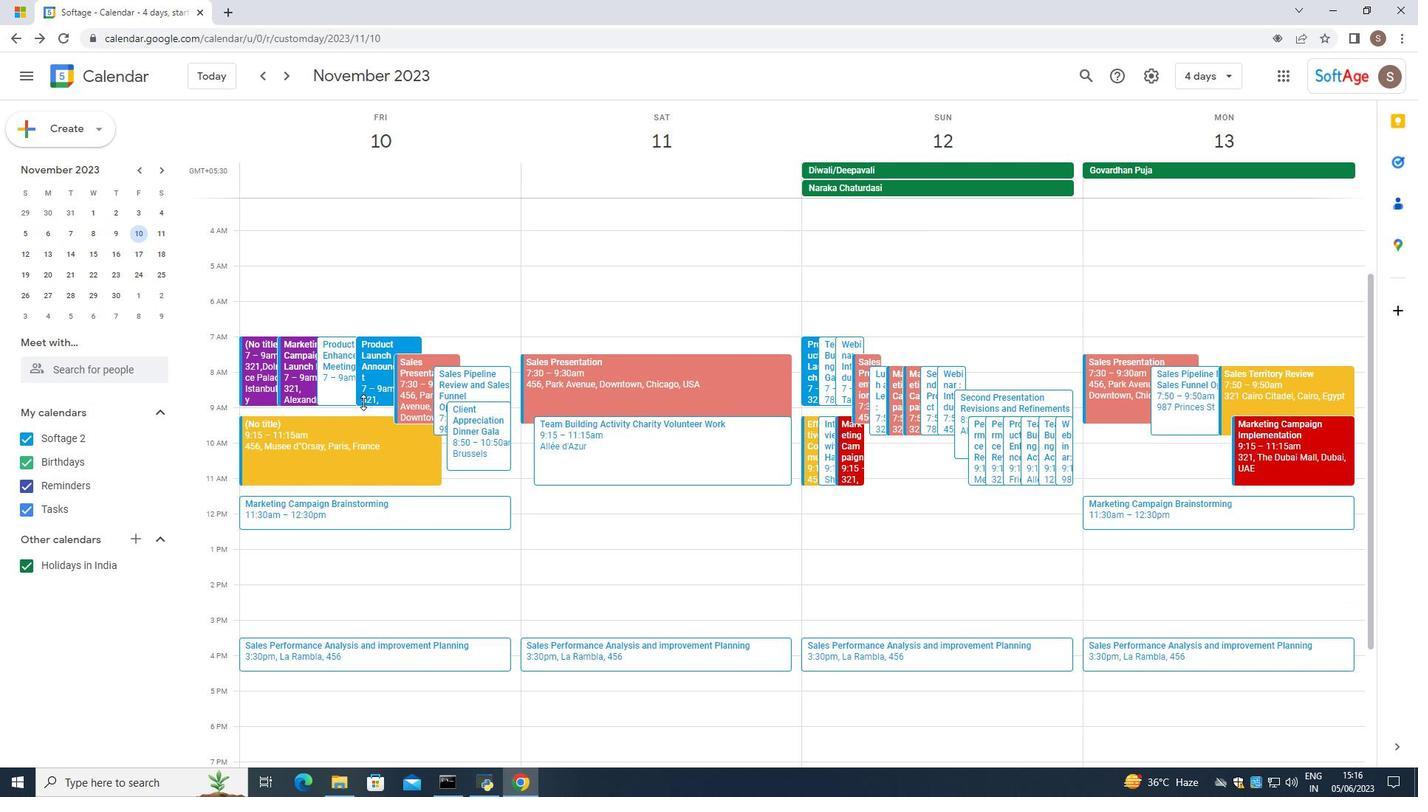 
Action: Mouse pressed left at (366, 393)
Screenshot: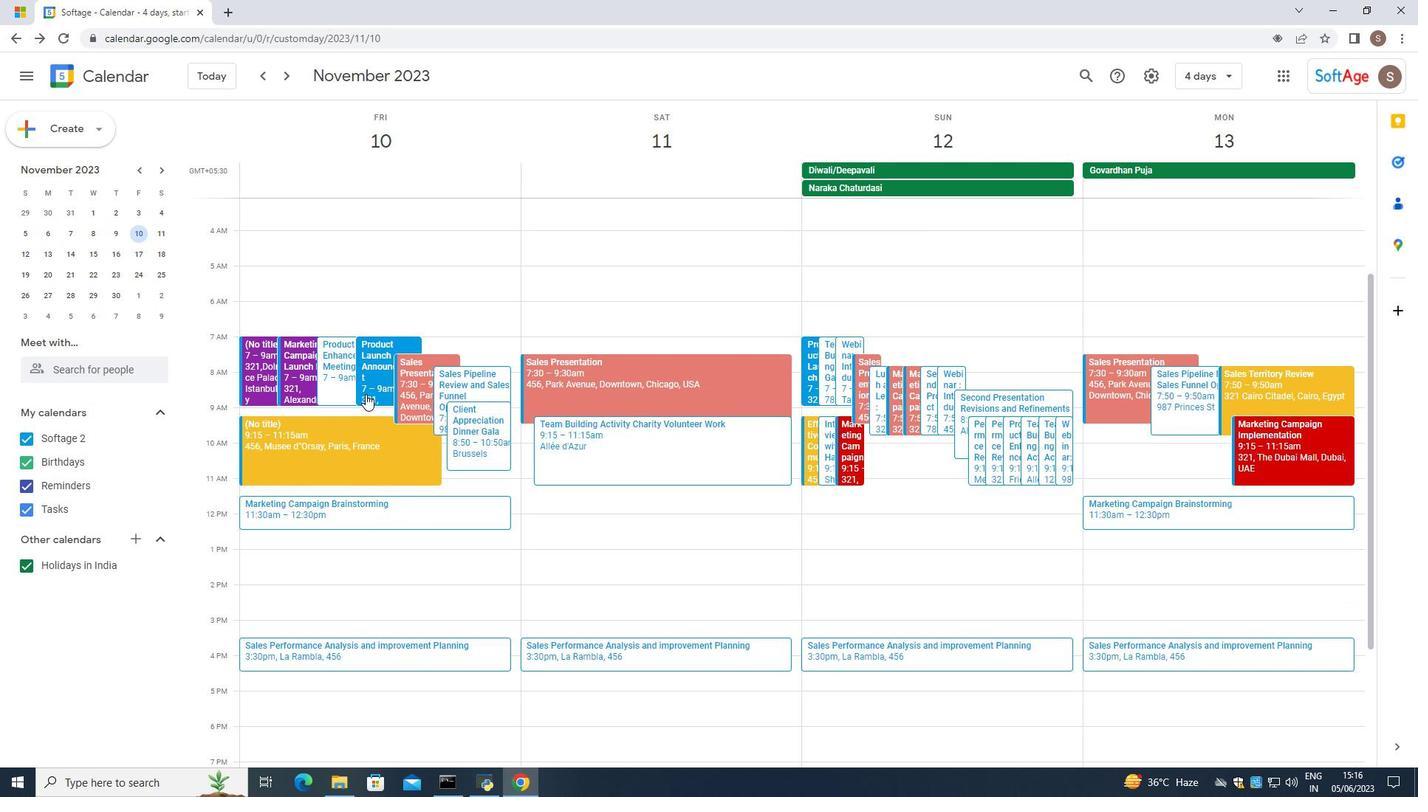 
Action: Mouse moved to (763, 274)
Screenshot: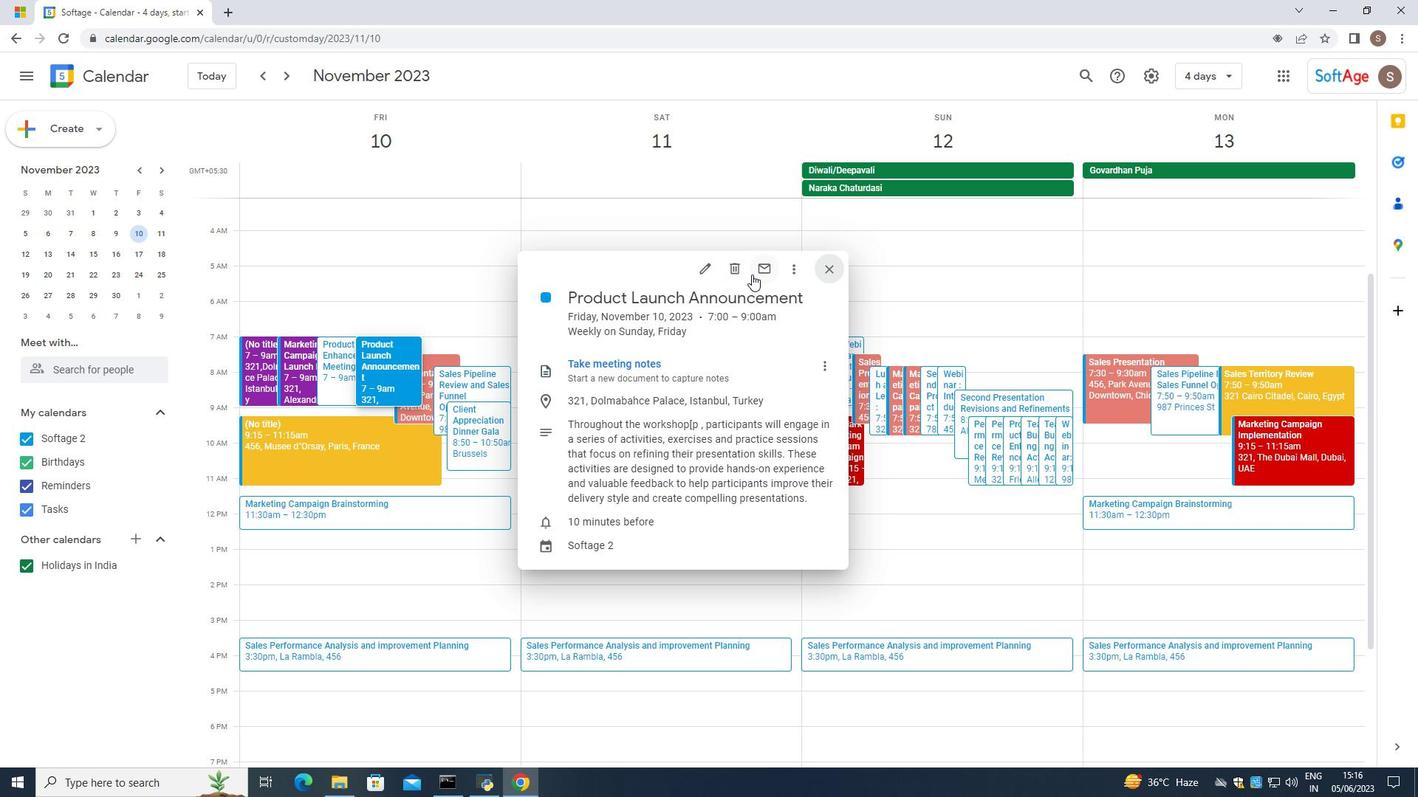 
Action: Mouse pressed left at (763, 274)
Screenshot: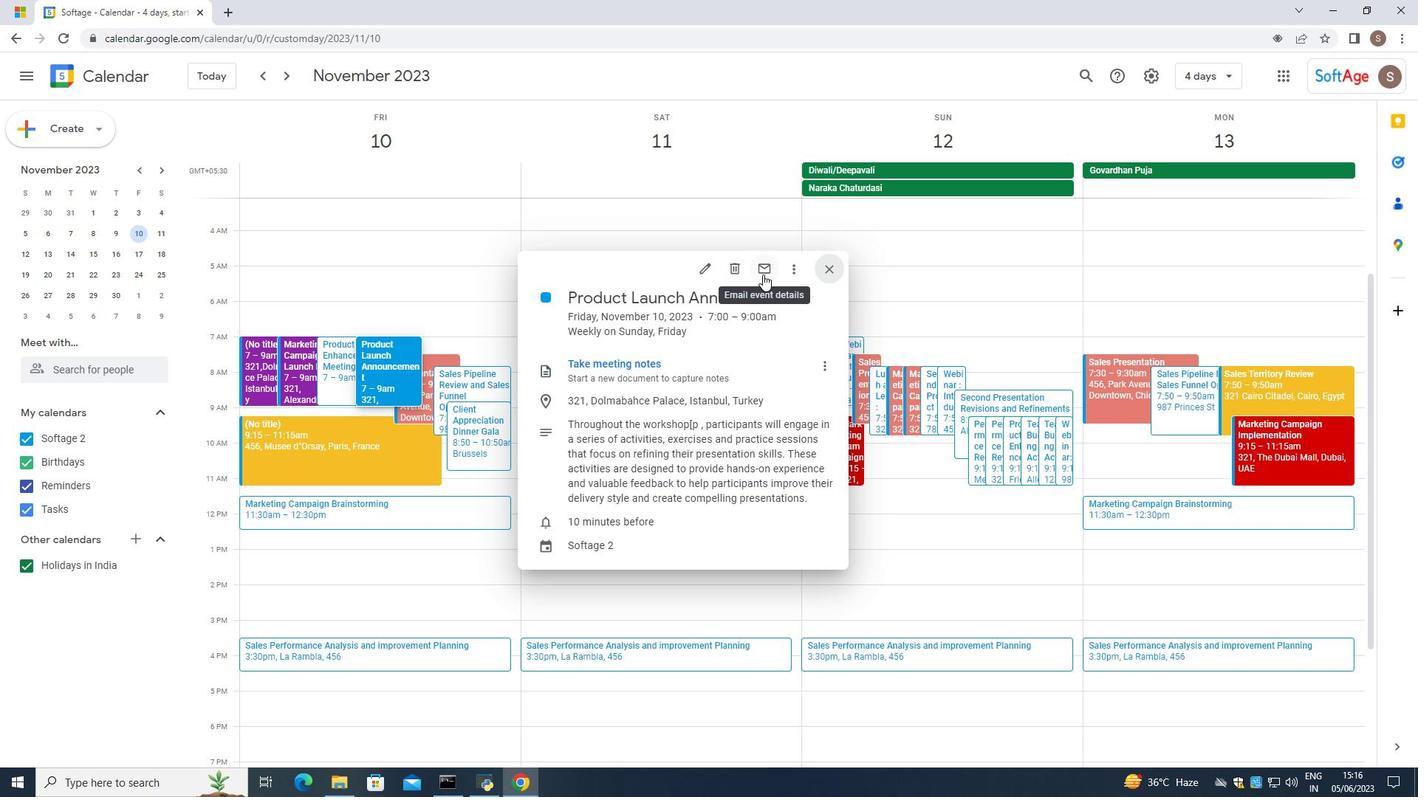 
Action: Mouse moved to (543, 345)
Screenshot: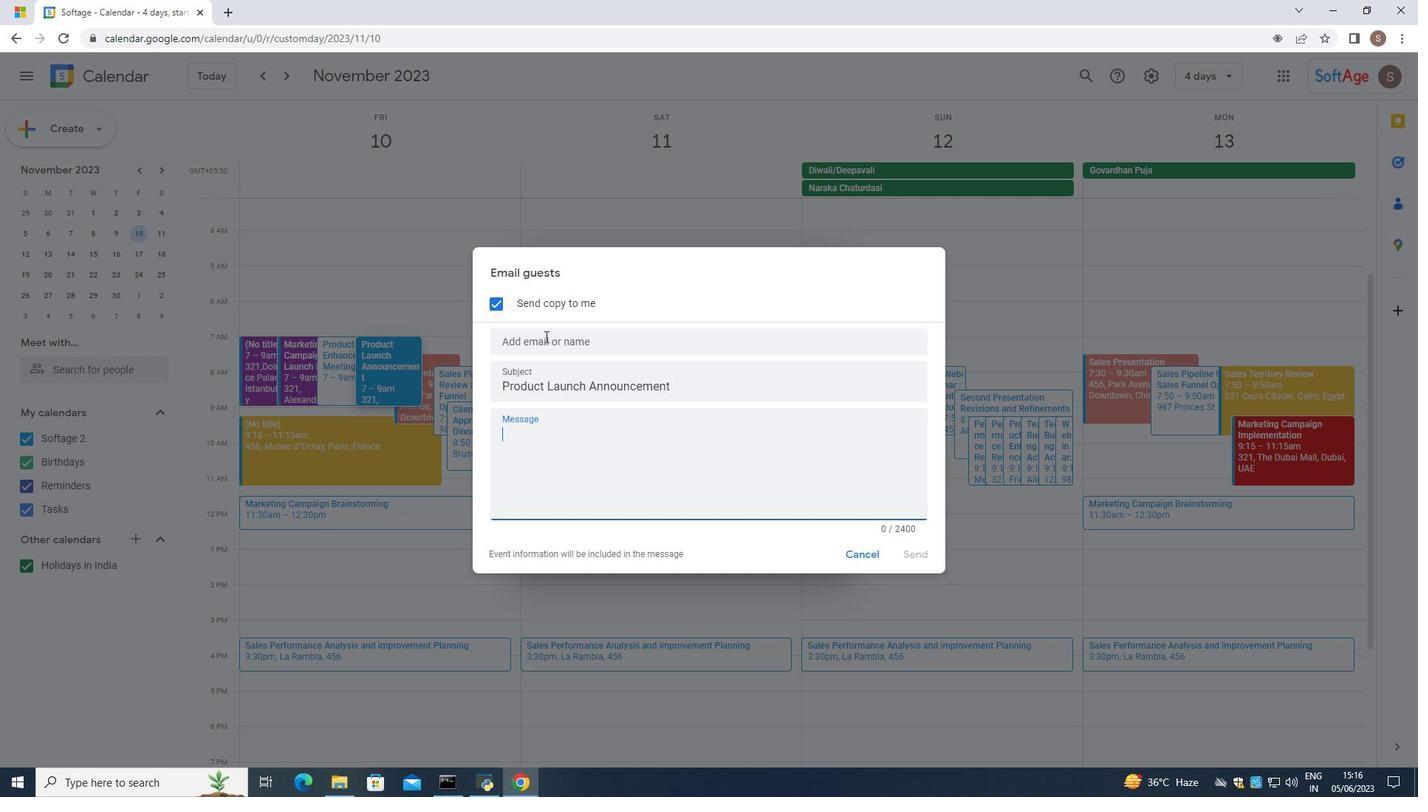 
Action: Mouse pressed left at (543, 345)
Screenshot: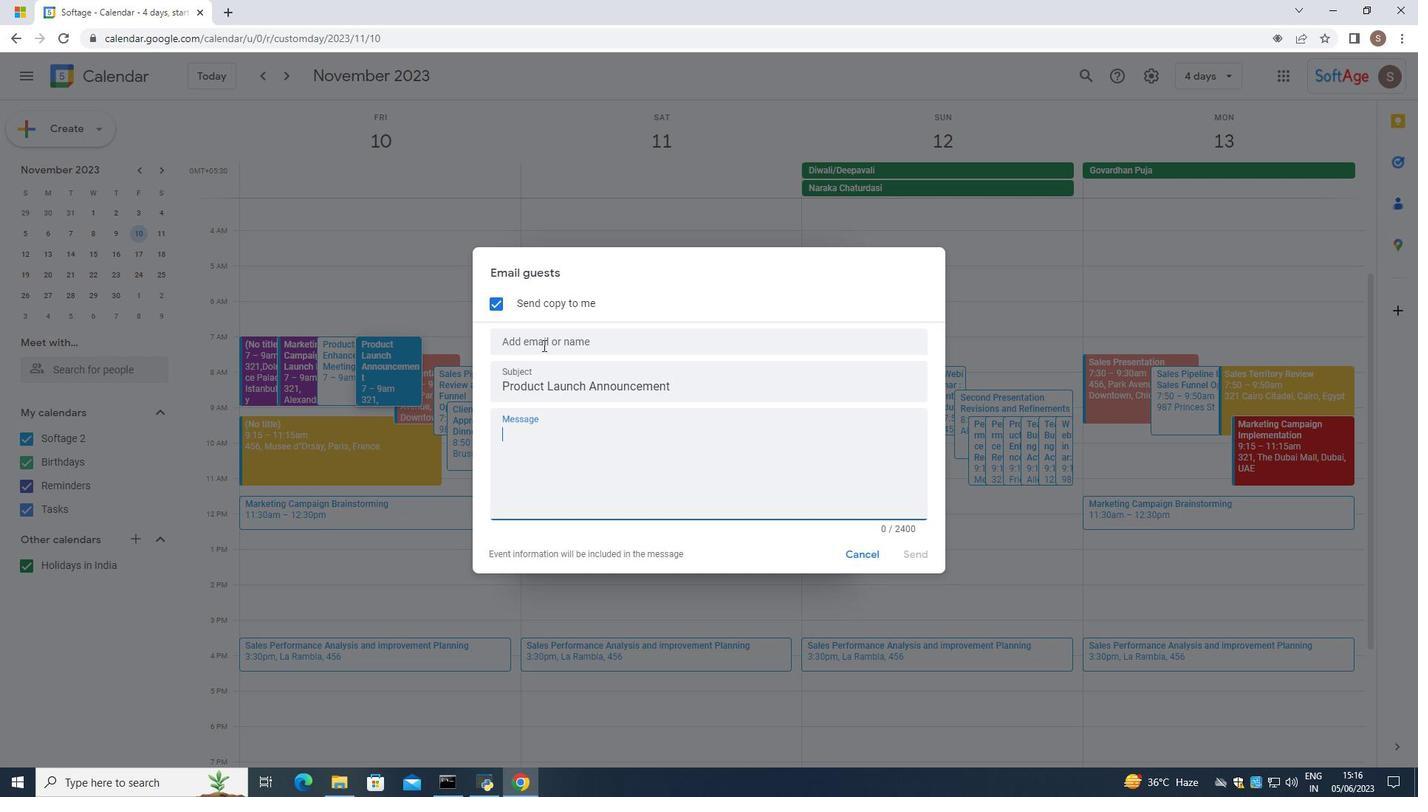 
Action: Mouse moved to (534, 384)
Screenshot: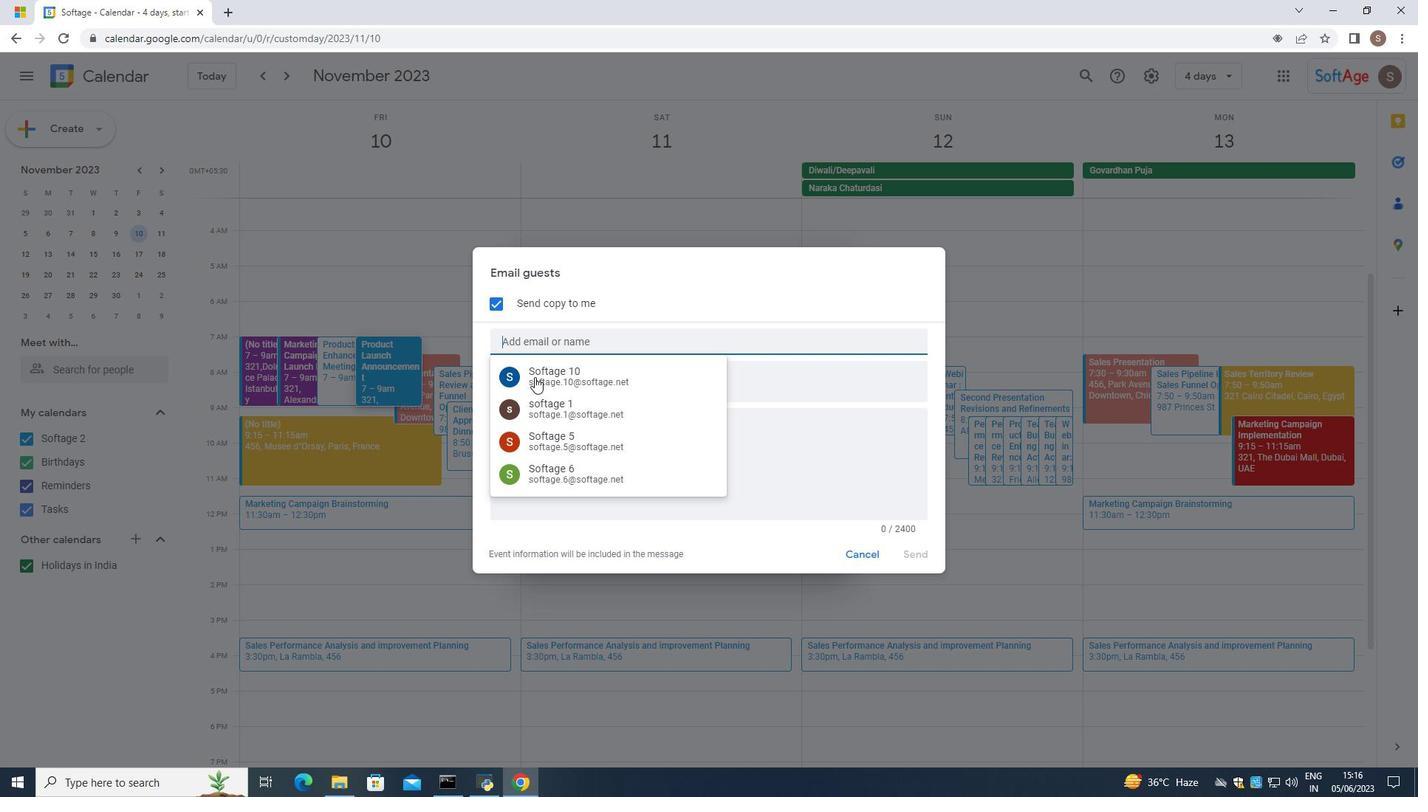 
Action: Mouse pressed left at (534, 384)
Screenshot: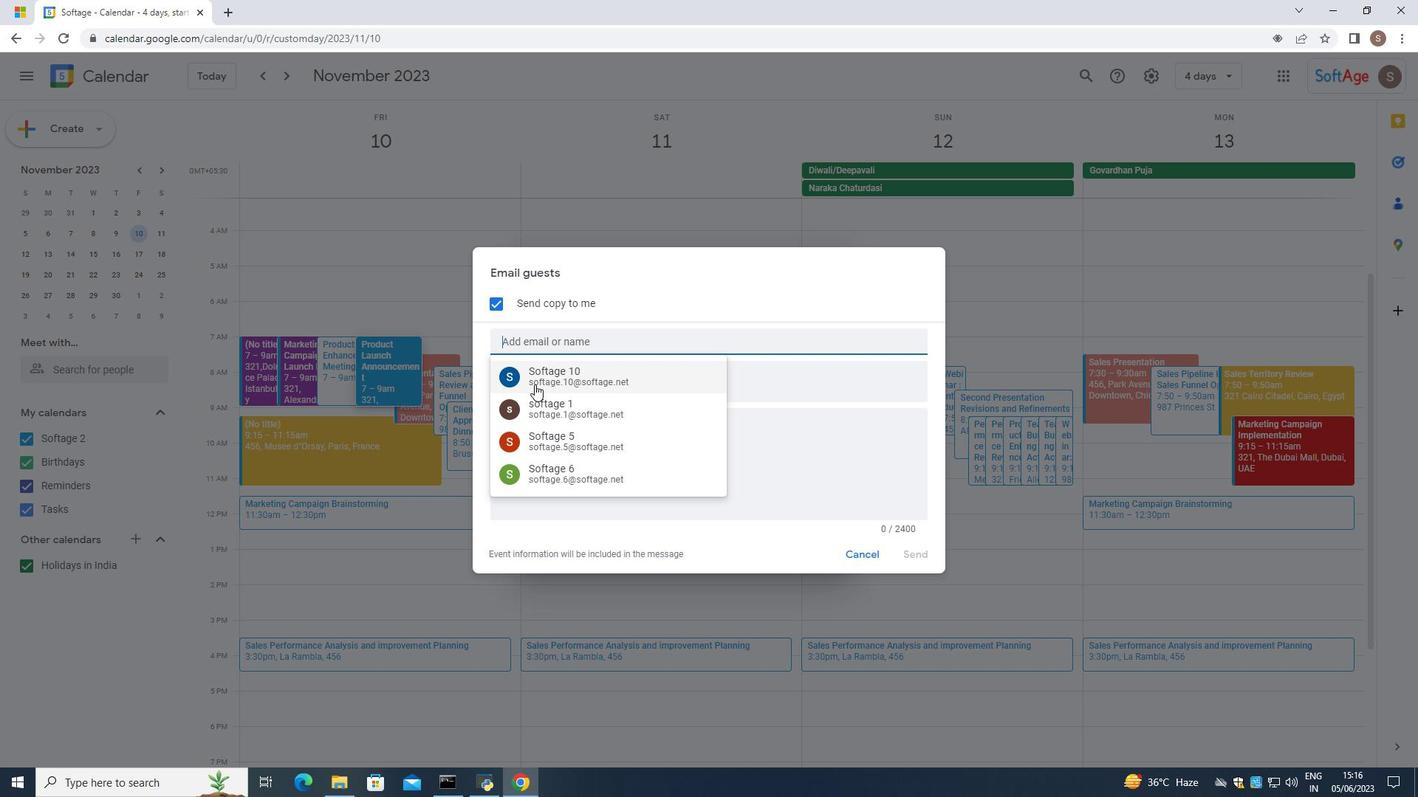 
Action: Mouse moved to (541, 363)
Screenshot: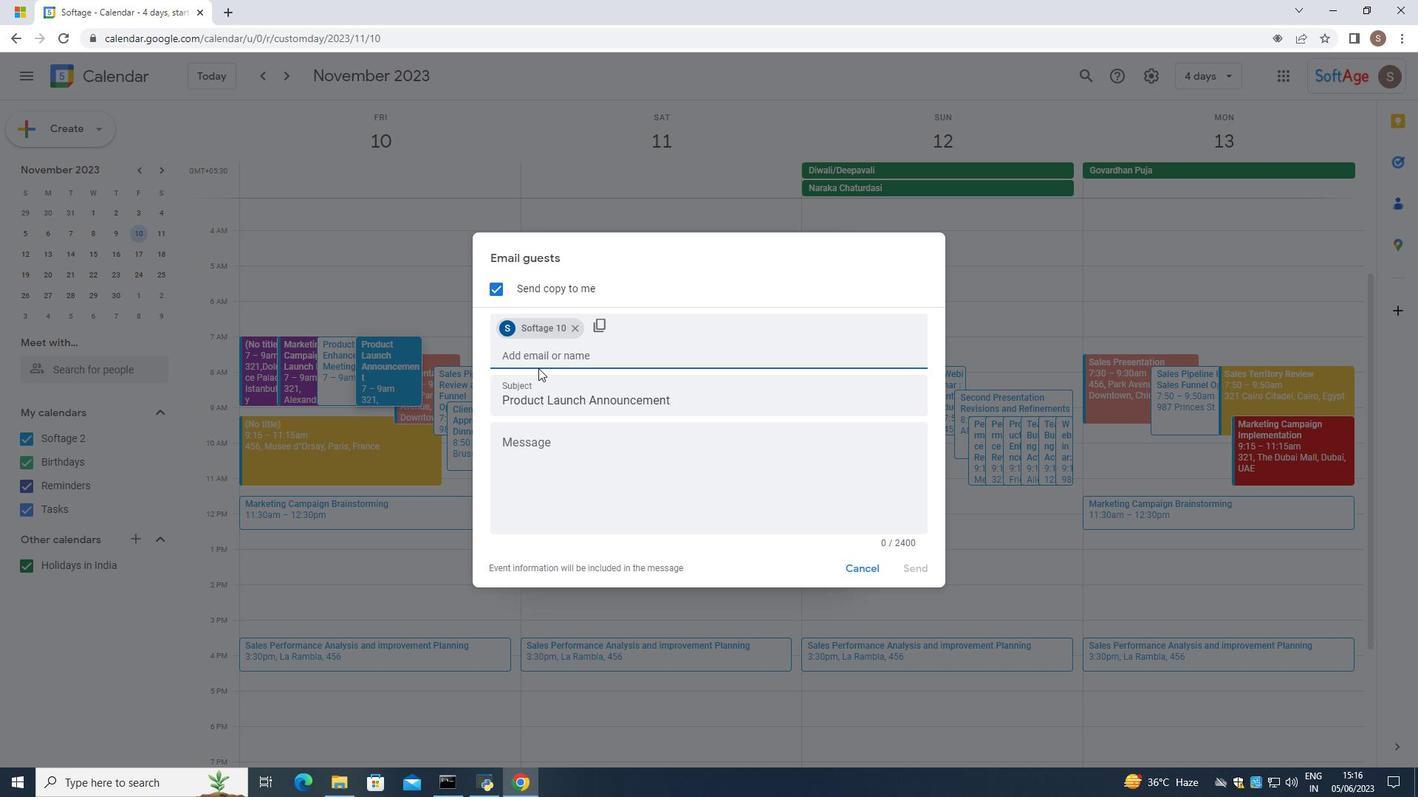 
Action: Mouse pressed left at (541, 363)
Screenshot: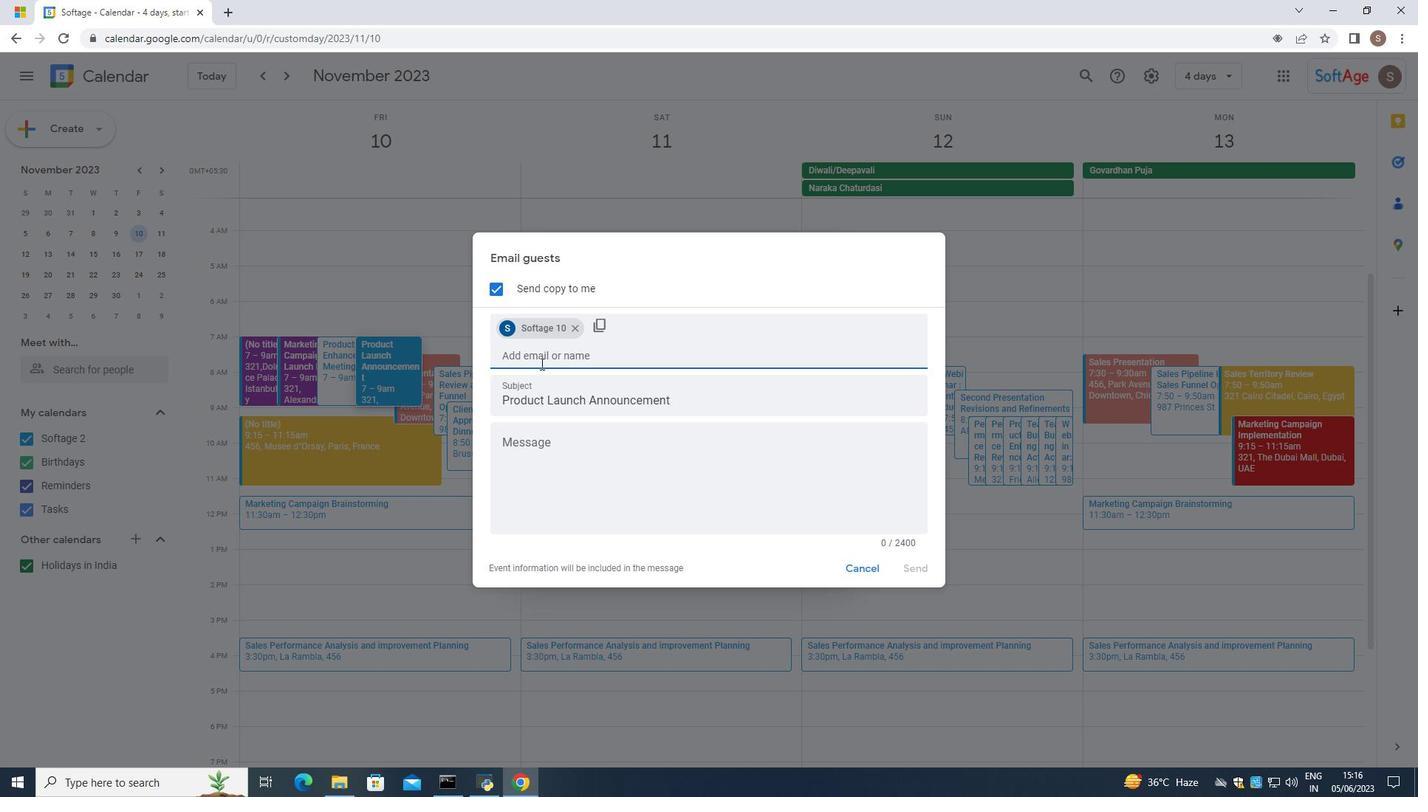 
Action: Mouse moved to (554, 404)
Screenshot: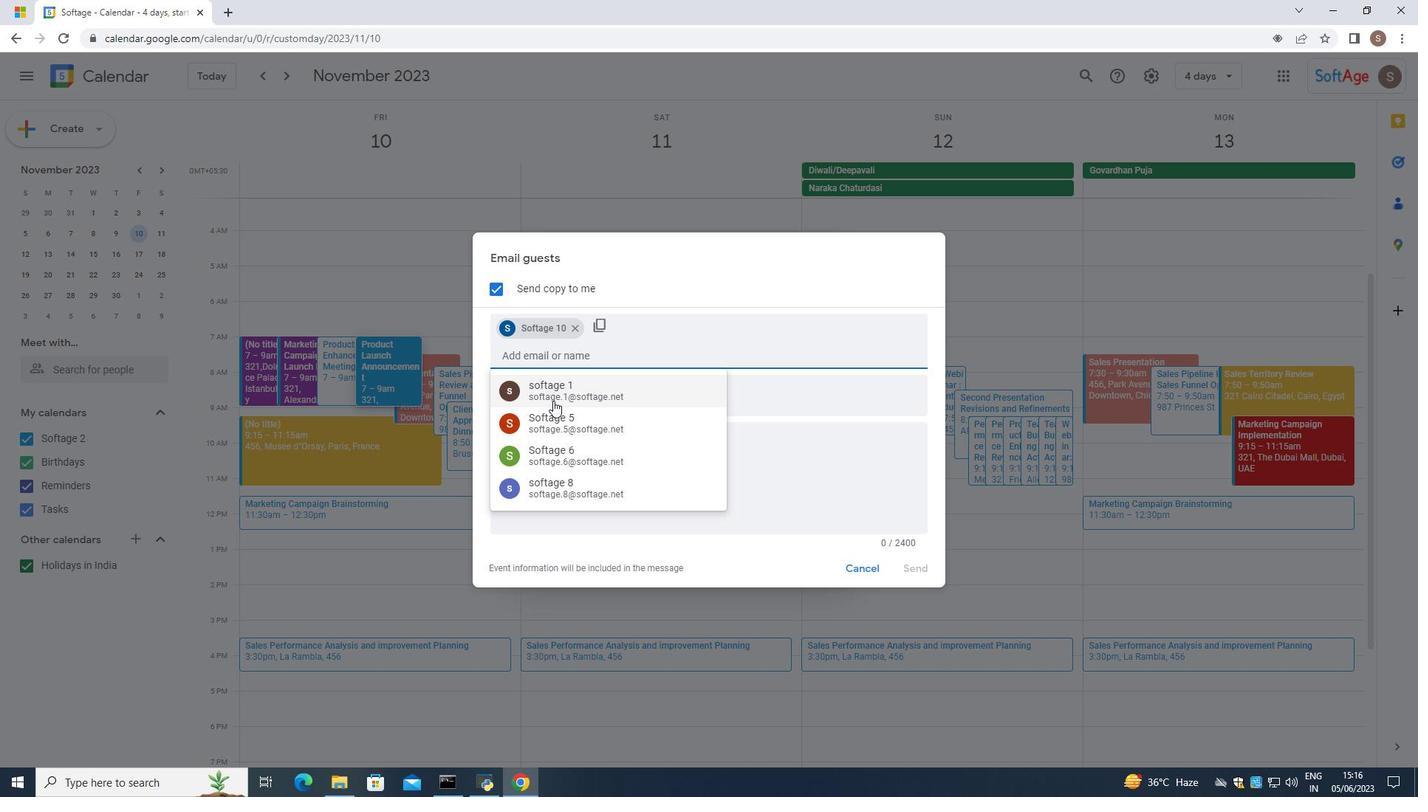 
Action: Mouse pressed left at (554, 404)
Screenshot: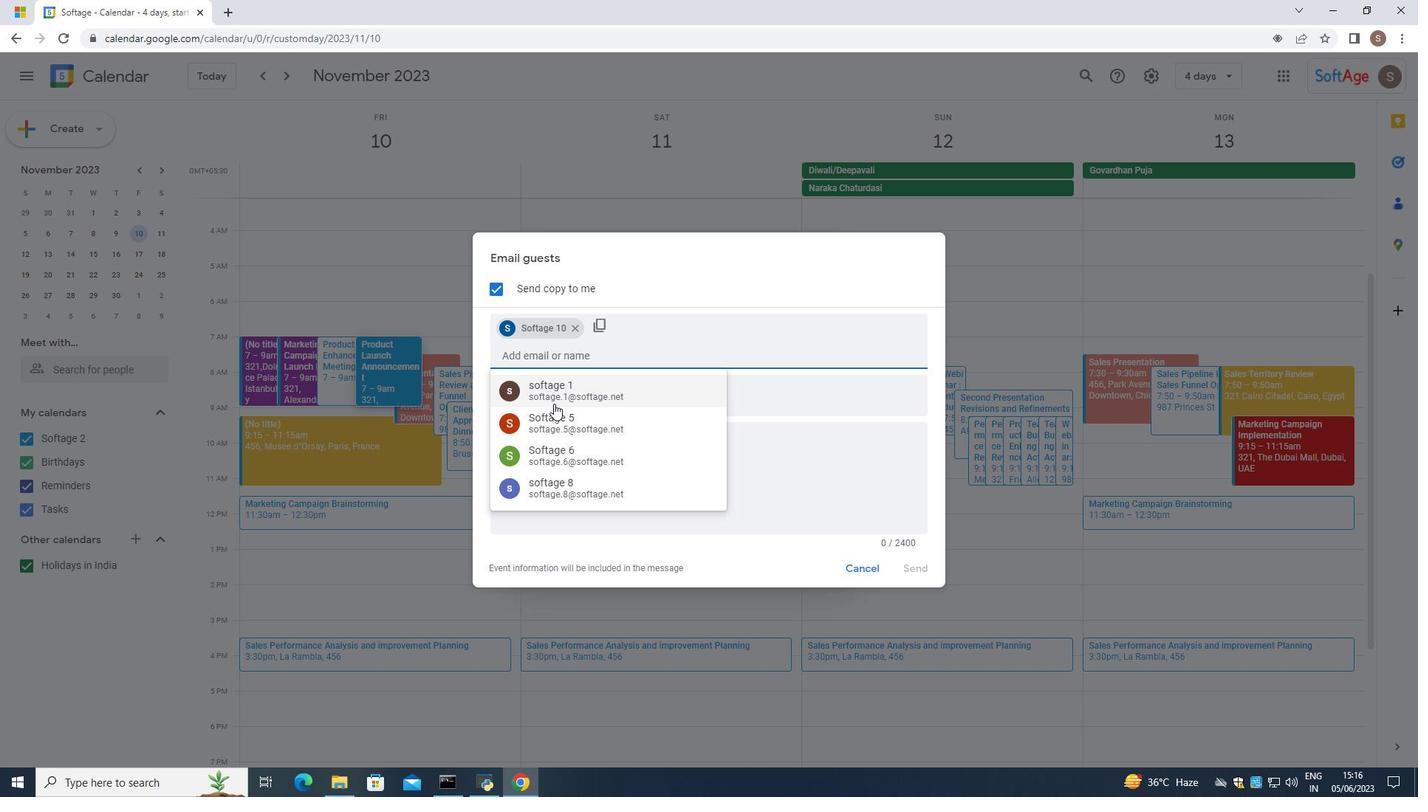 
Action: Mouse moved to (541, 452)
Screenshot: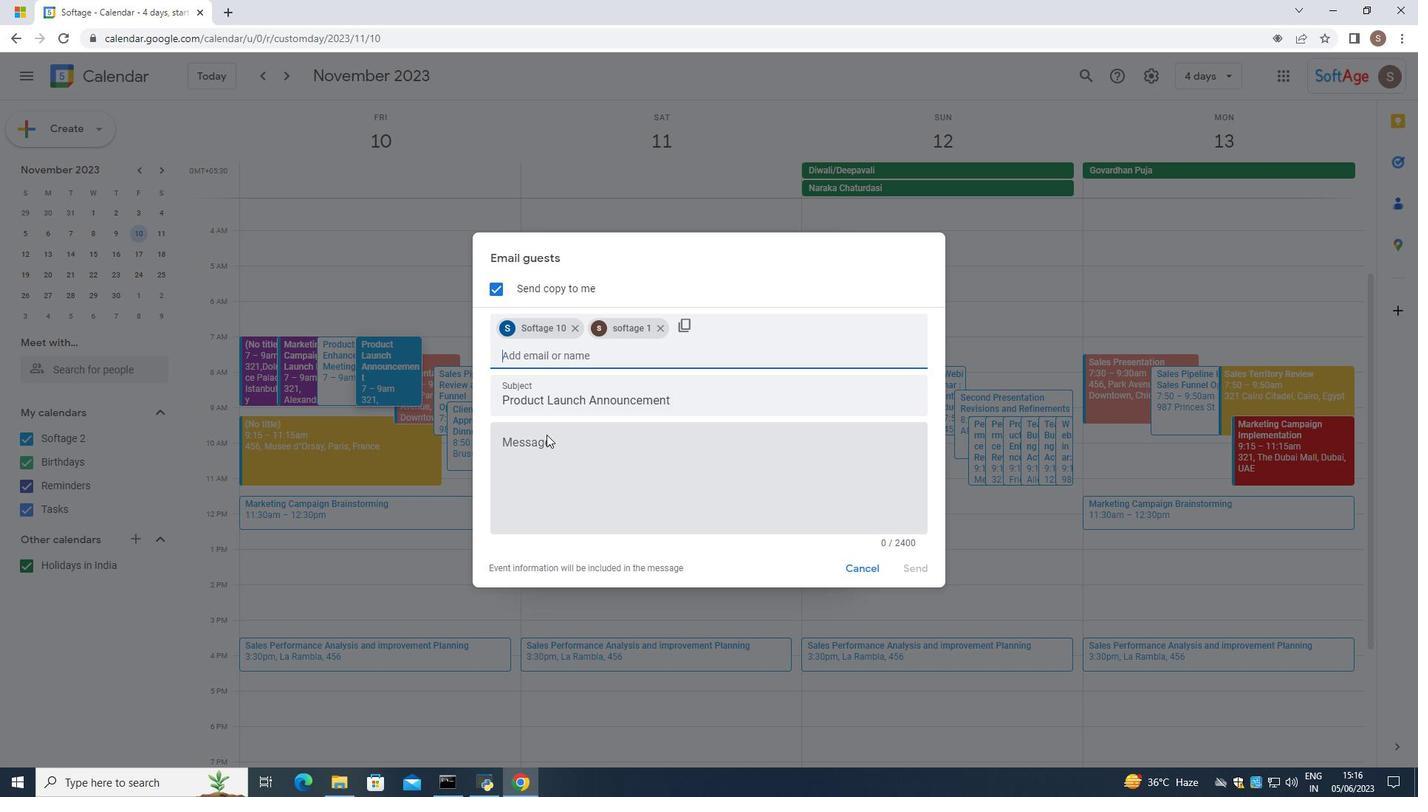 
Action: Mouse pressed left at (541, 452)
Screenshot: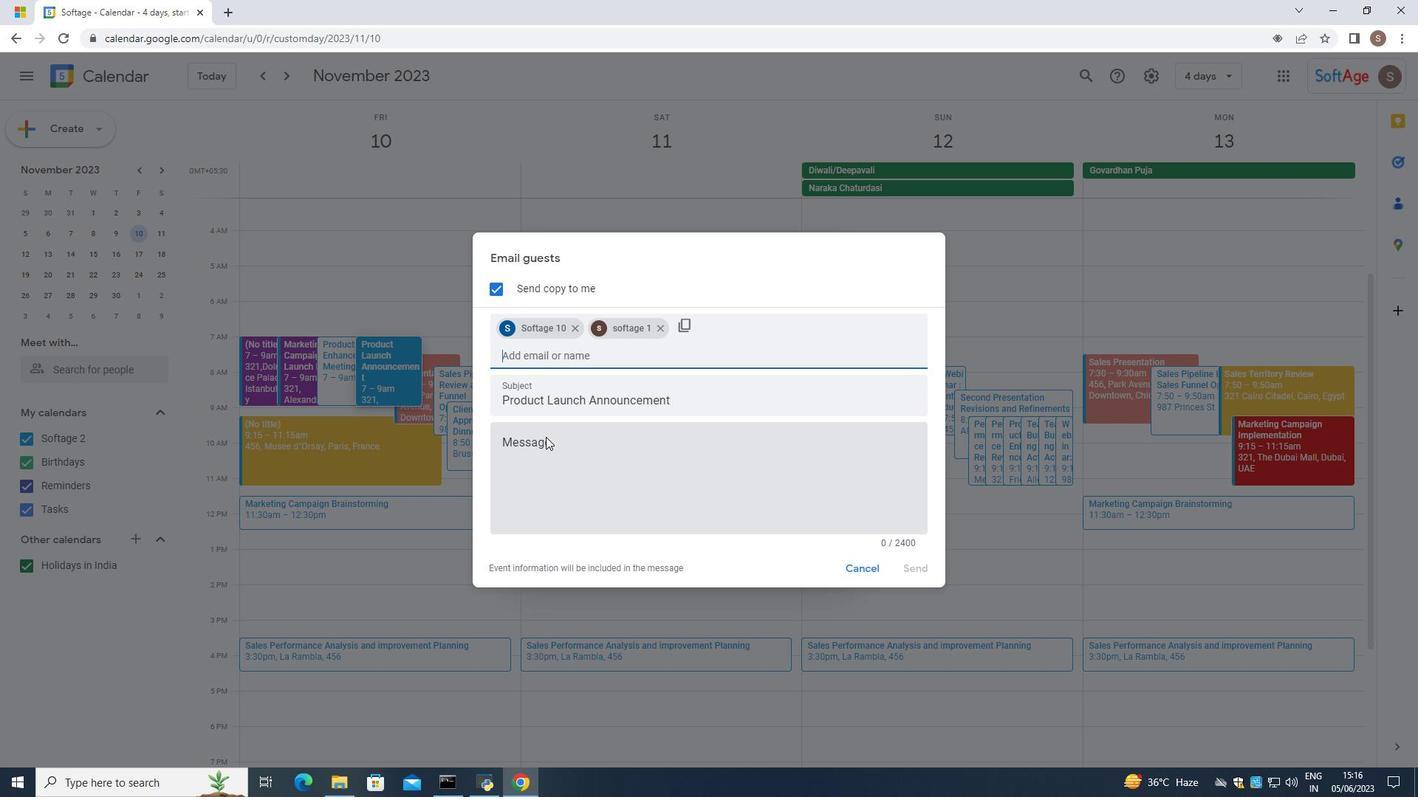
Action: Mouse moved to (528, 463)
Screenshot: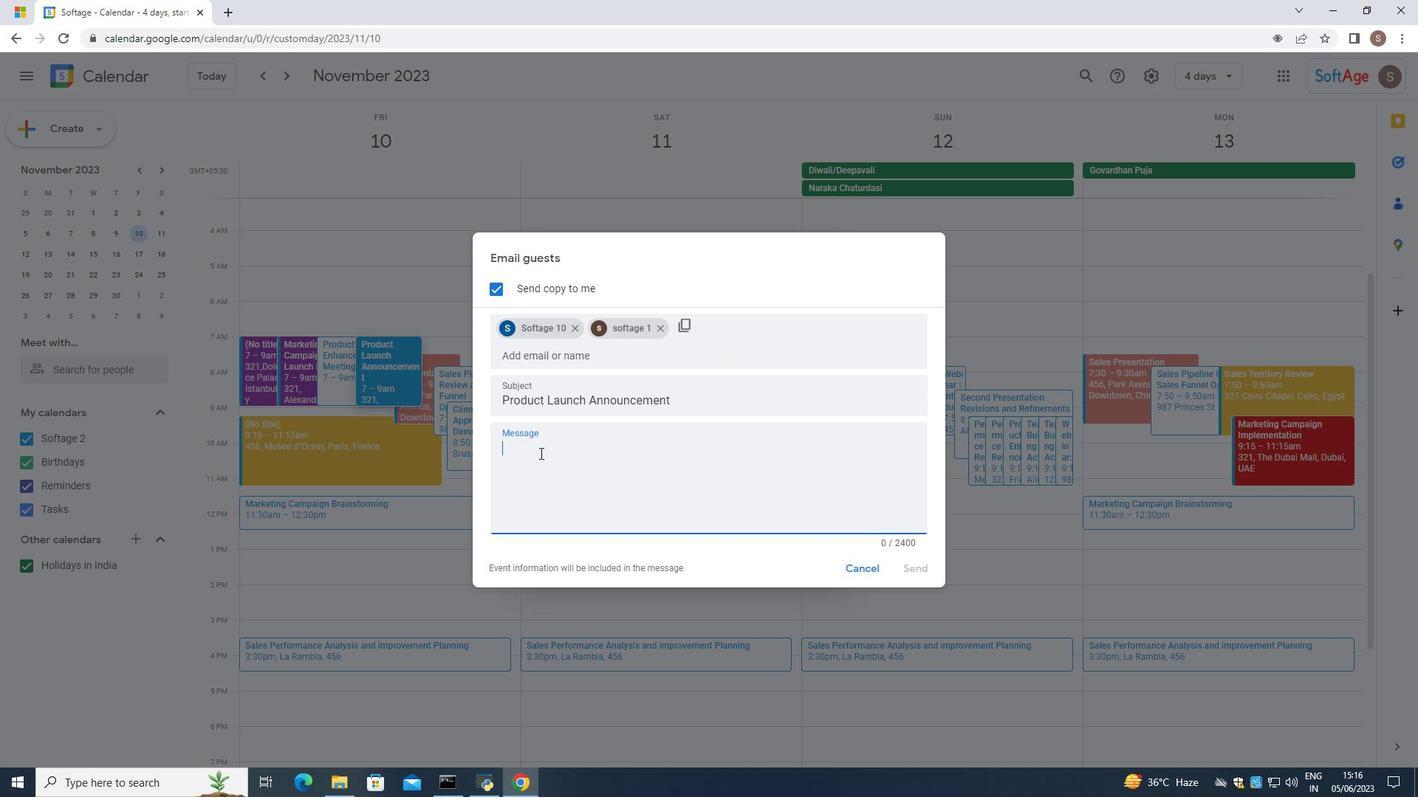 
Action: Key pressed partixci<Key.backspace><Key.backspace><Key.backspace>cipate
Screenshot: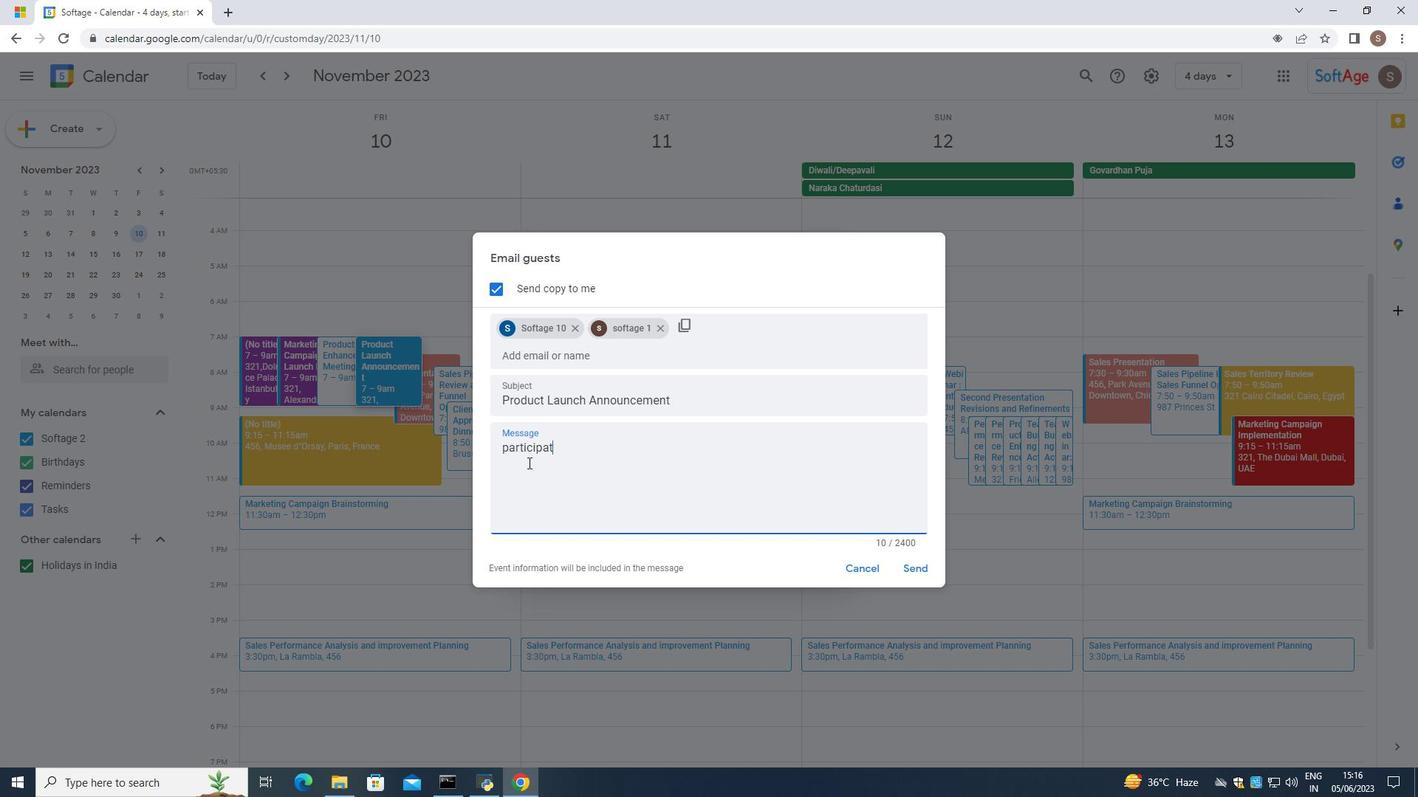 
Action: Mouse moved to (911, 580)
Screenshot: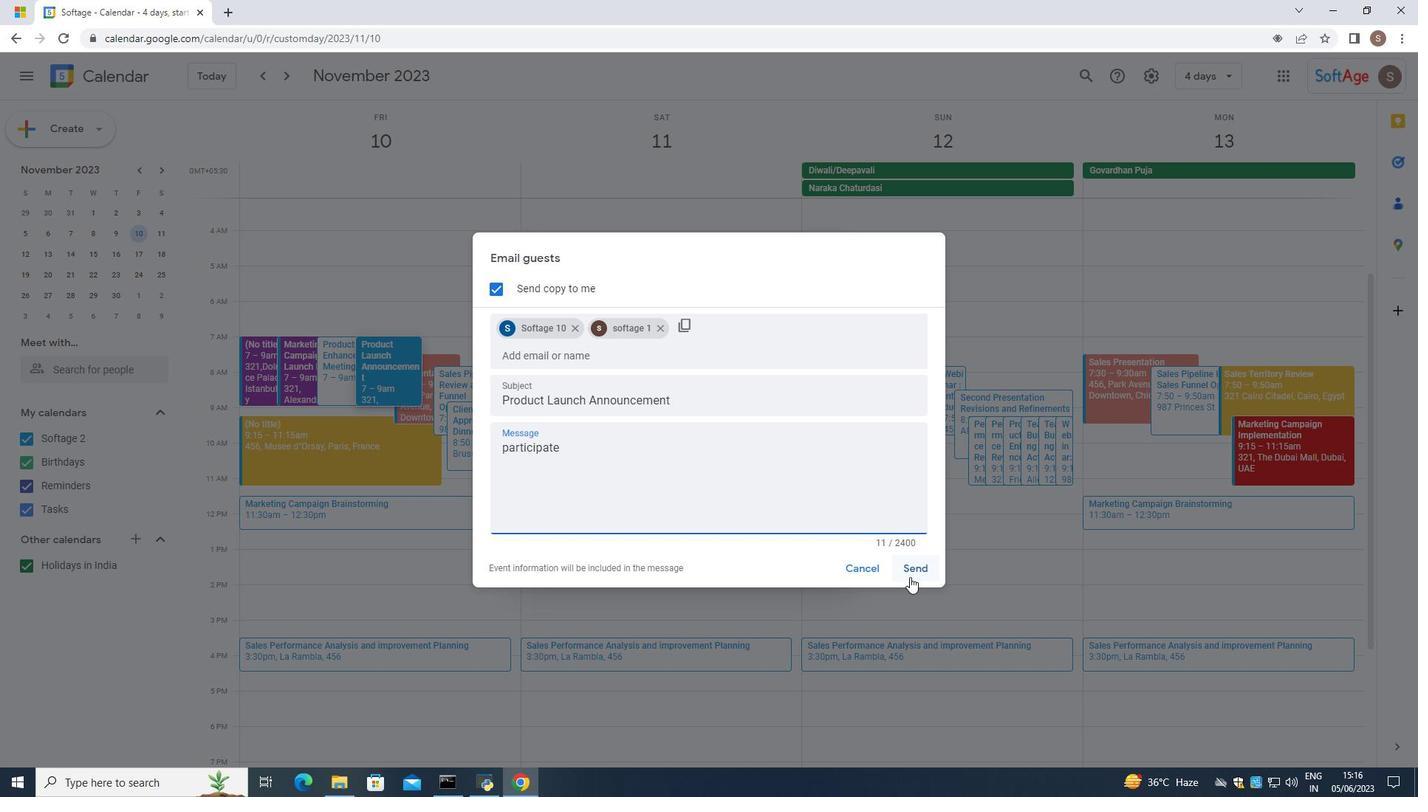 
Action: Mouse pressed left at (911, 580)
Screenshot: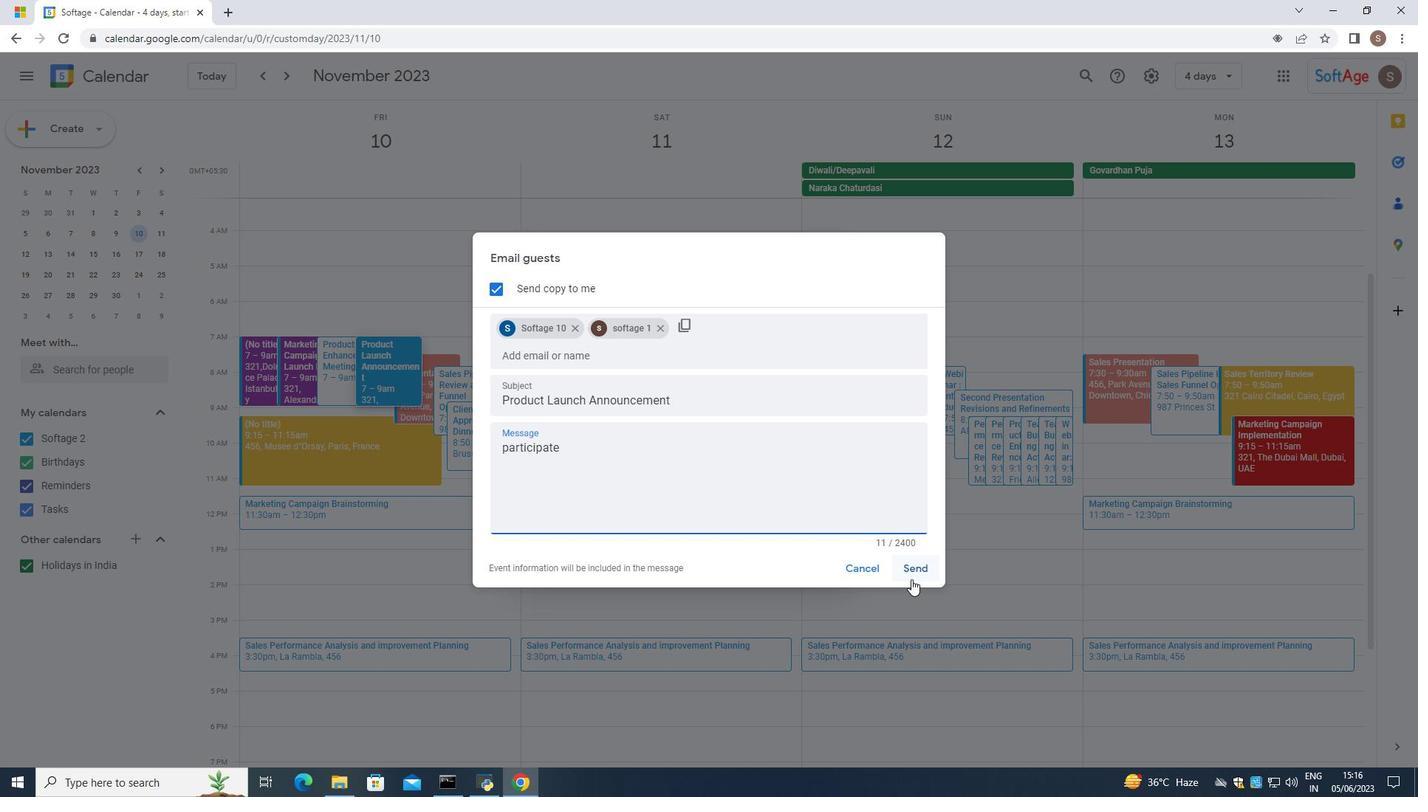 
Action: Mouse moved to (907, 621)
Screenshot: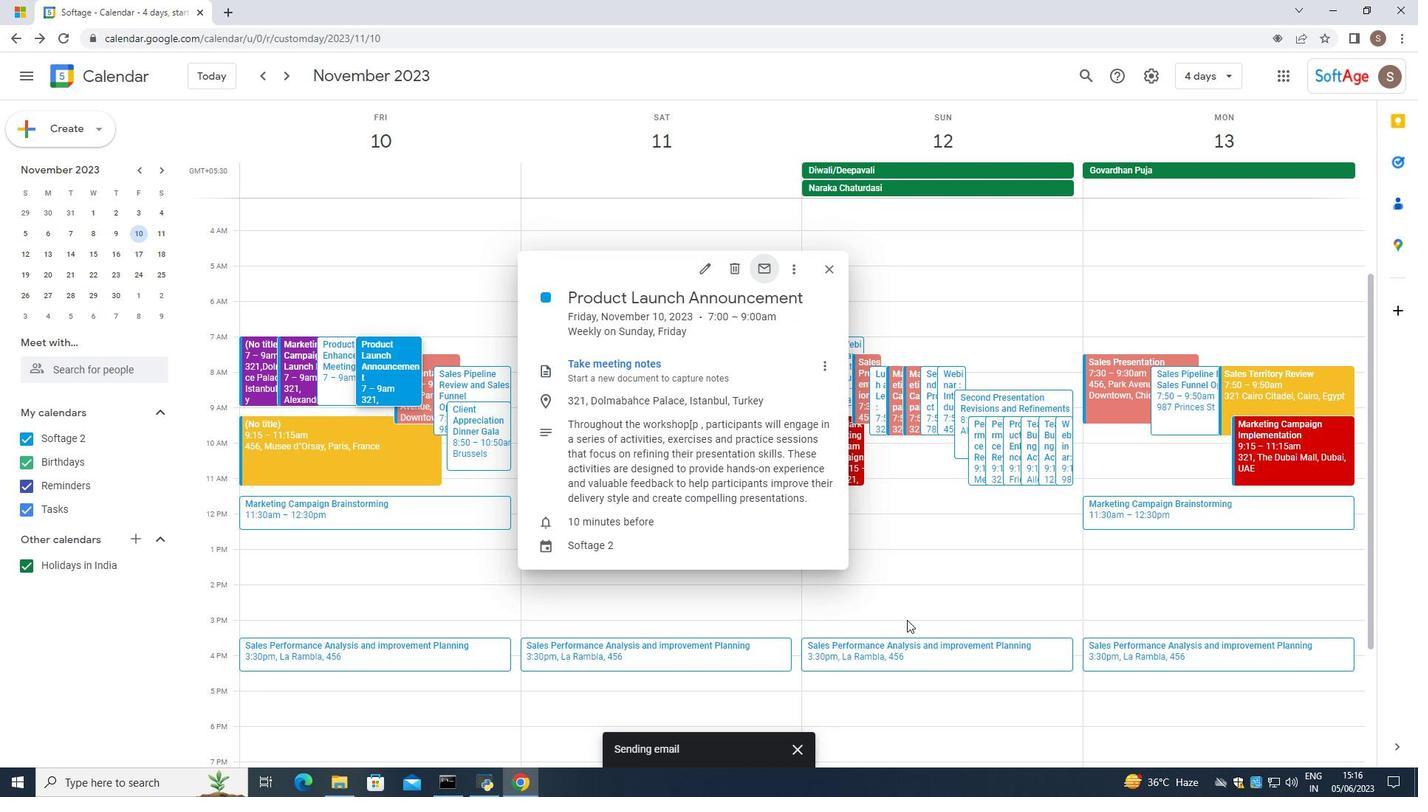 
